 Task: Research Airbnb accommodations near each park for a road trip visiting multiple national parks in the USA, such as the Grand Canyon, Zion, and Bryce Canyon. 
Action: Mouse moved to (854, 146)
Screenshot: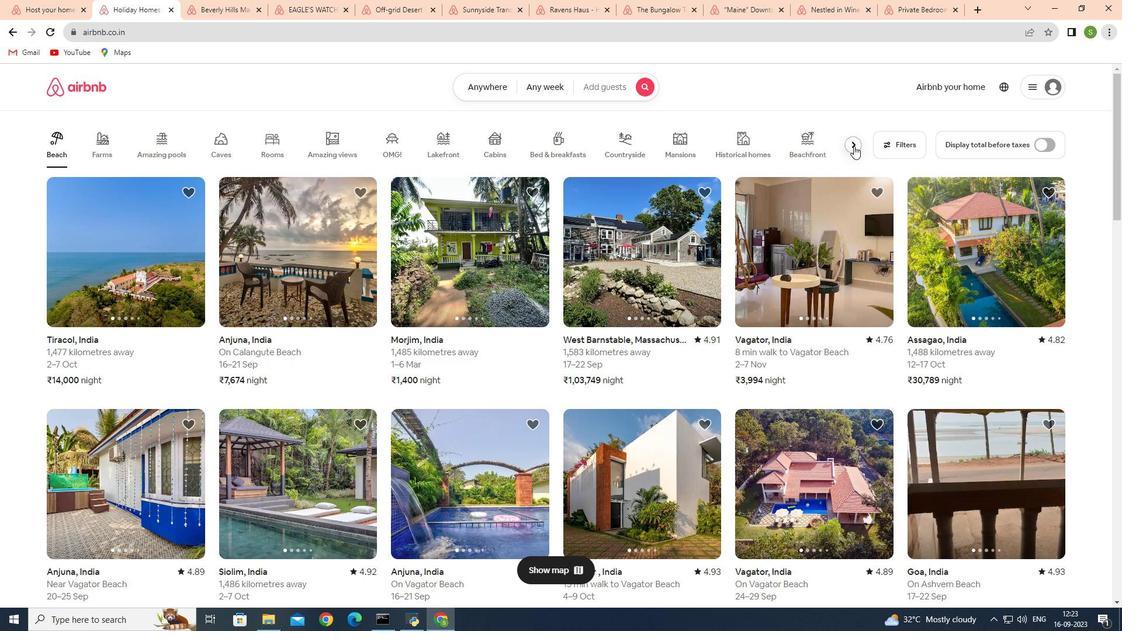 
Action: Mouse pressed left at (854, 146)
Screenshot: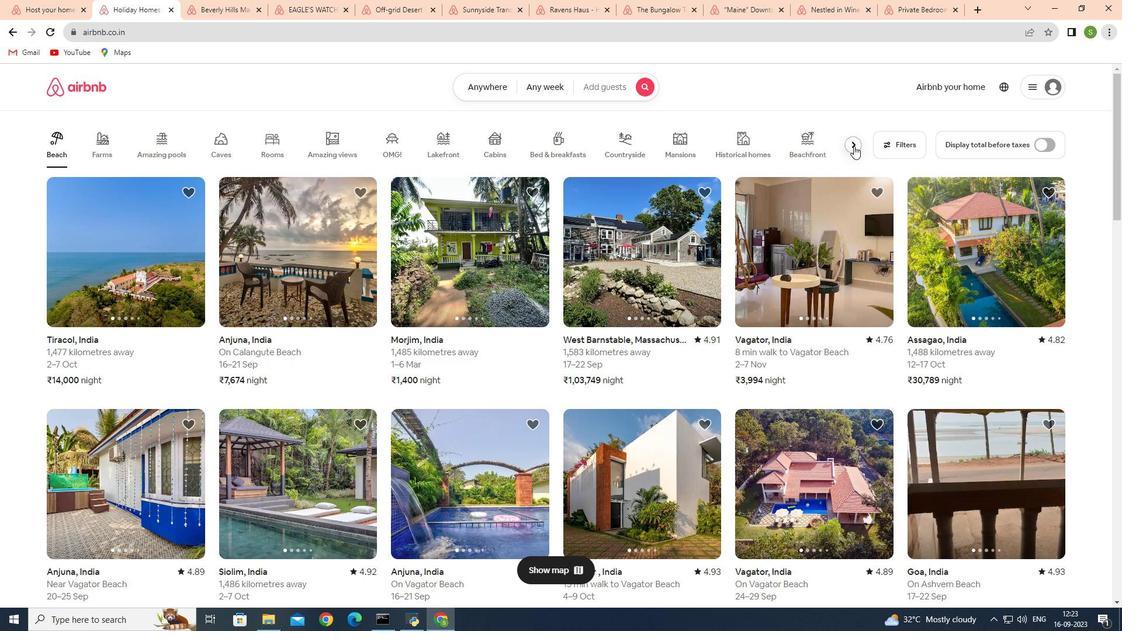 
Action: Mouse moved to (650, 148)
Screenshot: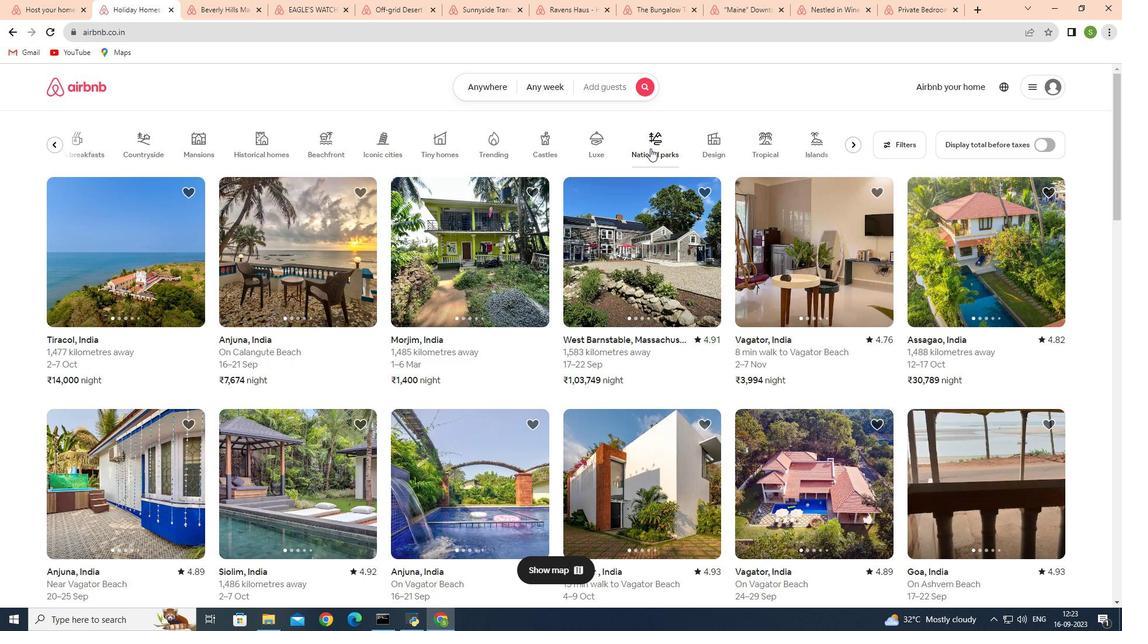 
Action: Mouse pressed left at (650, 148)
Screenshot: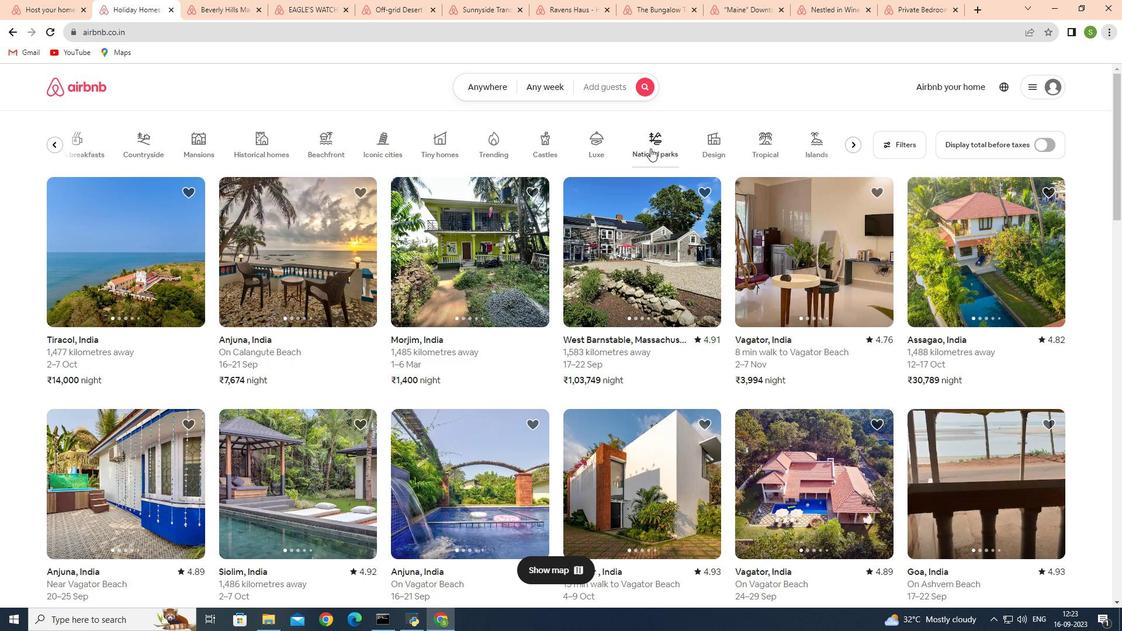 
Action: Mouse moved to (493, 87)
Screenshot: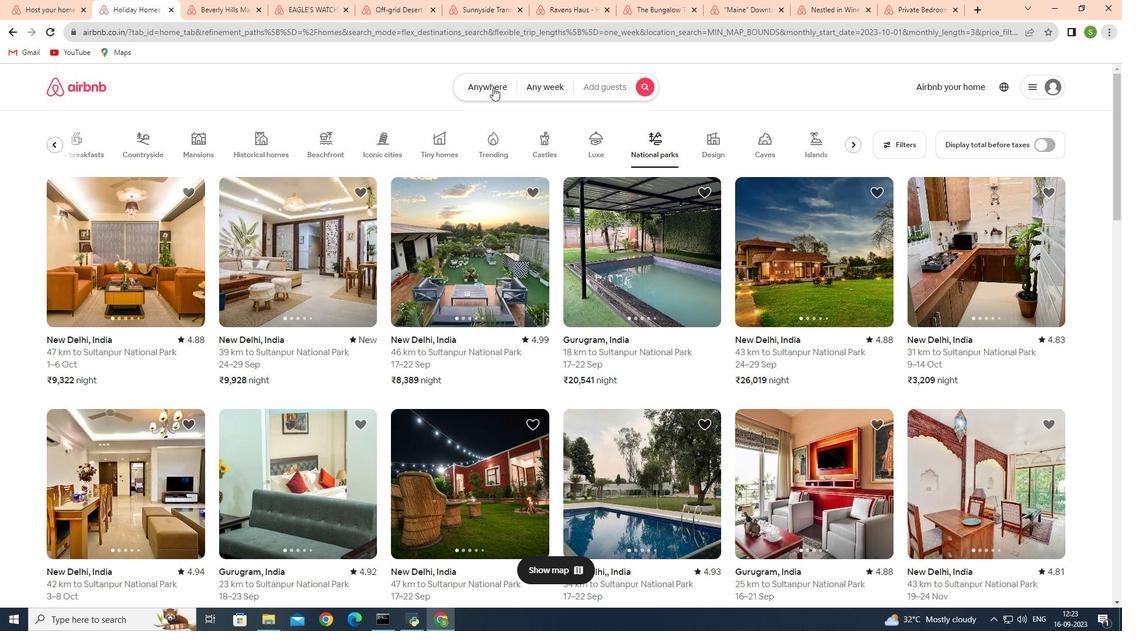
Action: Mouse pressed left at (493, 87)
Screenshot: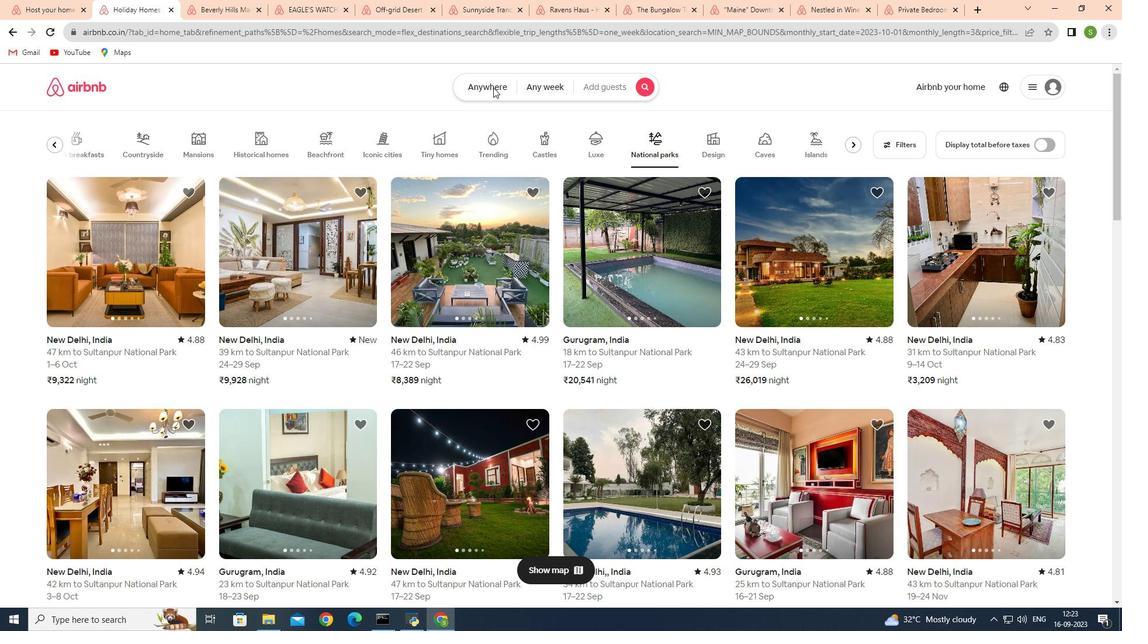 
Action: Mouse moved to (375, 136)
Screenshot: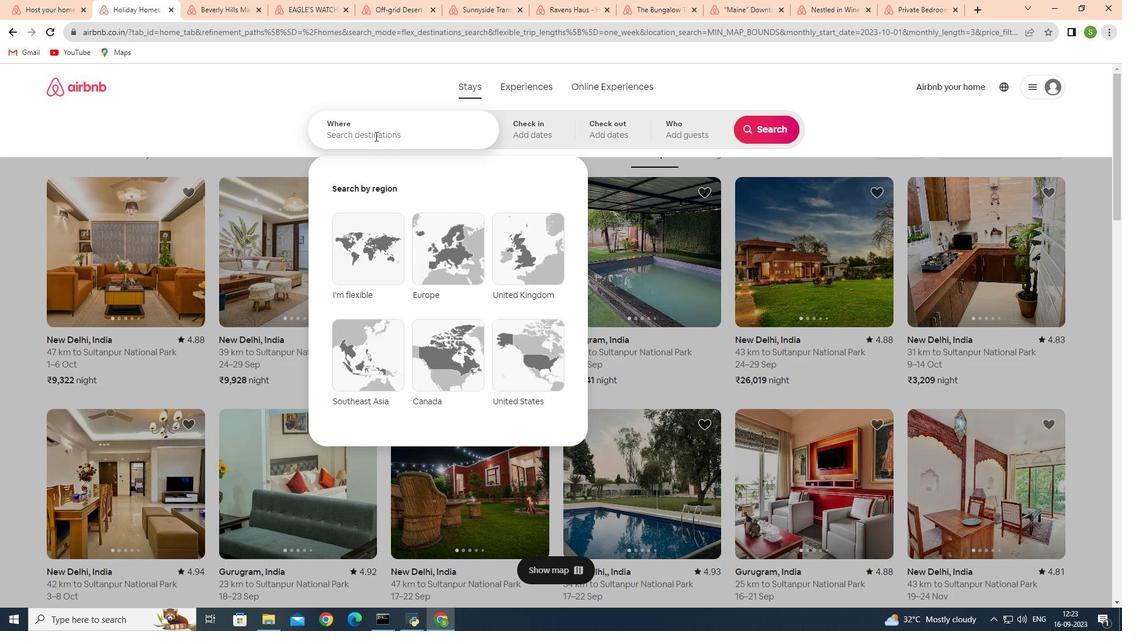 
Action: Mouse pressed left at (375, 136)
Screenshot: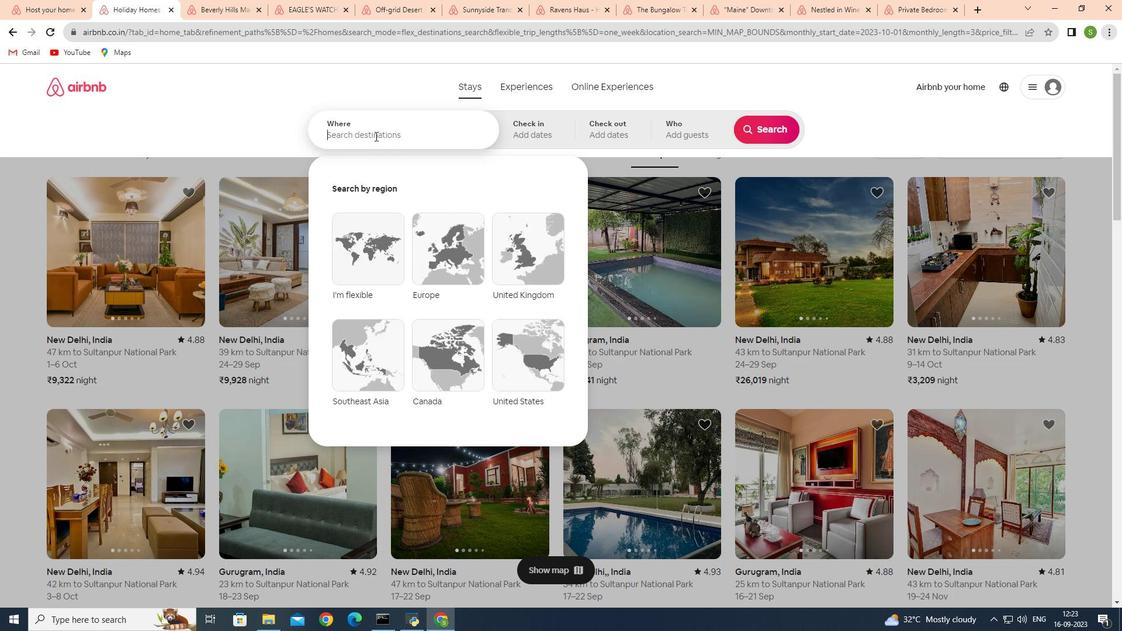 
Action: Key pressed <Key.shift>Grand<Key.space><Key.shift>Cany
Screenshot: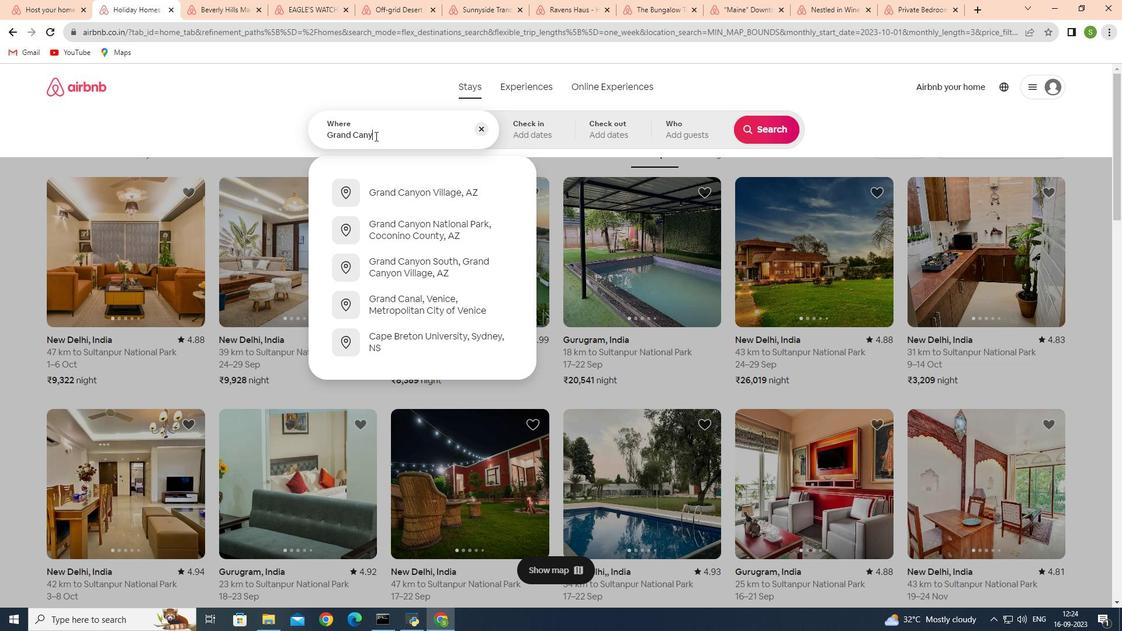 
Action: Mouse moved to (421, 232)
Screenshot: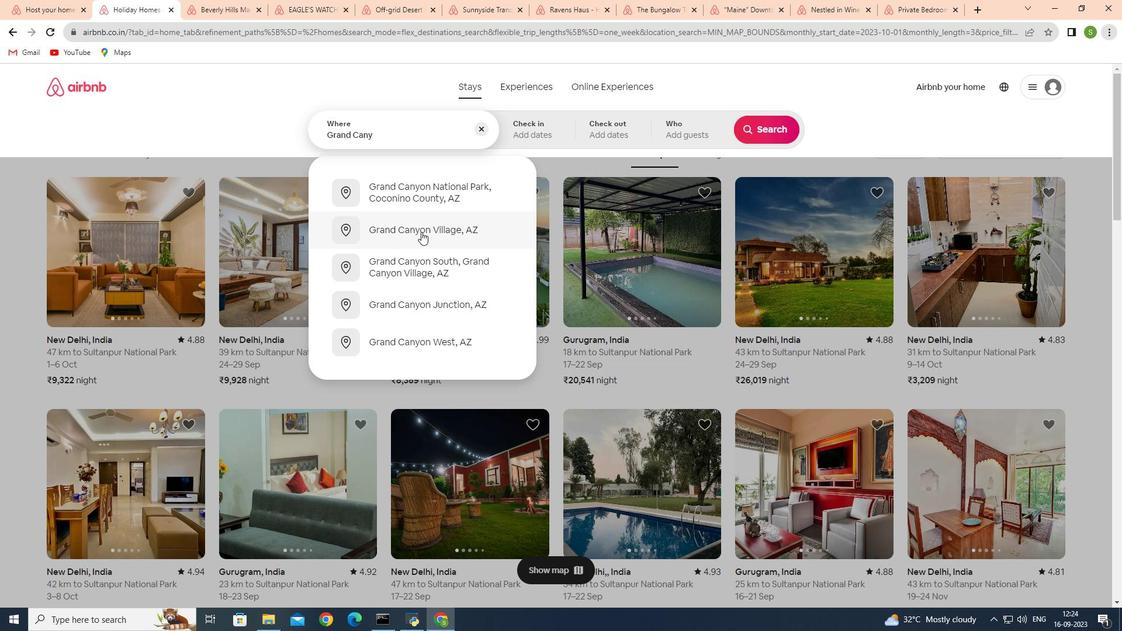 
Action: Mouse pressed left at (421, 232)
Screenshot: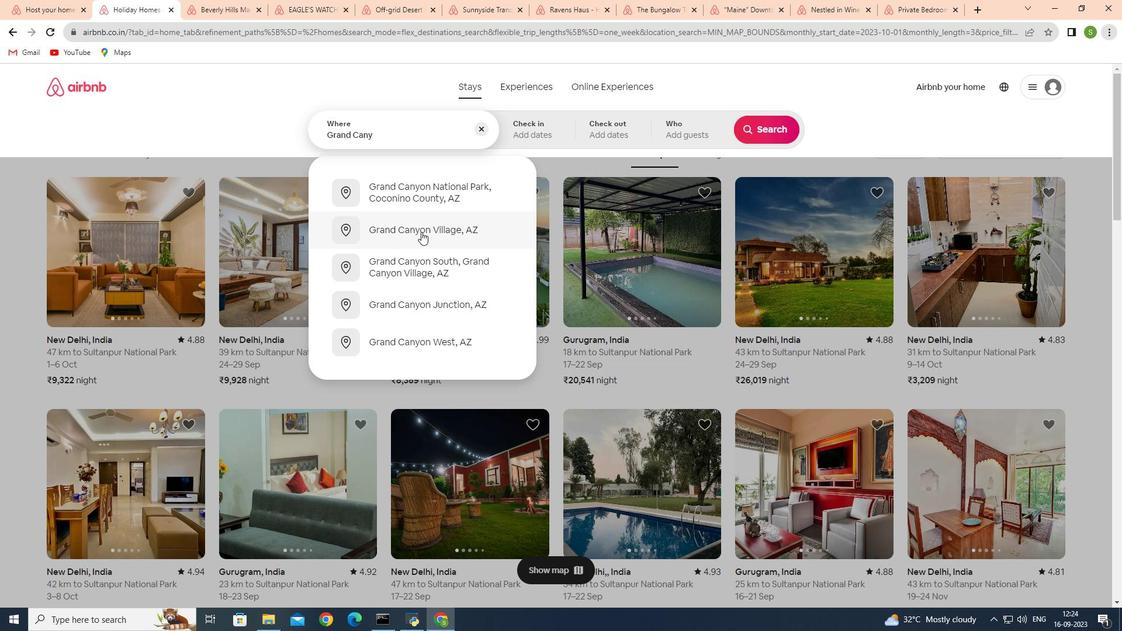 
Action: Mouse moved to (764, 124)
Screenshot: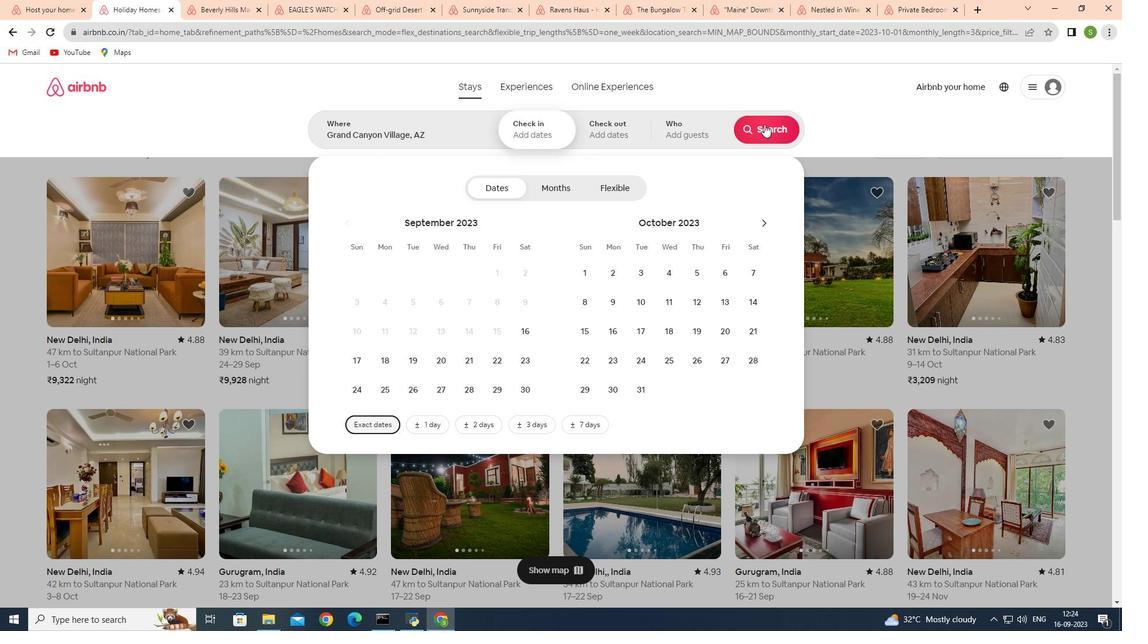 
Action: Mouse pressed left at (764, 124)
Screenshot: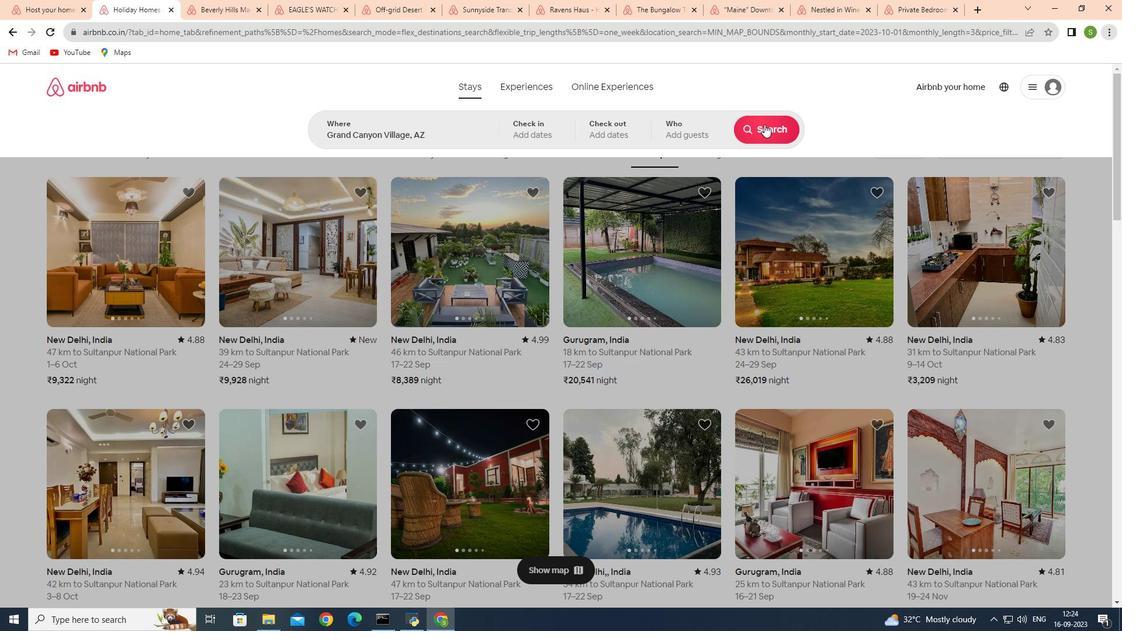 
Action: Mouse moved to (370, 264)
Screenshot: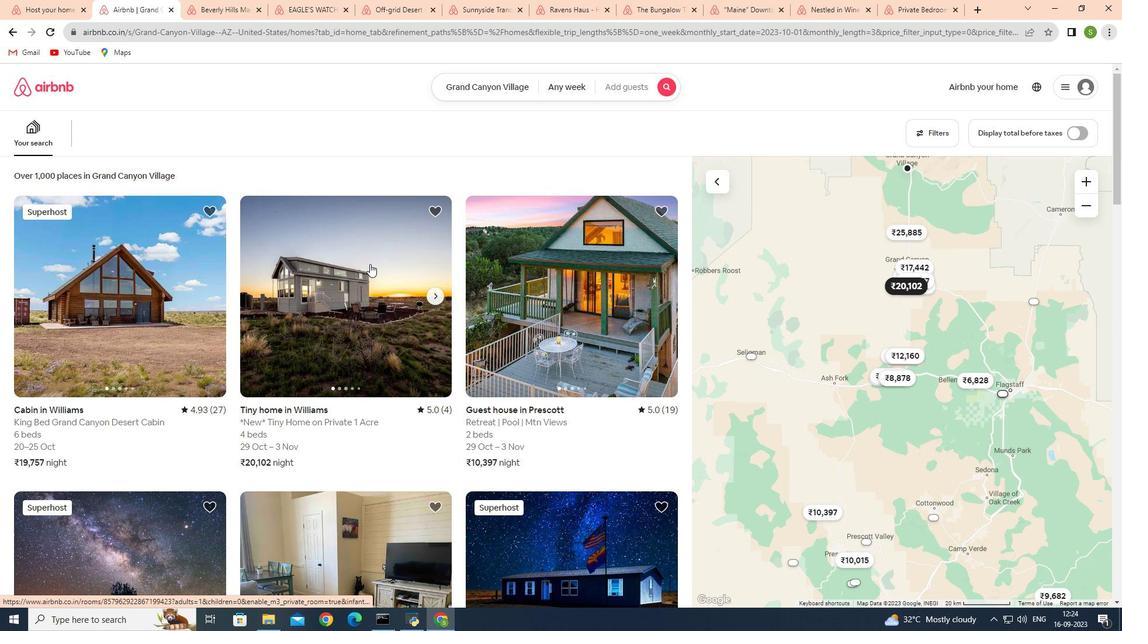 
Action: Mouse scrolled (370, 264) with delta (0, 0)
Screenshot: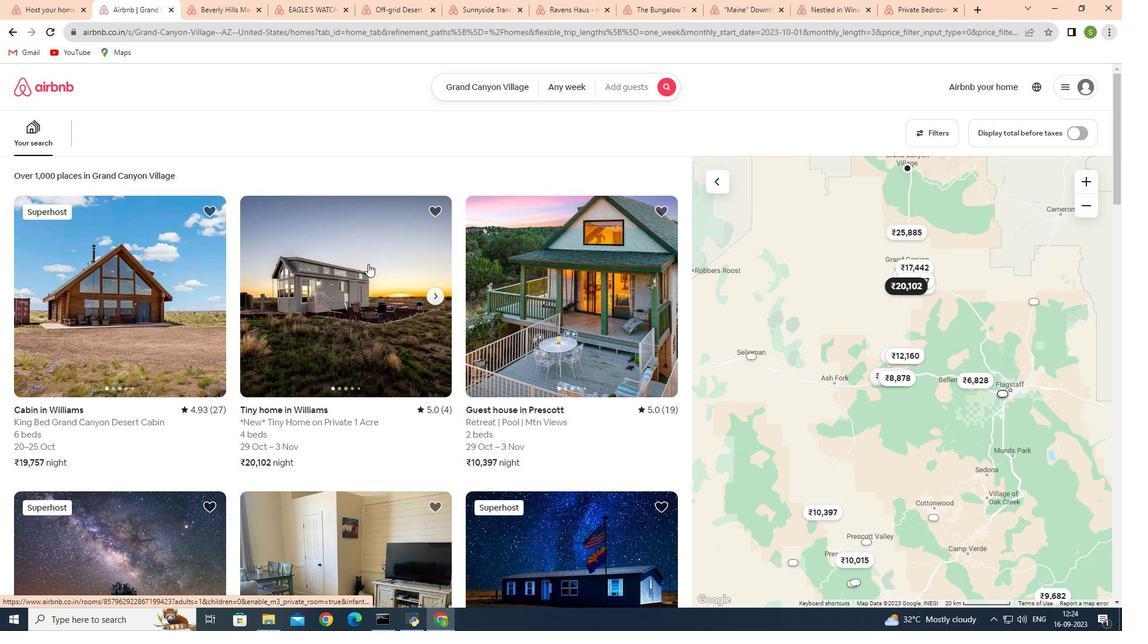 
Action: Mouse moved to (318, 292)
Screenshot: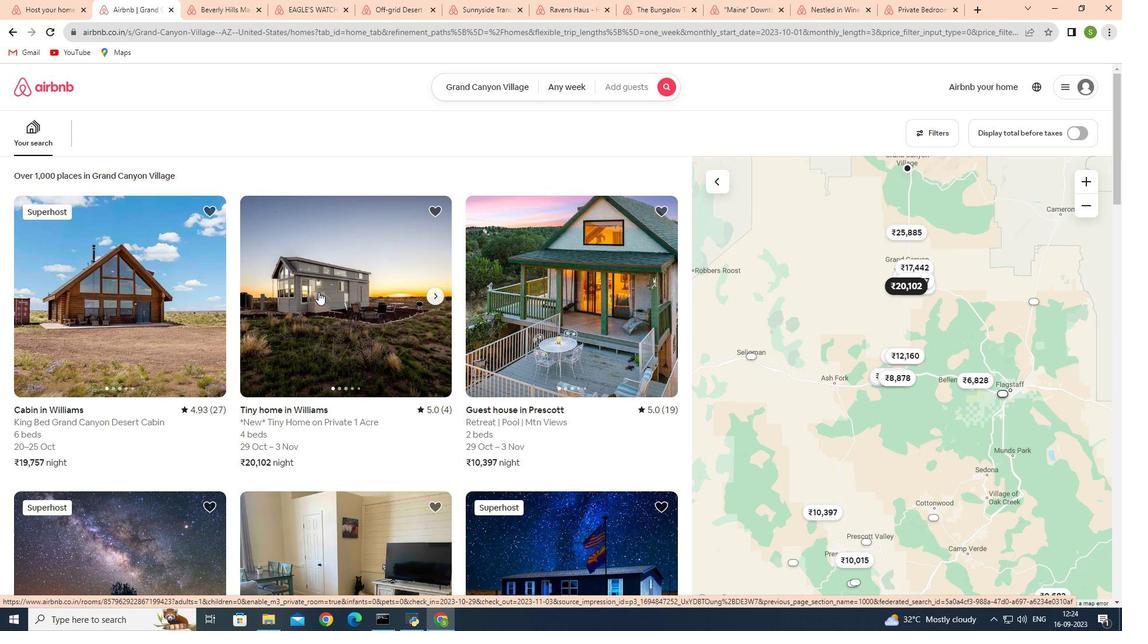 
Action: Mouse scrolled (318, 291) with delta (0, 0)
Screenshot: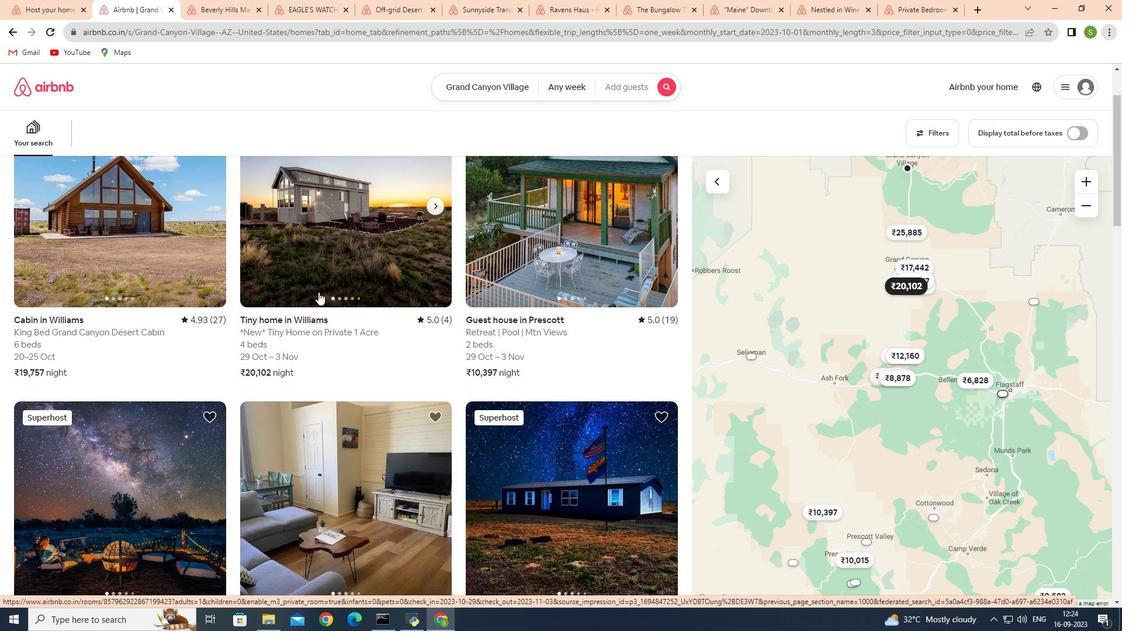 
Action: Mouse scrolled (318, 291) with delta (0, 0)
Screenshot: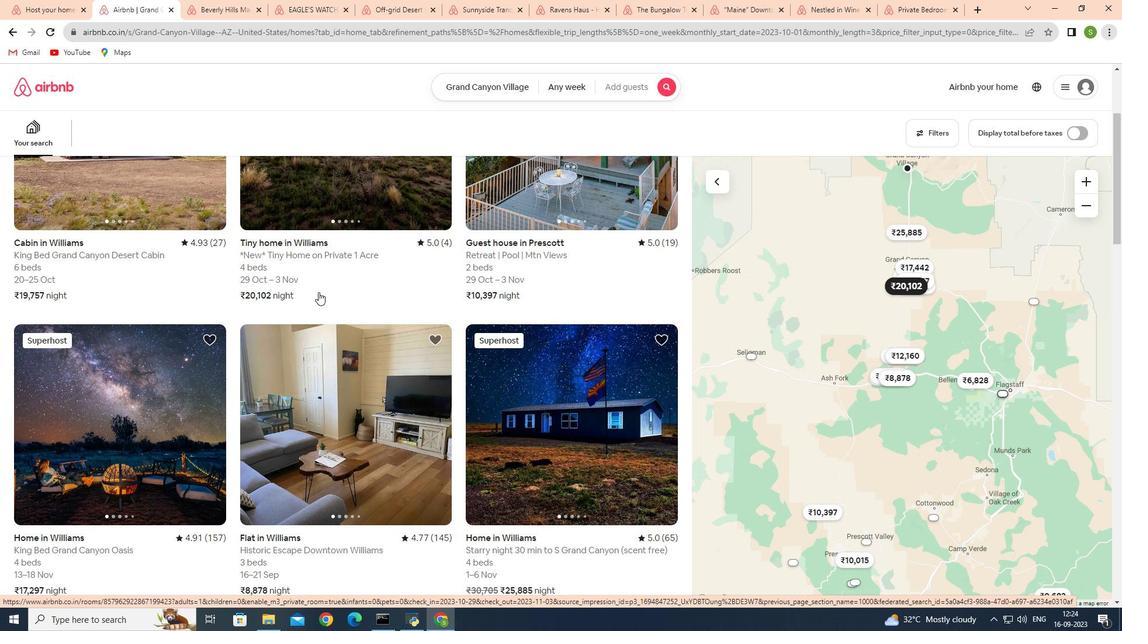 
Action: Mouse scrolled (318, 291) with delta (0, 0)
Screenshot: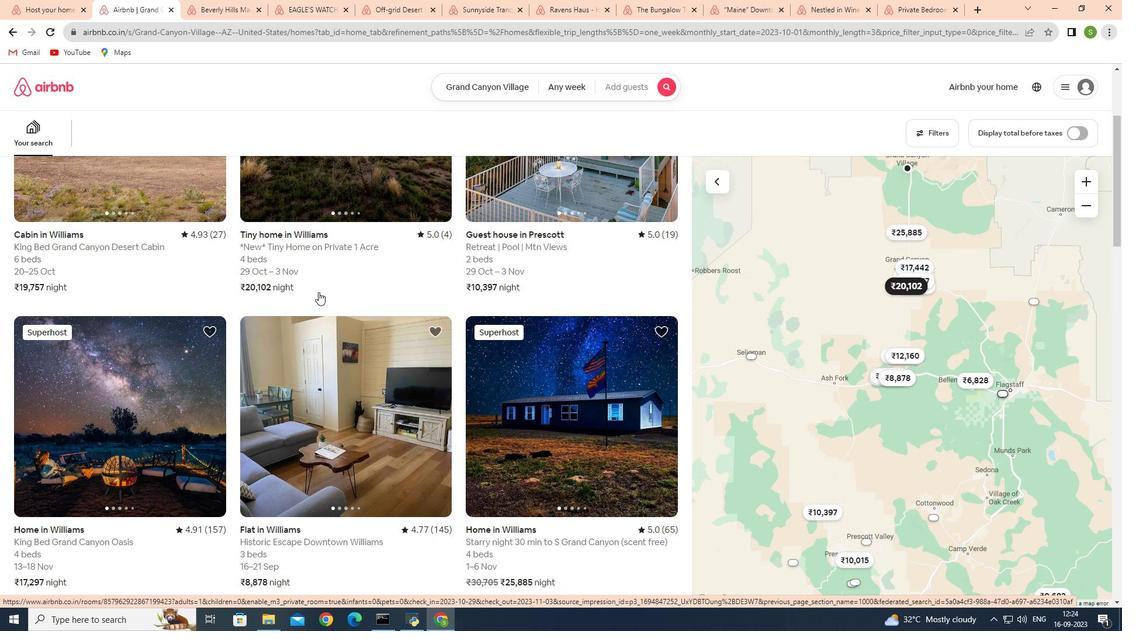 
Action: Mouse scrolled (318, 293) with delta (0, 0)
Screenshot: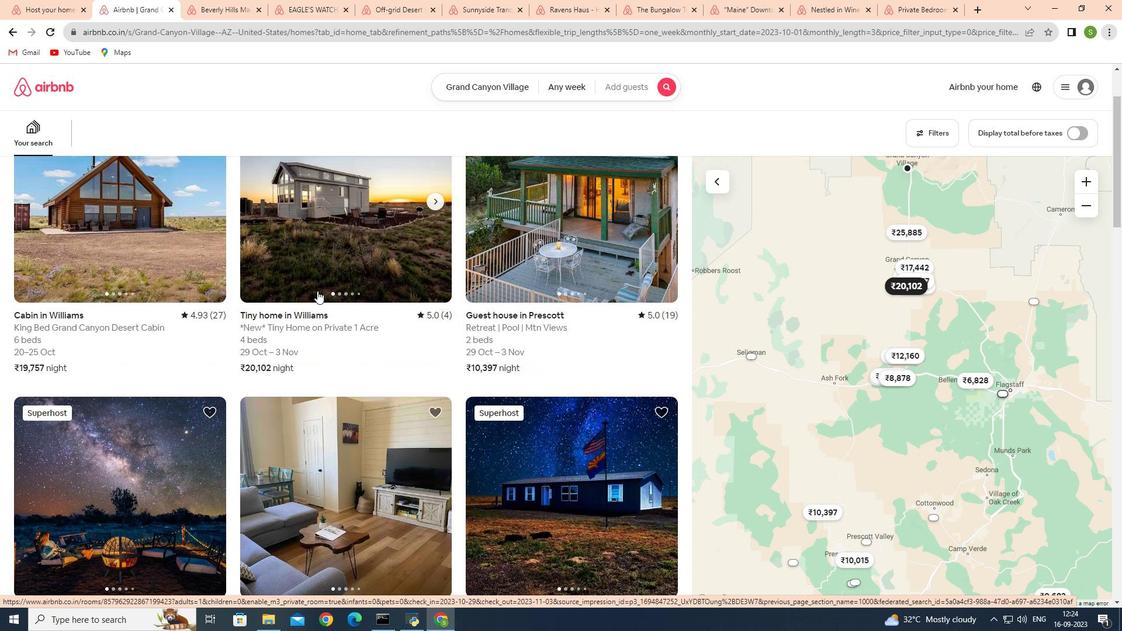 
Action: Mouse scrolled (318, 293) with delta (0, 0)
Screenshot: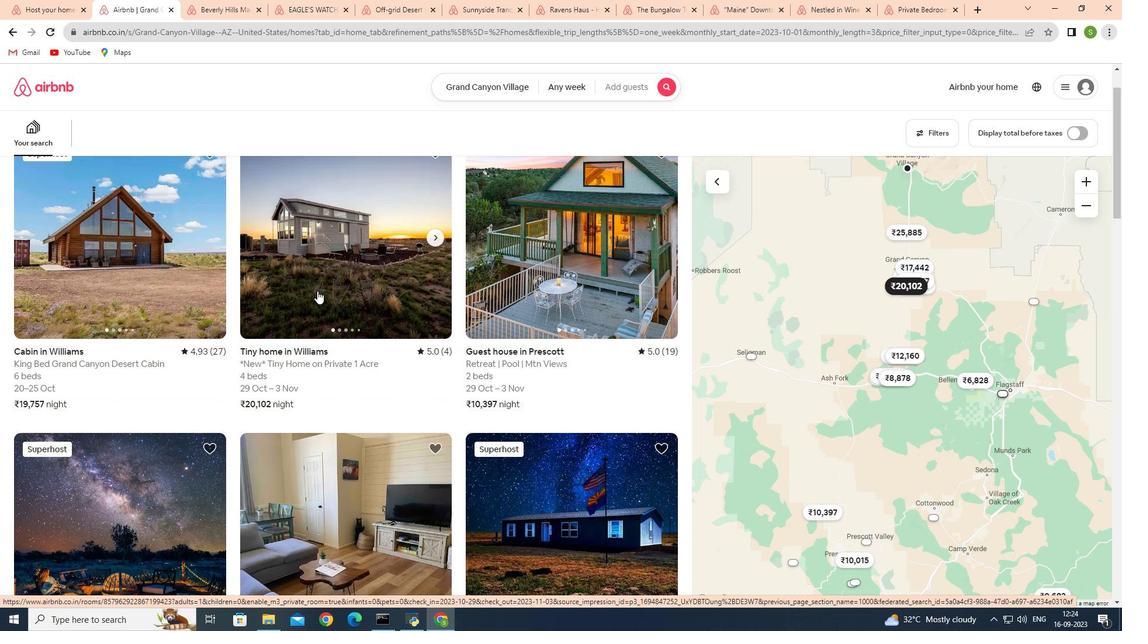 
Action: Mouse moved to (317, 291)
Screenshot: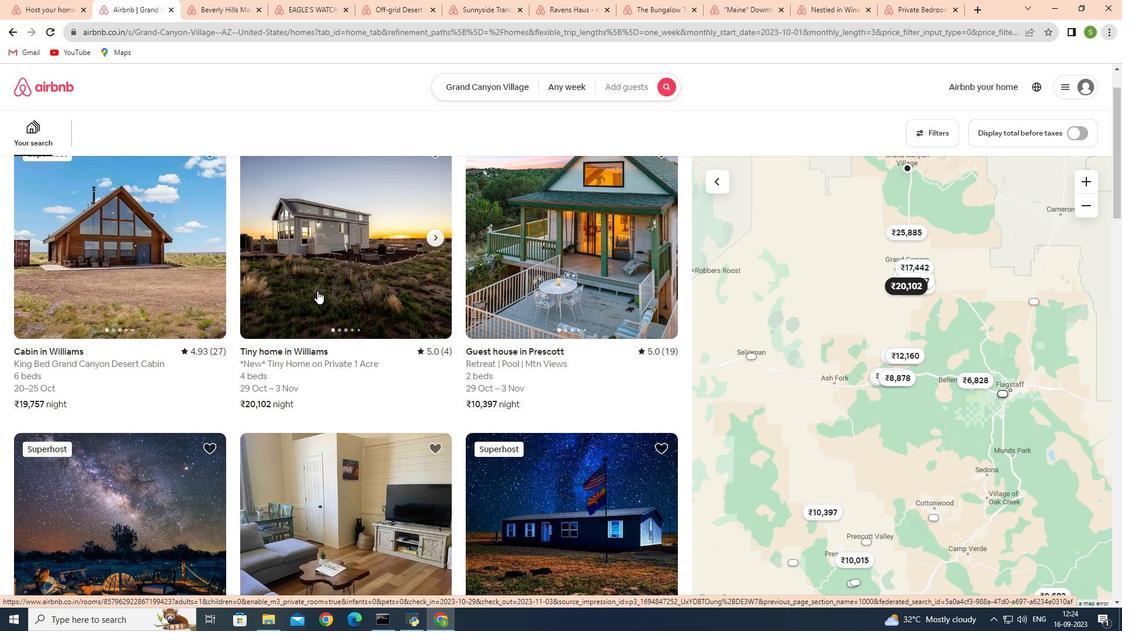 
Action: Mouse scrolled (317, 291) with delta (0, 0)
Screenshot: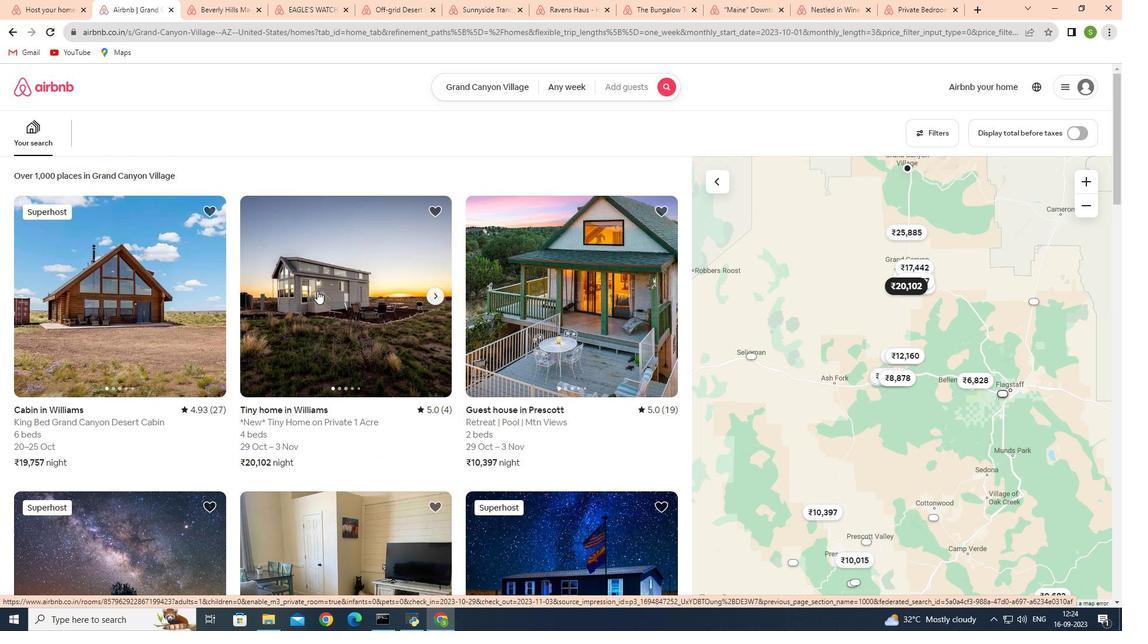 
Action: Mouse scrolled (317, 291) with delta (0, 0)
Screenshot: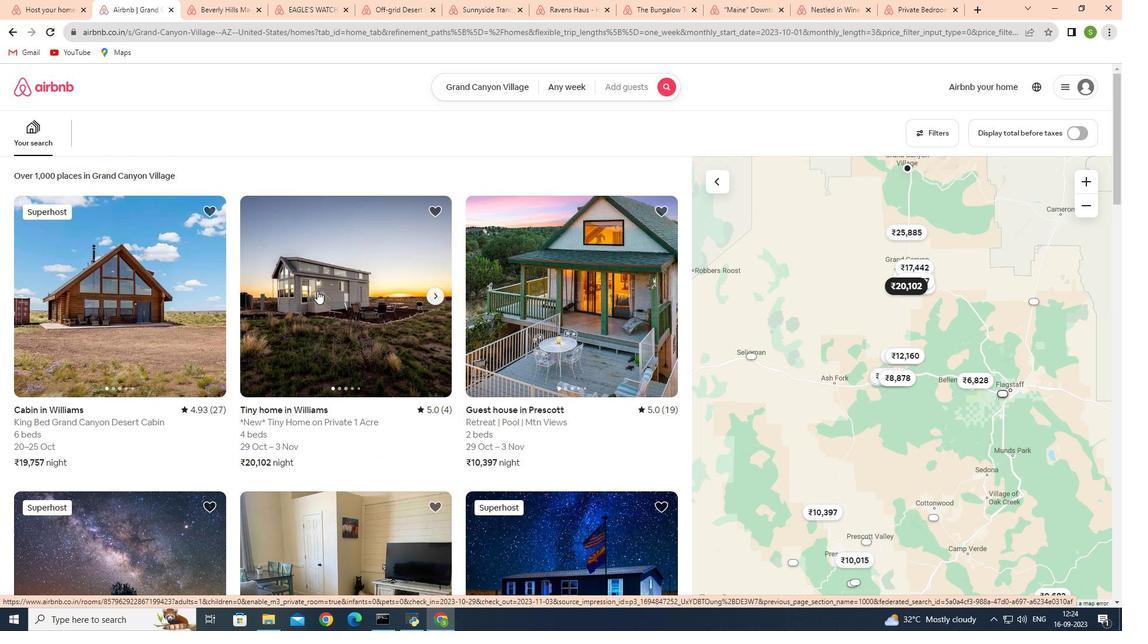 
Action: Mouse scrolled (317, 291) with delta (0, 0)
Screenshot: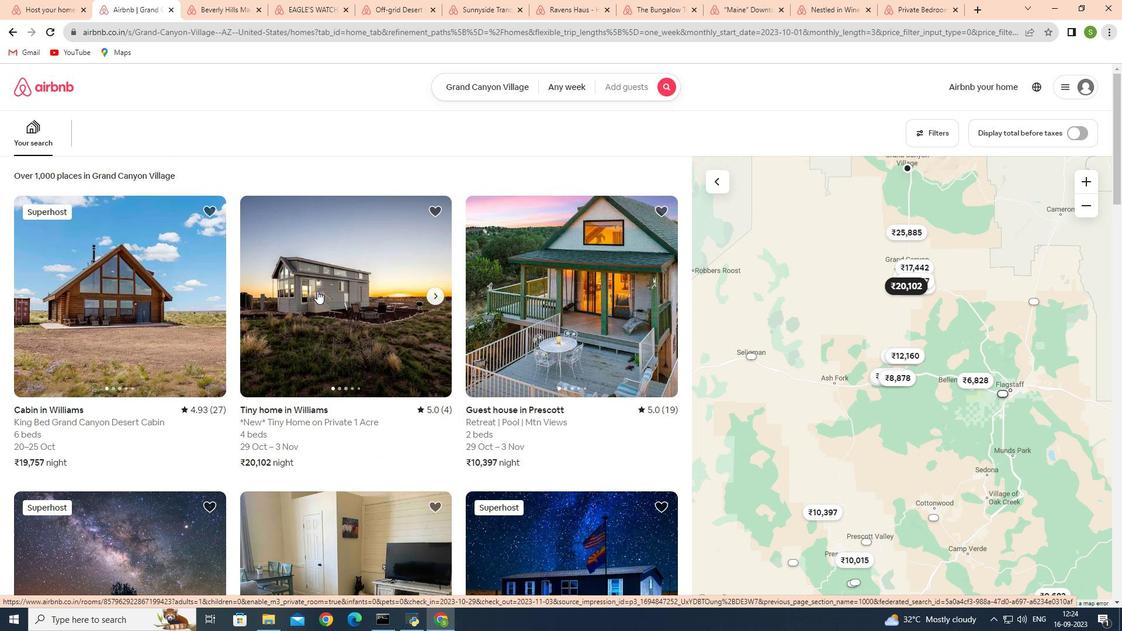 
Action: Mouse scrolled (317, 291) with delta (0, 0)
Screenshot: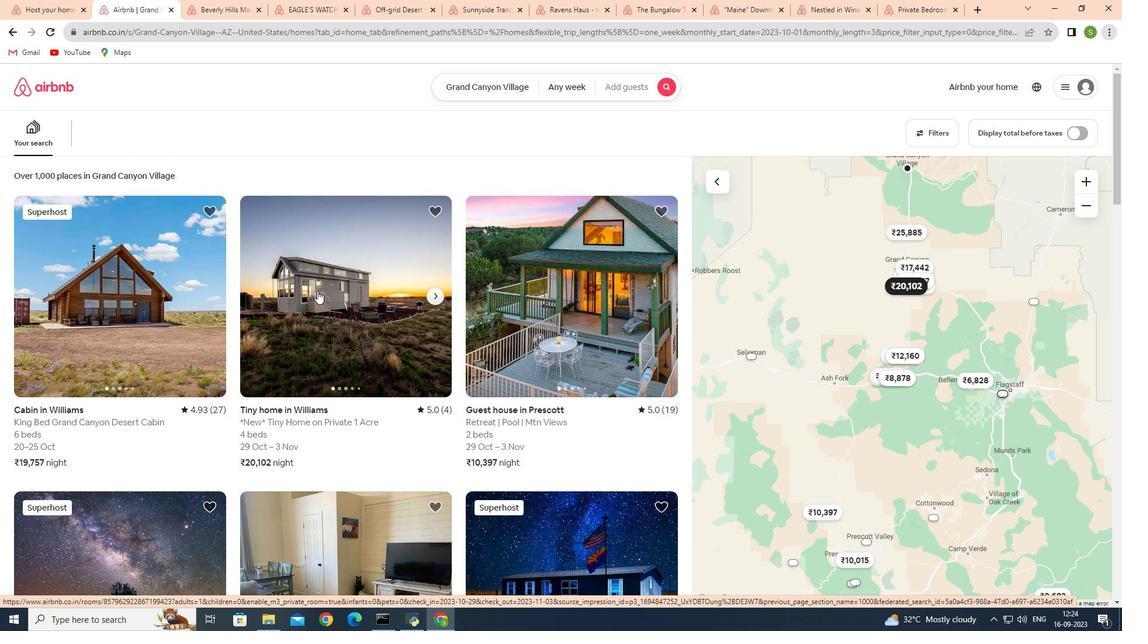 
Action: Mouse scrolled (317, 291) with delta (0, 0)
Screenshot: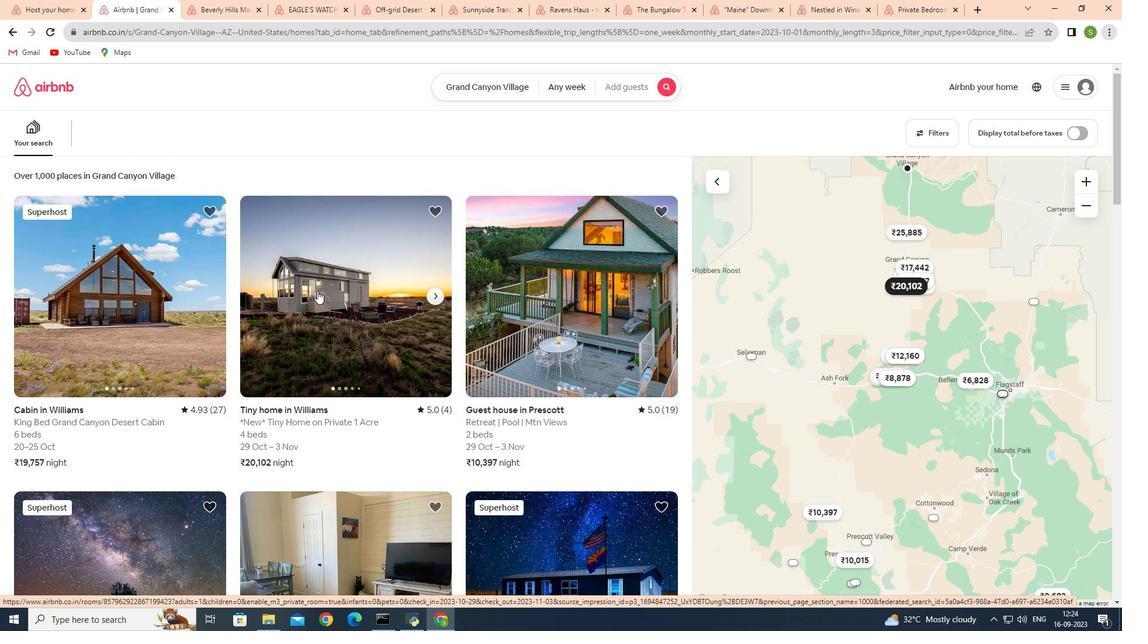 
Action: Mouse scrolled (317, 291) with delta (0, 0)
Screenshot: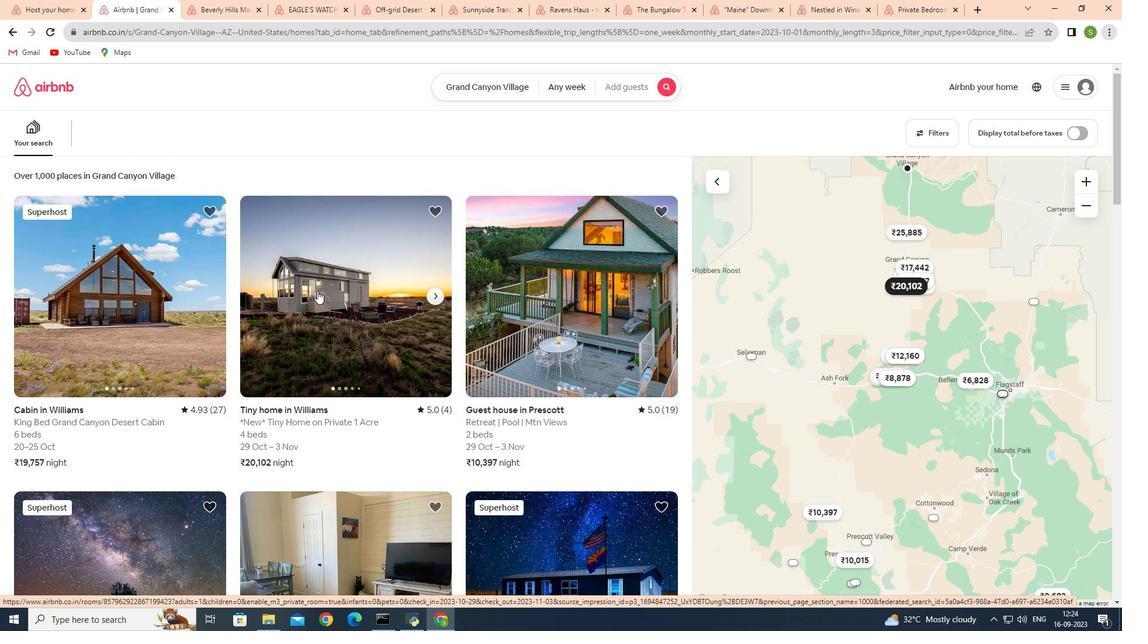 
Action: Mouse moved to (187, 345)
Screenshot: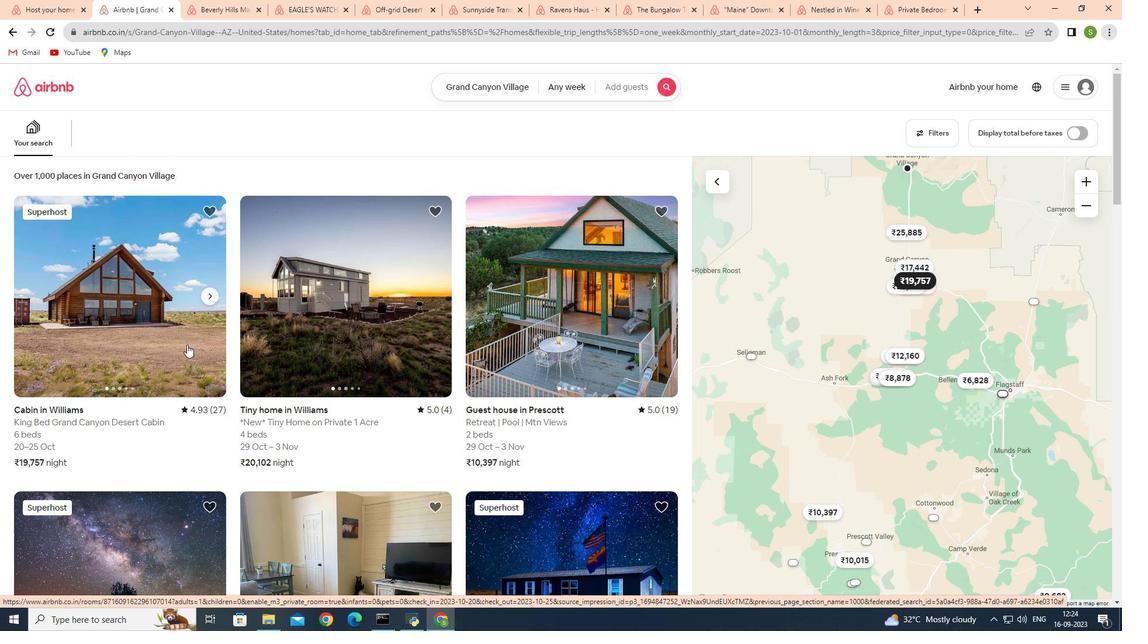 
Action: Mouse pressed left at (187, 345)
Screenshot: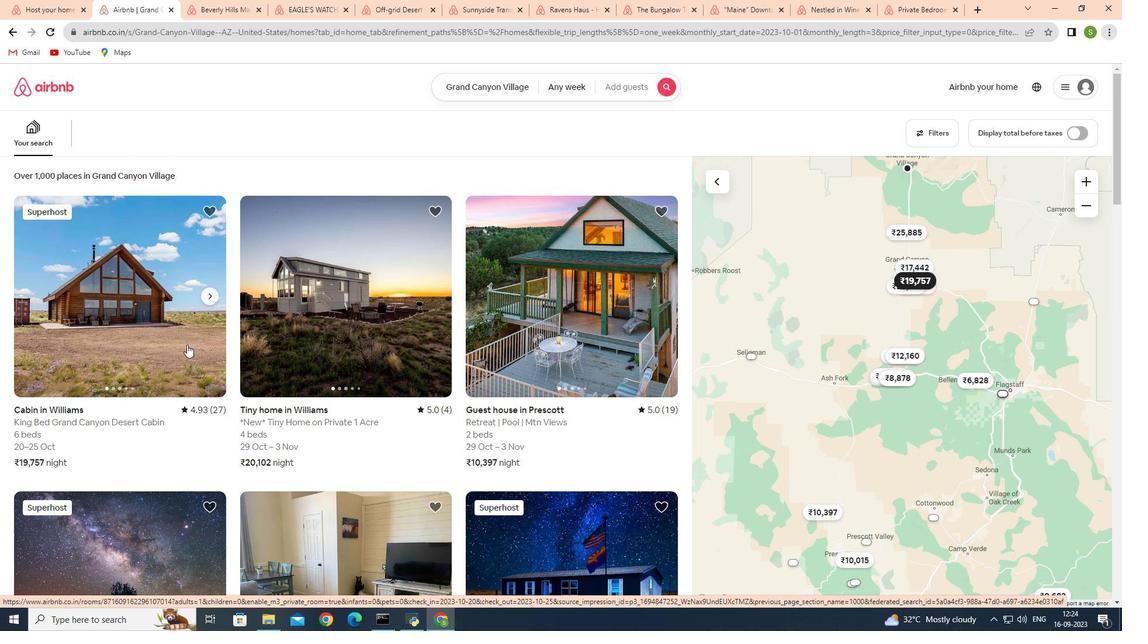 
Action: Mouse moved to (509, 307)
Screenshot: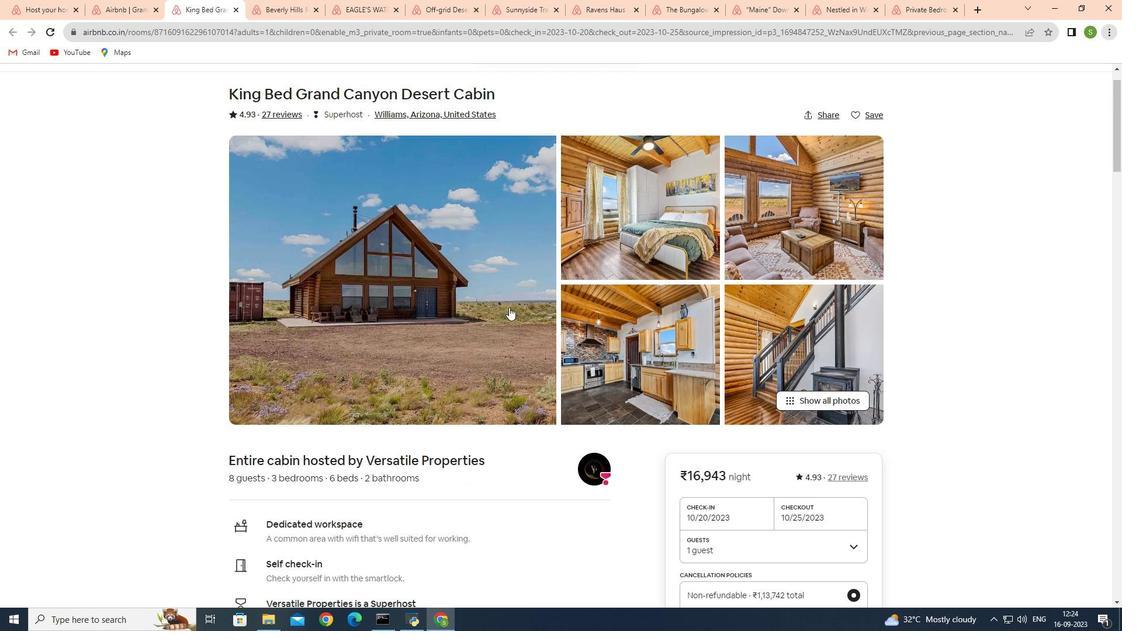 
Action: Mouse scrolled (509, 307) with delta (0, 0)
Screenshot: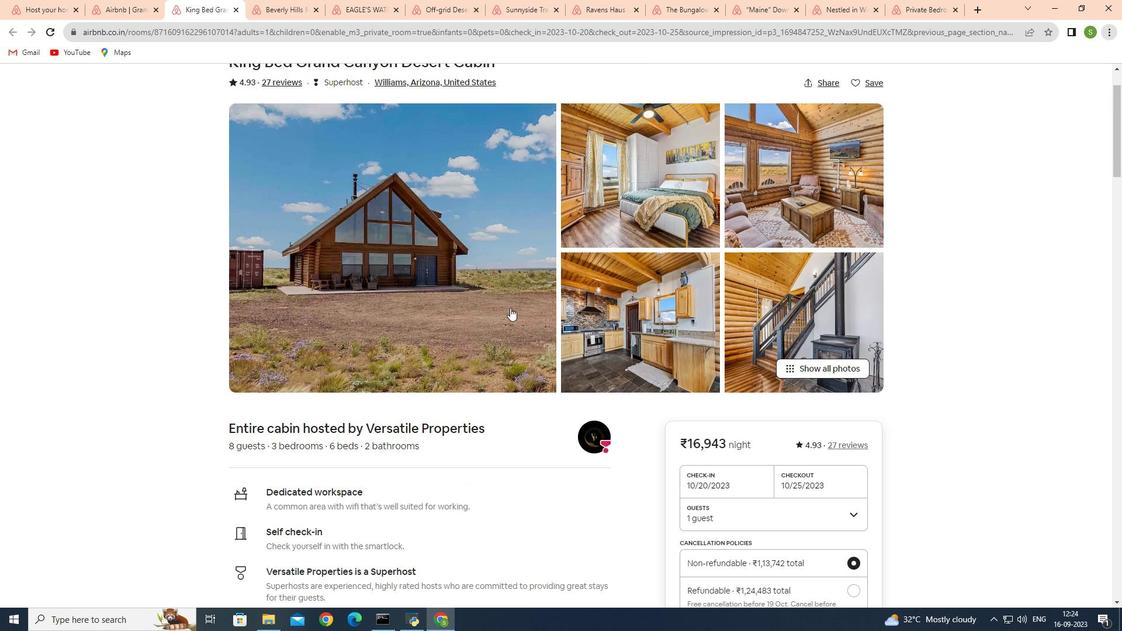 
Action: Mouse moved to (509, 307)
Screenshot: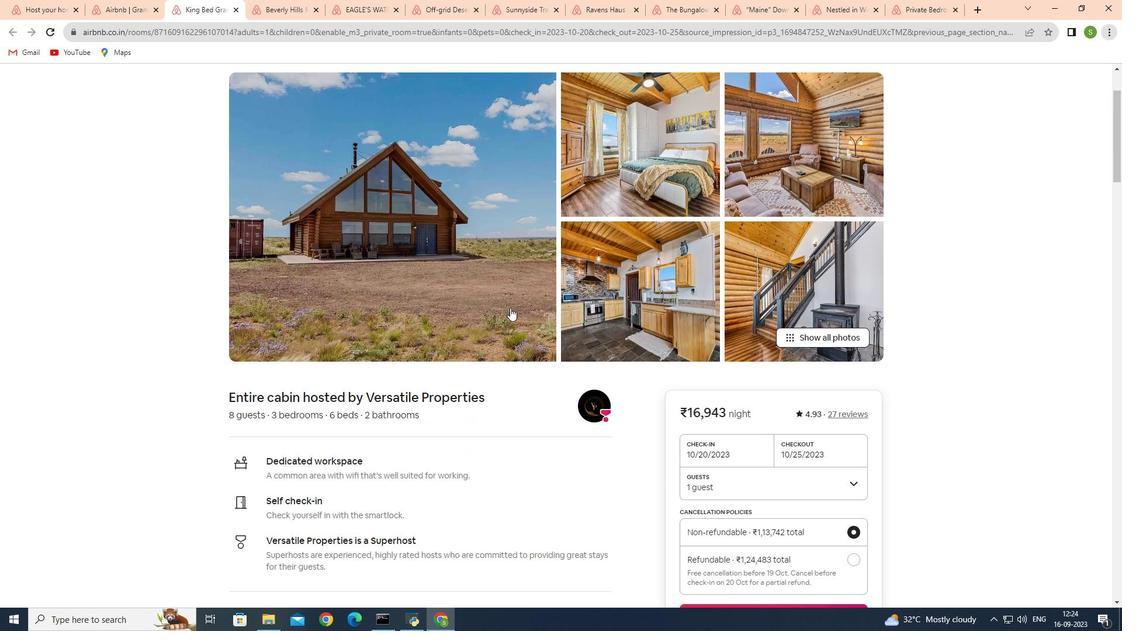 
Action: Mouse scrolled (509, 307) with delta (0, 0)
Screenshot: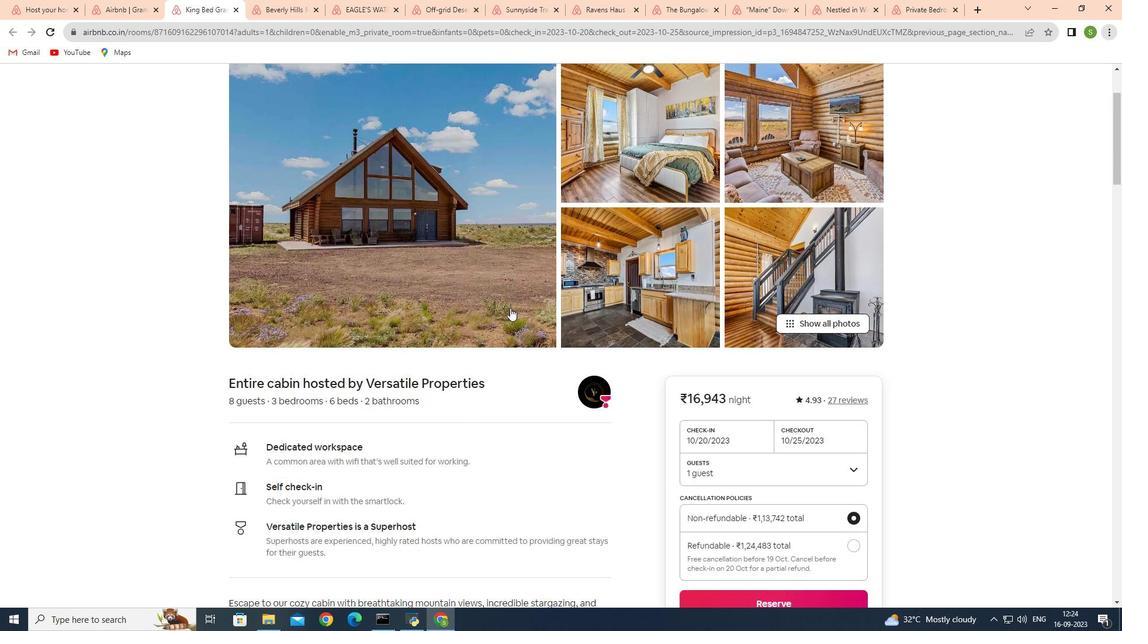 
Action: Mouse moved to (510, 308)
Screenshot: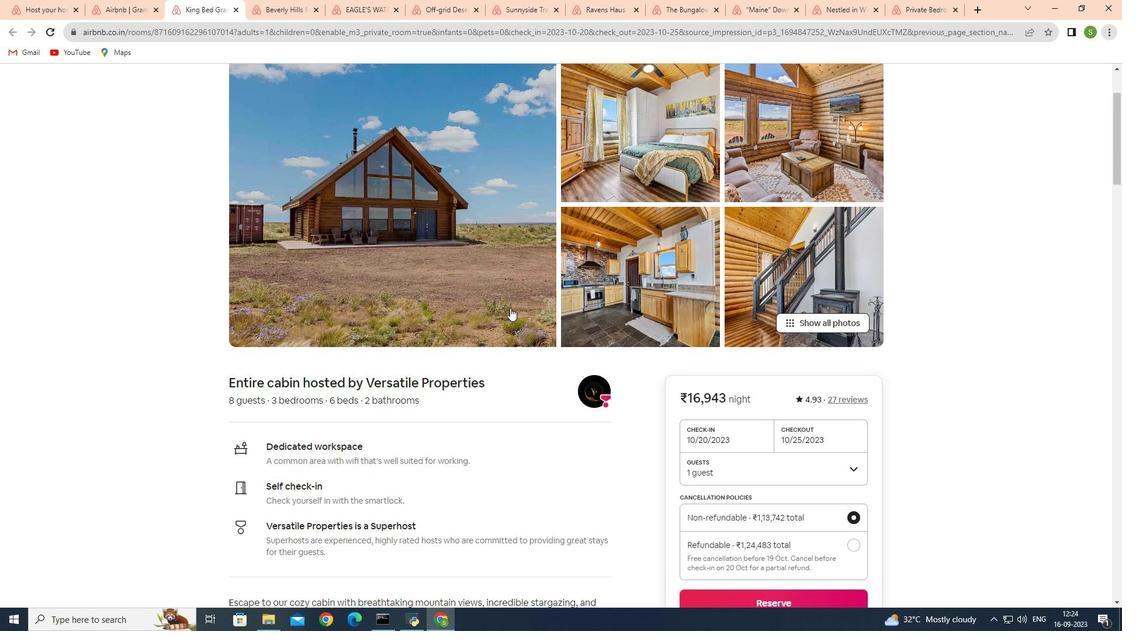 
Action: Mouse scrolled (510, 307) with delta (0, 0)
Screenshot: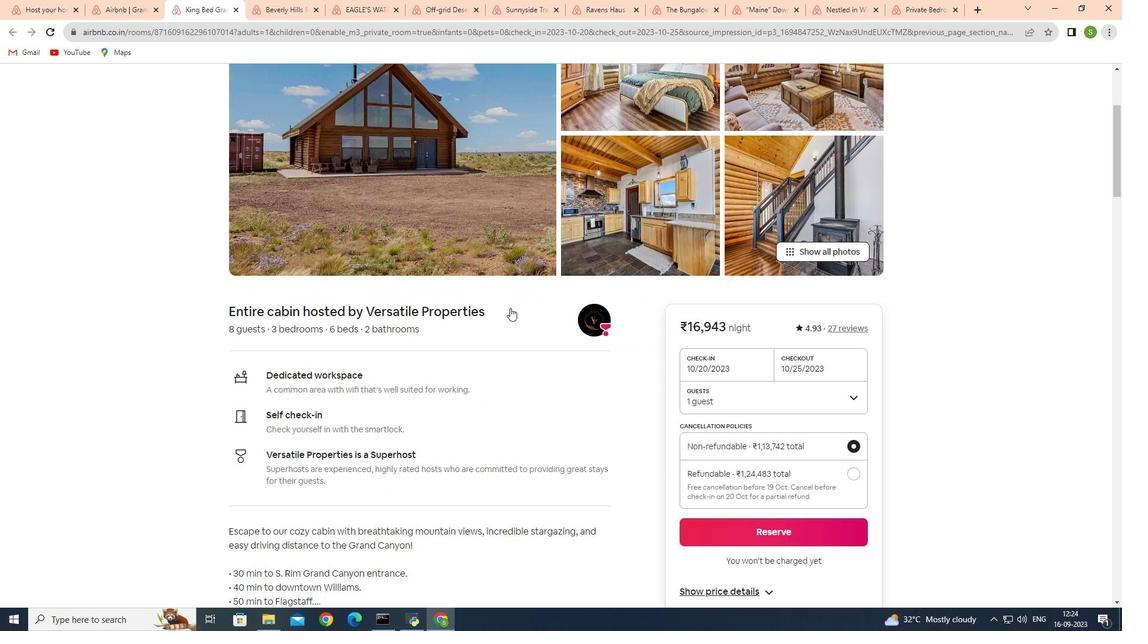 
Action: Mouse scrolled (510, 307) with delta (0, 0)
Screenshot: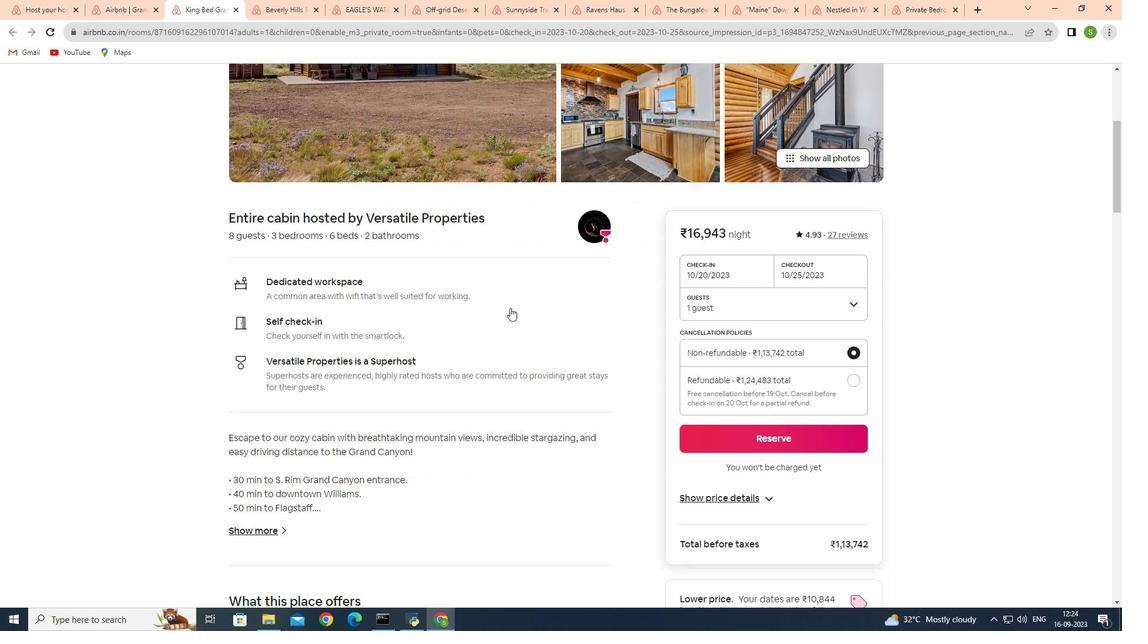 
Action: Mouse scrolled (510, 307) with delta (0, 0)
Screenshot: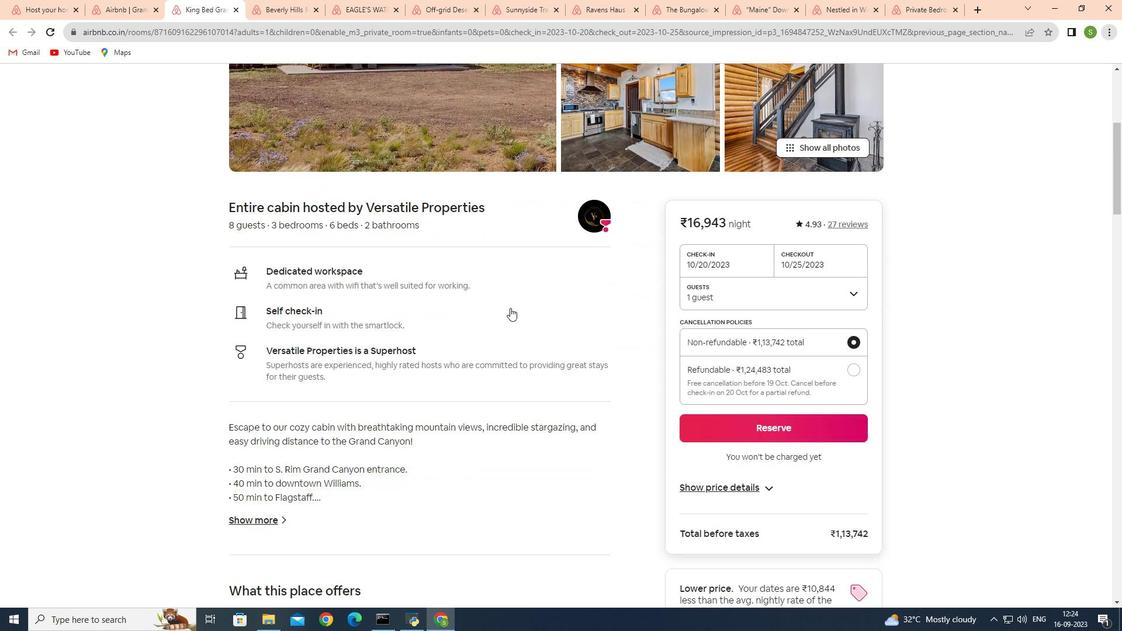 
Action: Mouse scrolled (510, 307) with delta (0, 0)
Screenshot: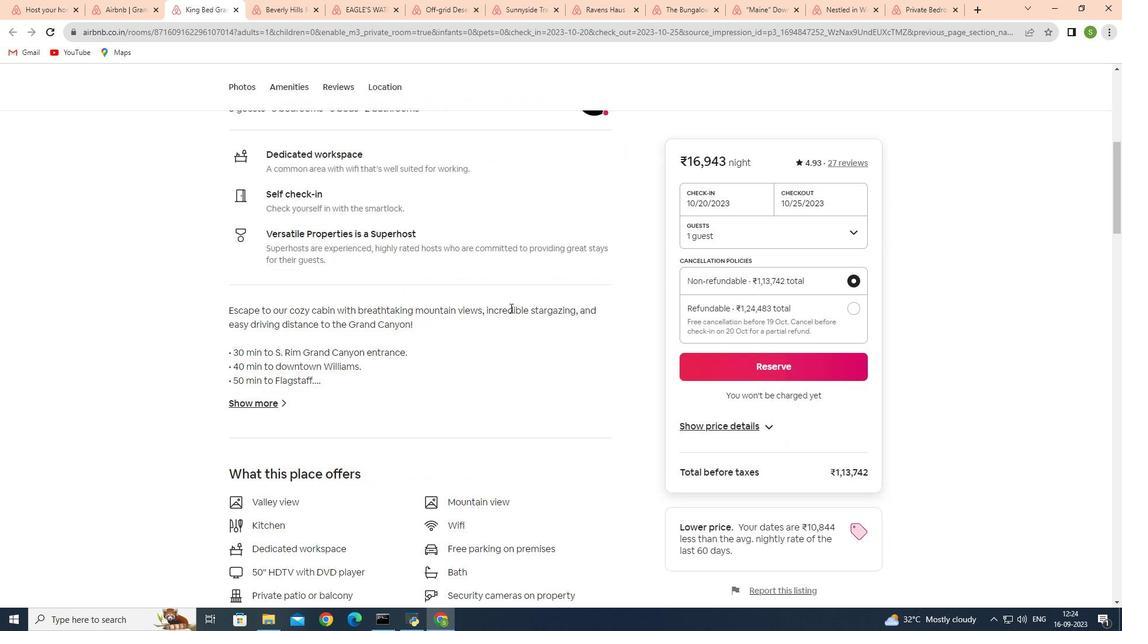
Action: Mouse scrolled (510, 307) with delta (0, 0)
Screenshot: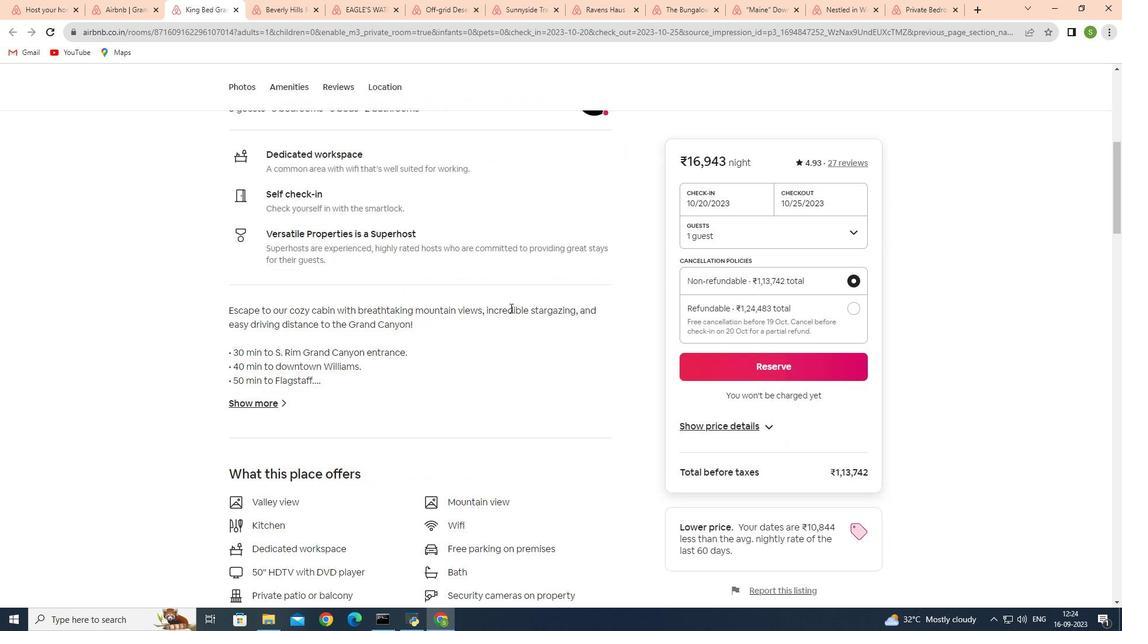 
Action: Mouse scrolled (510, 307) with delta (0, 0)
Screenshot: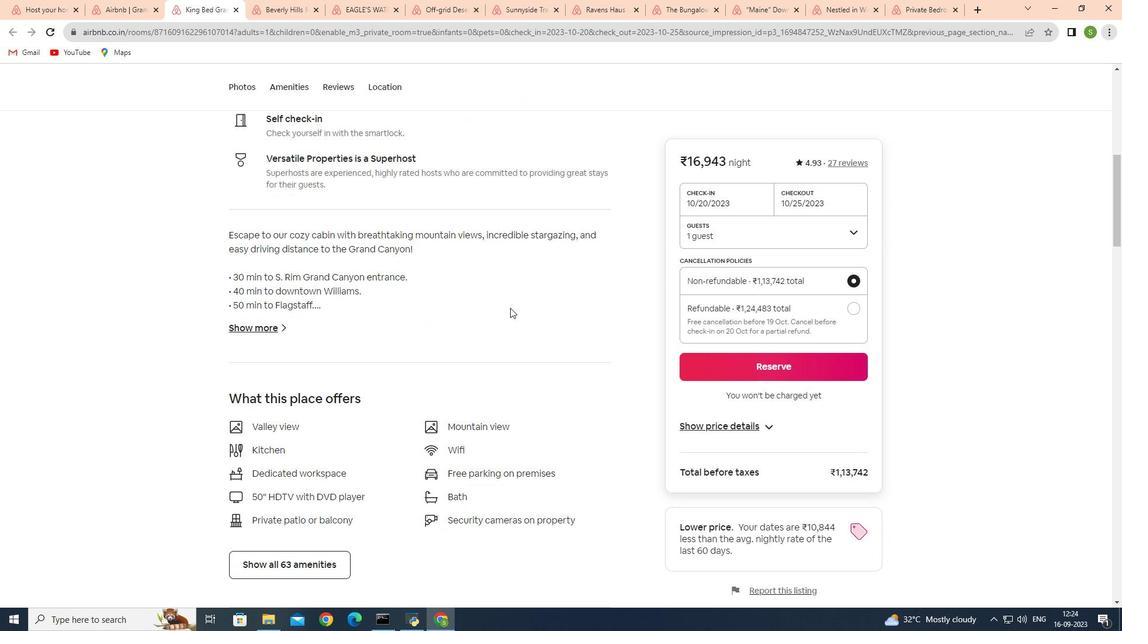 
Action: Mouse scrolled (510, 307) with delta (0, 0)
Screenshot: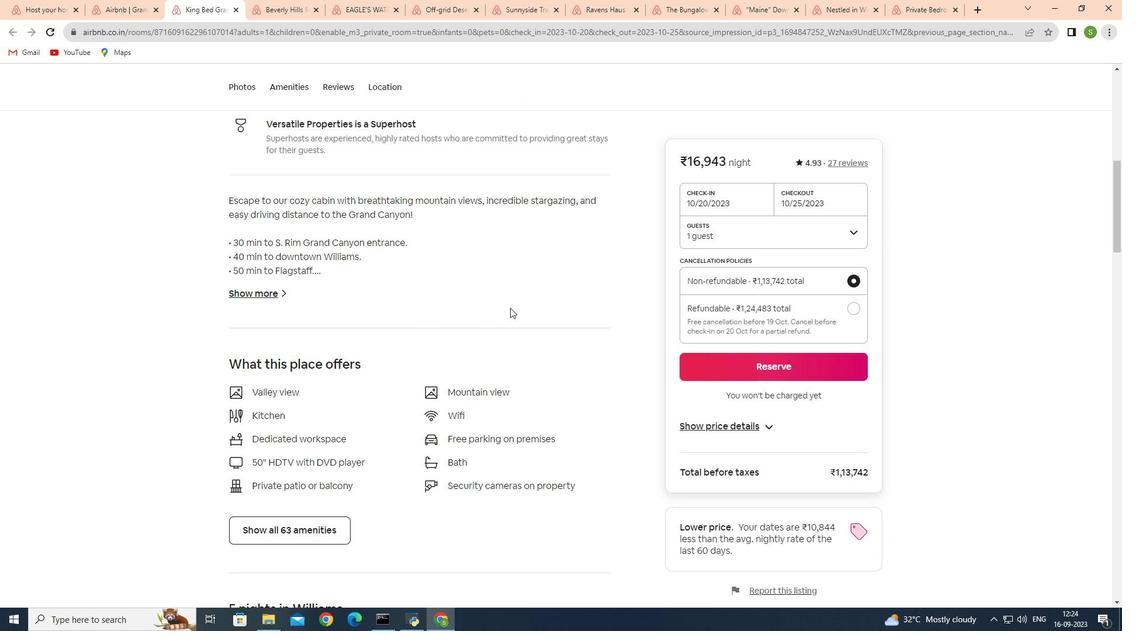 
Action: Mouse scrolled (510, 308) with delta (0, 0)
Screenshot: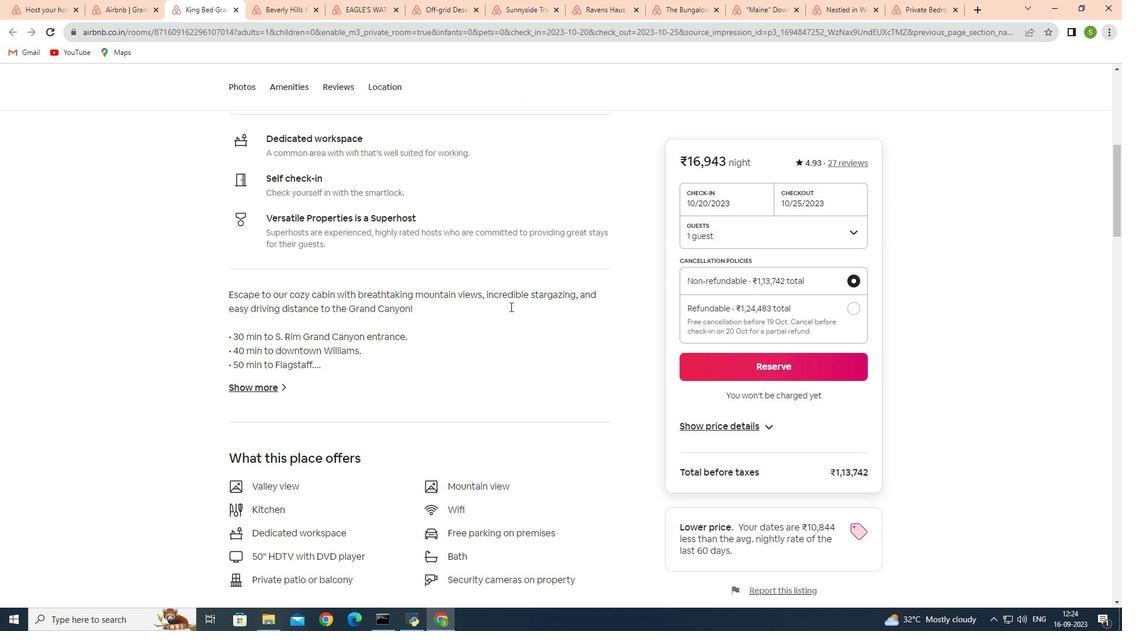
Action: Mouse scrolled (510, 308) with delta (0, 0)
Screenshot: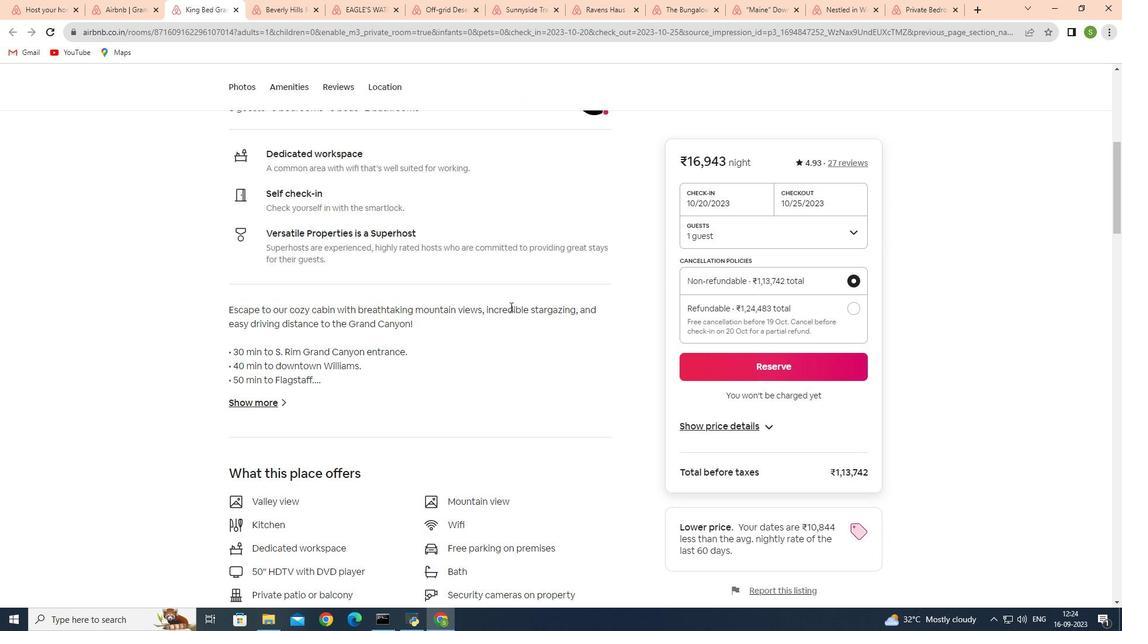 
Action: Mouse moved to (510, 307)
Screenshot: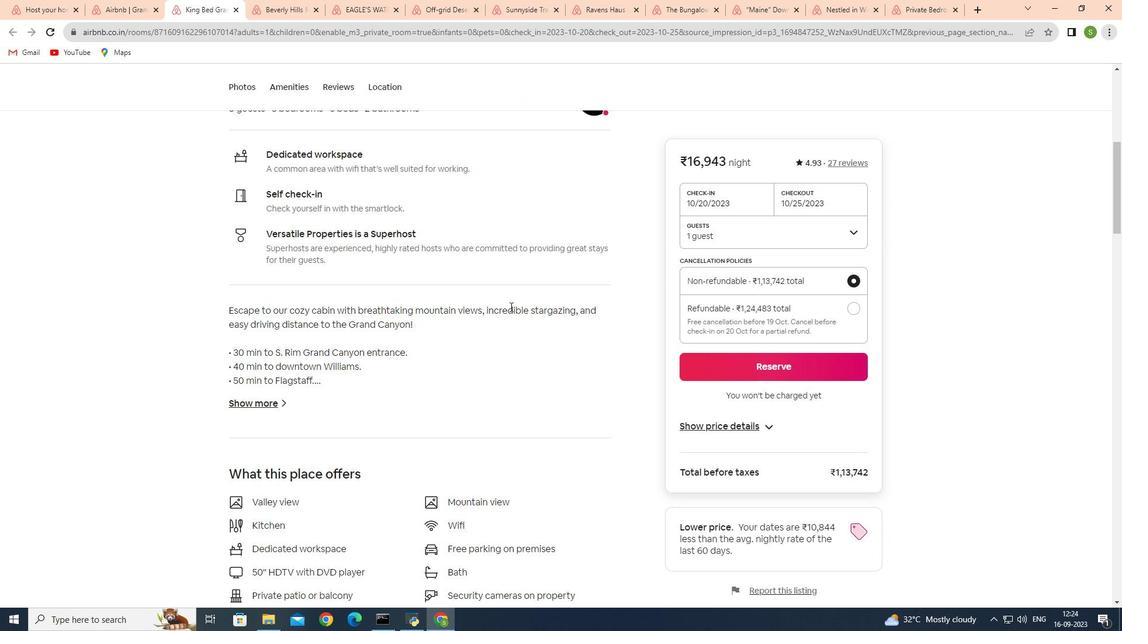 
Action: Mouse scrolled (510, 307) with delta (0, 0)
Screenshot: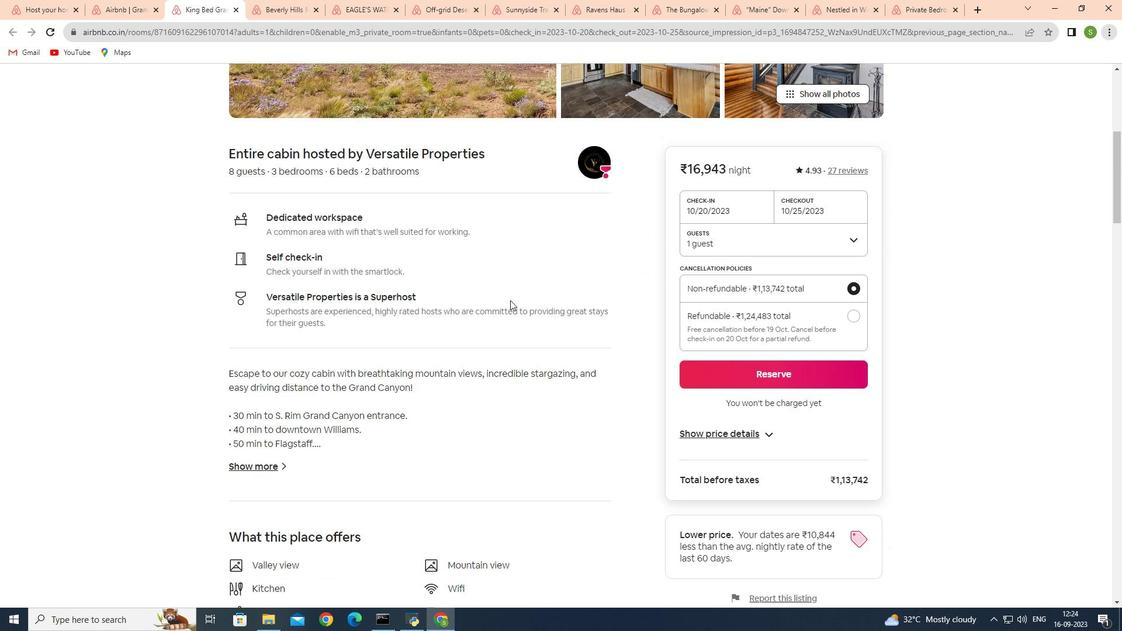 
Action: Mouse scrolled (510, 307) with delta (0, 0)
Screenshot: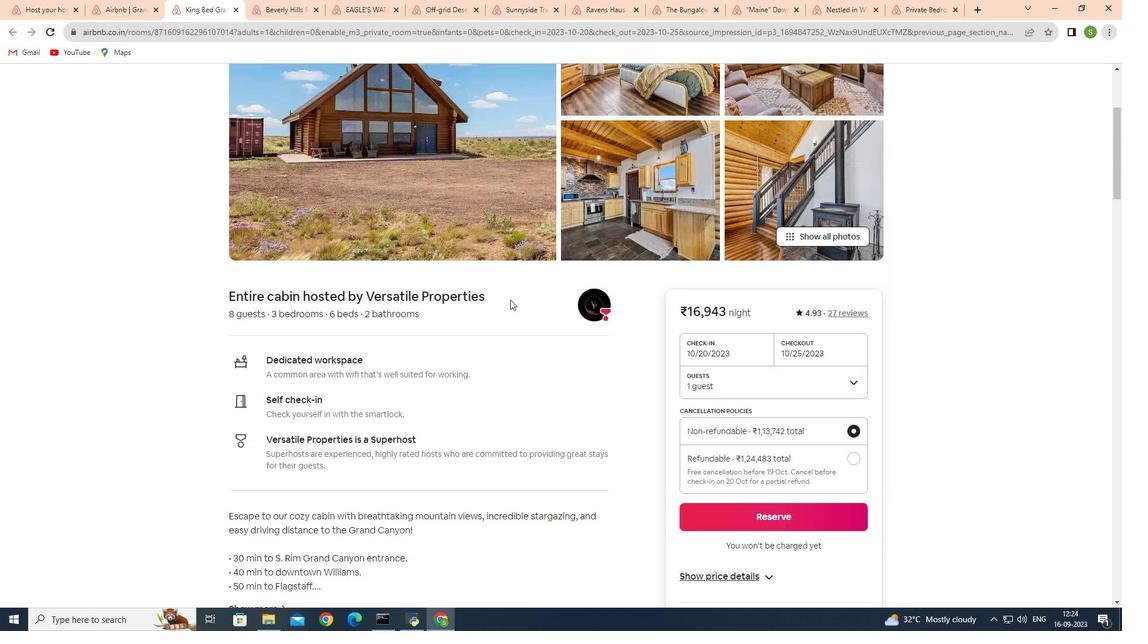 
Action: Mouse moved to (510, 304)
Screenshot: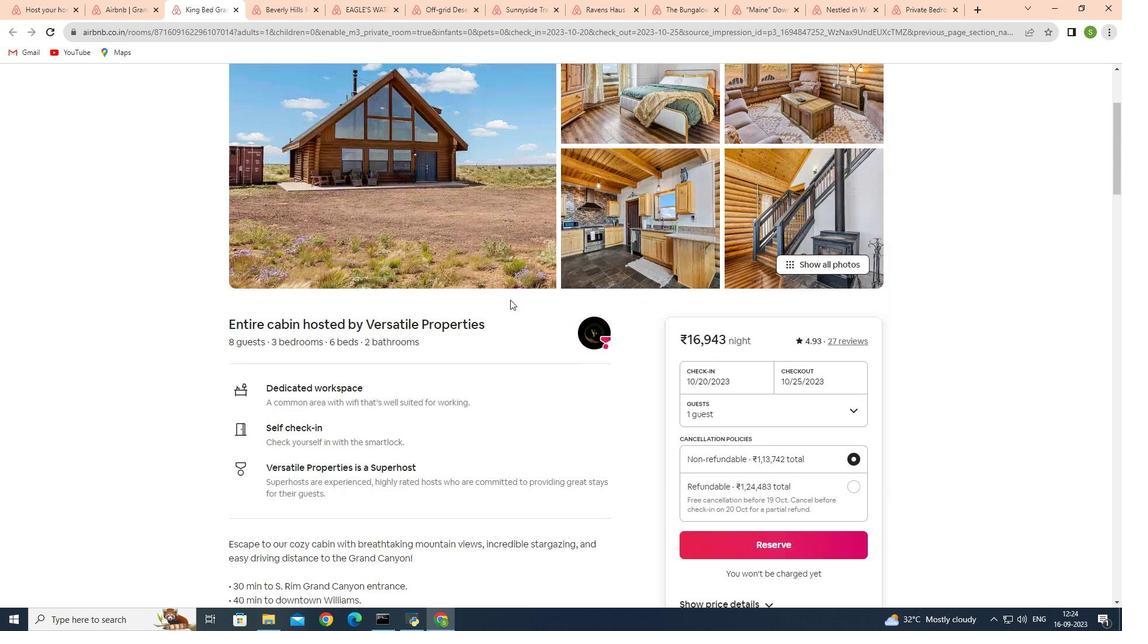 
Action: Mouse scrolled (510, 305) with delta (0, 0)
Screenshot: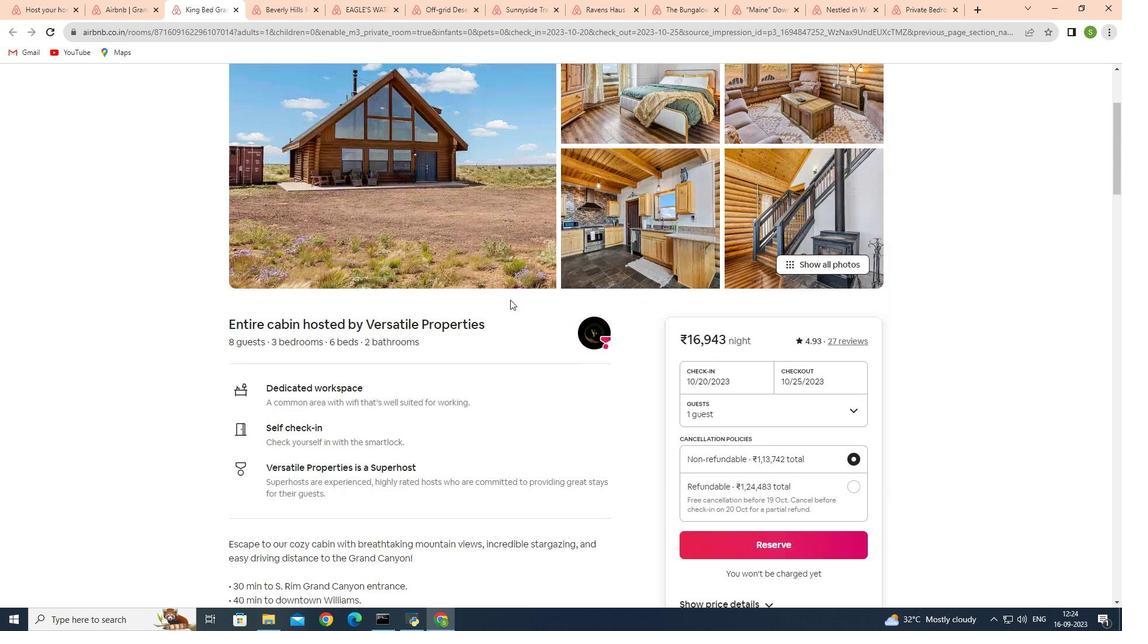 
Action: Mouse moved to (510, 301)
Screenshot: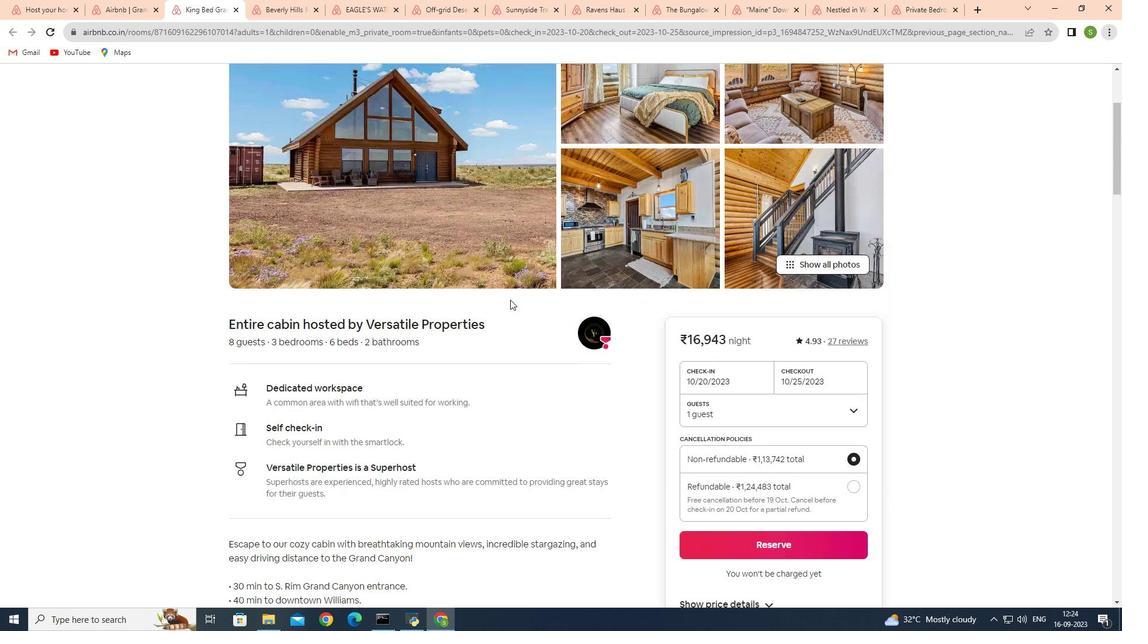 
Action: Mouse scrolled (510, 302) with delta (0, 0)
Screenshot: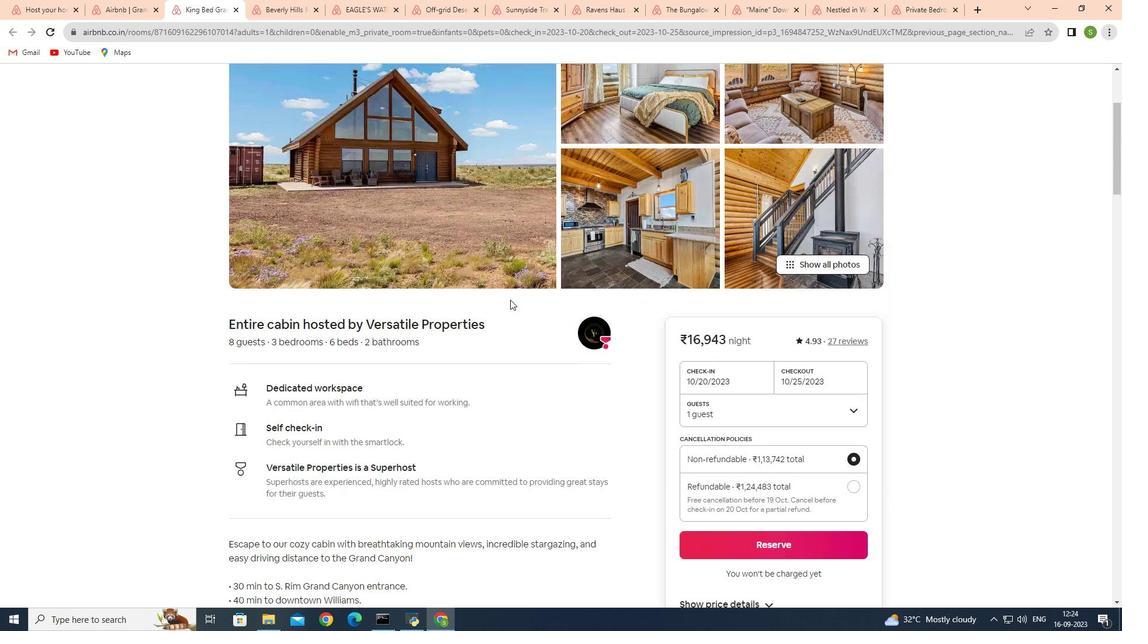 
Action: Mouse moved to (822, 260)
Screenshot: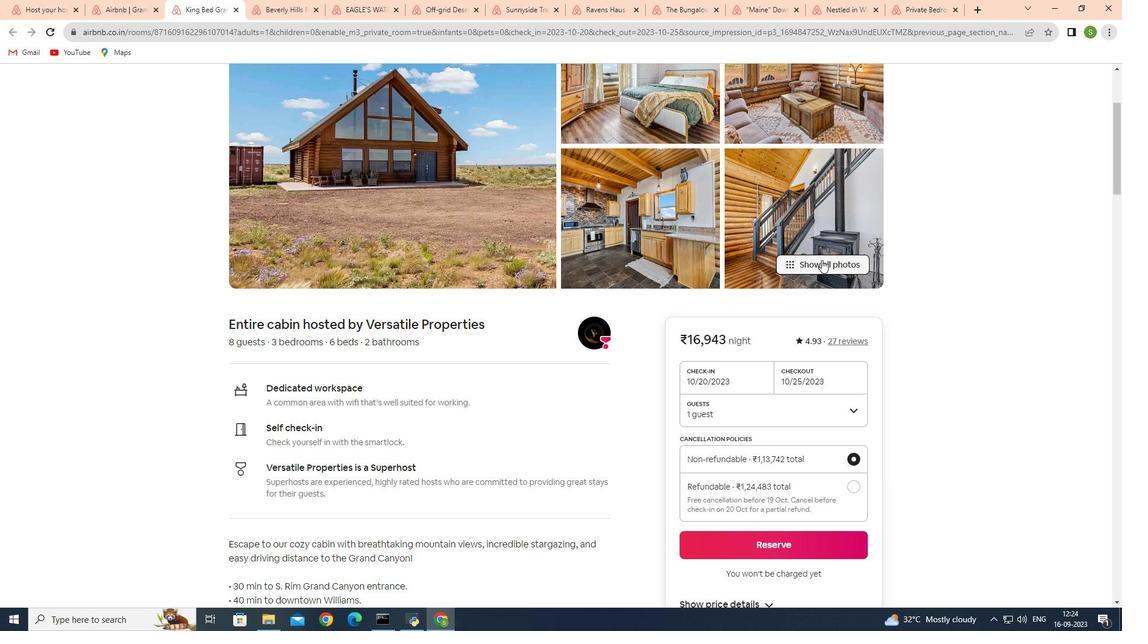 
Action: Mouse pressed left at (822, 260)
Screenshot: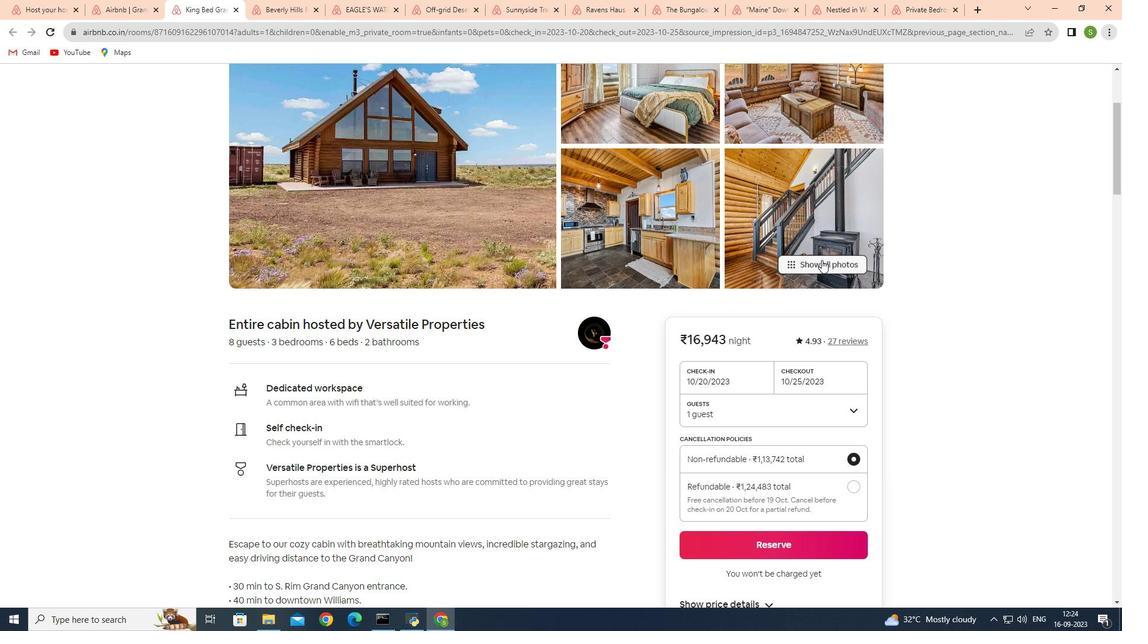 
Action: Mouse moved to (801, 256)
Screenshot: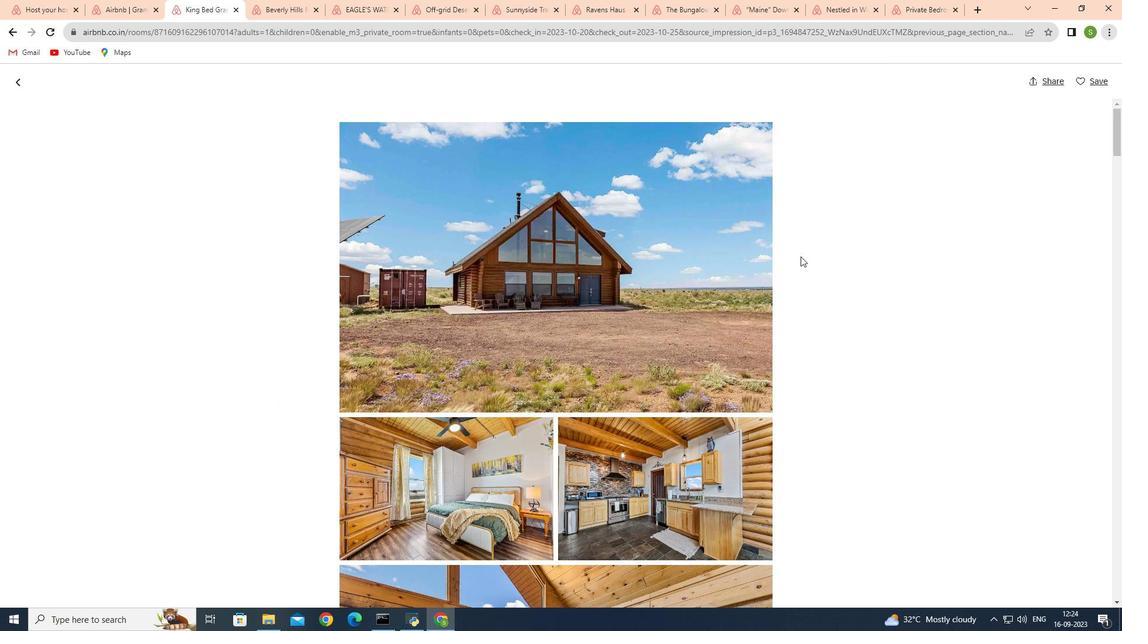 
Action: Mouse scrolled (801, 256) with delta (0, 0)
Screenshot: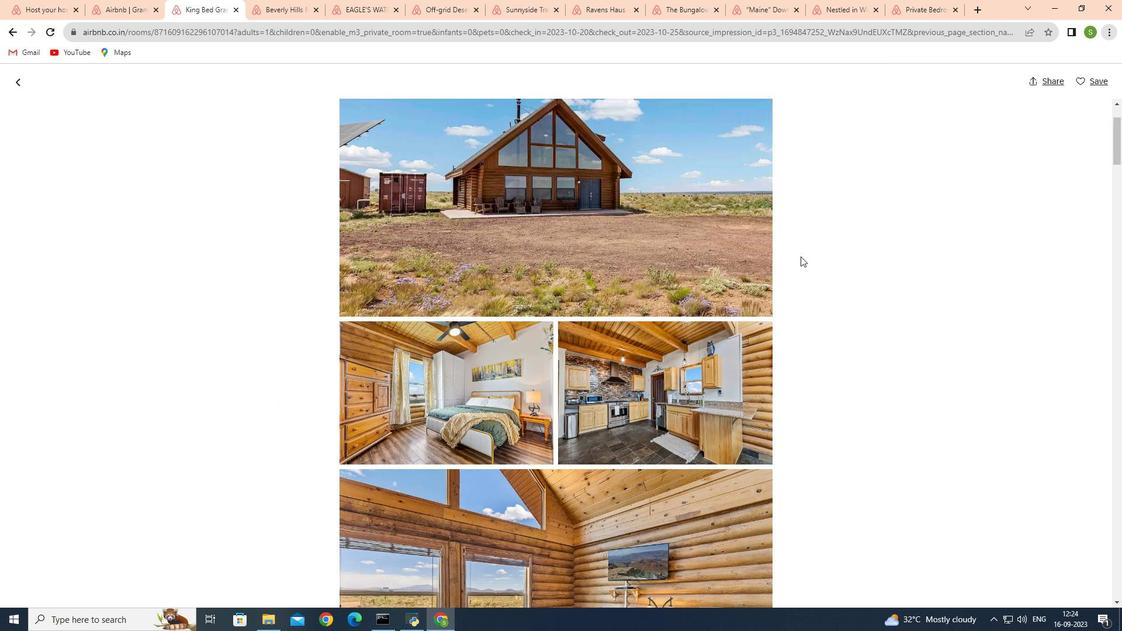 
Action: Mouse scrolled (801, 256) with delta (0, 0)
Screenshot: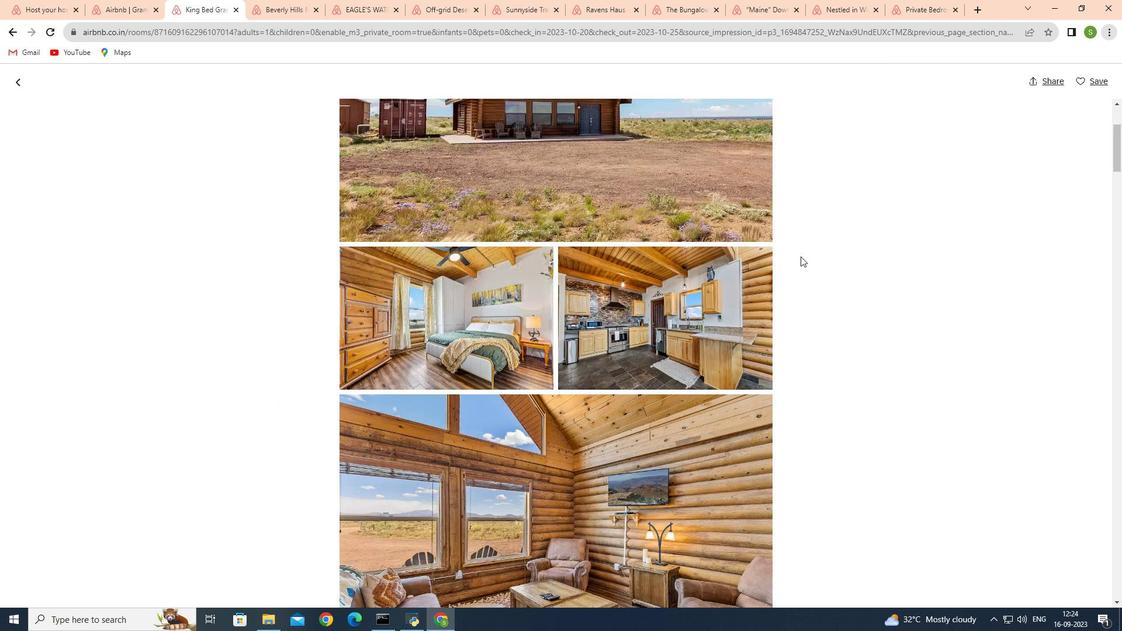 
Action: Mouse scrolled (801, 256) with delta (0, 0)
Screenshot: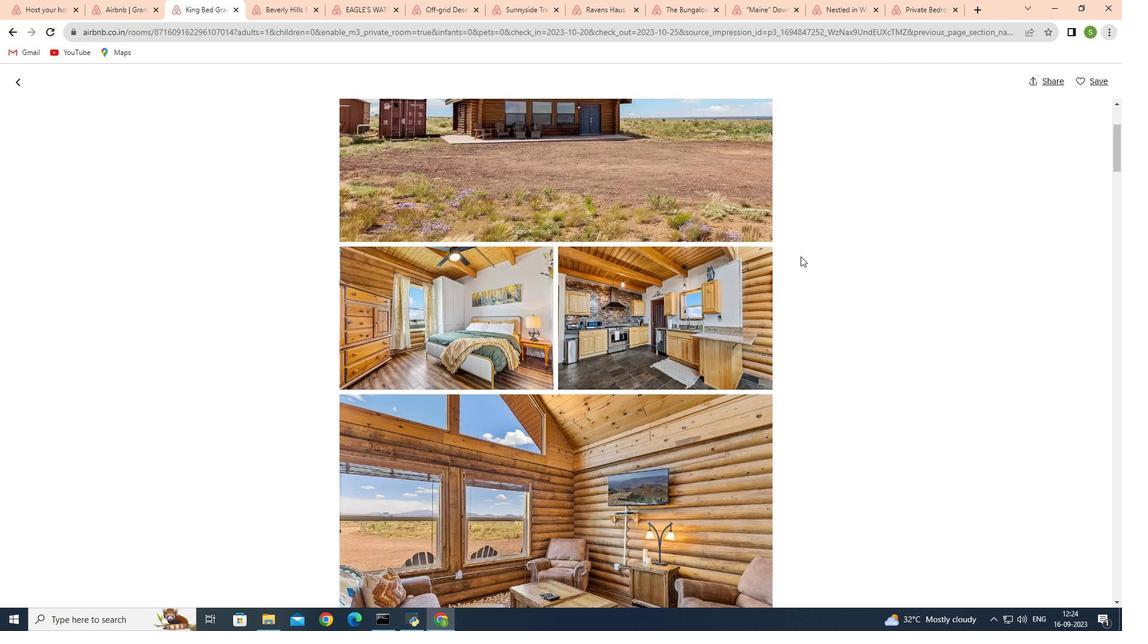
Action: Mouse scrolled (801, 256) with delta (0, 0)
Screenshot: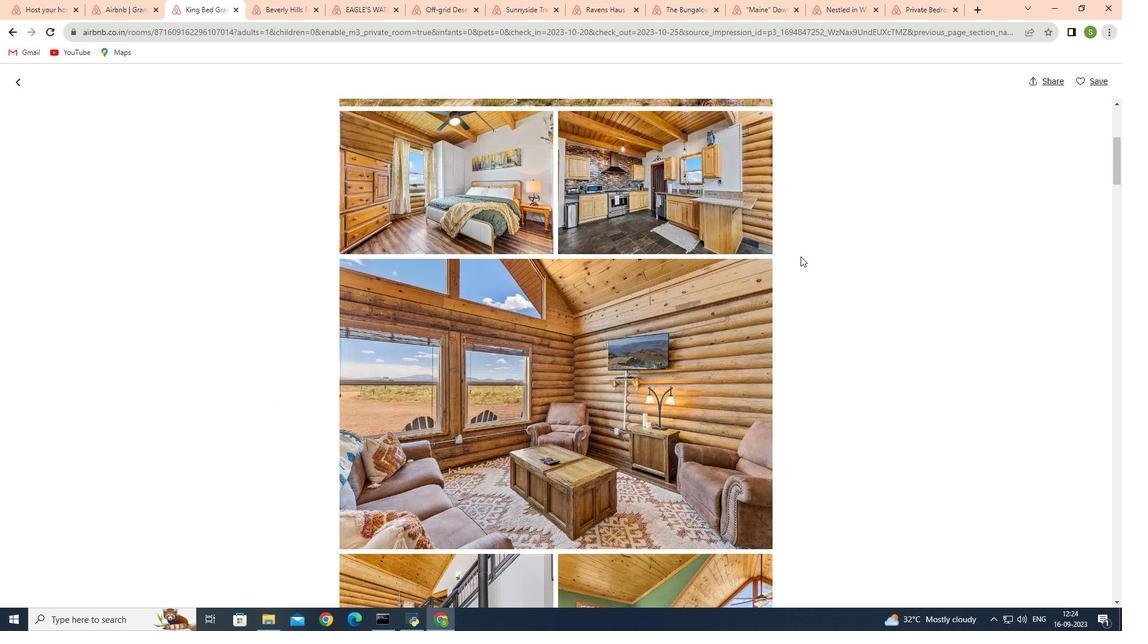 
Action: Mouse scrolled (801, 256) with delta (0, 0)
Screenshot: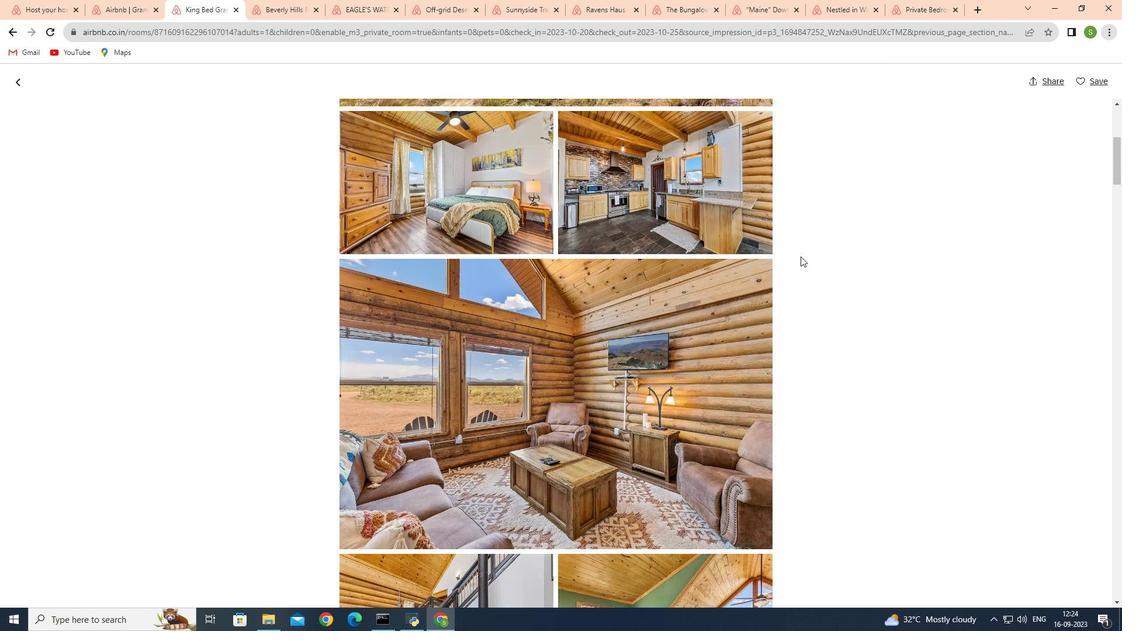 
Action: Mouse scrolled (801, 256) with delta (0, 0)
Screenshot: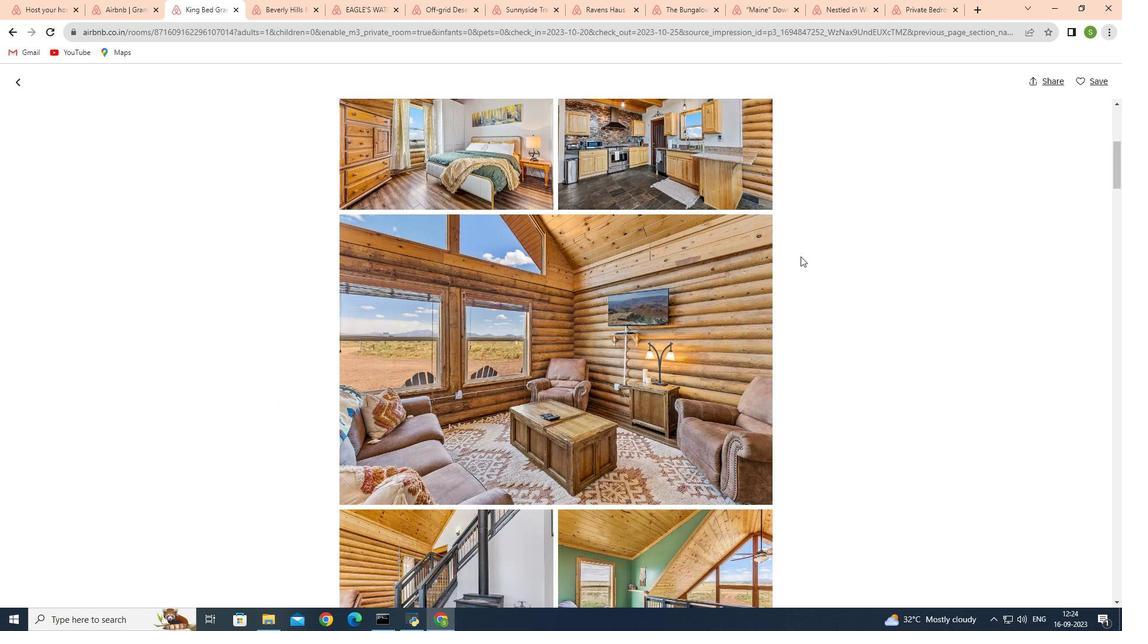 
Action: Mouse moved to (801, 256)
Screenshot: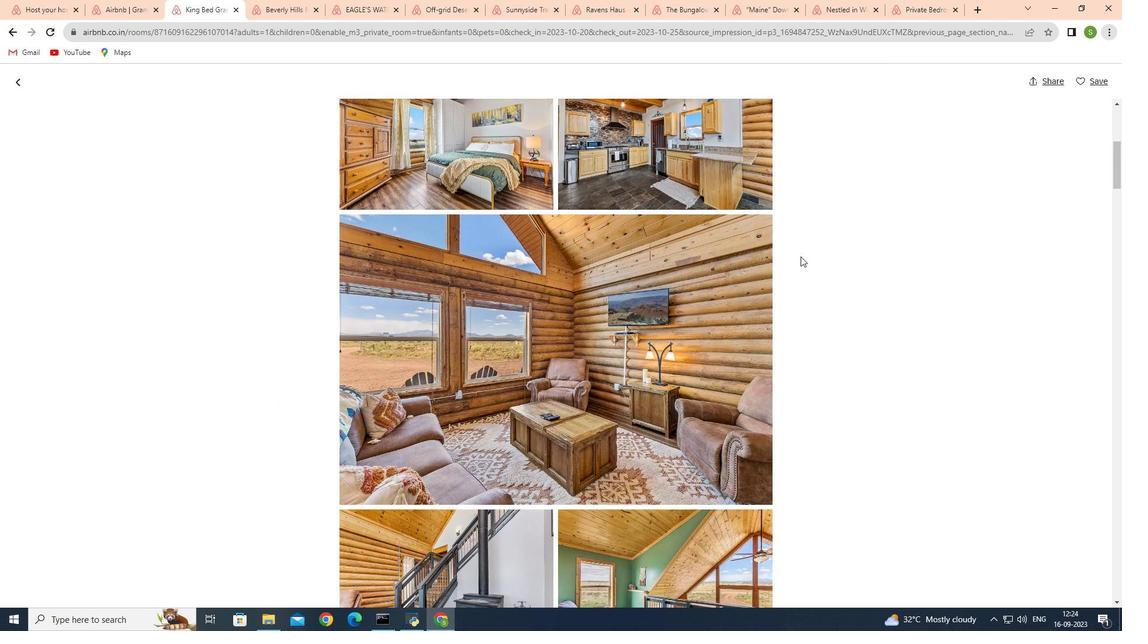 
Action: Mouse scrolled (801, 256) with delta (0, 0)
Screenshot: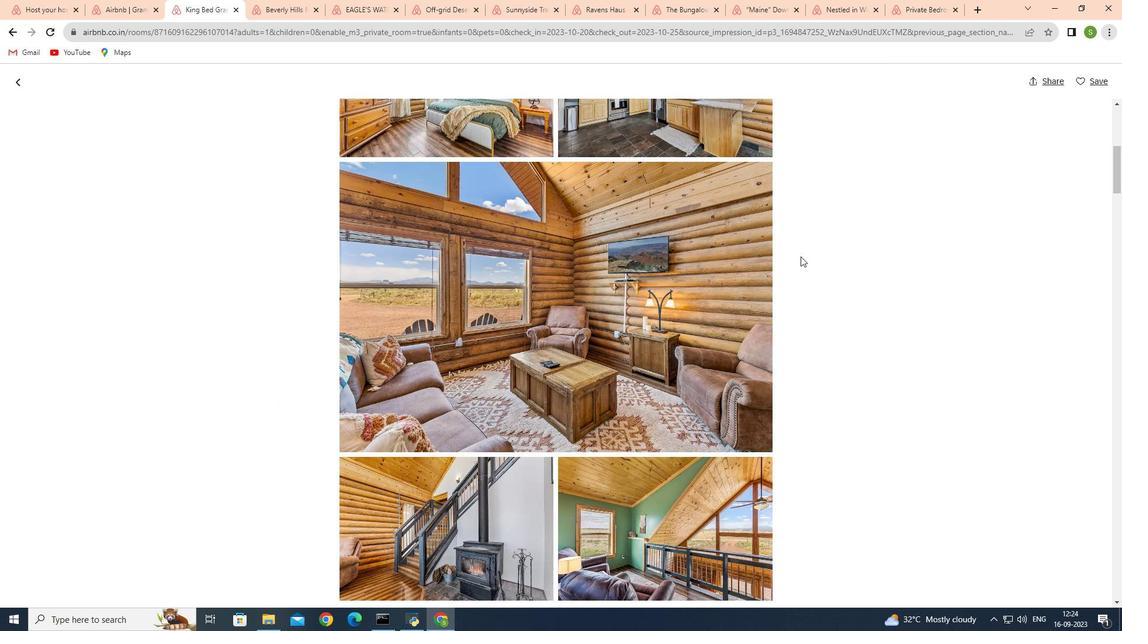 
Action: Mouse scrolled (801, 256) with delta (0, 0)
Screenshot: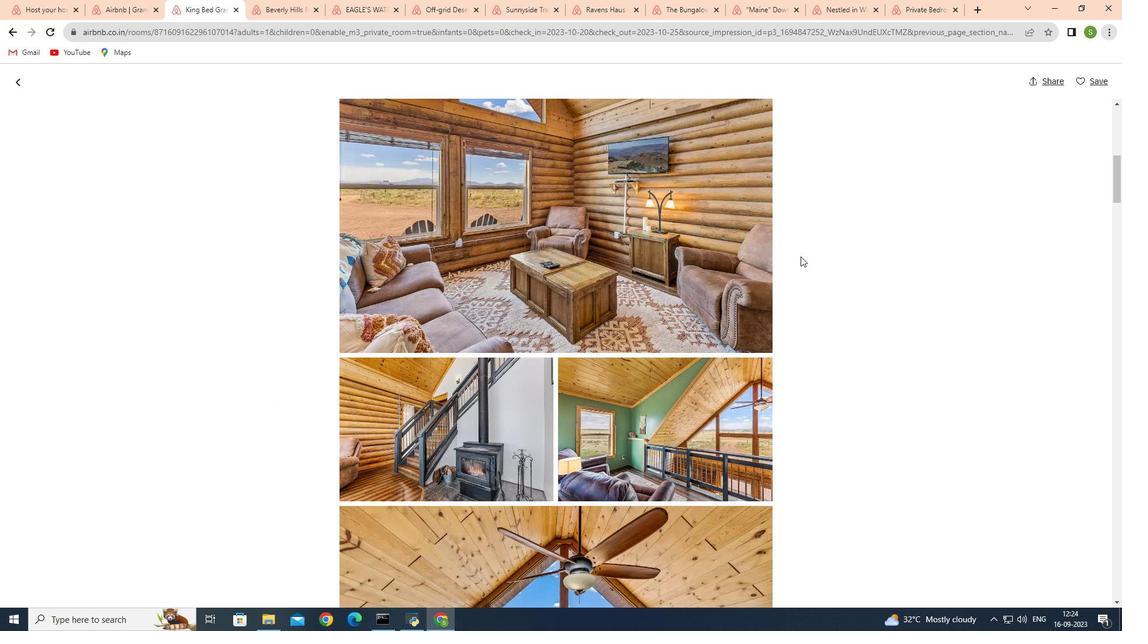 
Action: Mouse scrolled (801, 256) with delta (0, 0)
Screenshot: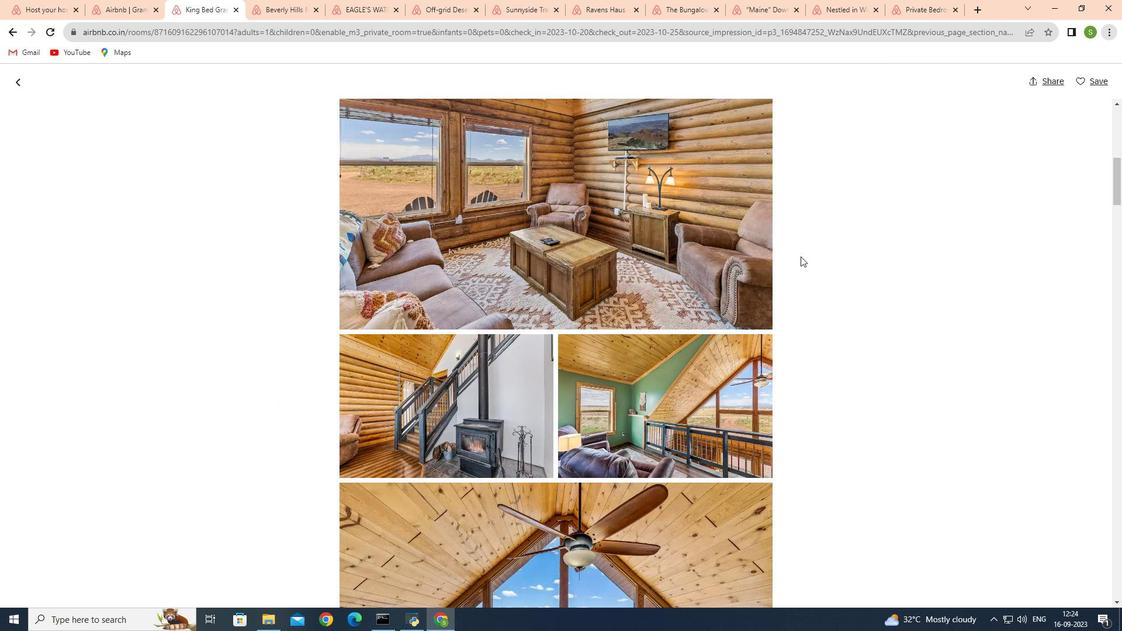 
Action: Mouse scrolled (801, 256) with delta (0, 0)
Screenshot: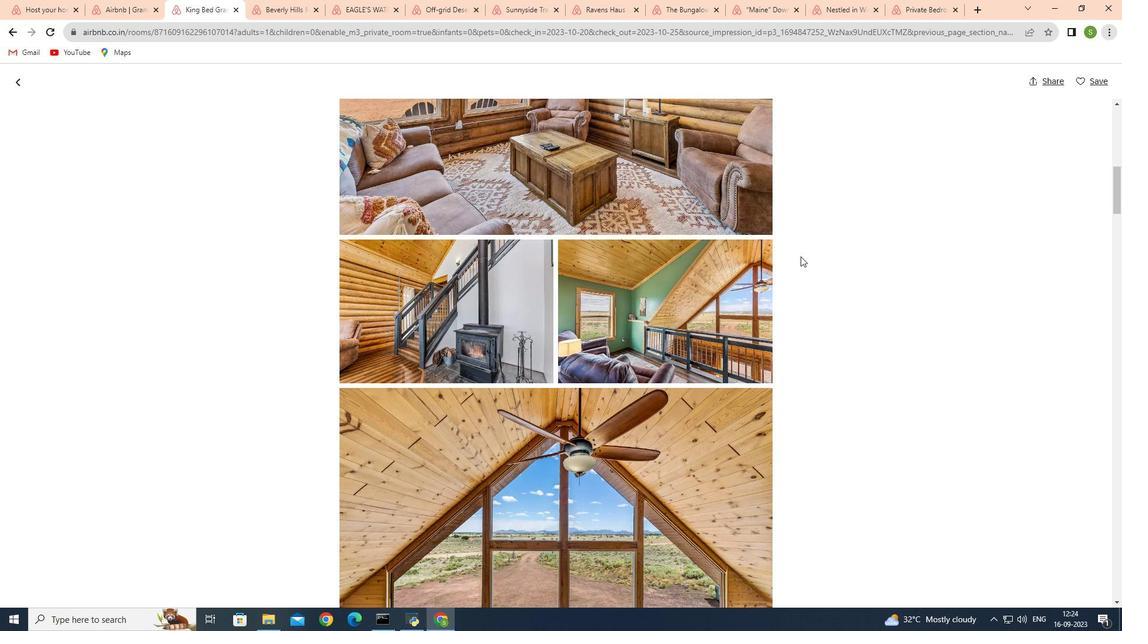 
Action: Mouse scrolled (801, 256) with delta (0, 0)
Screenshot: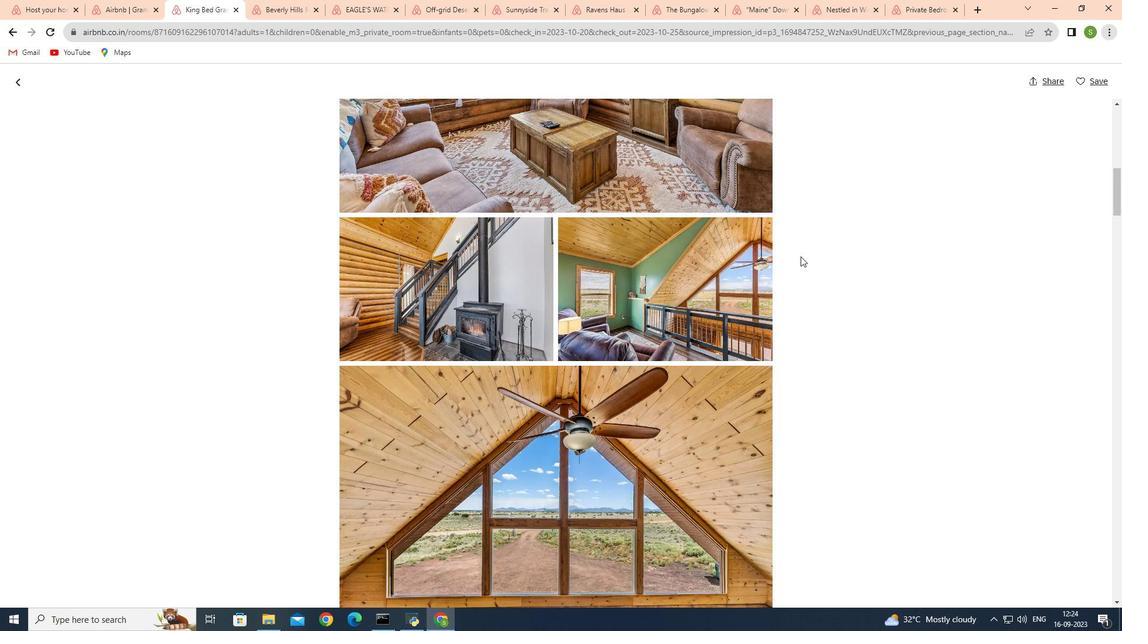 
Action: Mouse scrolled (801, 256) with delta (0, 0)
Screenshot: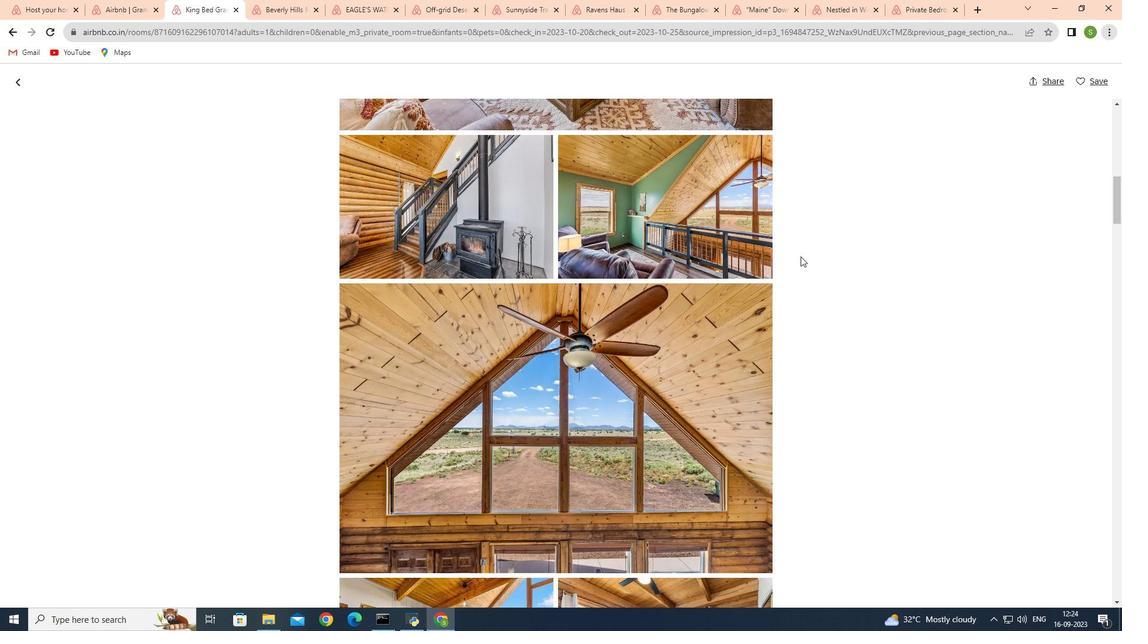 
Action: Mouse scrolled (801, 256) with delta (0, 0)
Screenshot: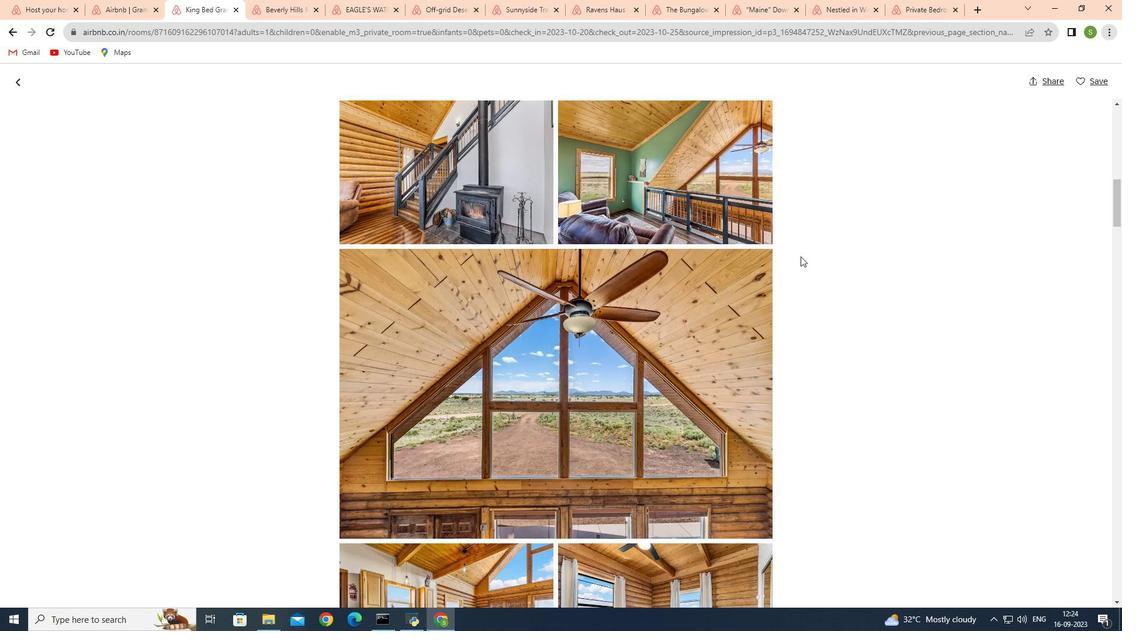 
Action: Mouse scrolled (801, 256) with delta (0, 0)
Screenshot: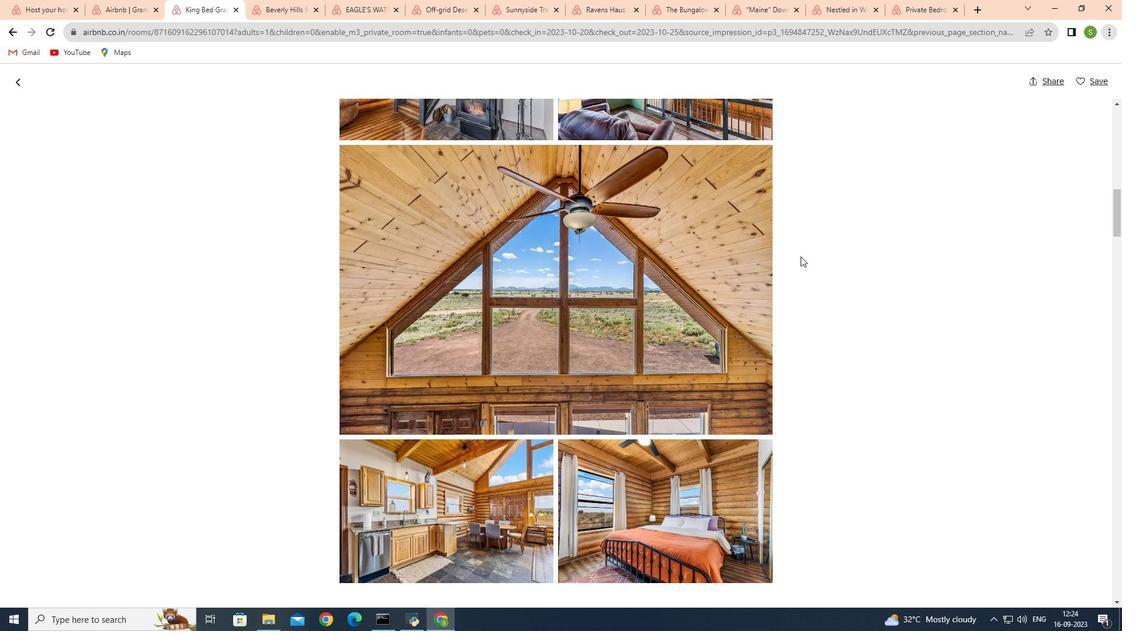 
Action: Mouse scrolled (801, 256) with delta (0, 0)
Screenshot: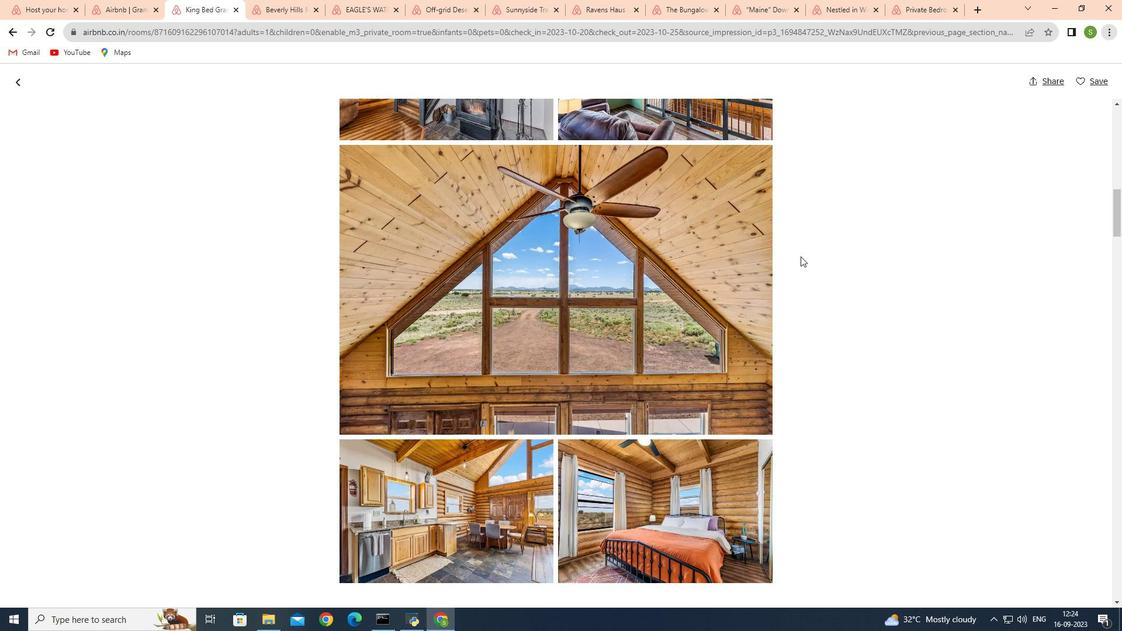 
Action: Mouse scrolled (801, 256) with delta (0, 0)
Screenshot: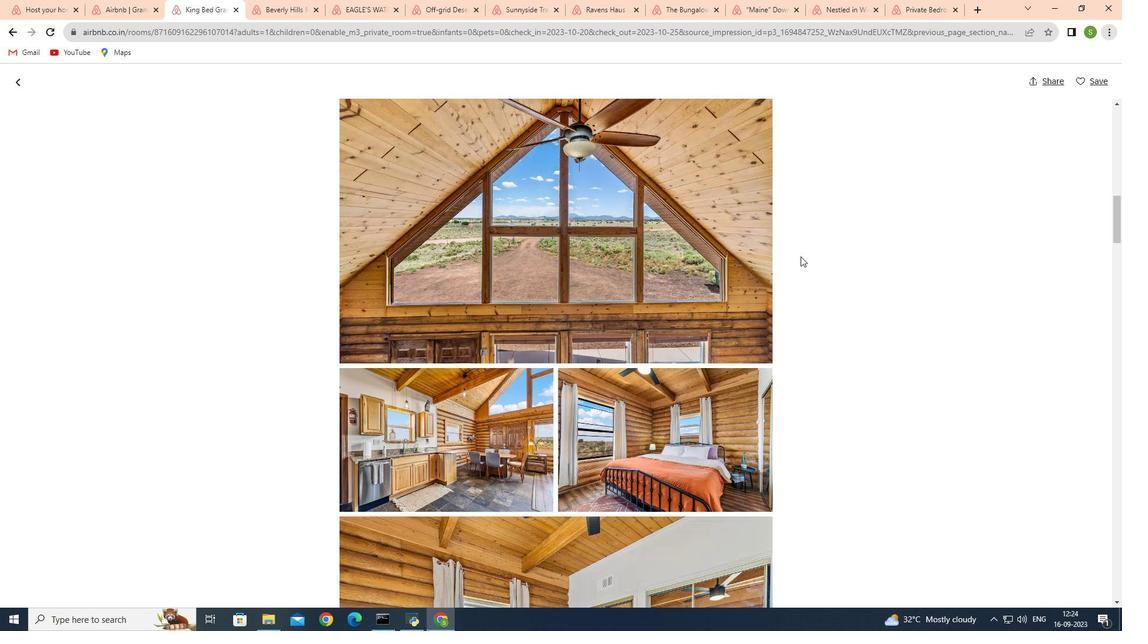 
Action: Mouse scrolled (801, 256) with delta (0, 0)
Screenshot: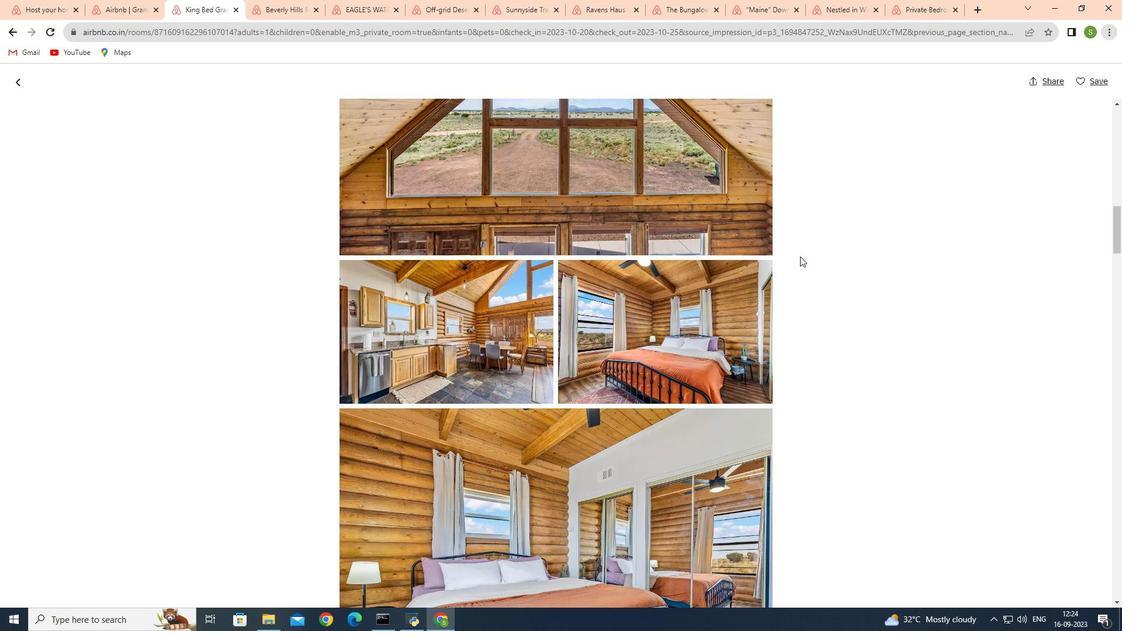 
Action: Mouse scrolled (801, 256) with delta (0, 0)
Screenshot: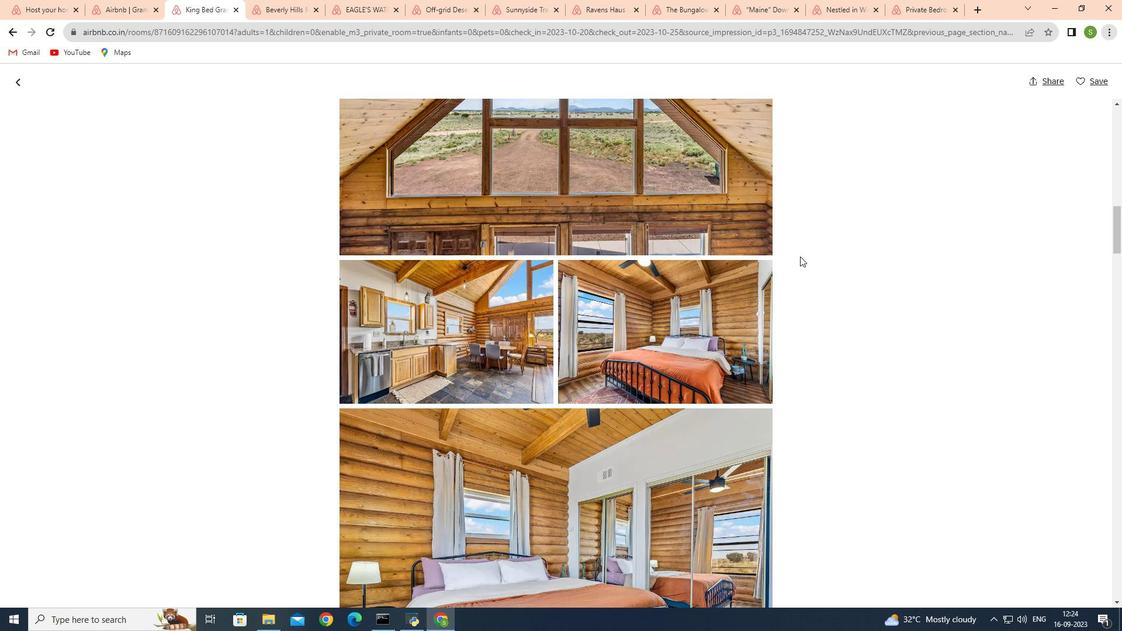 
Action: Mouse scrolled (801, 256) with delta (0, 0)
Screenshot: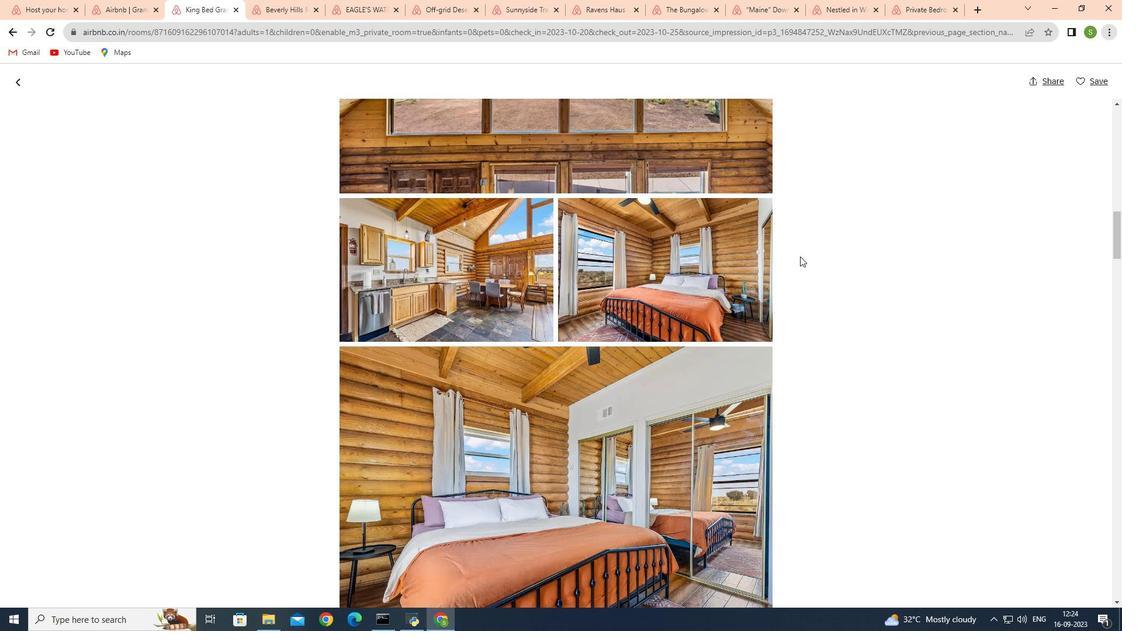 
Action: Mouse moved to (798, 256)
Screenshot: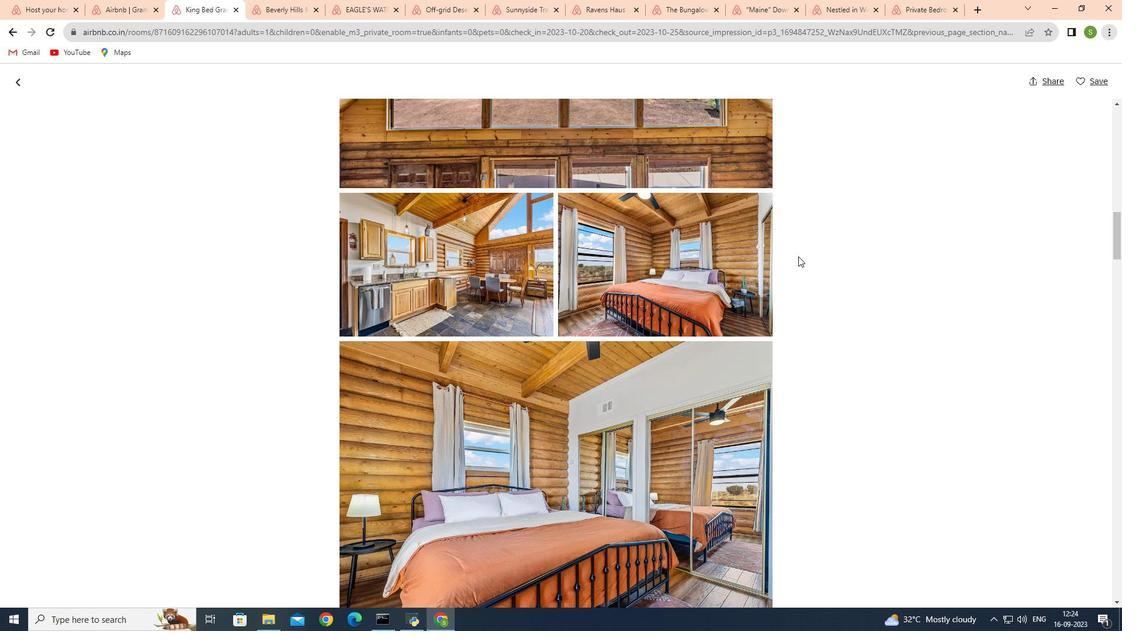 
Action: Mouse scrolled (798, 256) with delta (0, 0)
Screenshot: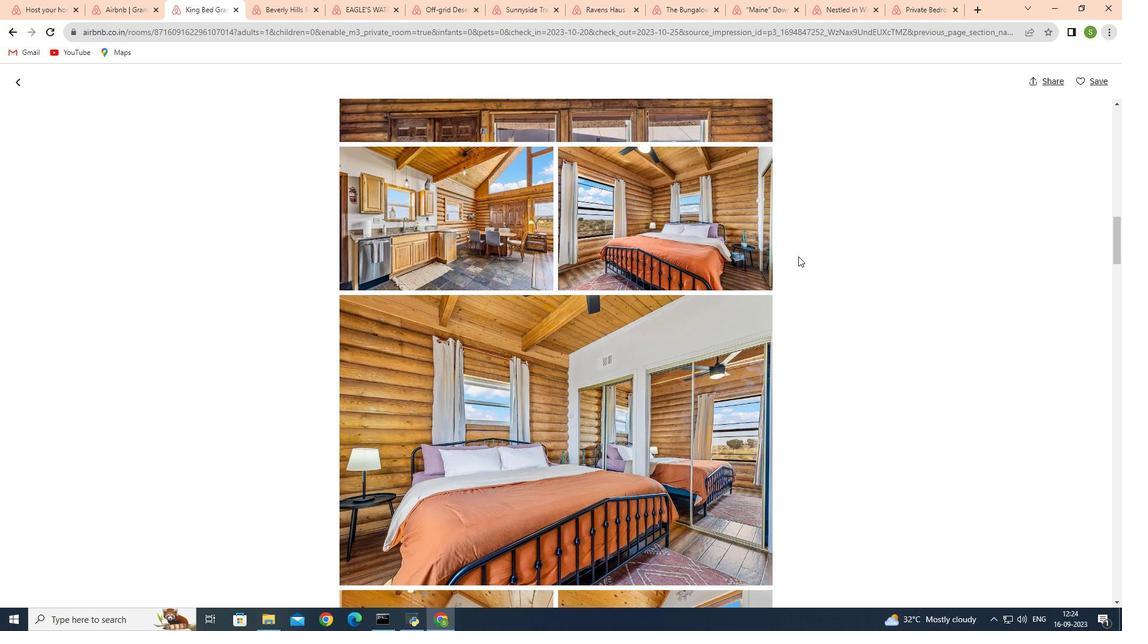 
Action: Mouse scrolled (798, 256) with delta (0, 0)
Screenshot: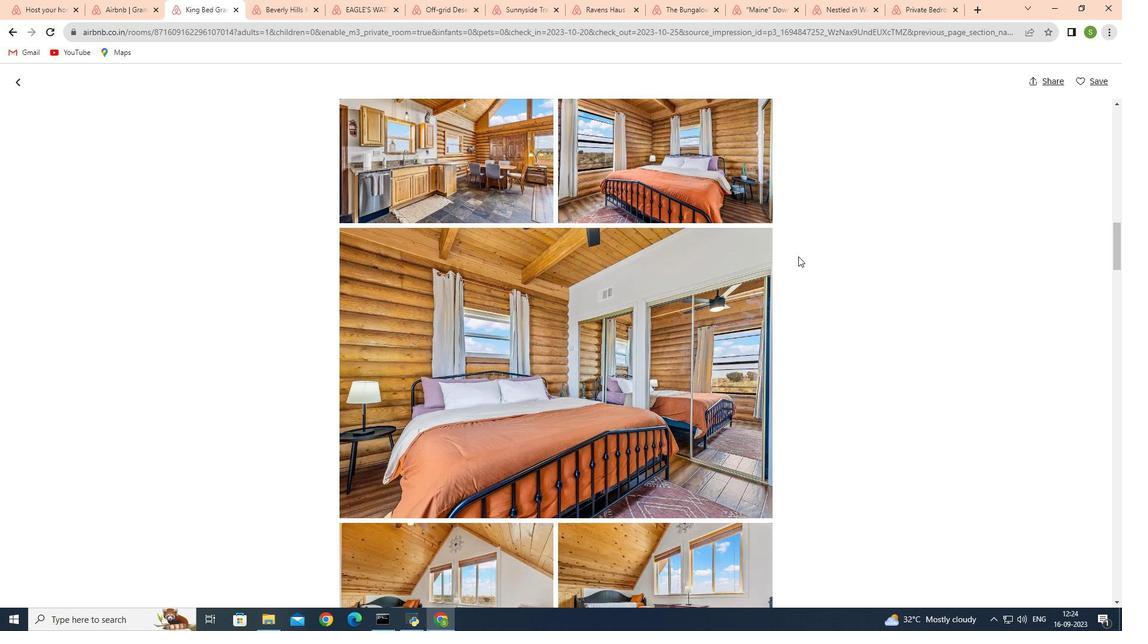 
Action: Mouse moved to (798, 256)
Screenshot: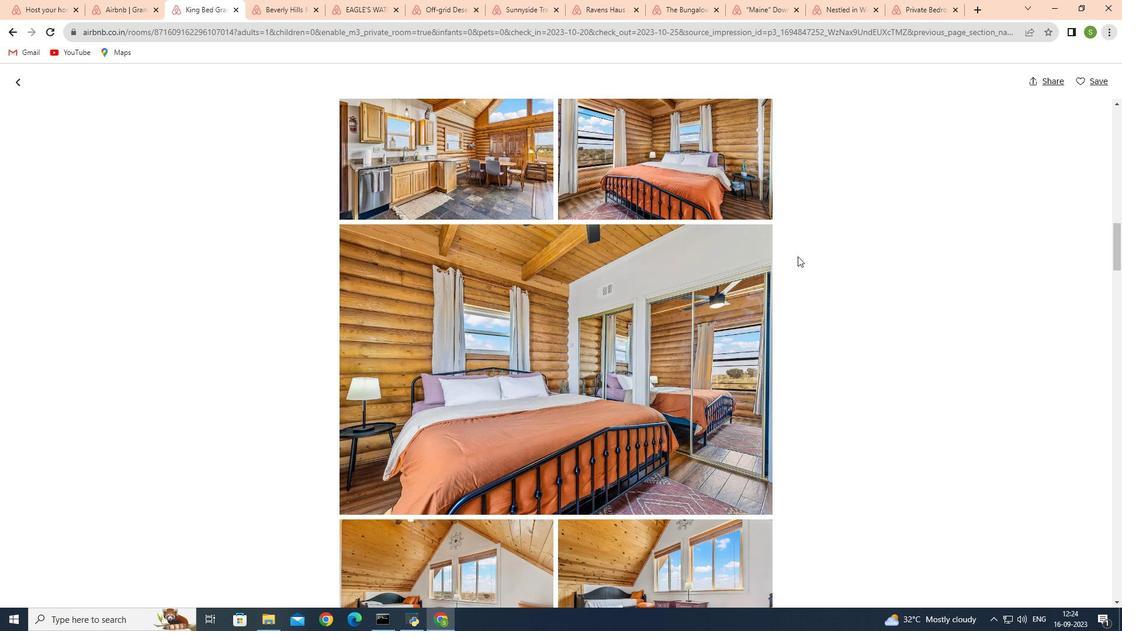 
Action: Mouse scrolled (798, 256) with delta (0, 0)
Screenshot: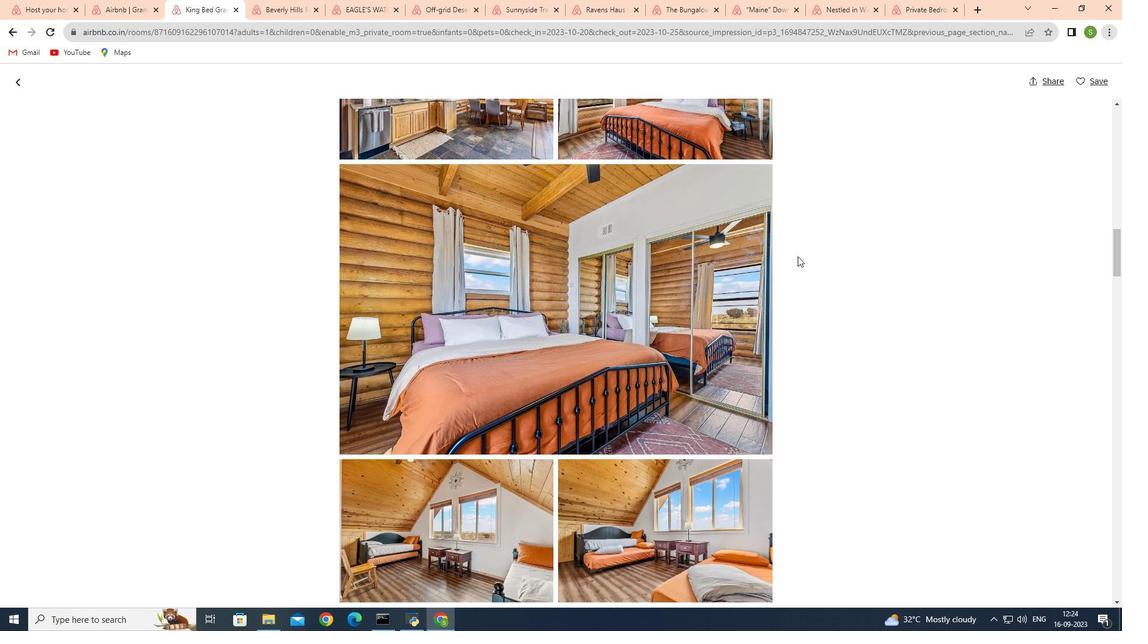 
Action: Mouse scrolled (798, 256) with delta (0, 0)
Screenshot: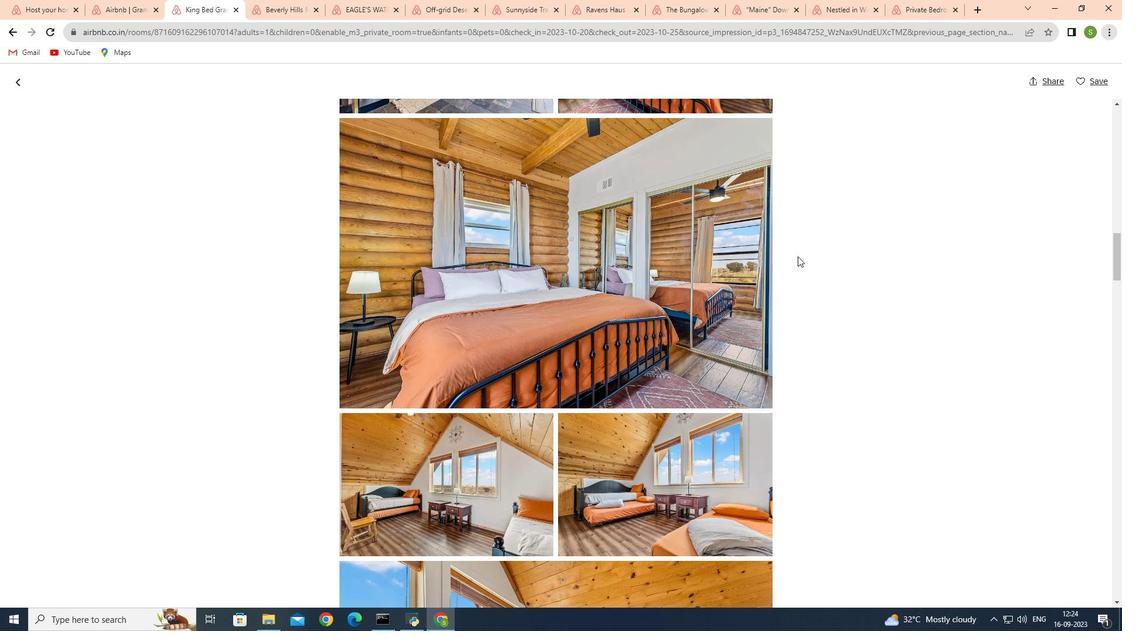 
Action: Mouse scrolled (798, 256) with delta (0, 0)
Screenshot: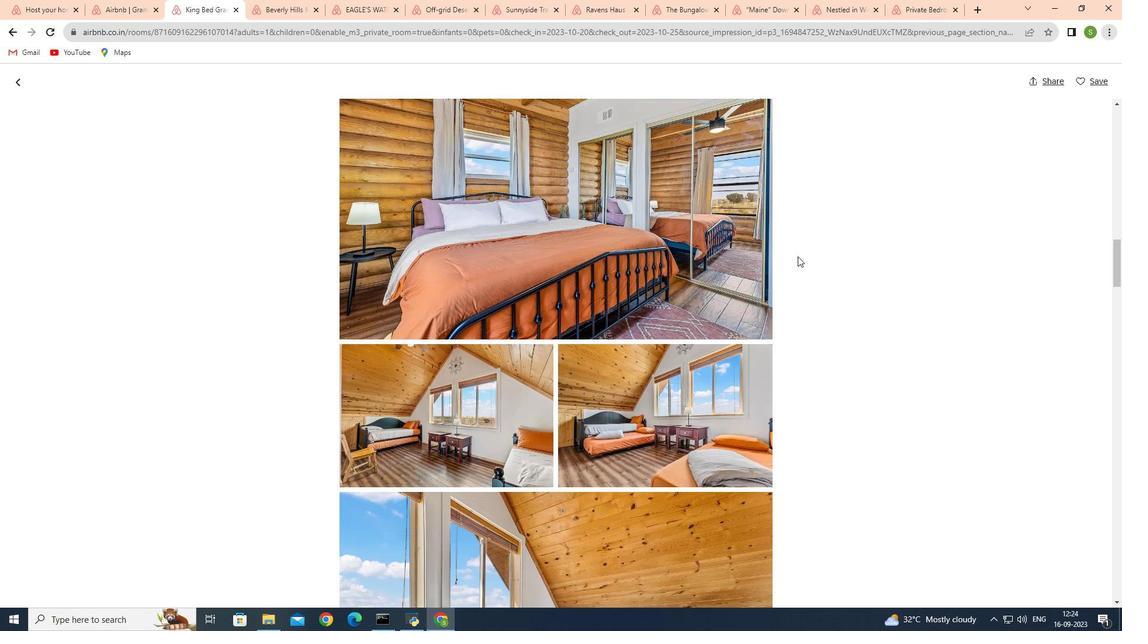 
Action: Mouse moved to (798, 256)
Screenshot: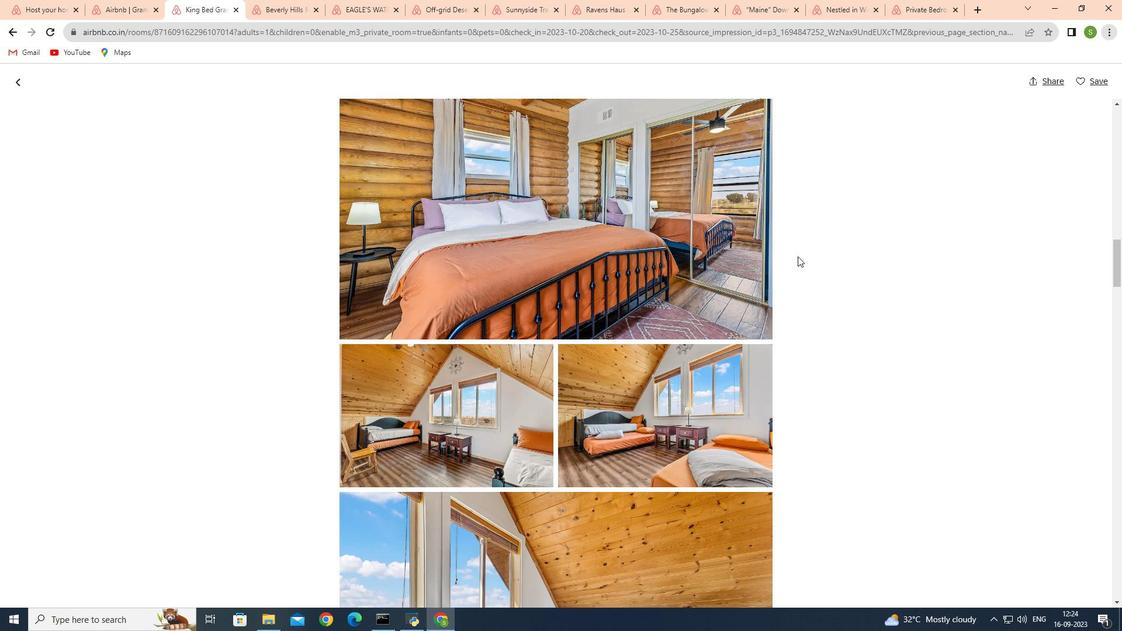 
Action: Mouse scrolled (798, 256) with delta (0, 0)
Screenshot: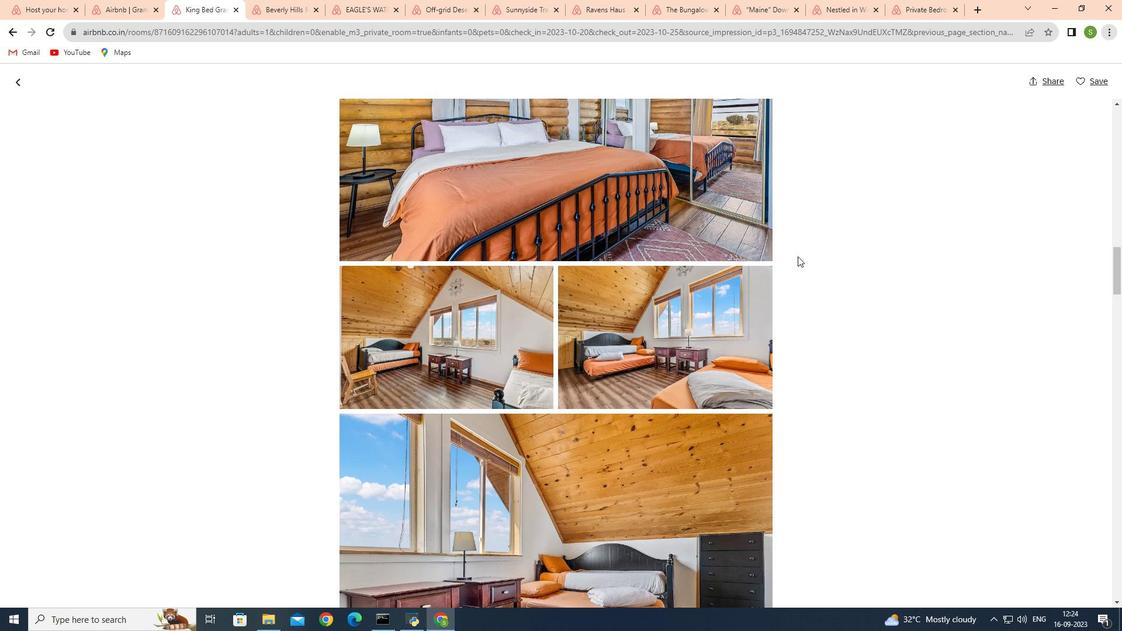 
Action: Mouse scrolled (798, 256) with delta (0, 0)
Screenshot: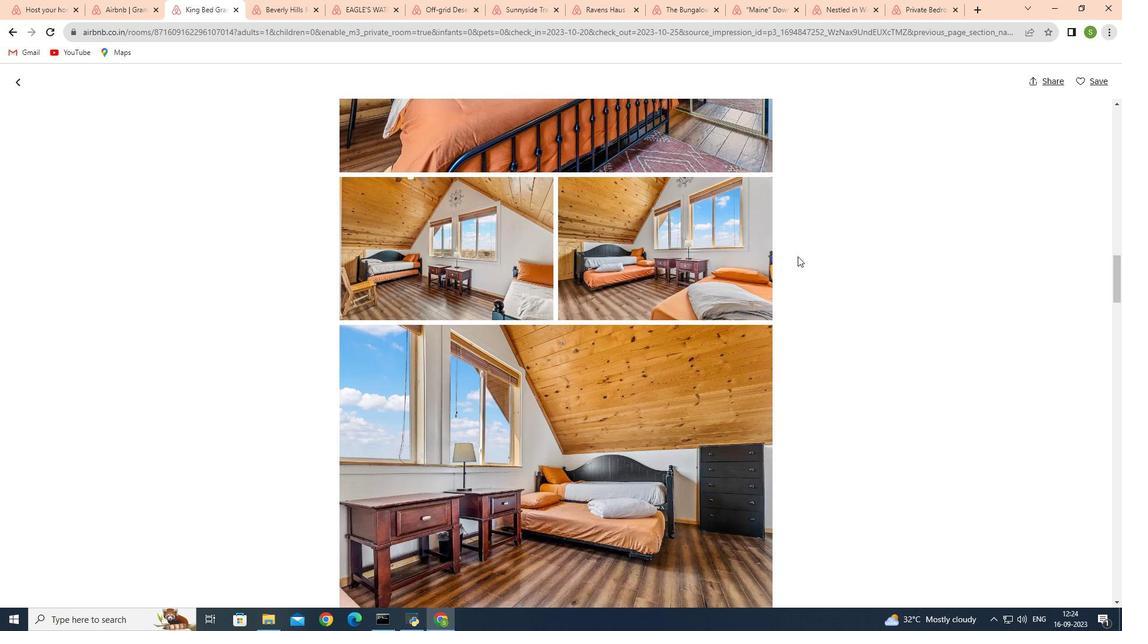 
Action: Mouse scrolled (798, 256) with delta (0, 0)
Screenshot: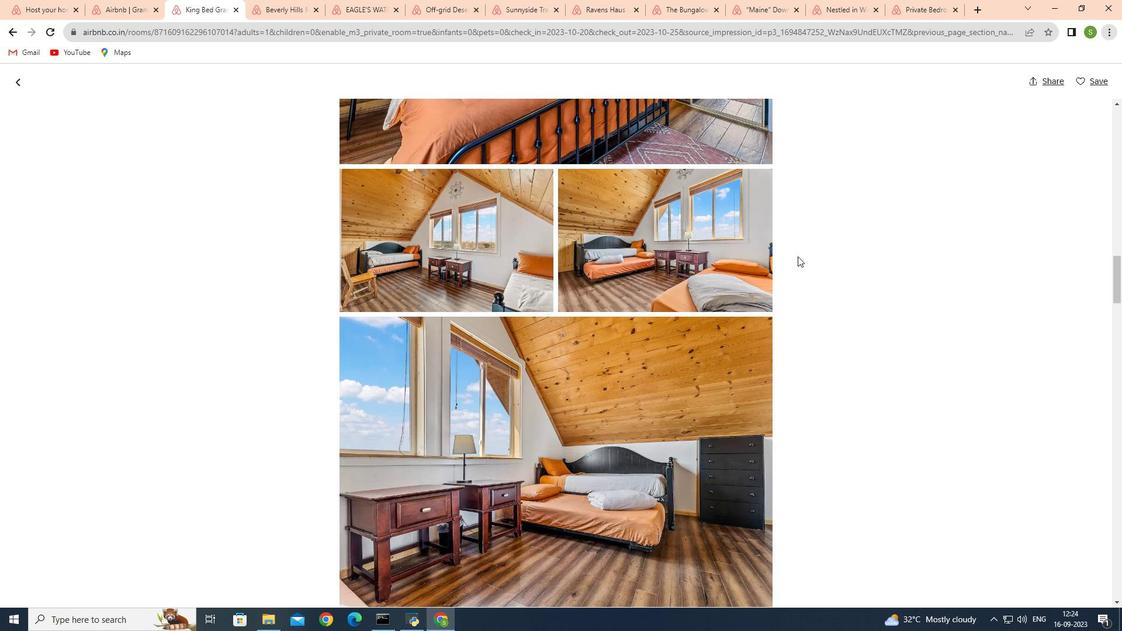
Action: Mouse moved to (787, 231)
Screenshot: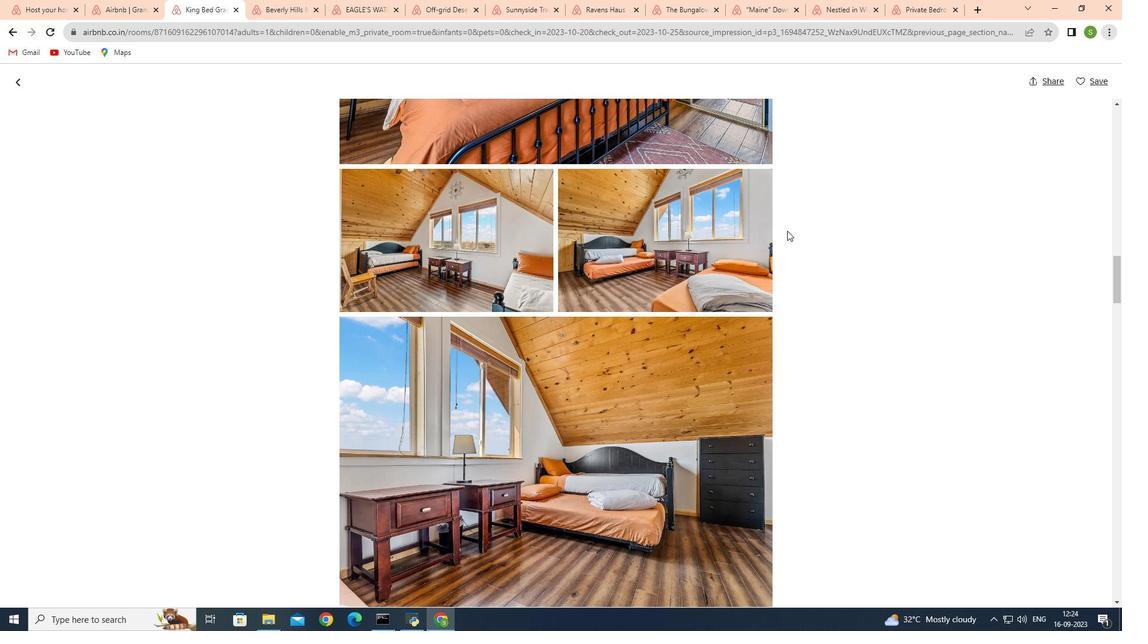 
Action: Mouse scrolled (787, 230) with delta (0, 0)
Screenshot: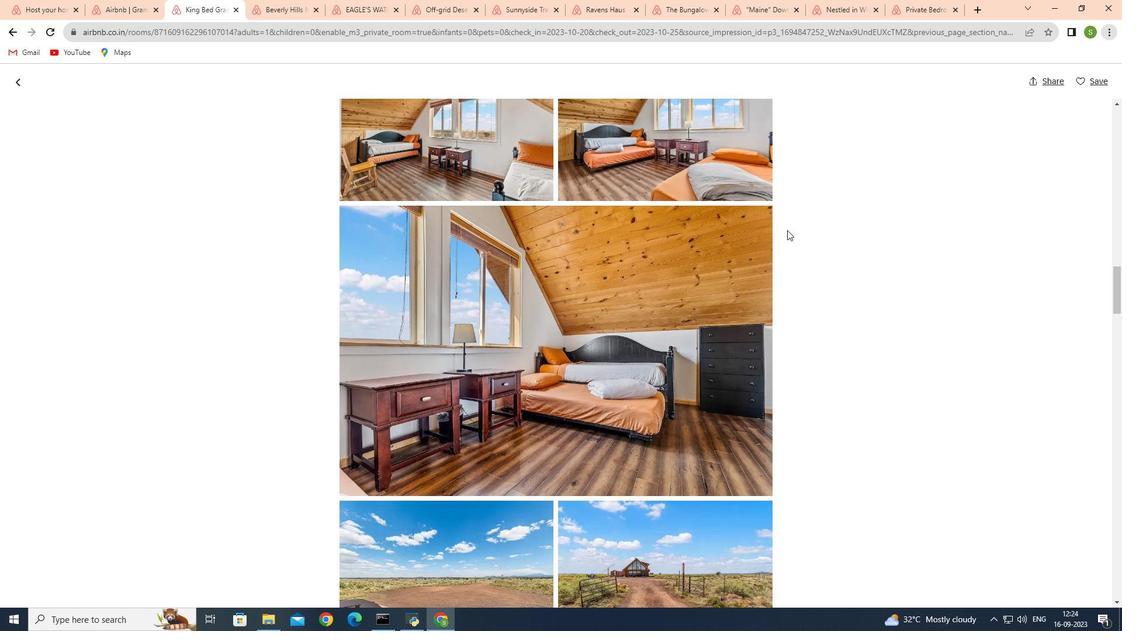
Action: Mouse moved to (787, 230)
Screenshot: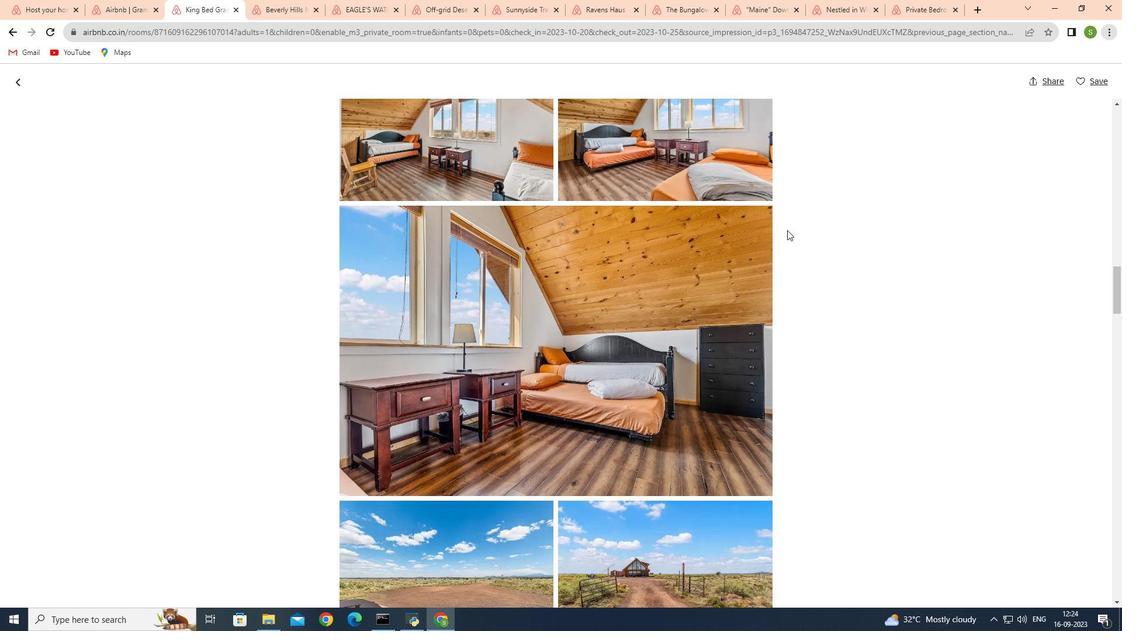 
Action: Mouse scrolled (787, 229) with delta (0, 0)
Screenshot: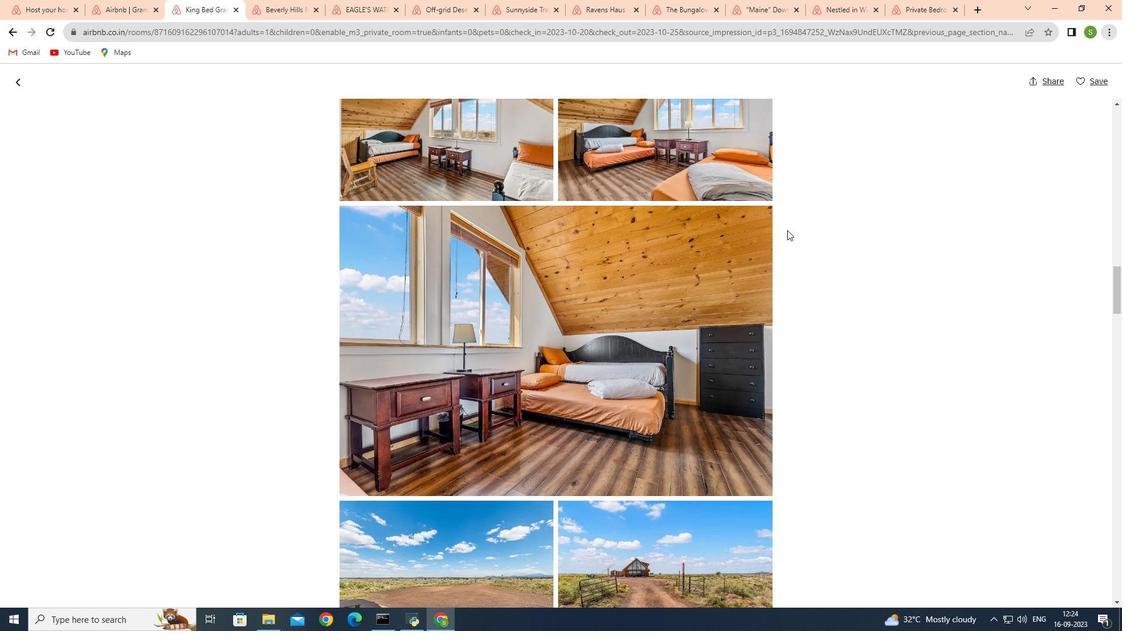 
Action: Mouse moved to (787, 230)
Screenshot: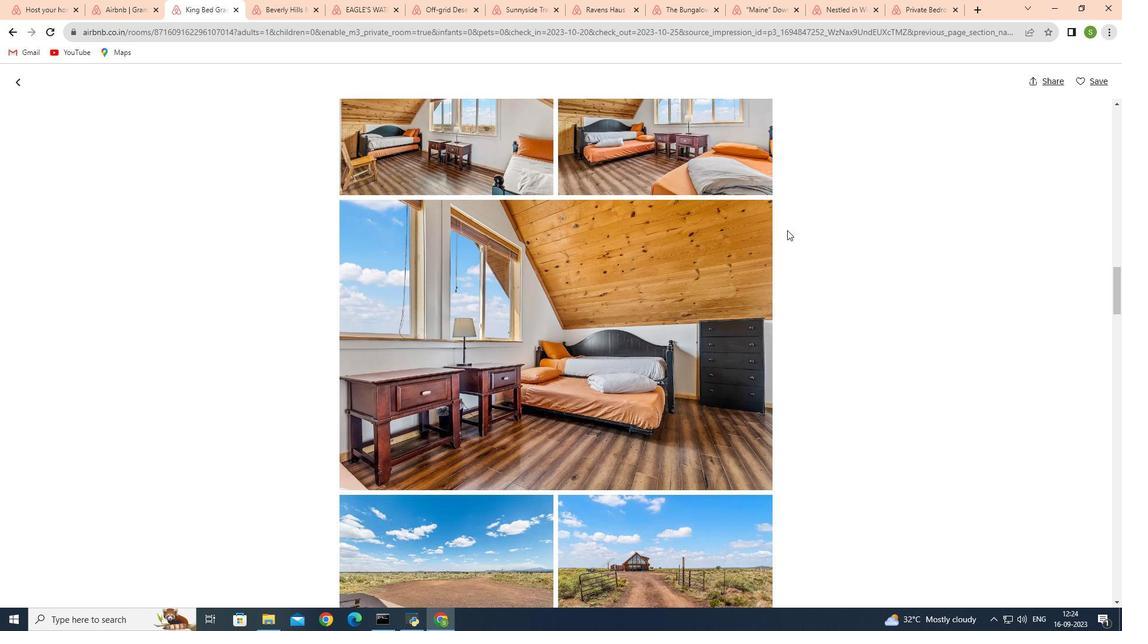 
Action: Mouse scrolled (787, 229) with delta (0, 0)
Screenshot: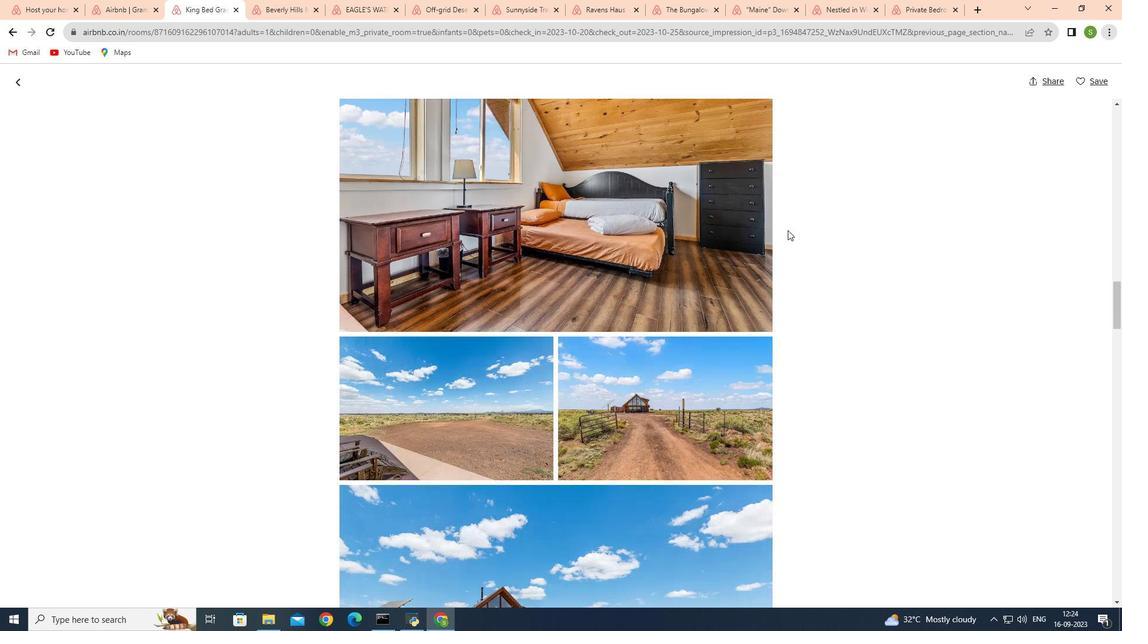 
Action: Mouse moved to (787, 230)
Screenshot: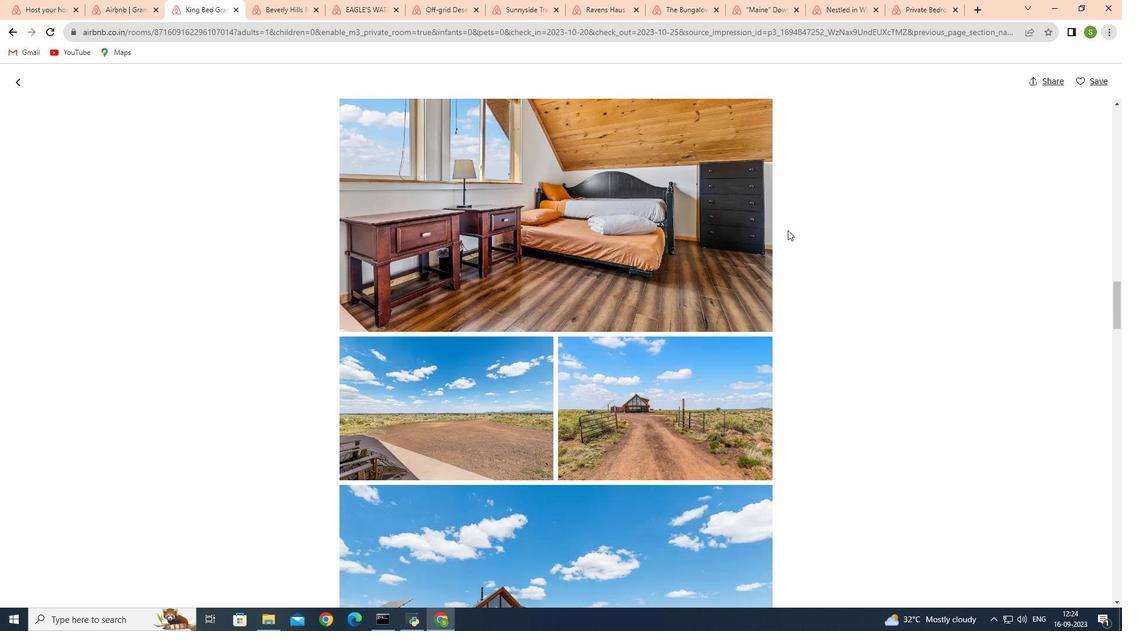 
Action: Mouse scrolled (787, 229) with delta (0, 0)
Screenshot: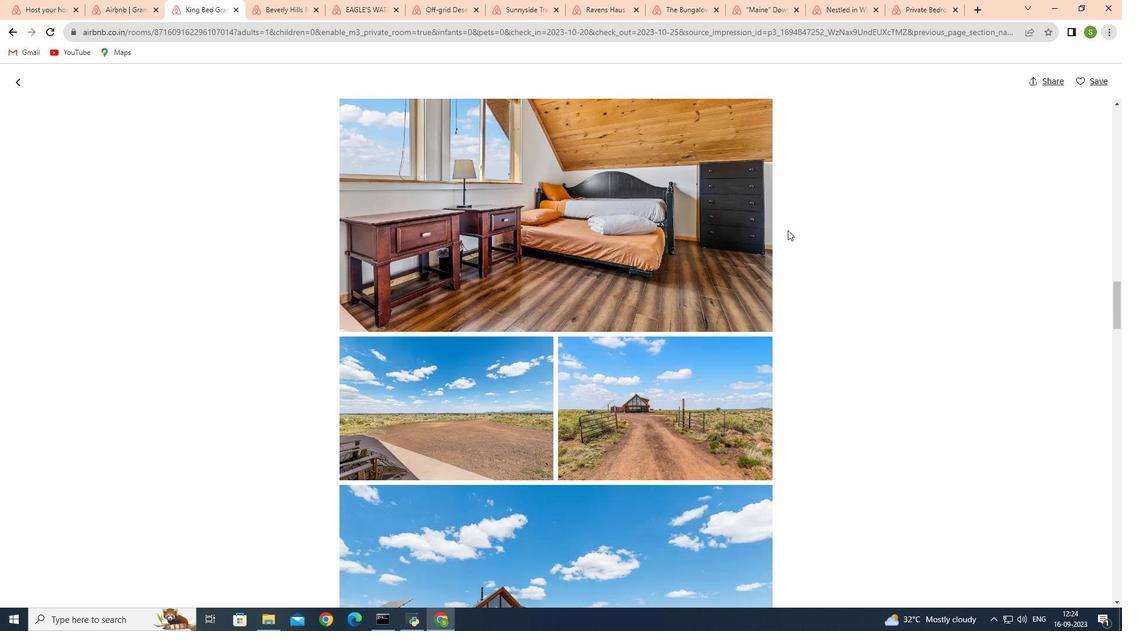 
Action: Mouse scrolled (787, 229) with delta (0, 0)
Screenshot: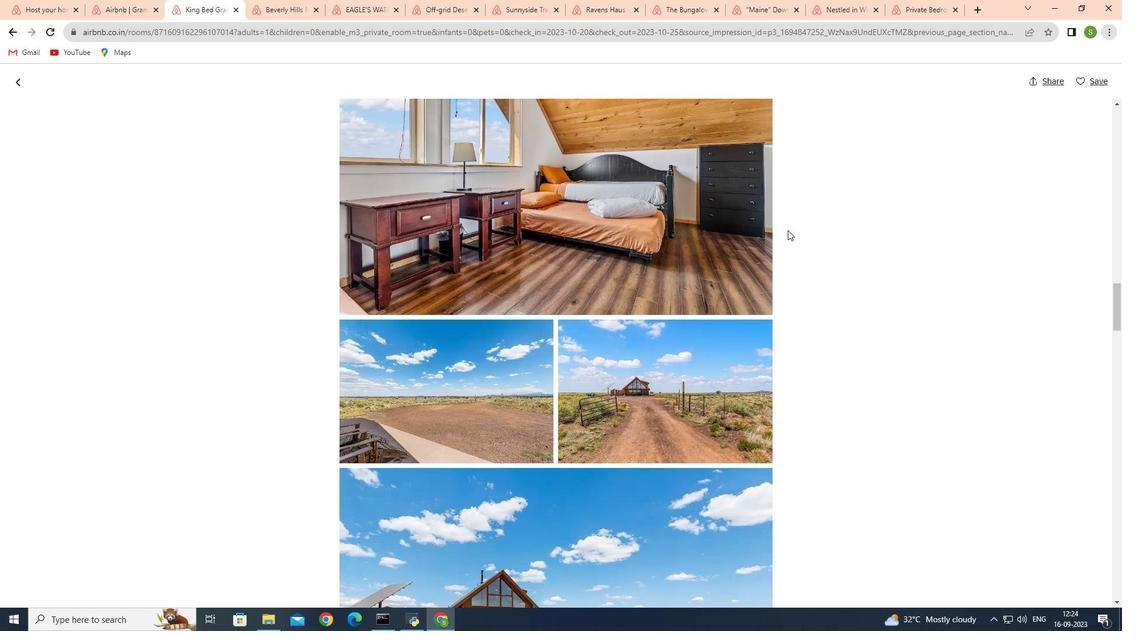 
Action: Mouse moved to (788, 230)
Screenshot: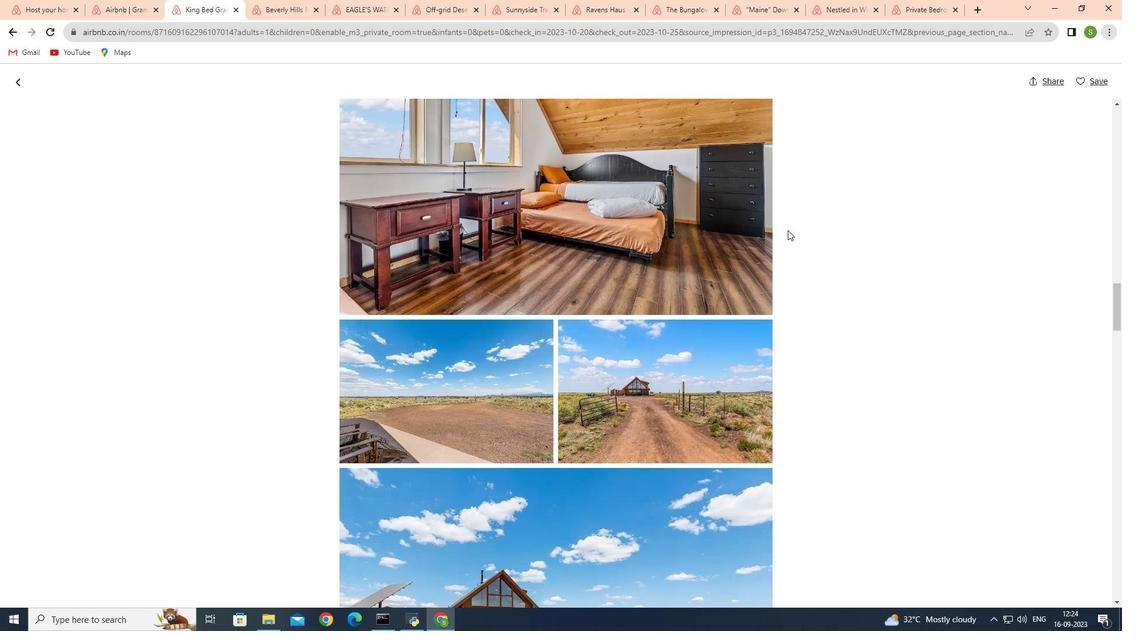 
Action: Mouse scrolled (788, 229) with delta (0, 0)
Screenshot: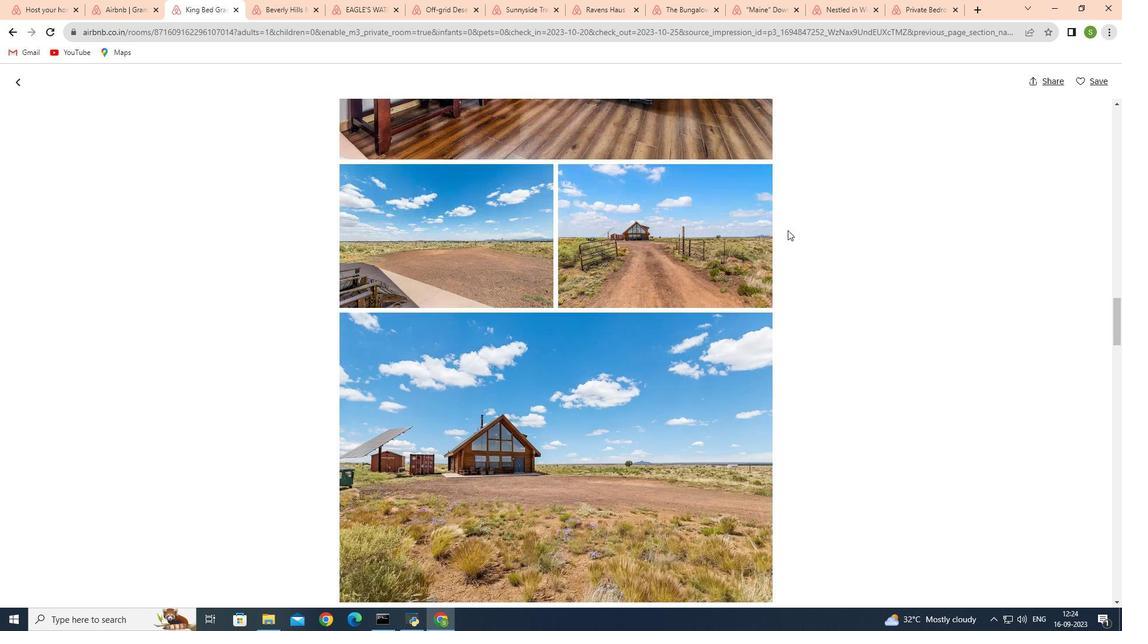 
Action: Mouse scrolled (788, 229) with delta (0, 0)
Screenshot: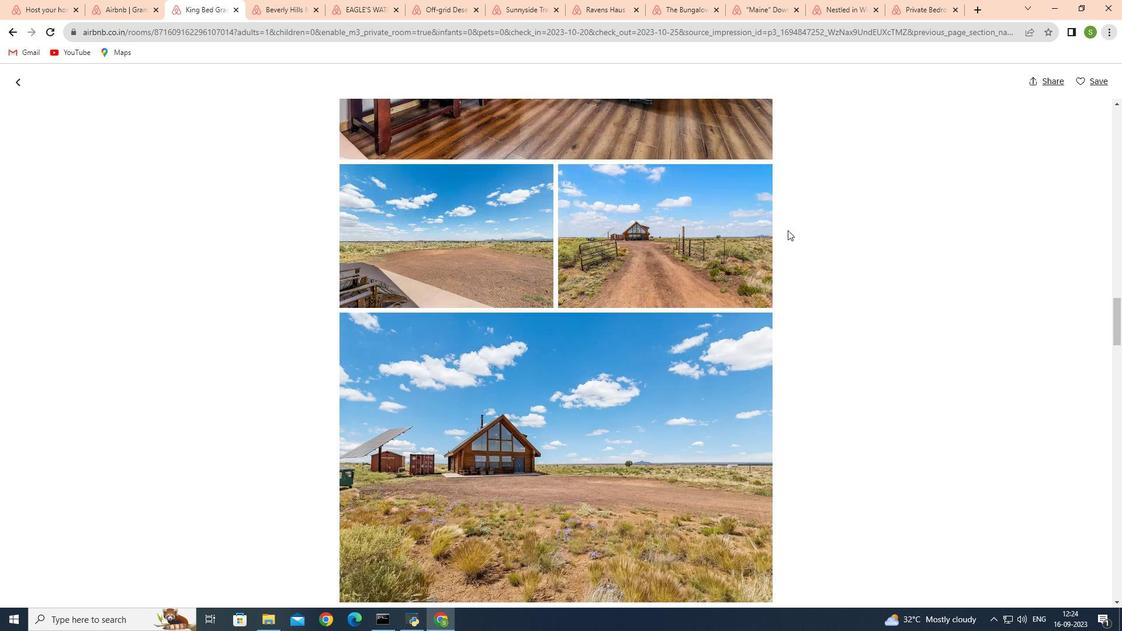
Action: Mouse scrolled (788, 229) with delta (0, 0)
Screenshot: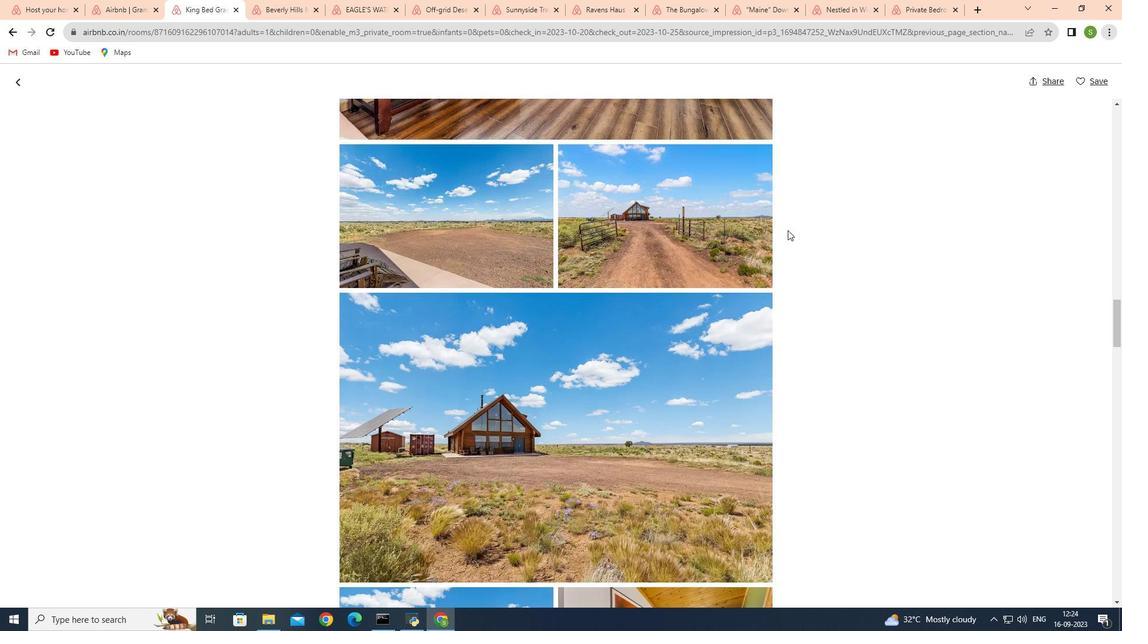 
Action: Mouse moved to (787, 229)
Screenshot: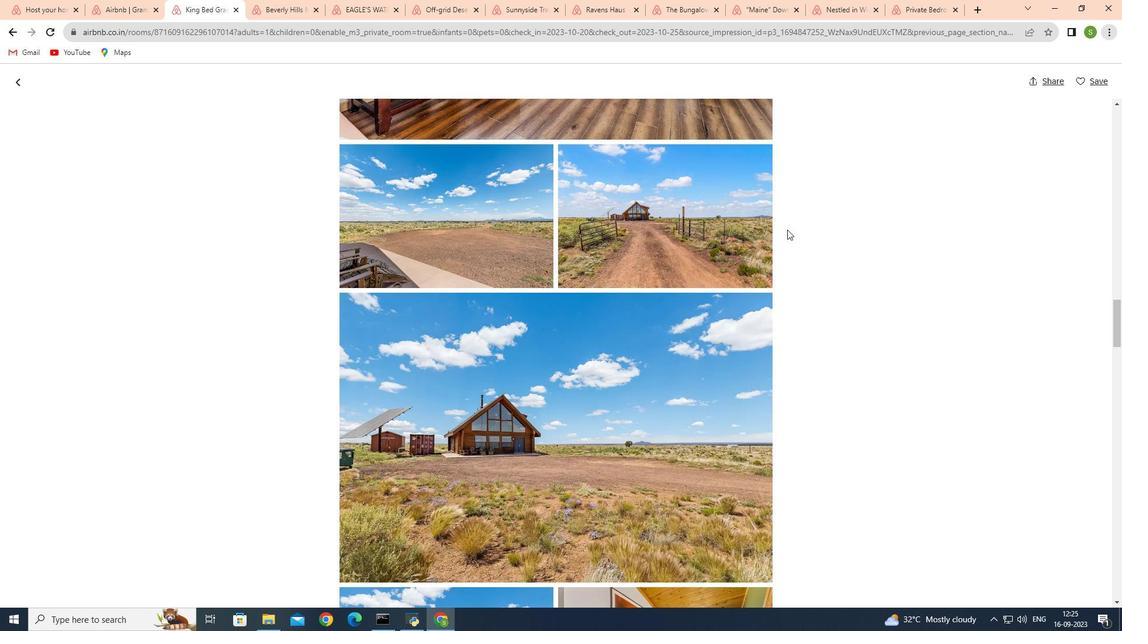 
Action: Mouse scrolled (787, 229) with delta (0, 0)
Screenshot: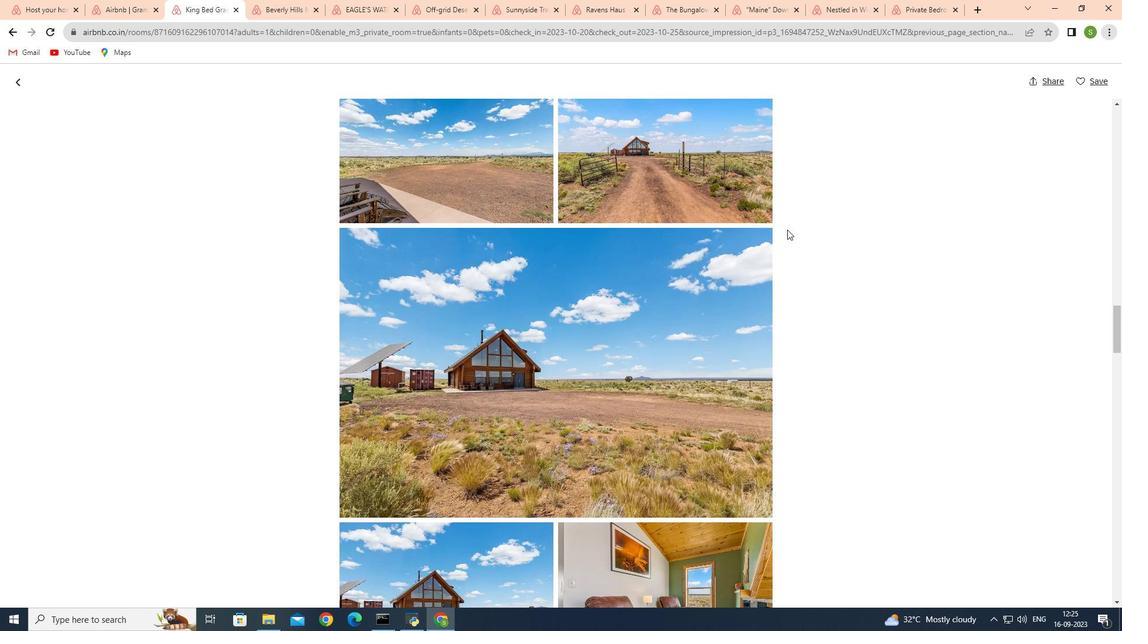 
Action: Mouse scrolled (787, 229) with delta (0, 0)
Screenshot: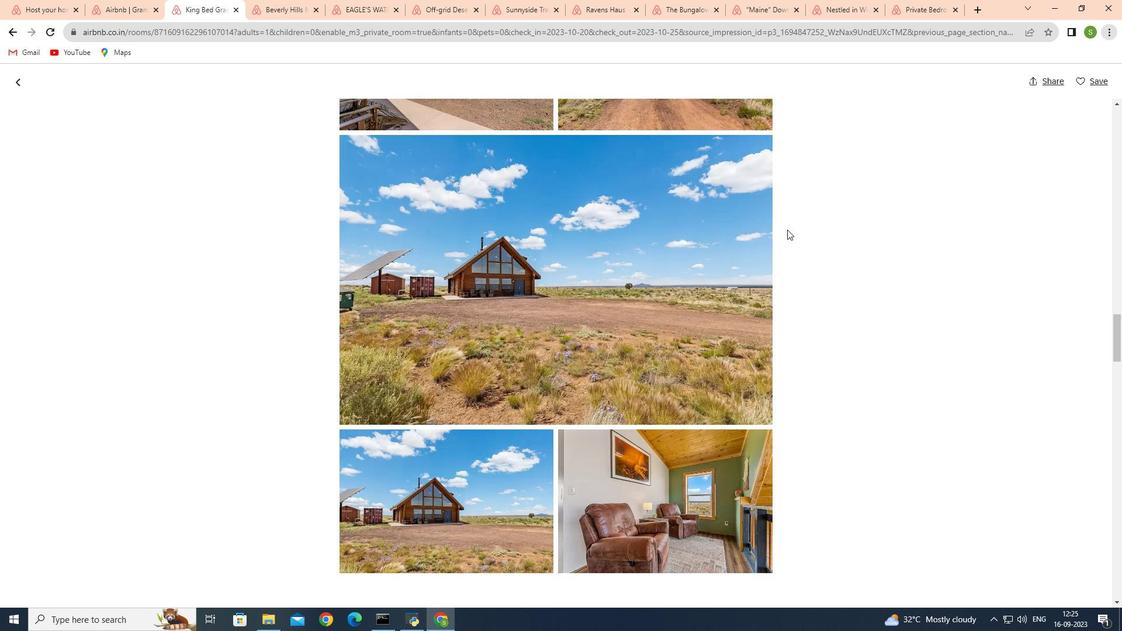 
Action: Mouse scrolled (787, 229) with delta (0, 0)
Screenshot: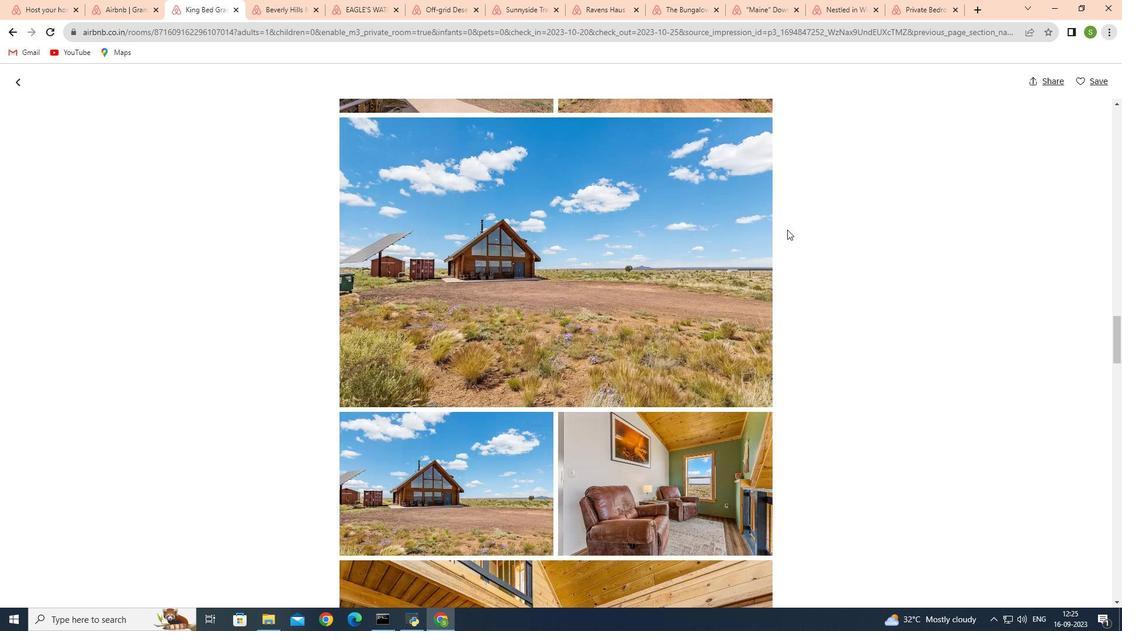 
Action: Mouse moved to (787, 229)
Screenshot: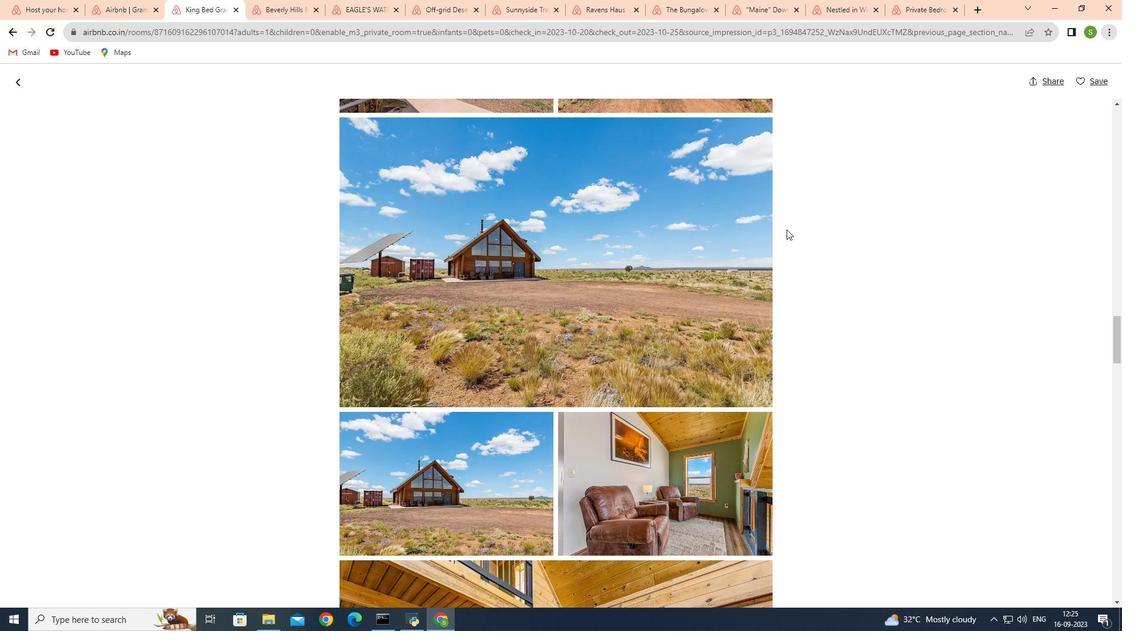 
Action: Mouse scrolled (787, 229) with delta (0, 0)
Screenshot: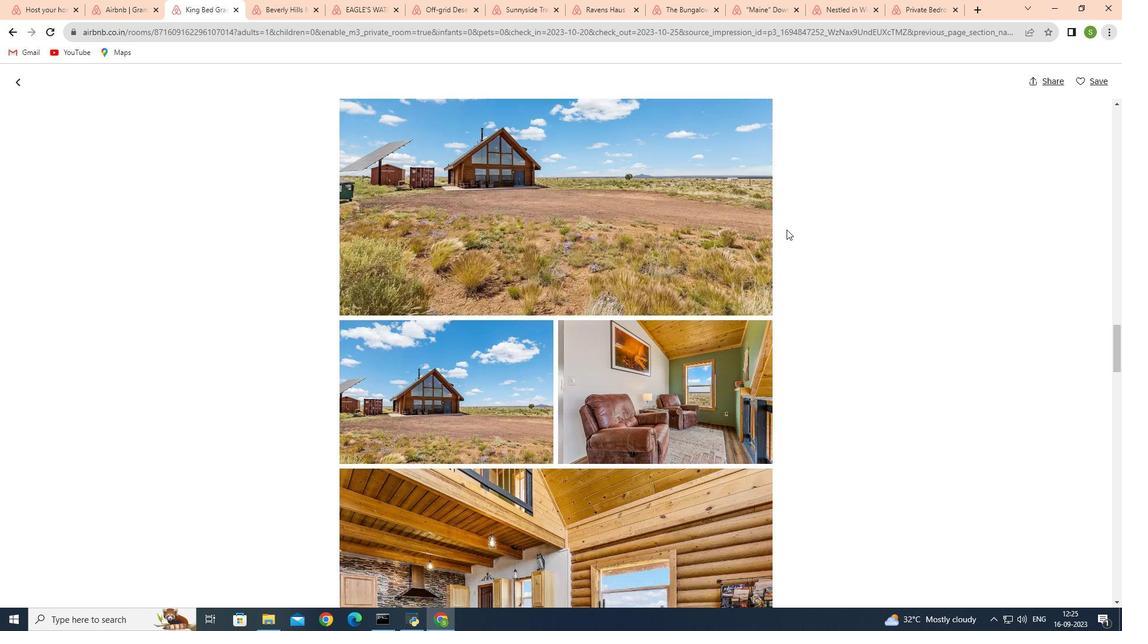 
Action: Mouse scrolled (787, 229) with delta (0, 0)
Screenshot: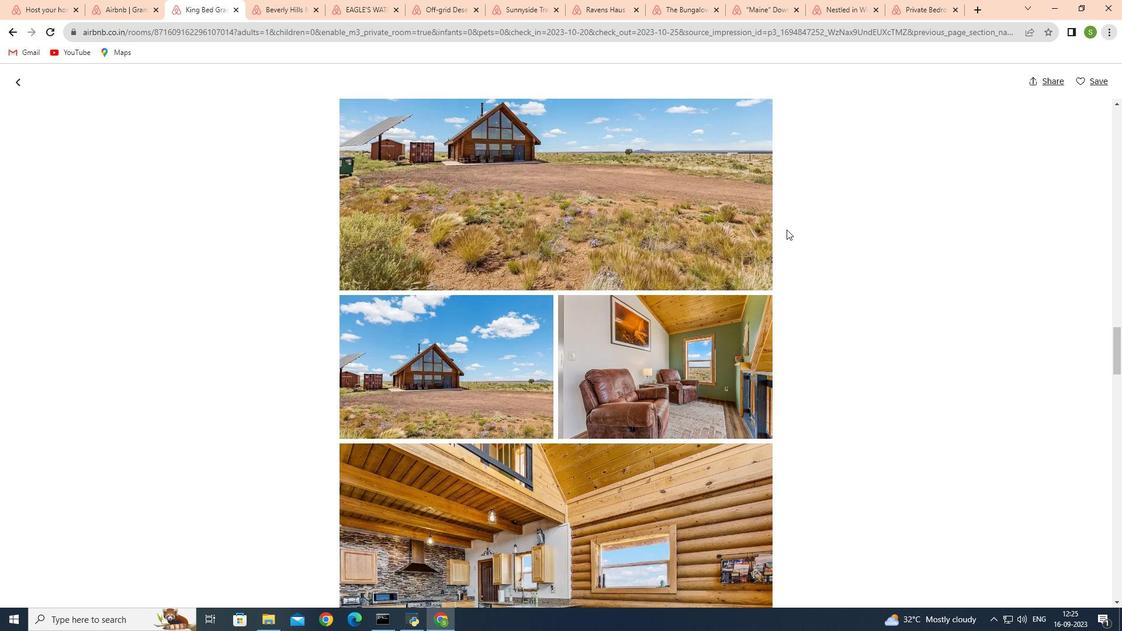 
Action: Mouse moved to (786, 228)
Screenshot: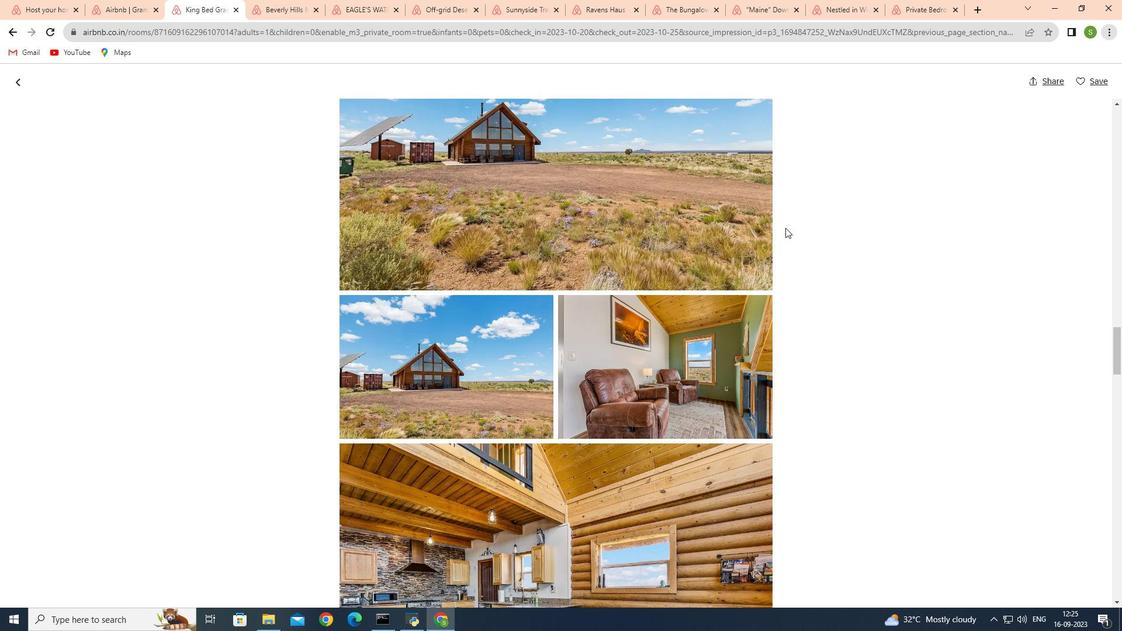 
Action: Mouse scrolled (786, 227) with delta (0, 0)
Screenshot: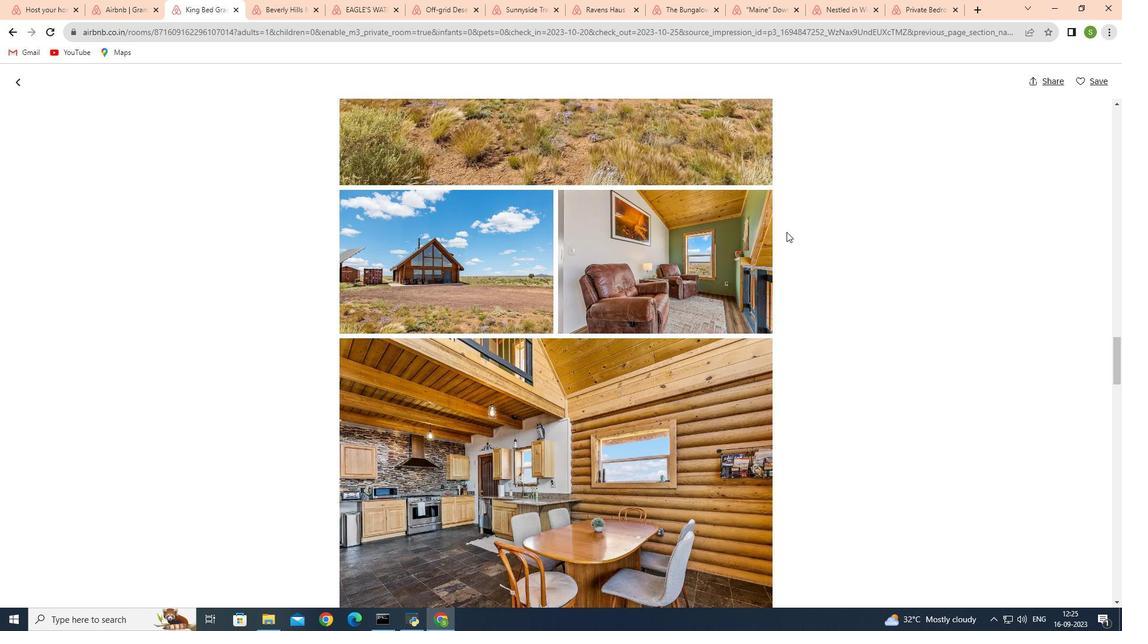 
Action: Mouse scrolled (786, 227) with delta (0, 0)
Screenshot: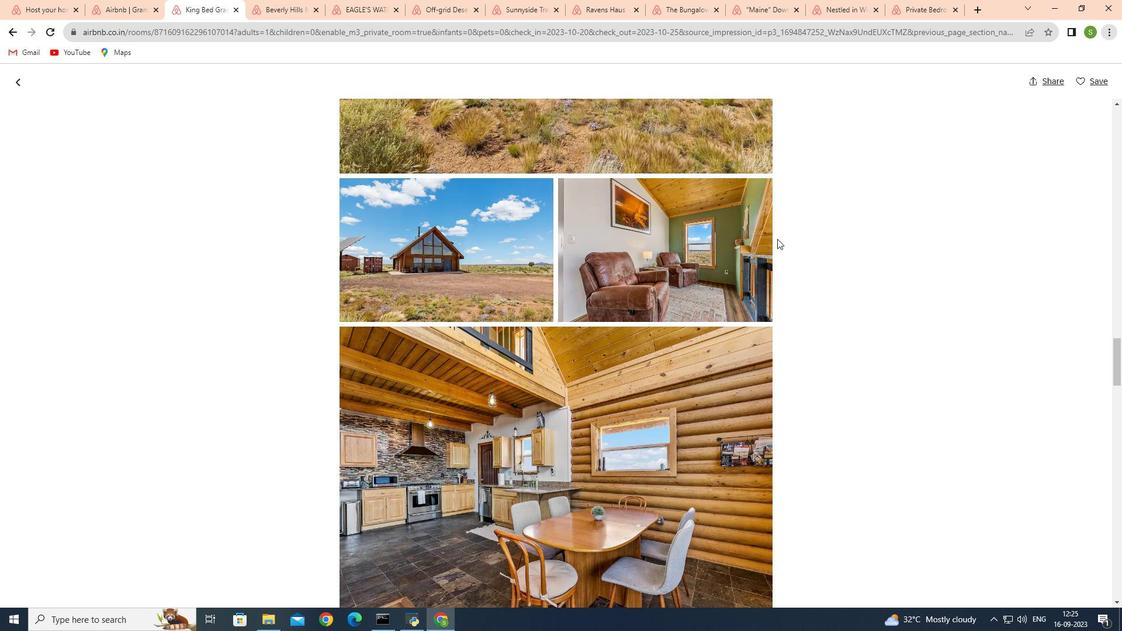 
Action: Mouse moved to (772, 243)
Screenshot: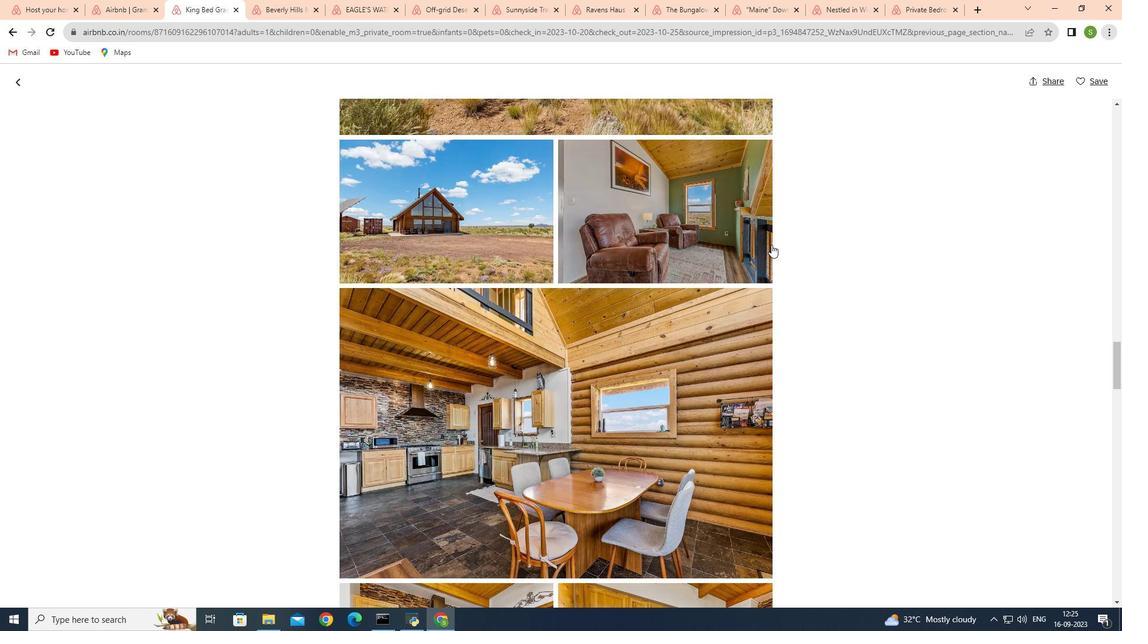 
Action: Mouse scrolled (772, 243) with delta (0, 0)
Screenshot: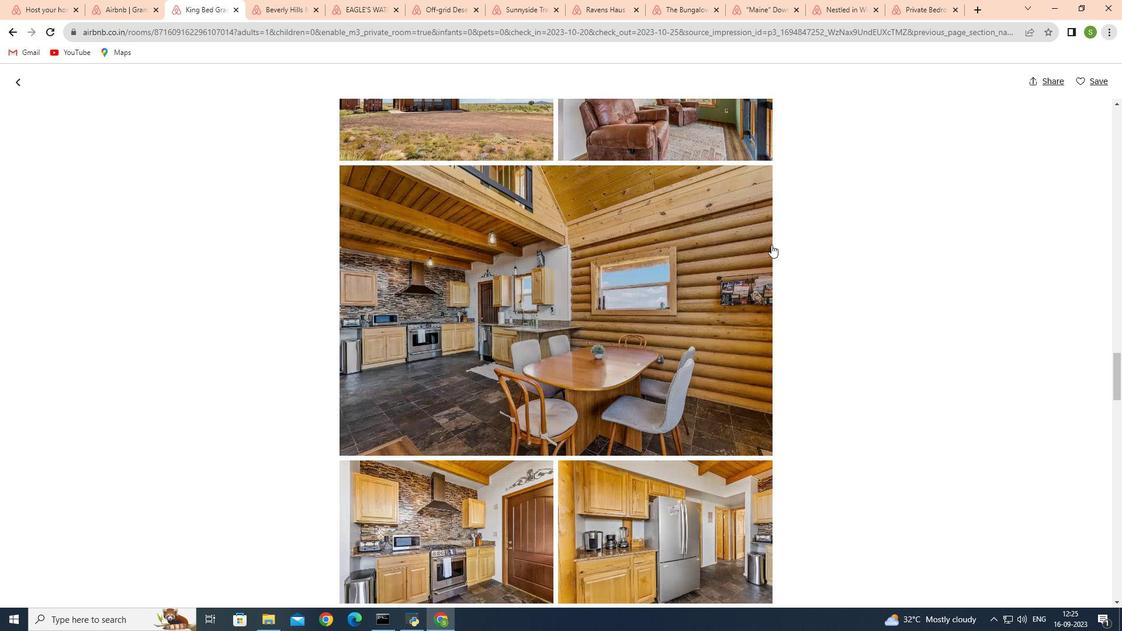 
Action: Mouse moved to (772, 243)
Screenshot: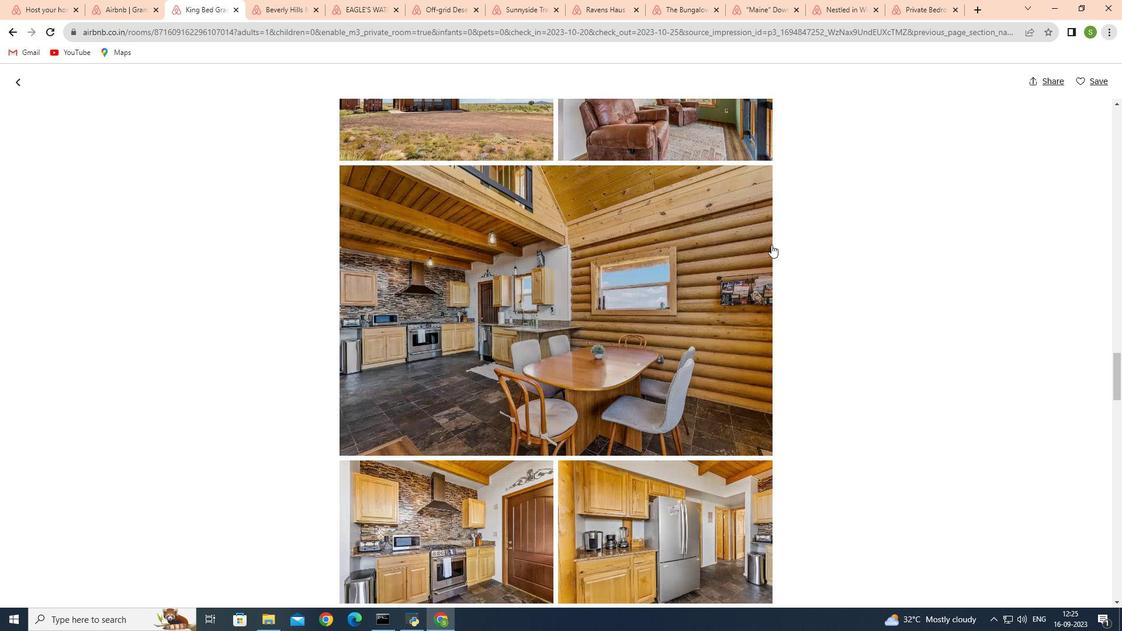 
Action: Mouse scrolled (772, 243) with delta (0, 0)
Screenshot: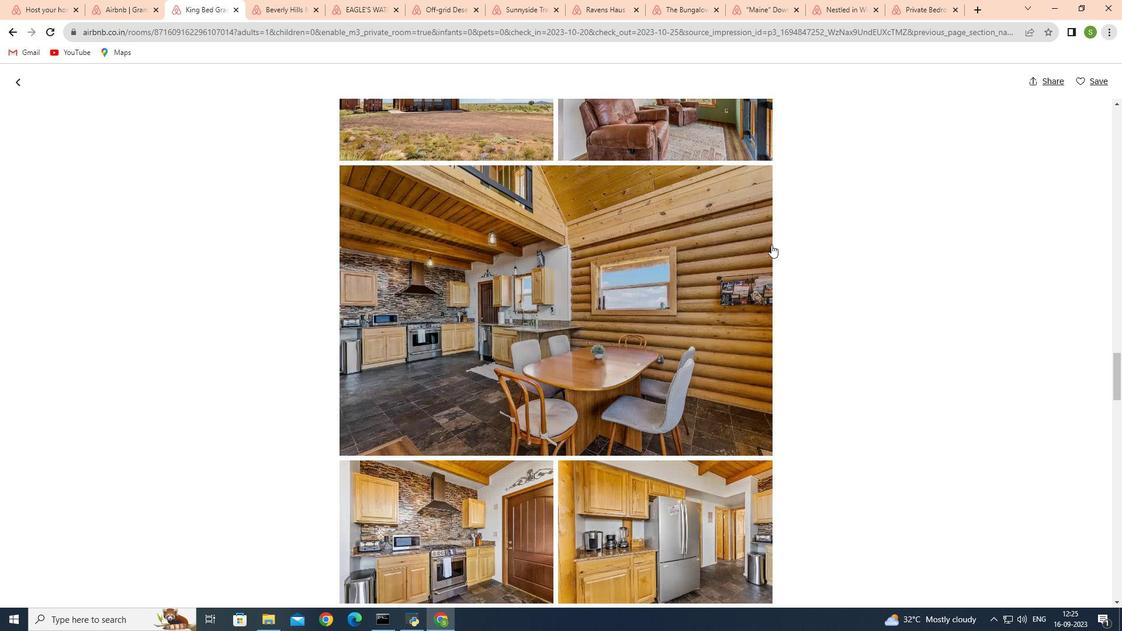 
Action: Mouse moved to (772, 244)
Screenshot: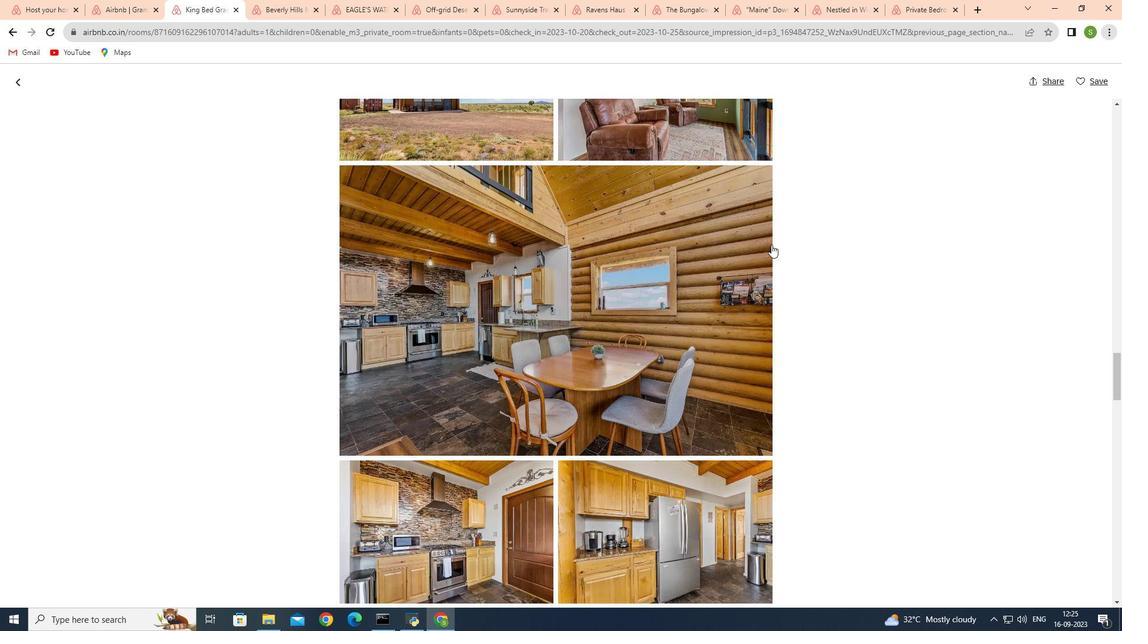 
Action: Mouse scrolled (772, 243) with delta (0, 0)
Screenshot: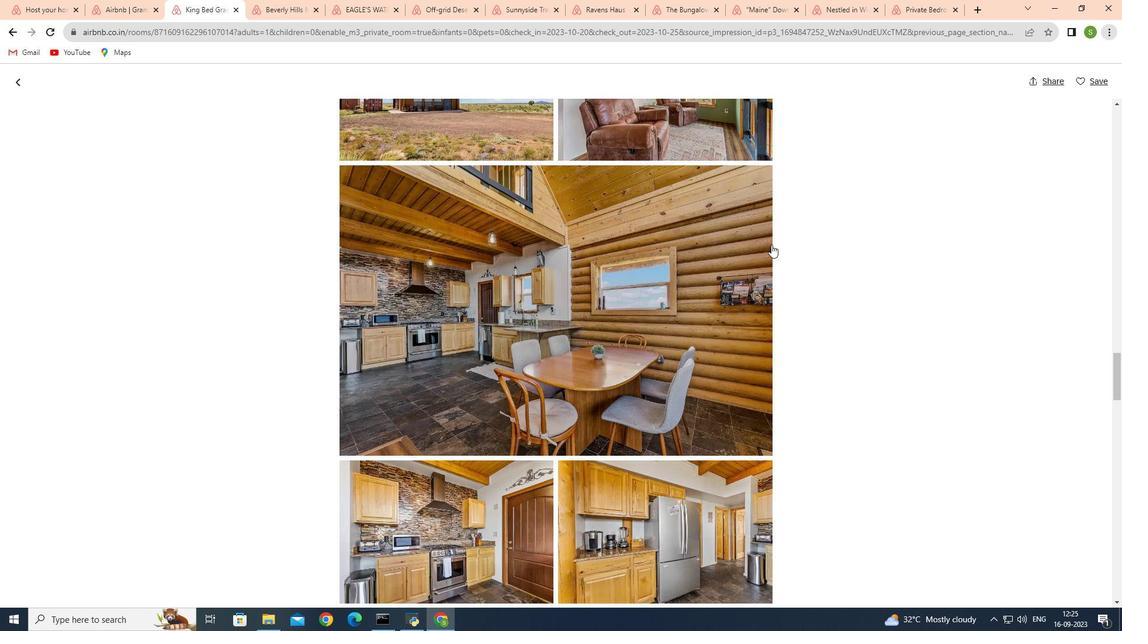 
Action: Mouse moved to (765, 234)
Screenshot: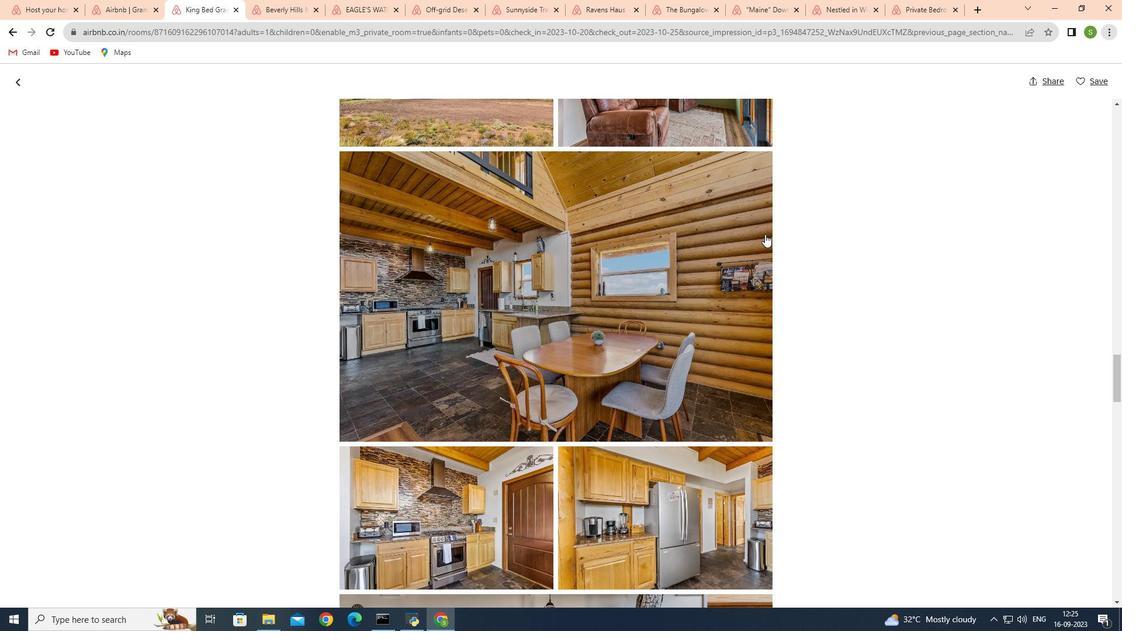 
Action: Mouse scrolled (765, 233) with delta (0, 0)
Screenshot: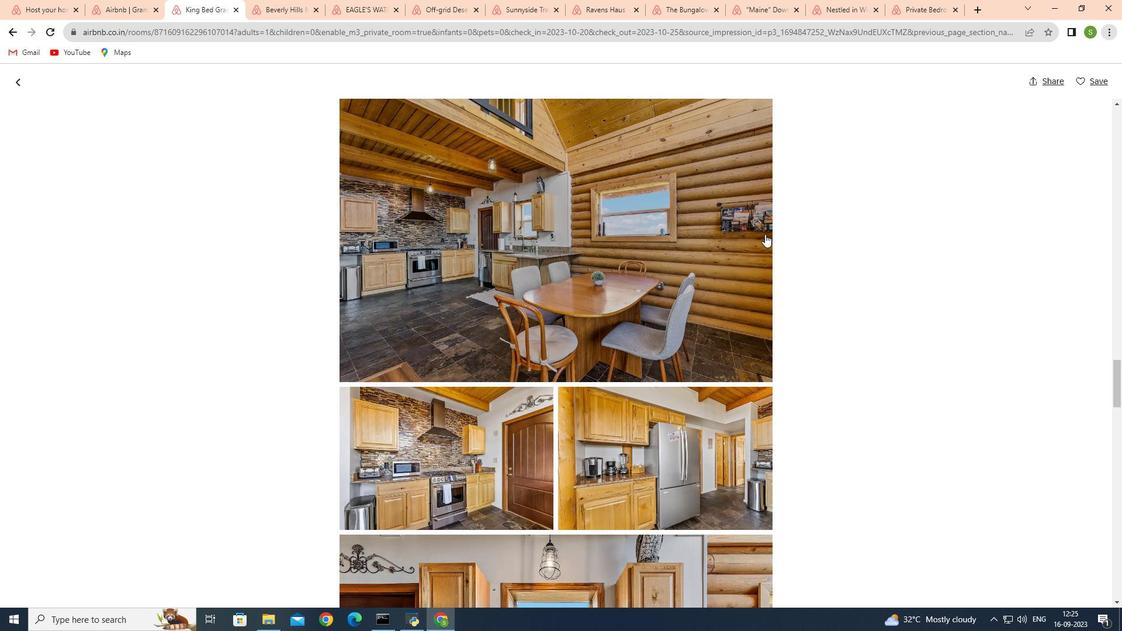 
Action: Mouse scrolled (765, 233) with delta (0, 0)
Screenshot: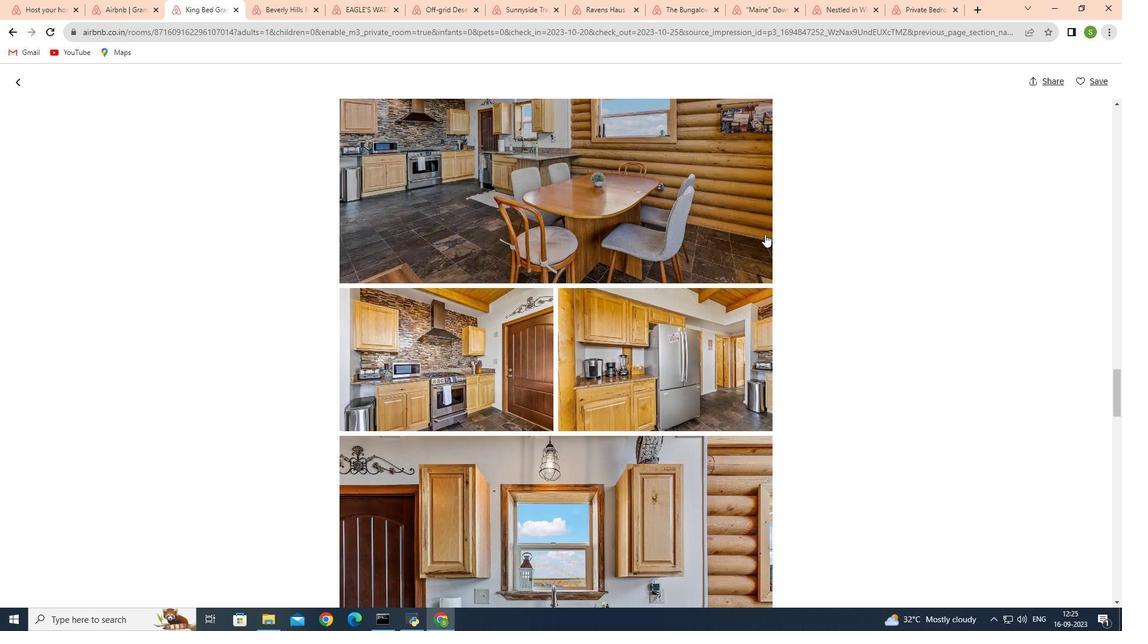 
Action: Mouse scrolled (765, 233) with delta (0, 0)
Screenshot: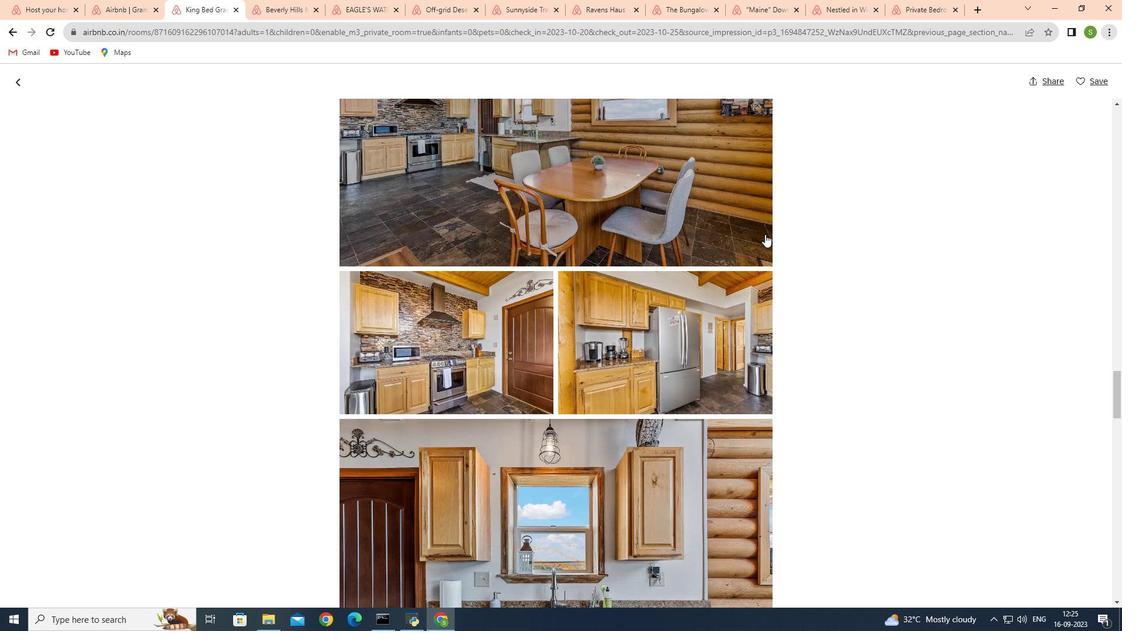 
Action: Mouse moved to (764, 233)
Screenshot: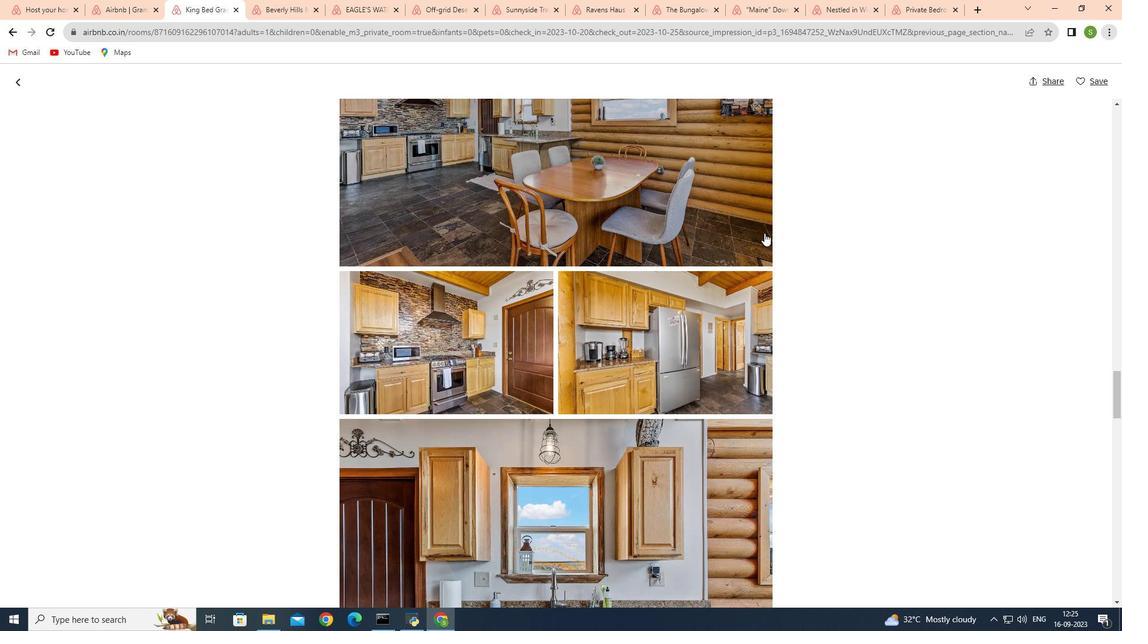 
Action: Mouse scrolled (764, 232) with delta (0, 0)
Screenshot: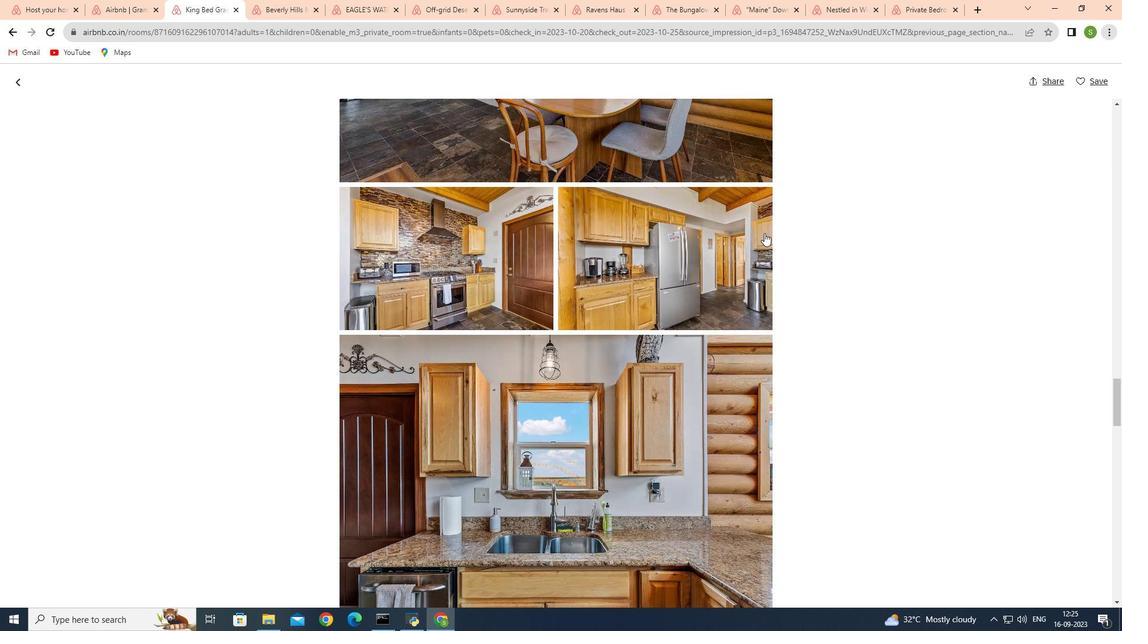 
Action: Mouse scrolled (764, 232) with delta (0, 0)
Screenshot: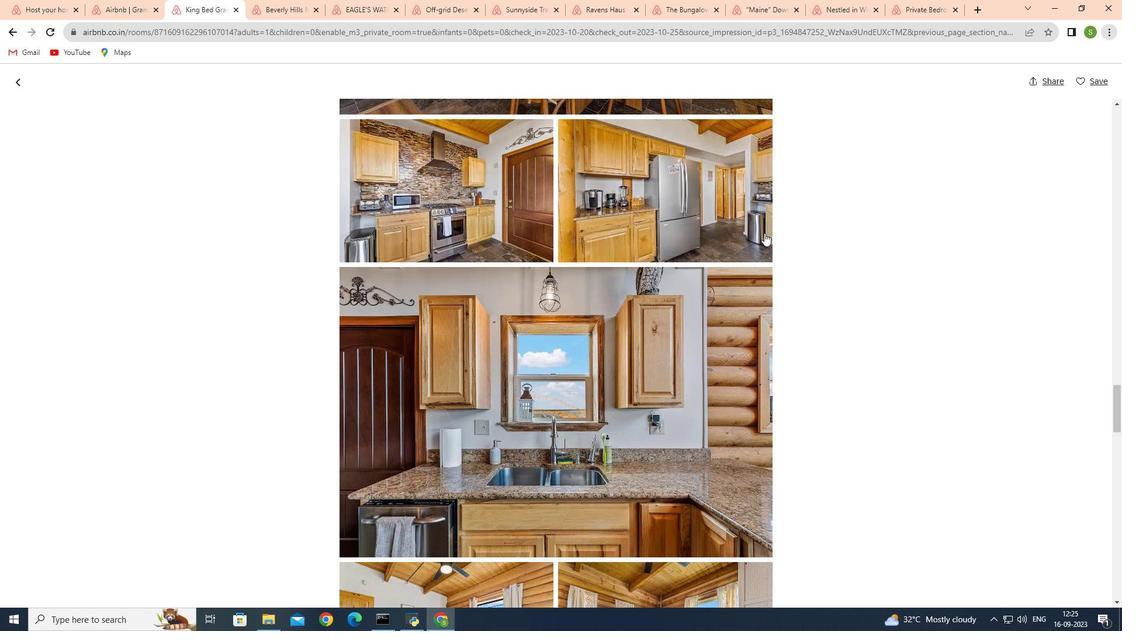 
Action: Mouse moved to (764, 233)
Screenshot: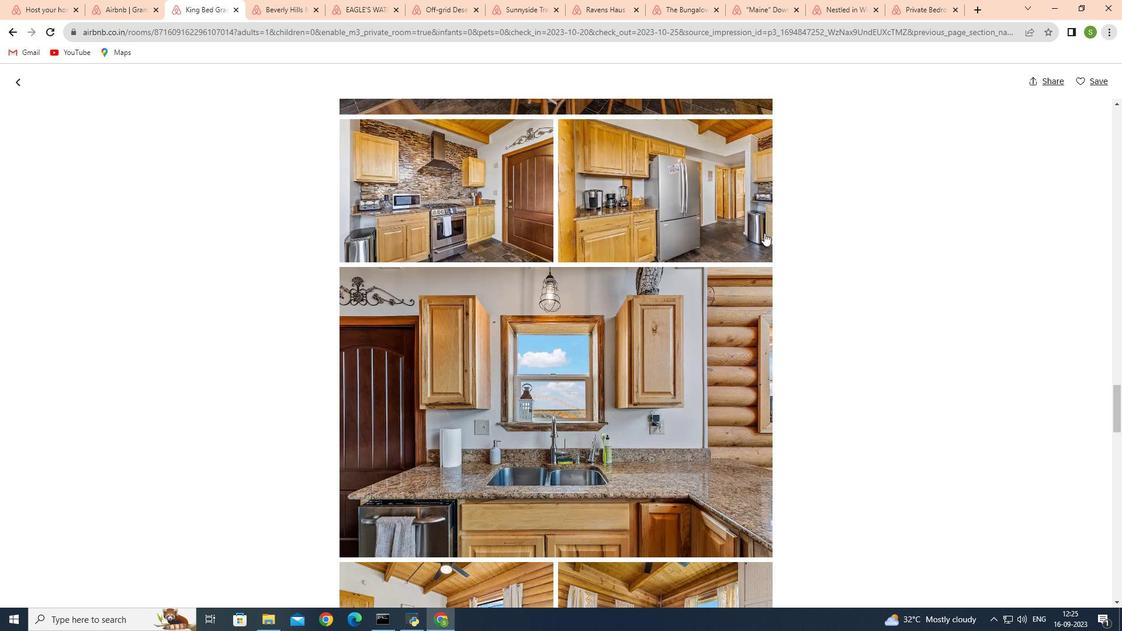 
Action: Mouse scrolled (764, 232) with delta (0, 0)
Screenshot: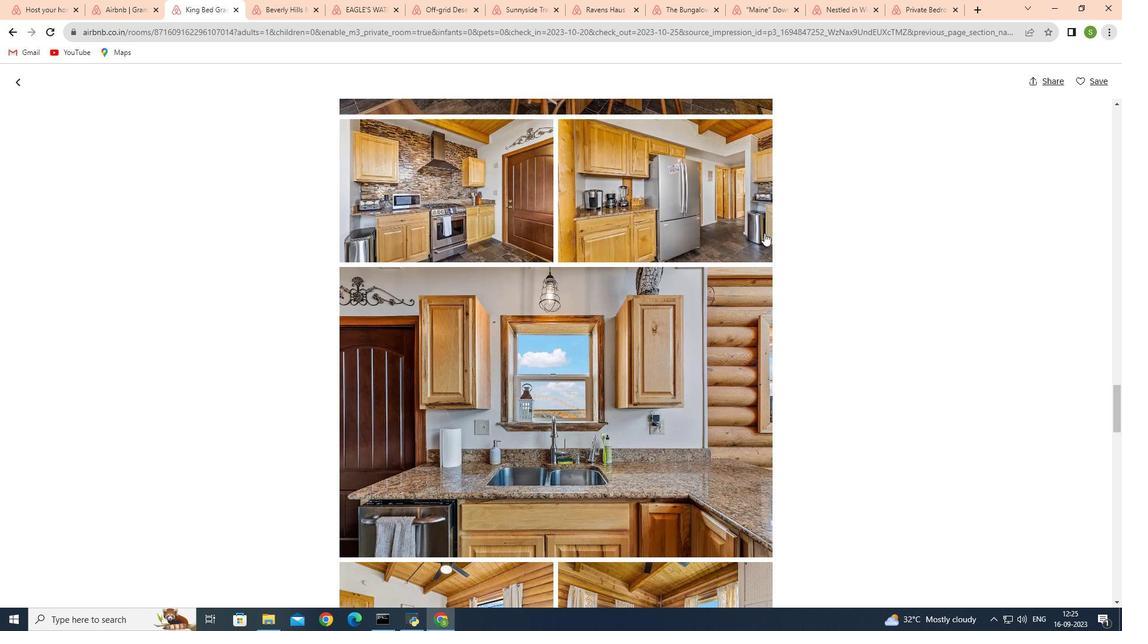 
Action: Mouse scrolled (764, 232) with delta (0, 0)
Screenshot: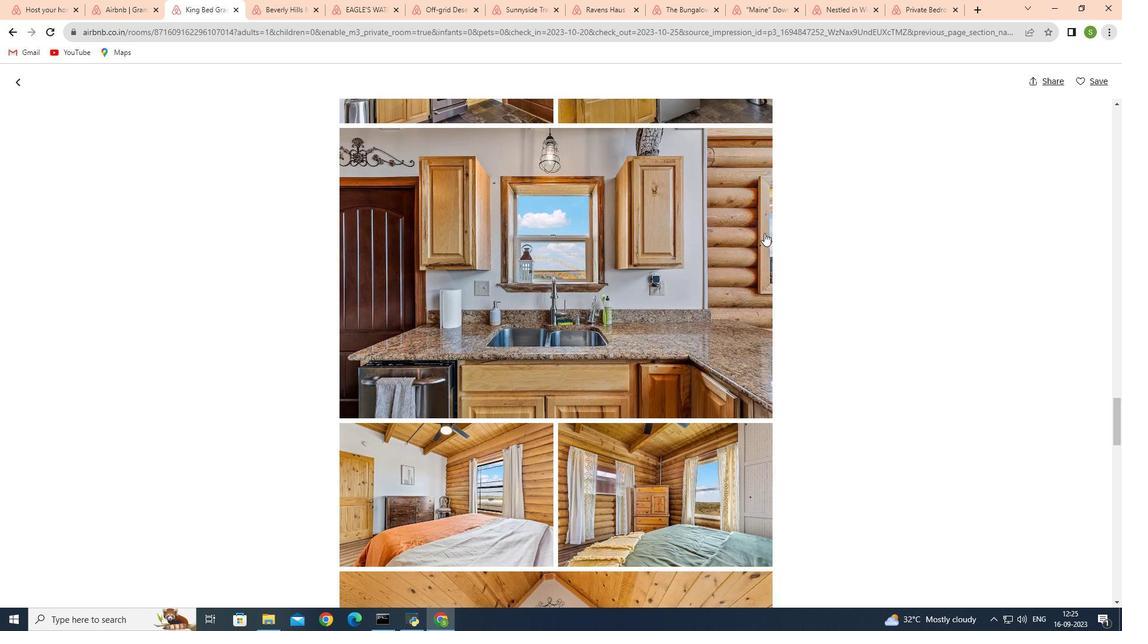 
Action: Mouse scrolled (764, 232) with delta (0, 0)
Screenshot: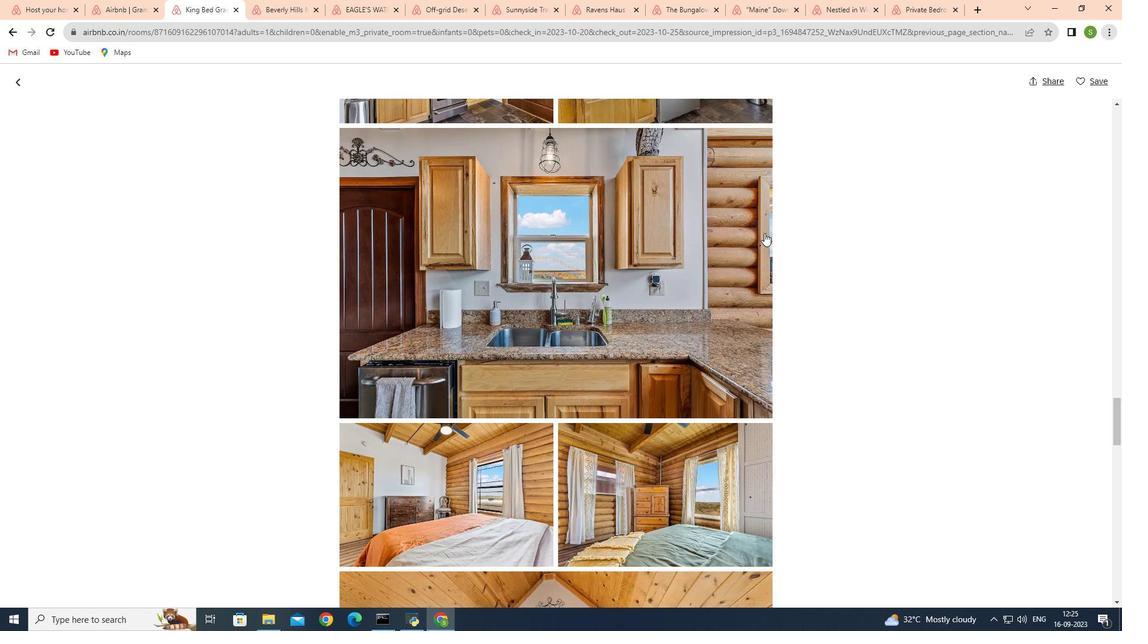 
Action: Mouse scrolled (764, 232) with delta (0, 0)
Screenshot: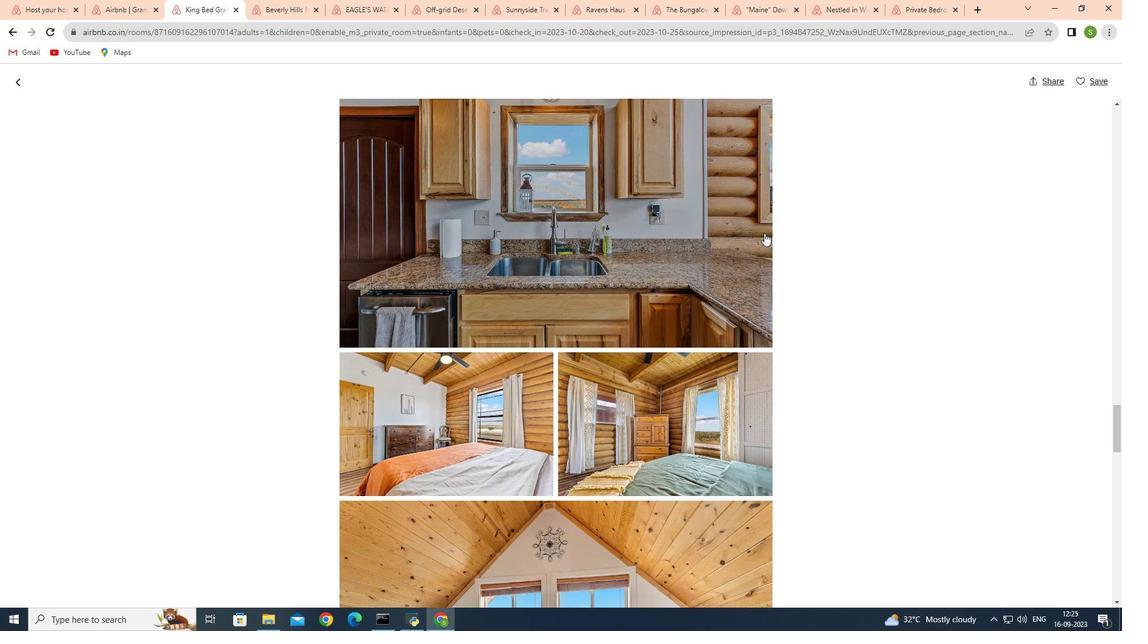 
Action: Mouse scrolled (764, 232) with delta (0, 0)
Screenshot: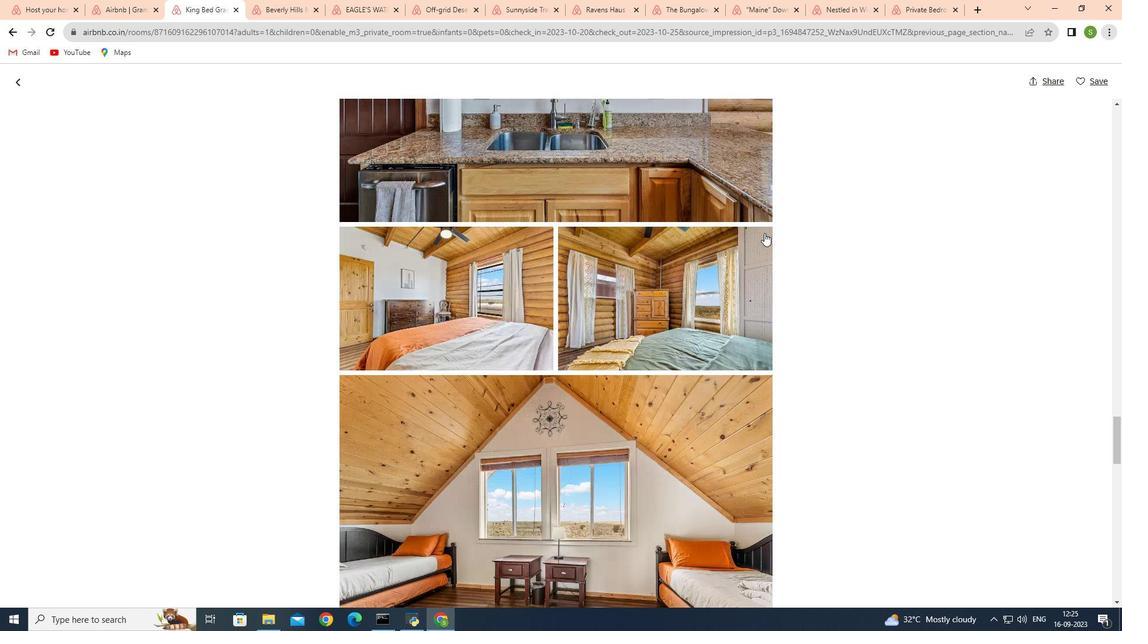 
Action: Mouse scrolled (764, 232) with delta (0, 0)
Screenshot: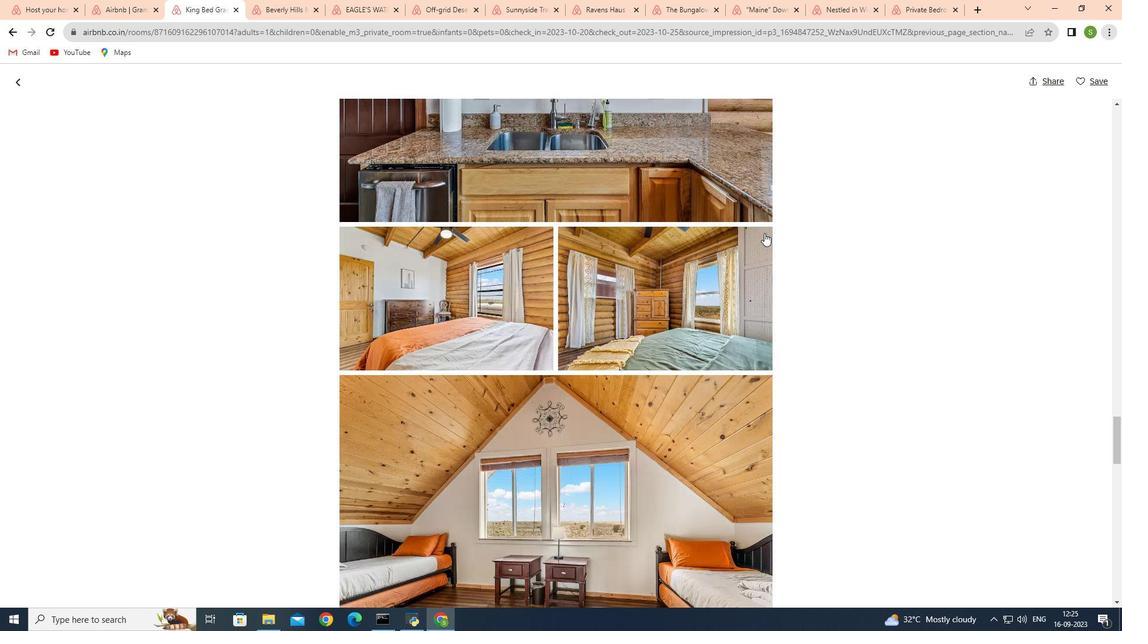 
Action: Mouse scrolled (764, 232) with delta (0, 0)
Screenshot: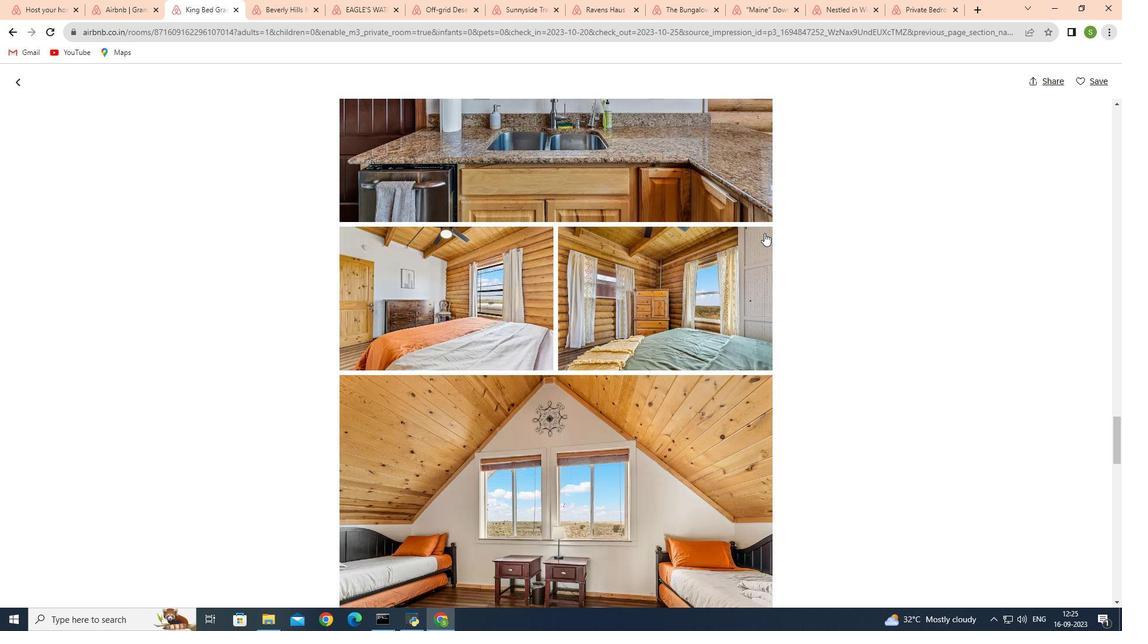 
Action: Mouse scrolled (764, 232) with delta (0, 0)
Screenshot: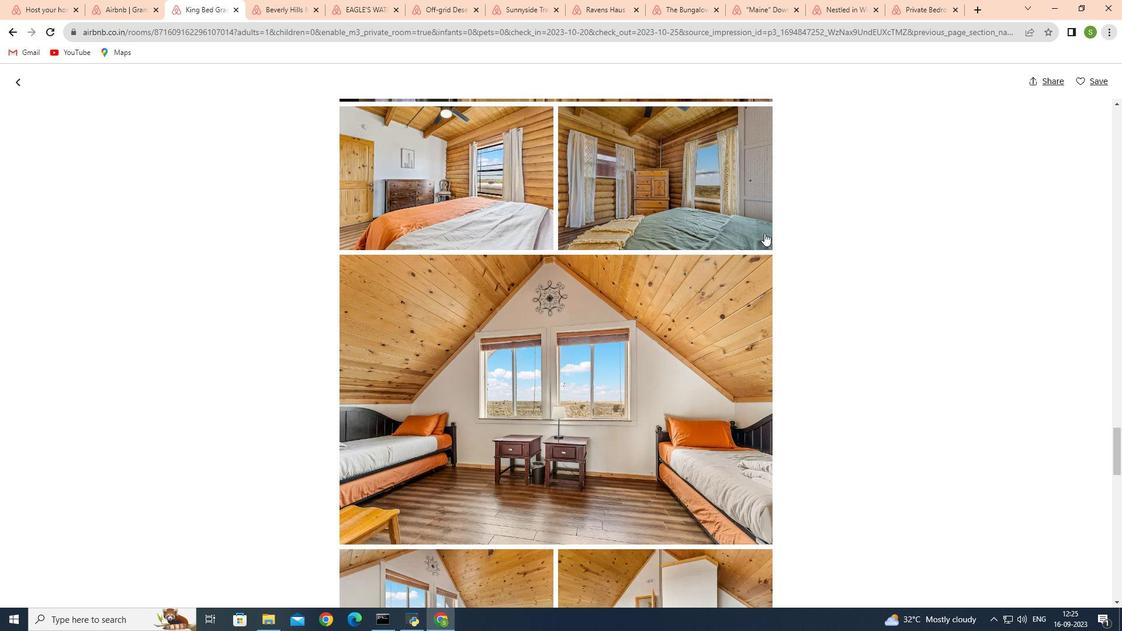
Action: Mouse scrolled (764, 232) with delta (0, 0)
Screenshot: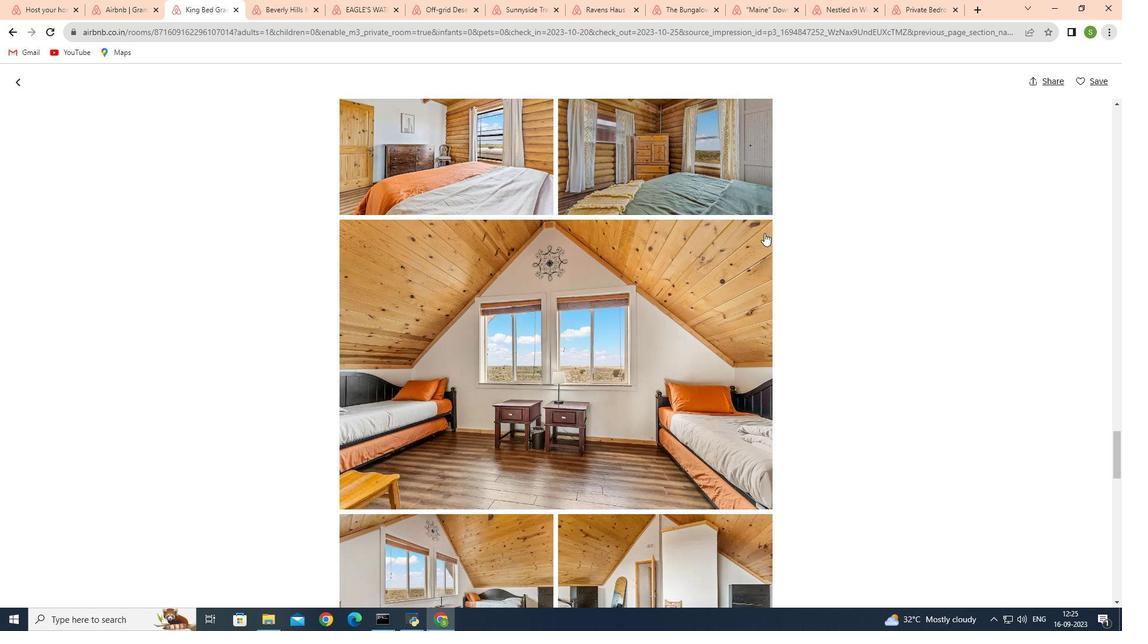 
Action: Mouse scrolled (764, 232) with delta (0, 0)
Screenshot: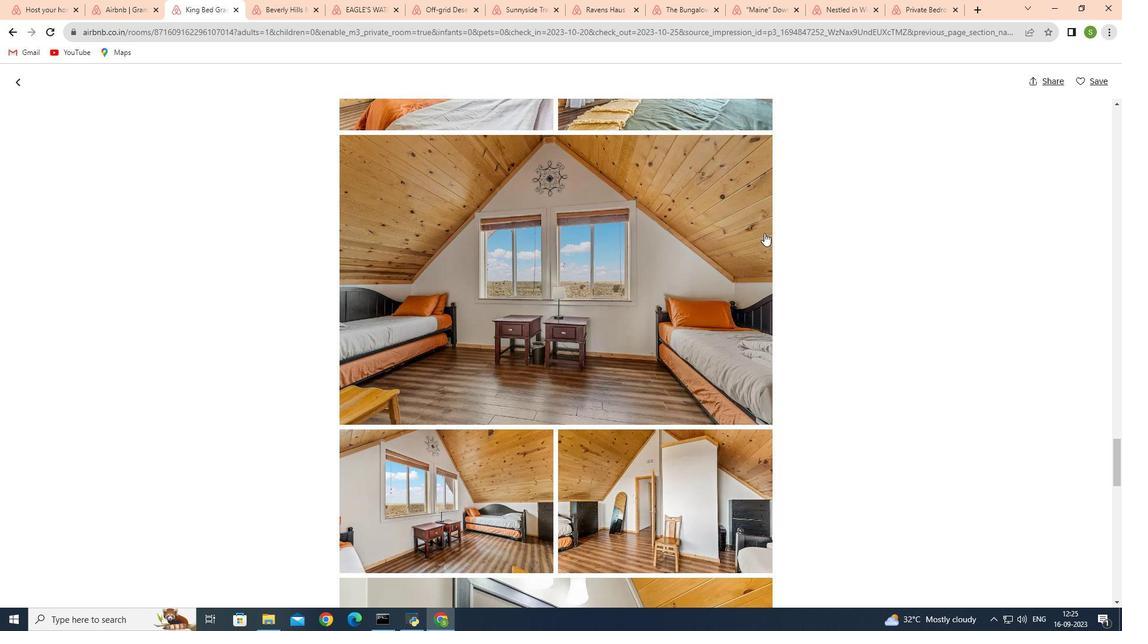 
Action: Mouse scrolled (764, 232) with delta (0, 0)
Screenshot: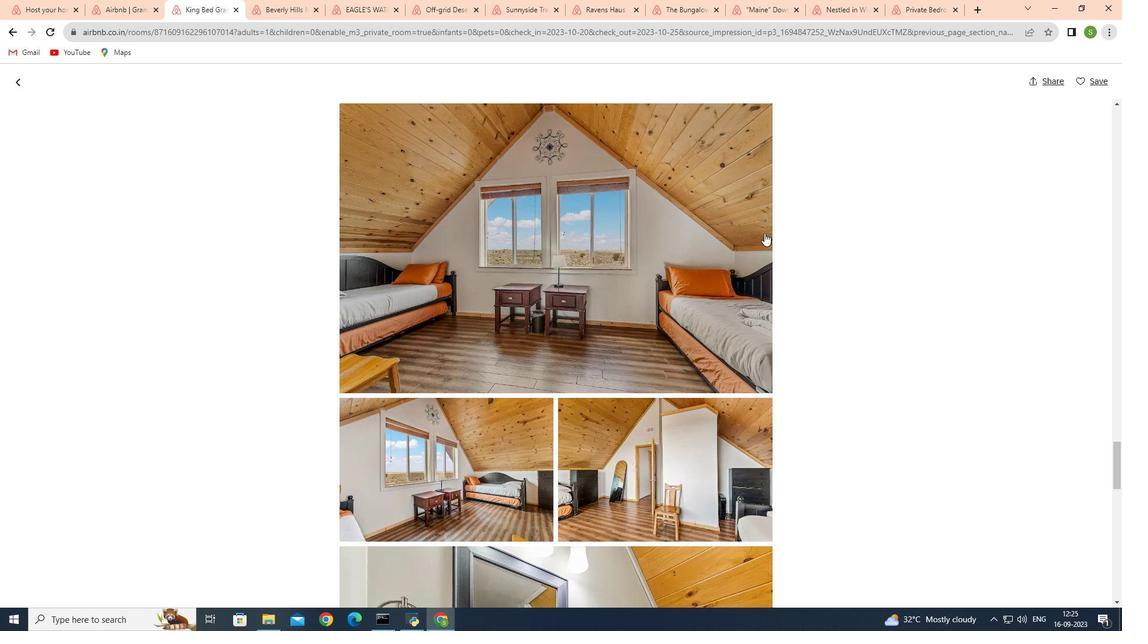 
Action: Mouse scrolled (764, 232) with delta (0, 0)
Screenshot: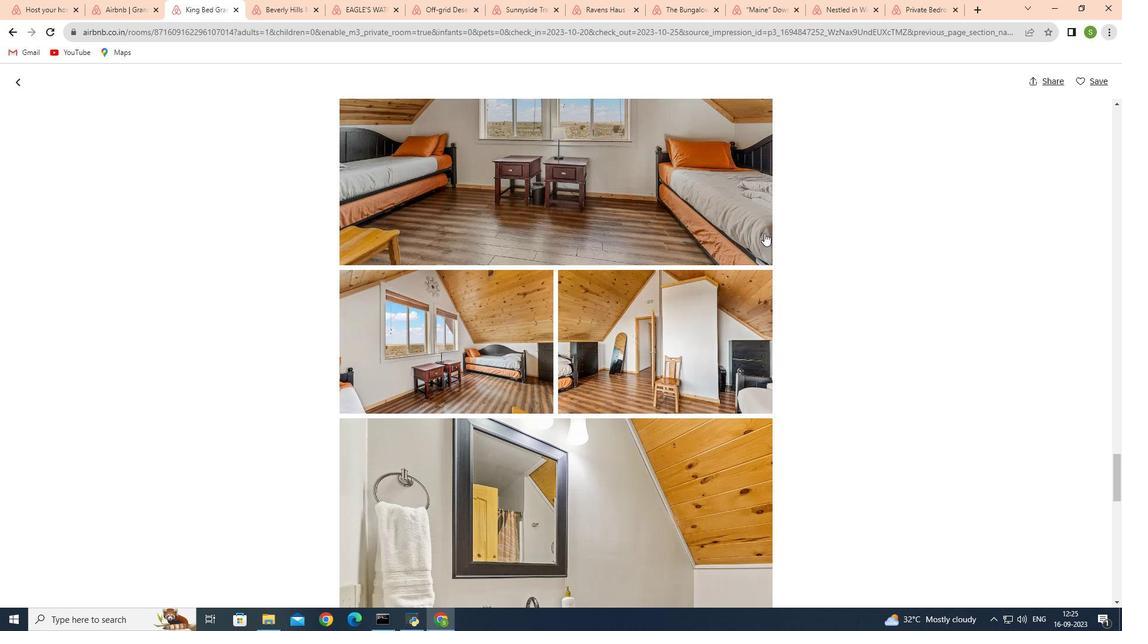 
Action: Mouse scrolled (764, 232) with delta (0, 0)
Screenshot: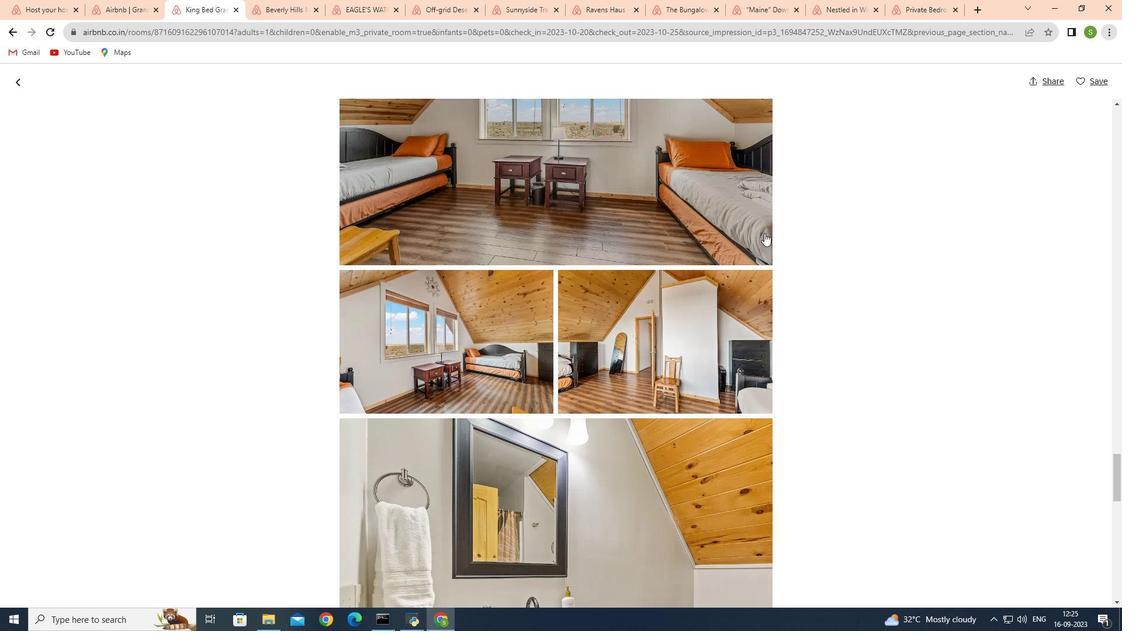 
Action: Mouse scrolled (764, 232) with delta (0, 0)
Screenshot: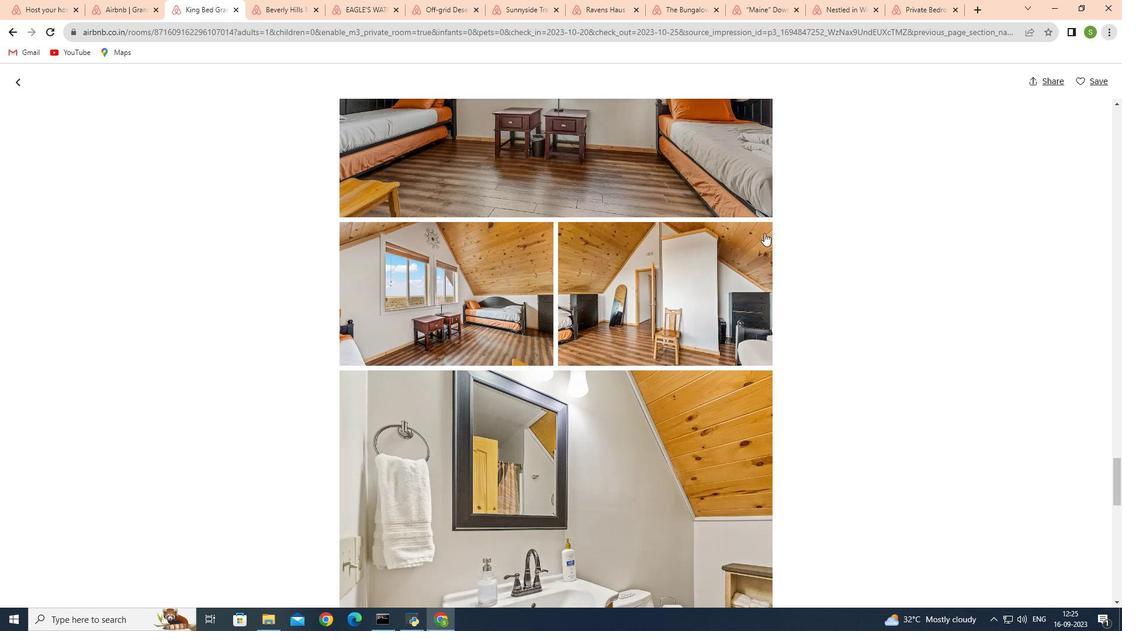 
Action: Mouse scrolled (764, 232) with delta (0, 0)
Screenshot: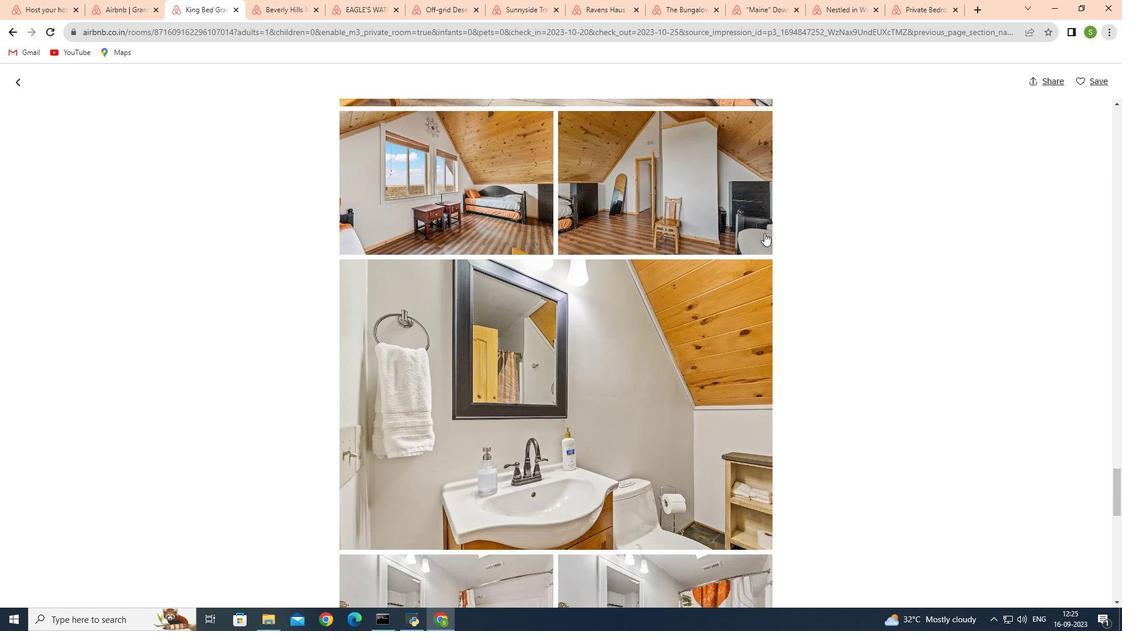 
Action: Mouse scrolled (764, 232) with delta (0, 0)
Screenshot: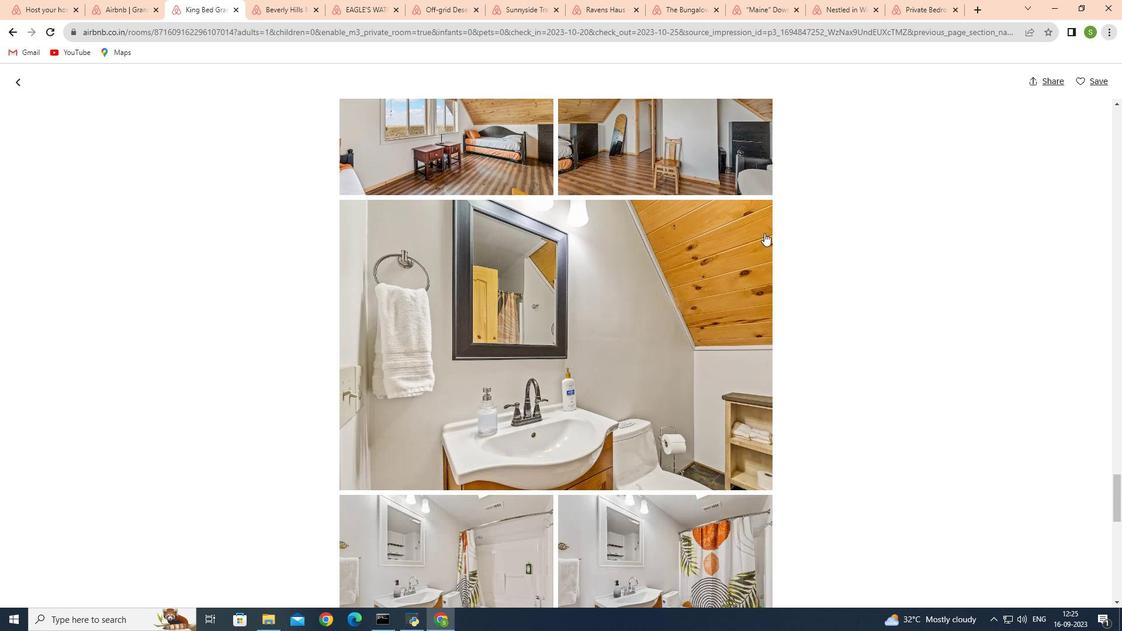 
Action: Mouse scrolled (764, 232) with delta (0, 0)
Screenshot: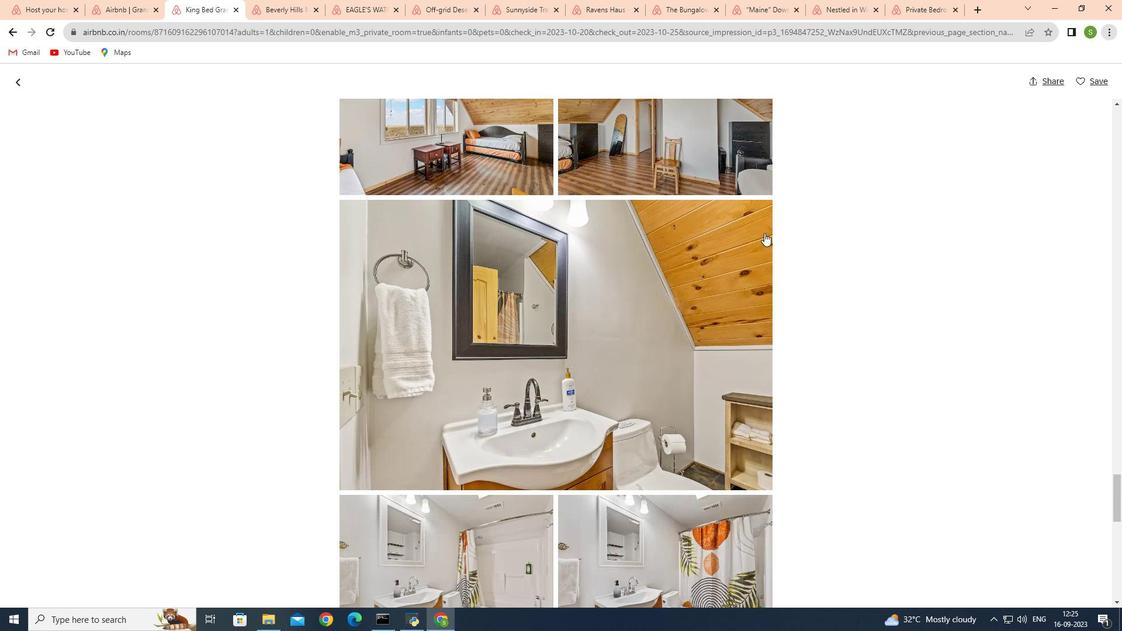 
Action: Mouse scrolled (764, 232) with delta (0, 0)
Screenshot: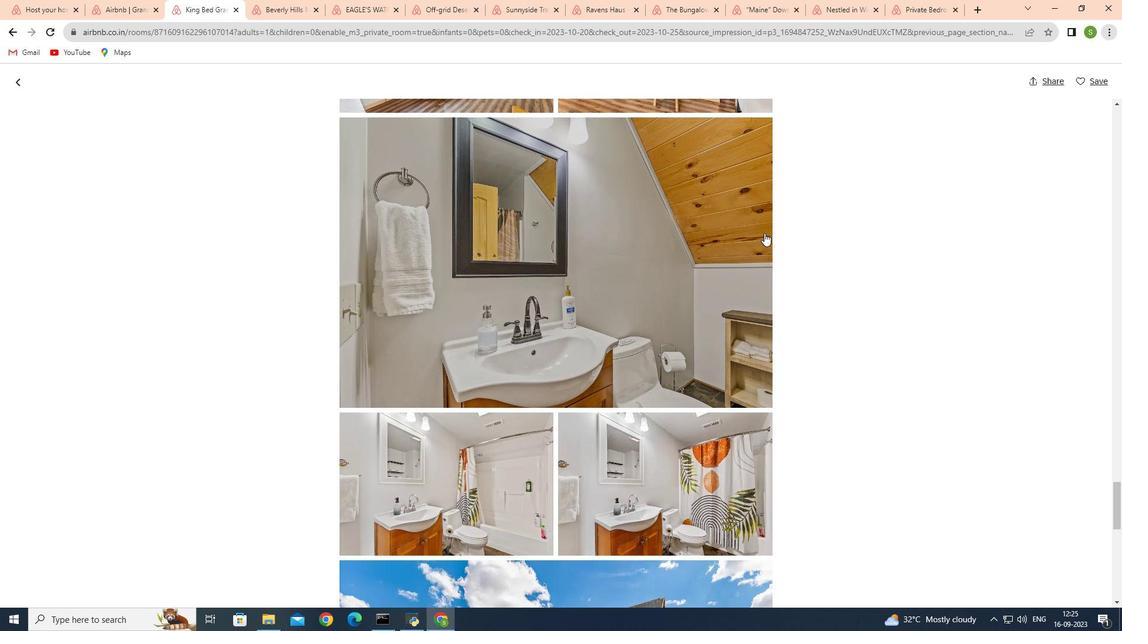 
Action: Mouse scrolled (764, 232) with delta (0, 0)
Screenshot: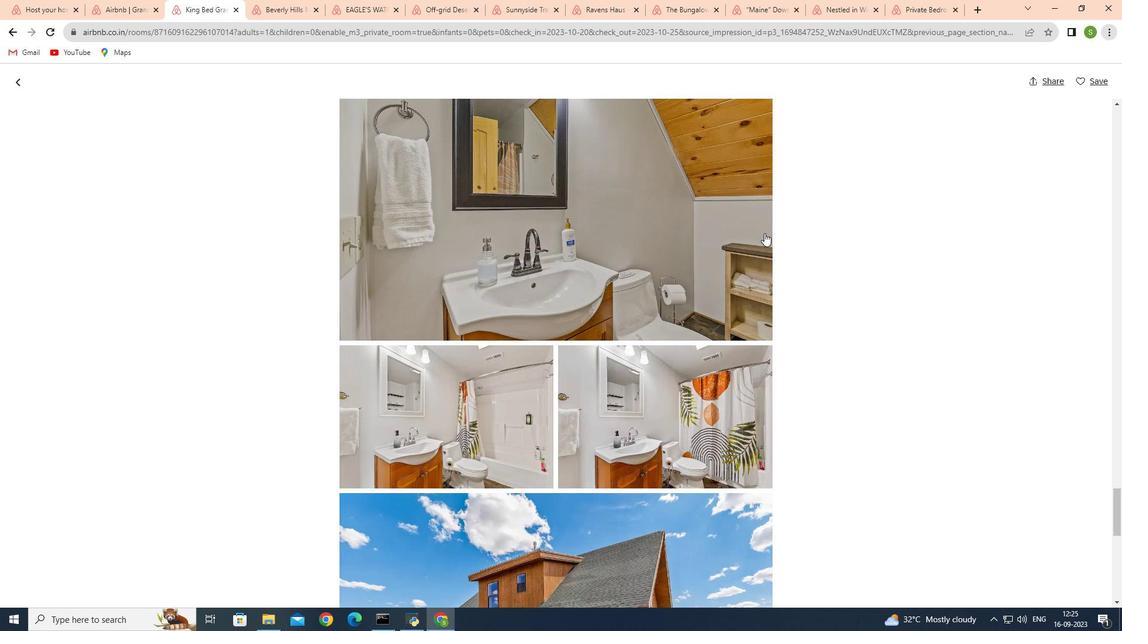 
Action: Mouse scrolled (764, 232) with delta (0, 0)
Screenshot: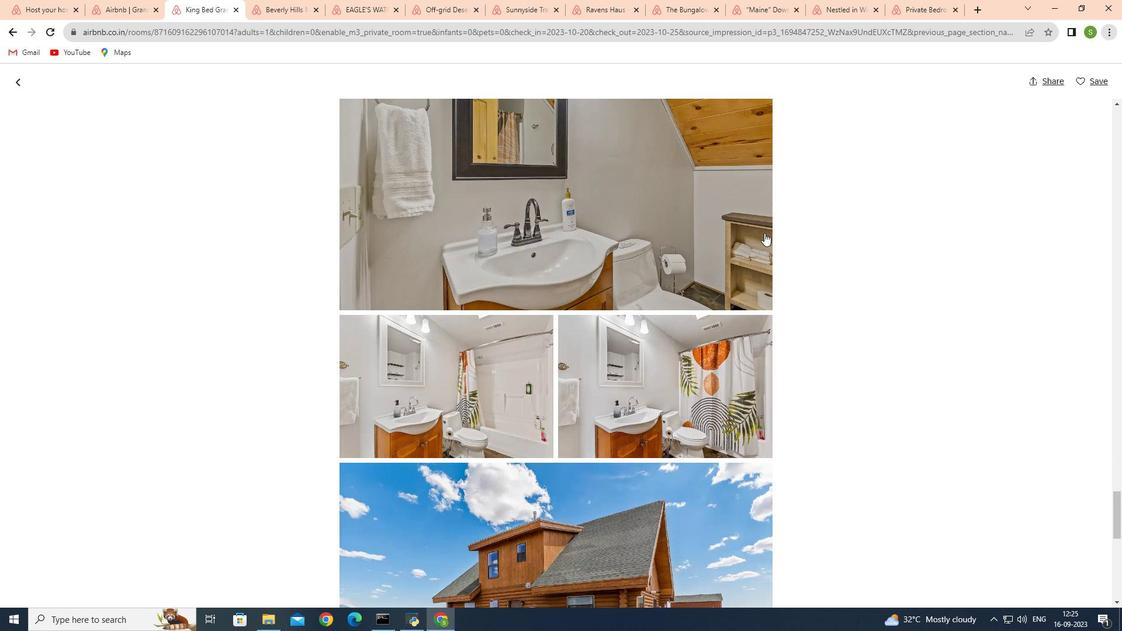 
Action: Mouse scrolled (764, 232) with delta (0, 0)
Screenshot: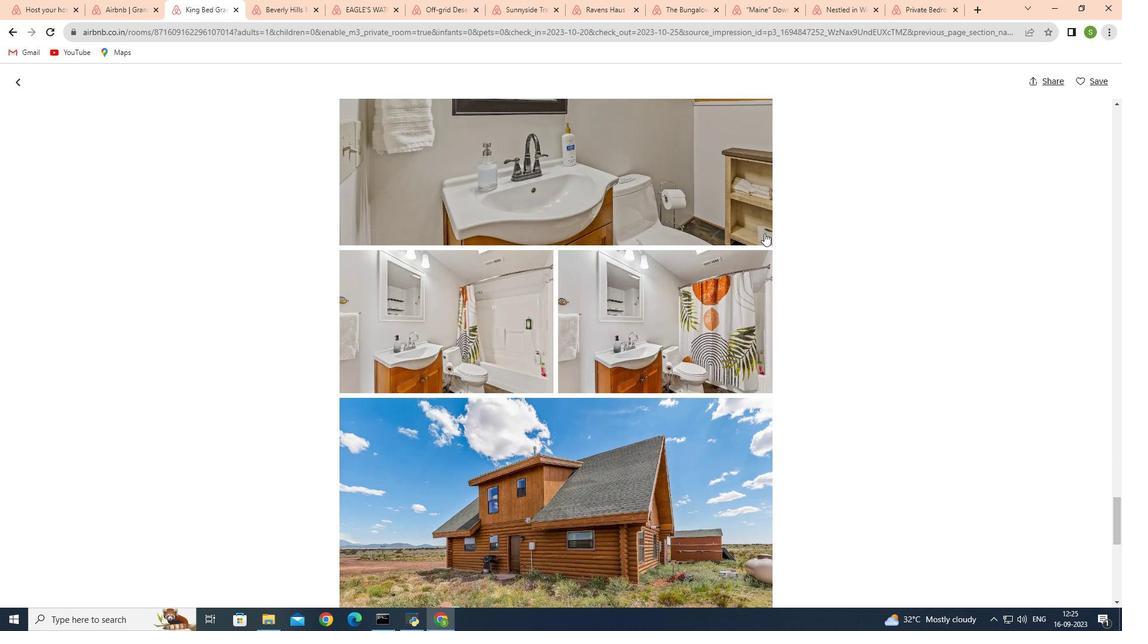 
Action: Mouse scrolled (764, 232) with delta (0, 0)
Screenshot: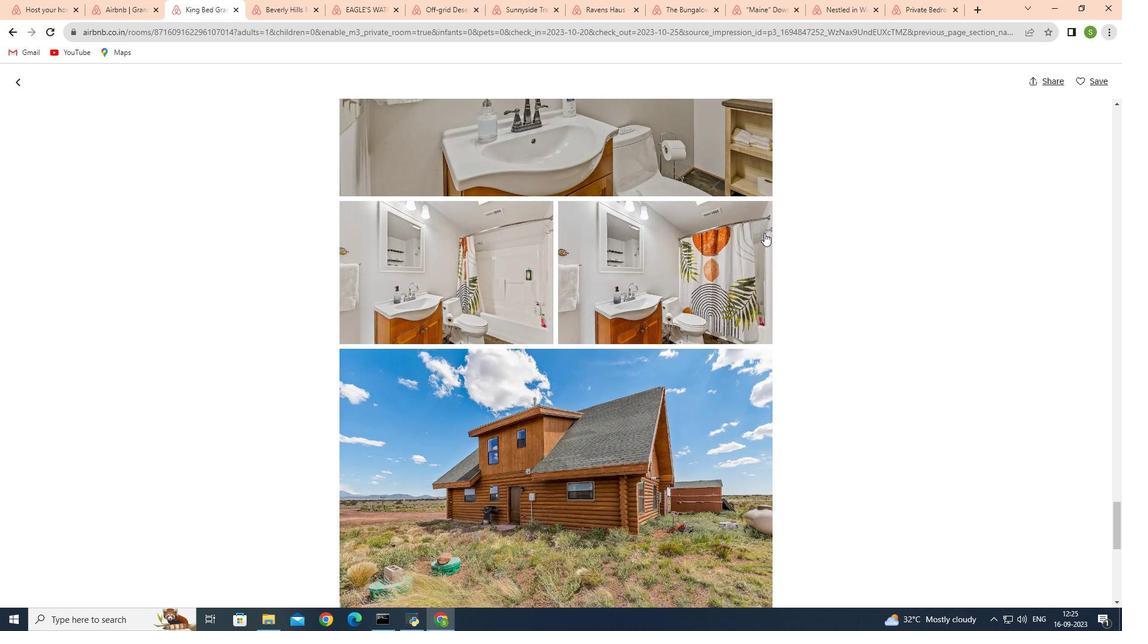 
Action: Mouse scrolled (764, 232) with delta (0, 0)
Screenshot: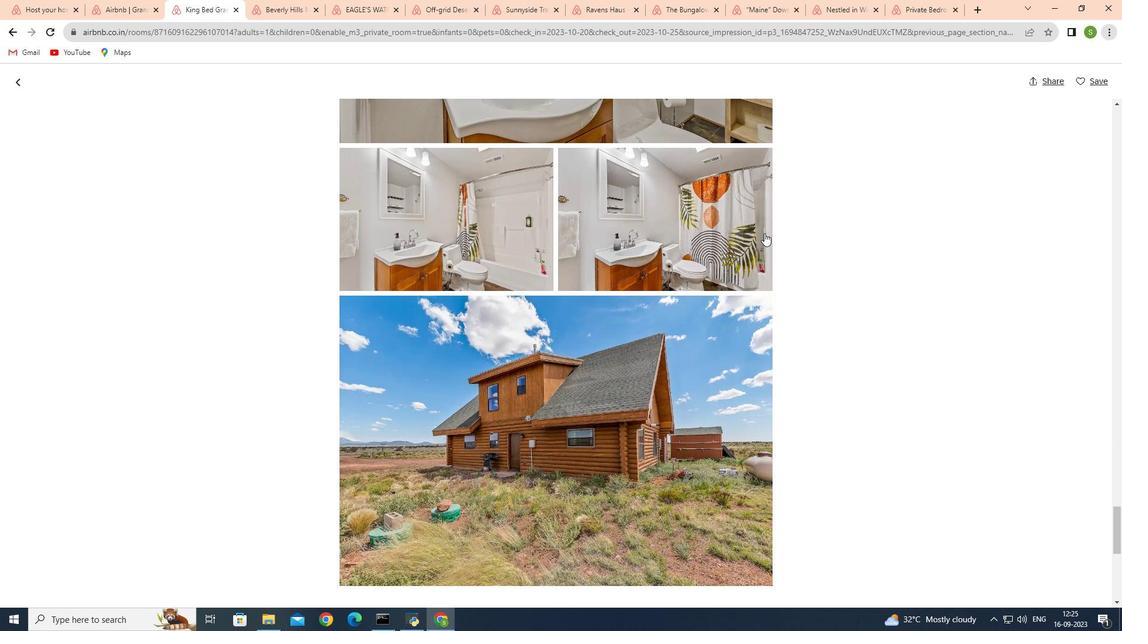 
Action: Mouse scrolled (764, 232) with delta (0, 0)
Screenshot: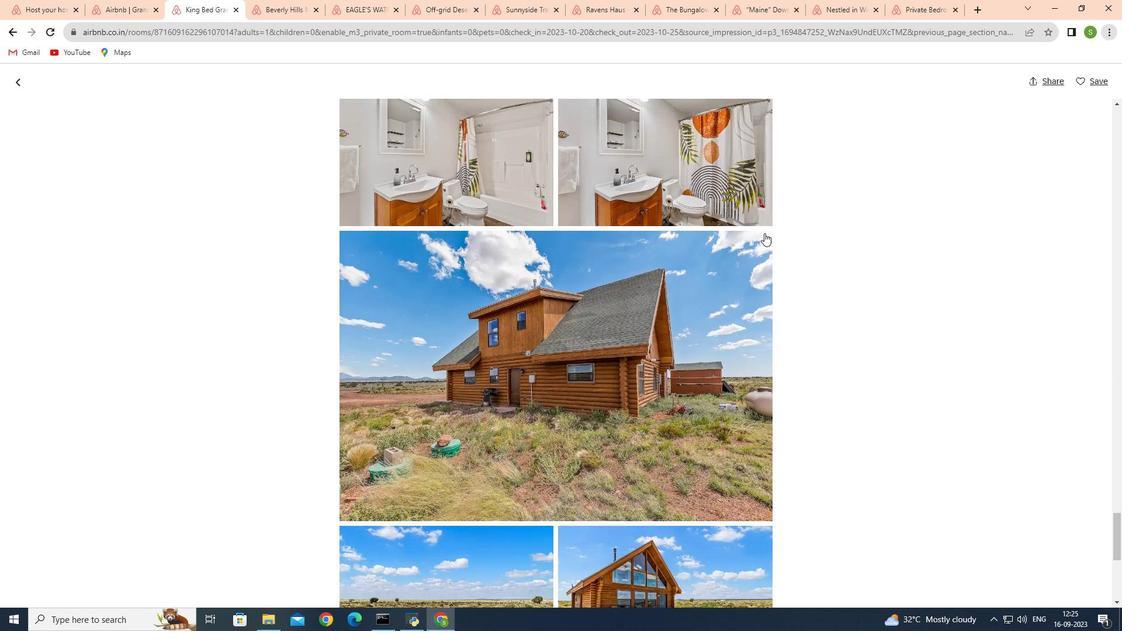 
Action: Mouse scrolled (764, 232) with delta (0, 0)
Screenshot: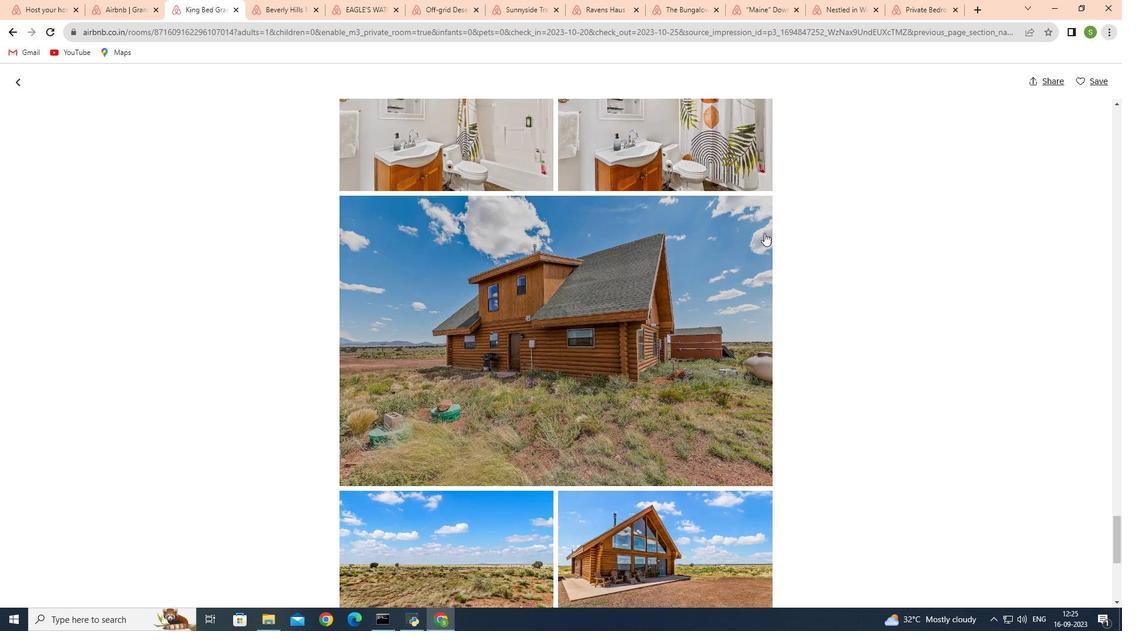 
Action: Mouse scrolled (764, 232) with delta (0, 0)
Screenshot: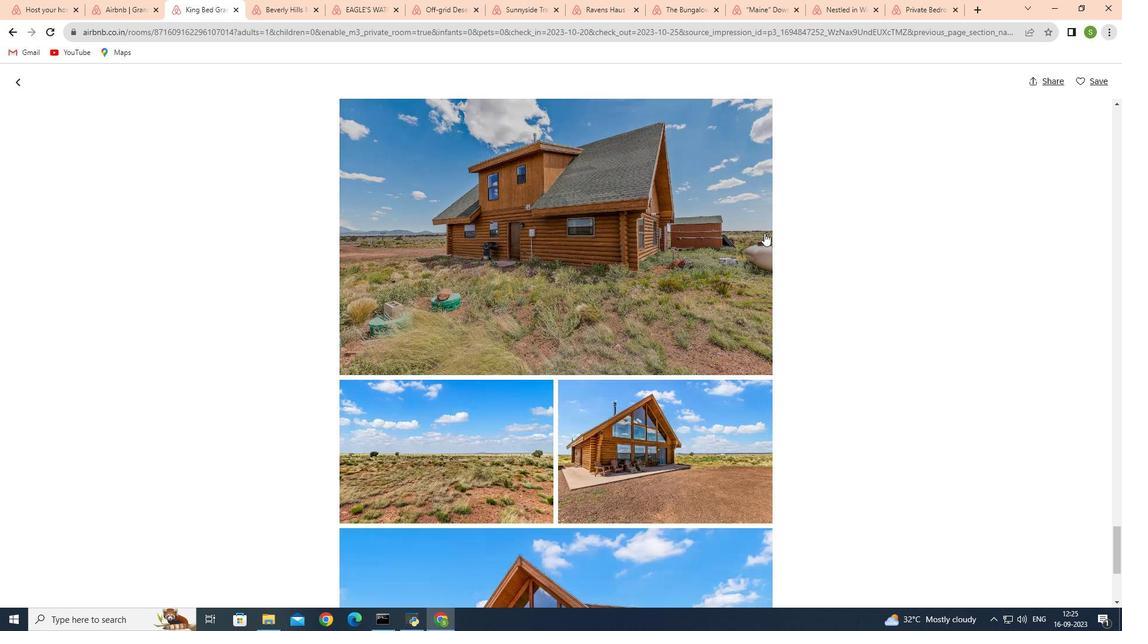 
Action: Mouse scrolled (764, 232) with delta (0, 0)
Screenshot: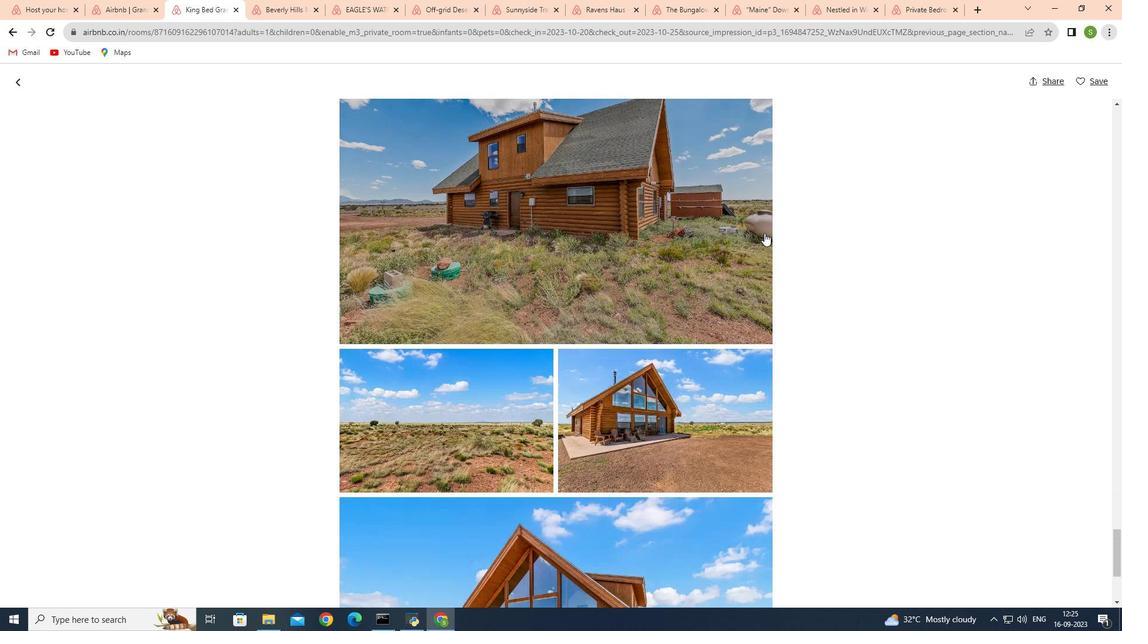 
Action: Mouse scrolled (764, 232) with delta (0, 0)
Screenshot: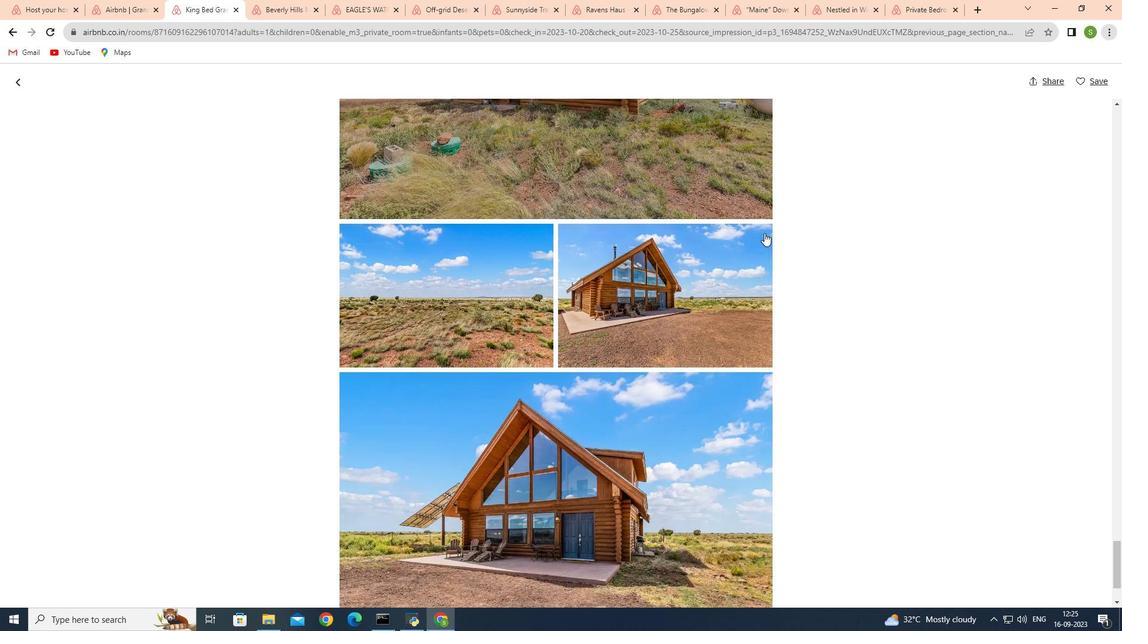 
Action: Mouse scrolled (764, 232) with delta (0, 0)
Screenshot: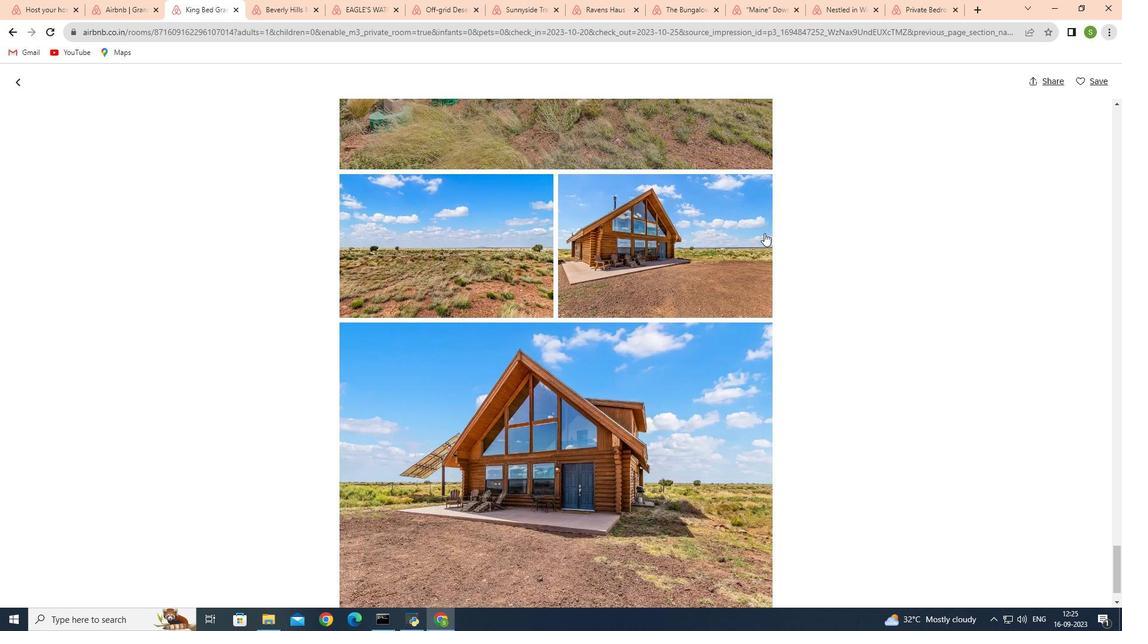 
Action: Mouse scrolled (764, 232) with delta (0, 0)
Screenshot: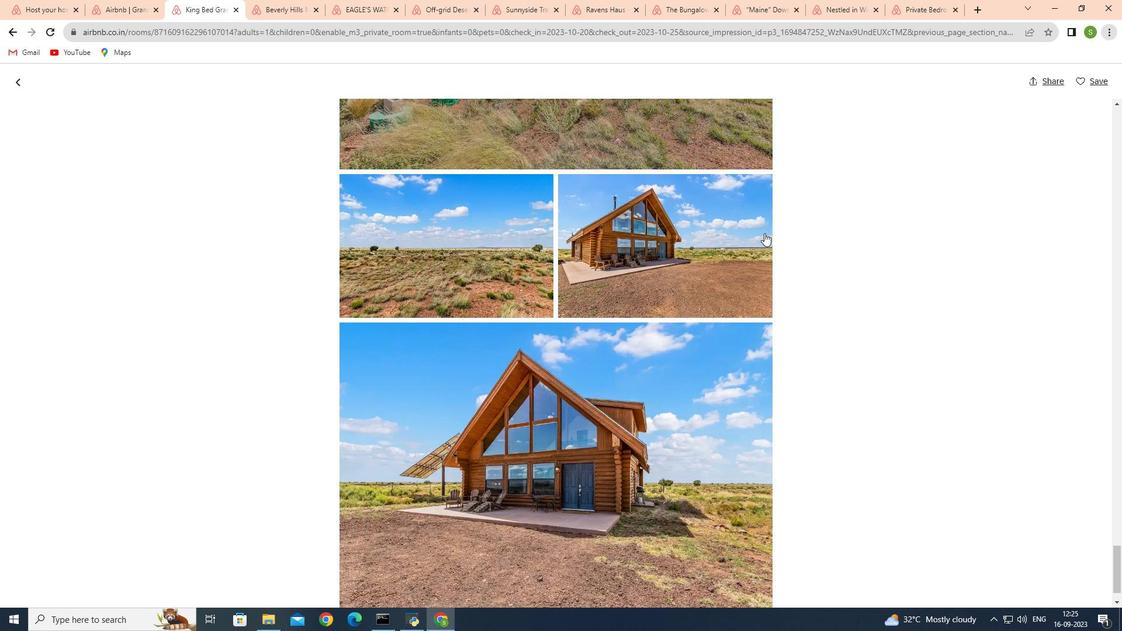 
Action: Mouse scrolled (764, 232) with delta (0, 0)
Screenshot: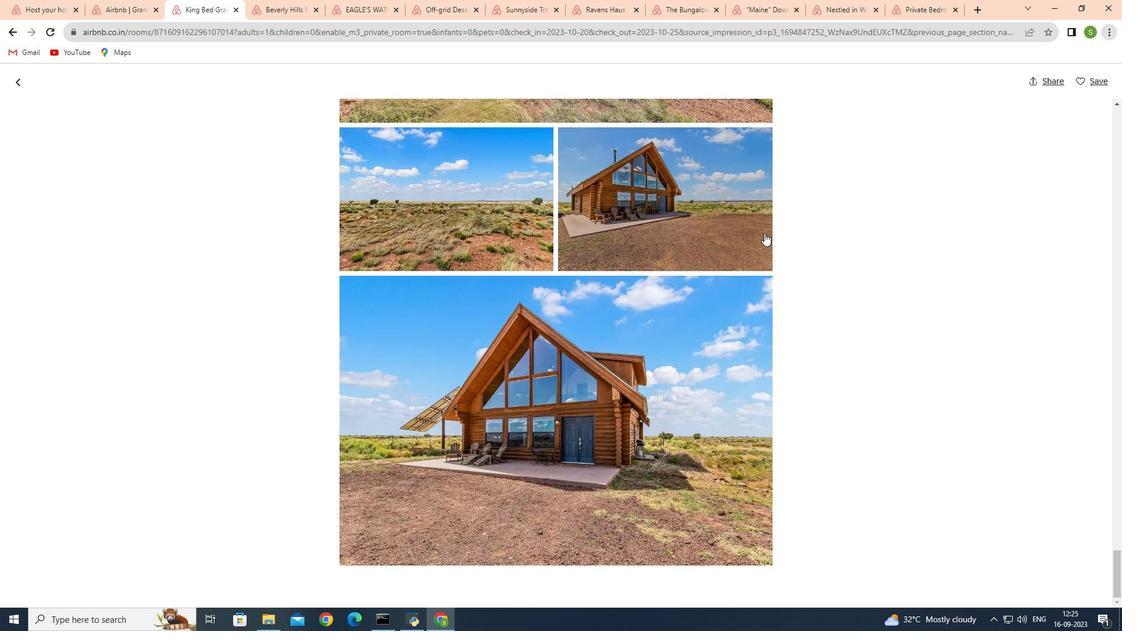 
Action: Mouse scrolled (764, 232) with delta (0, 0)
Screenshot: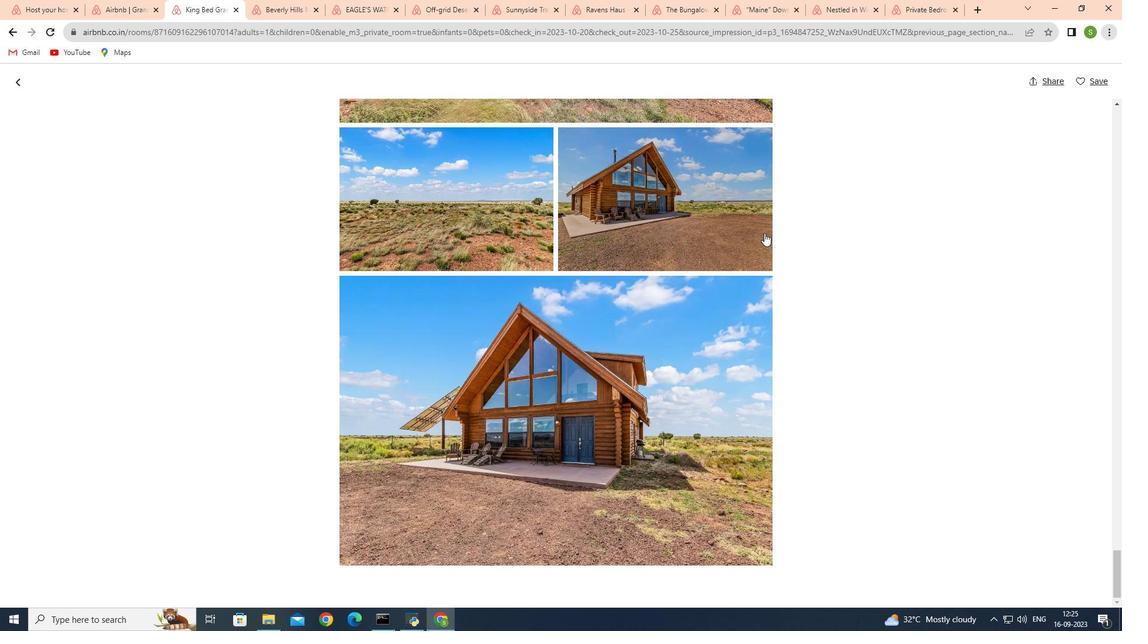 
Action: Mouse scrolled (764, 232) with delta (0, 0)
Screenshot: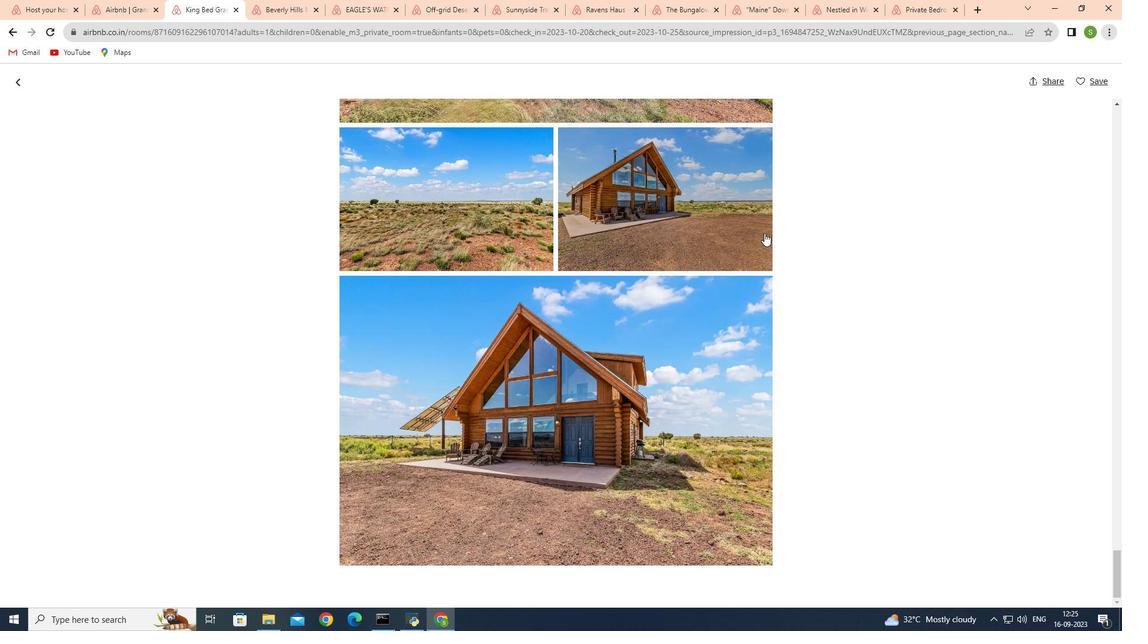 
Action: Mouse scrolled (764, 232) with delta (0, 0)
Screenshot: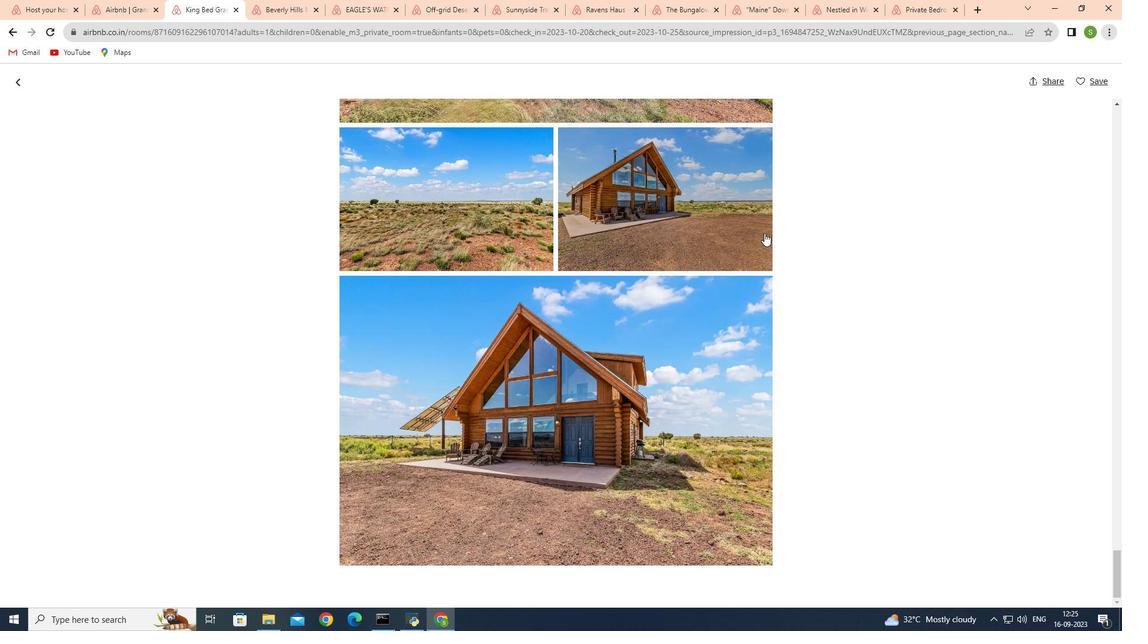 
Action: Mouse scrolled (764, 232) with delta (0, 0)
Screenshot: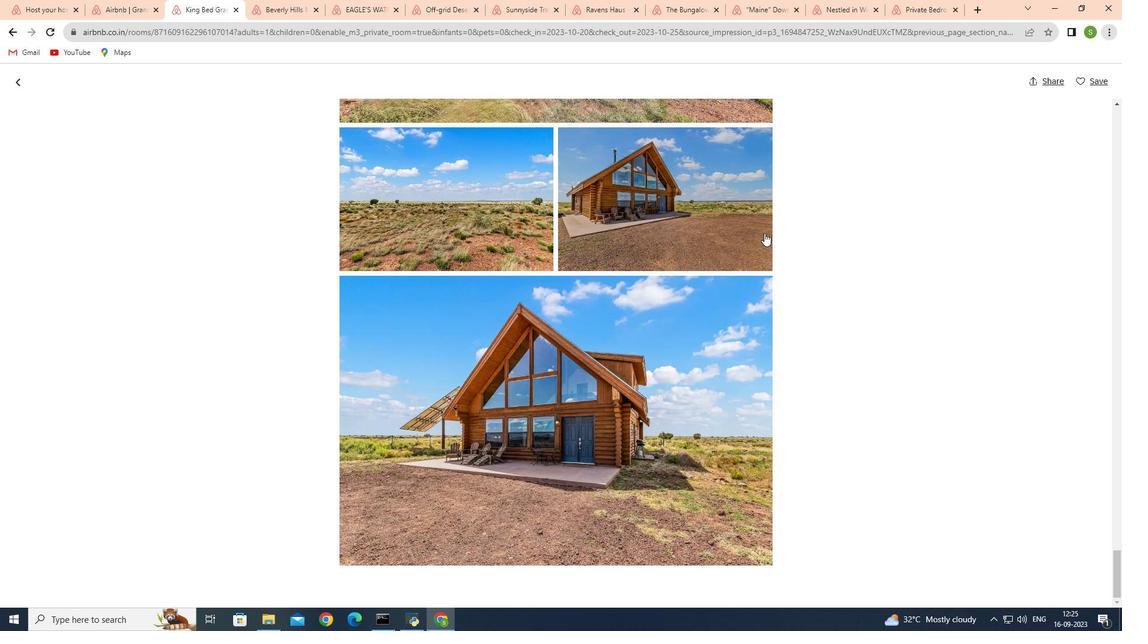 
Action: Mouse scrolled (764, 232) with delta (0, 0)
Screenshot: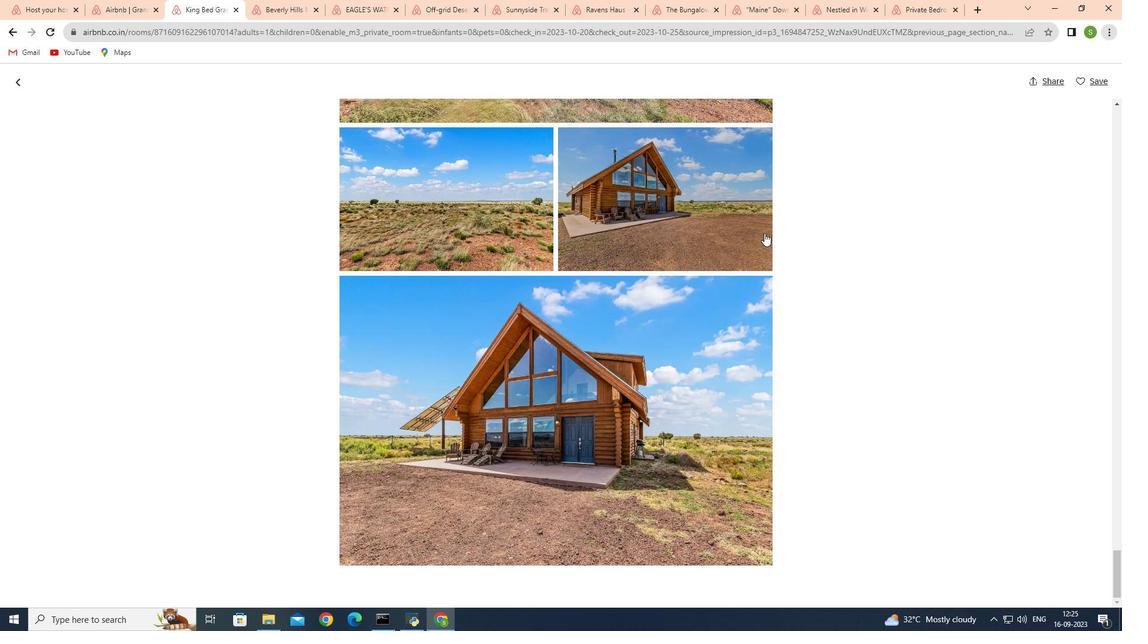 
Action: Mouse scrolled (764, 232) with delta (0, 0)
Screenshot: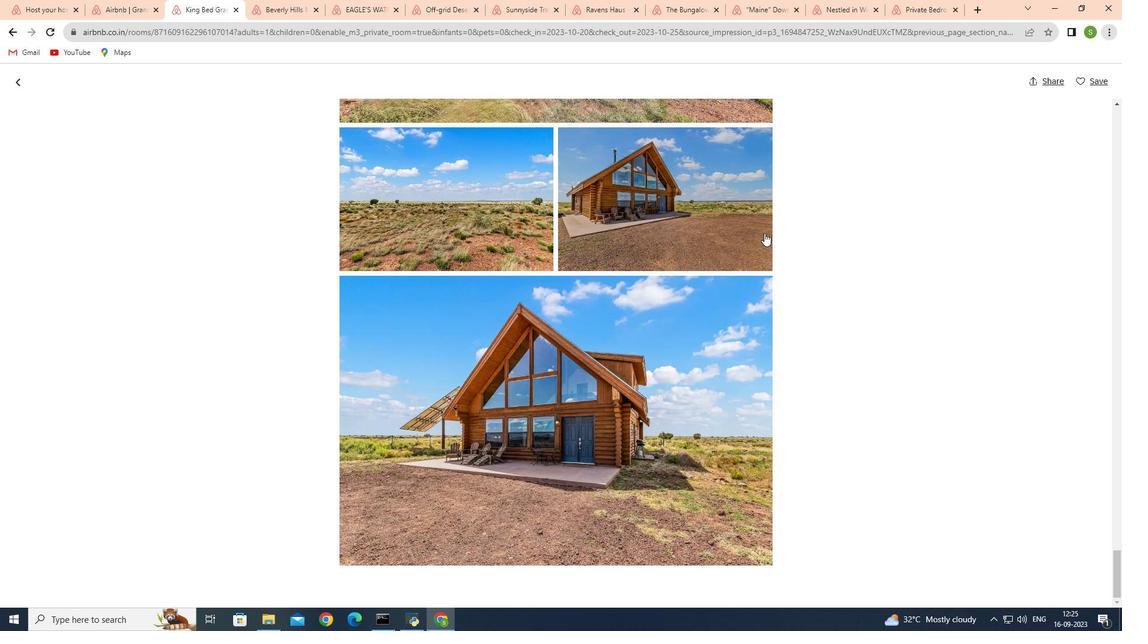 
Action: Mouse moved to (18, 78)
Screenshot: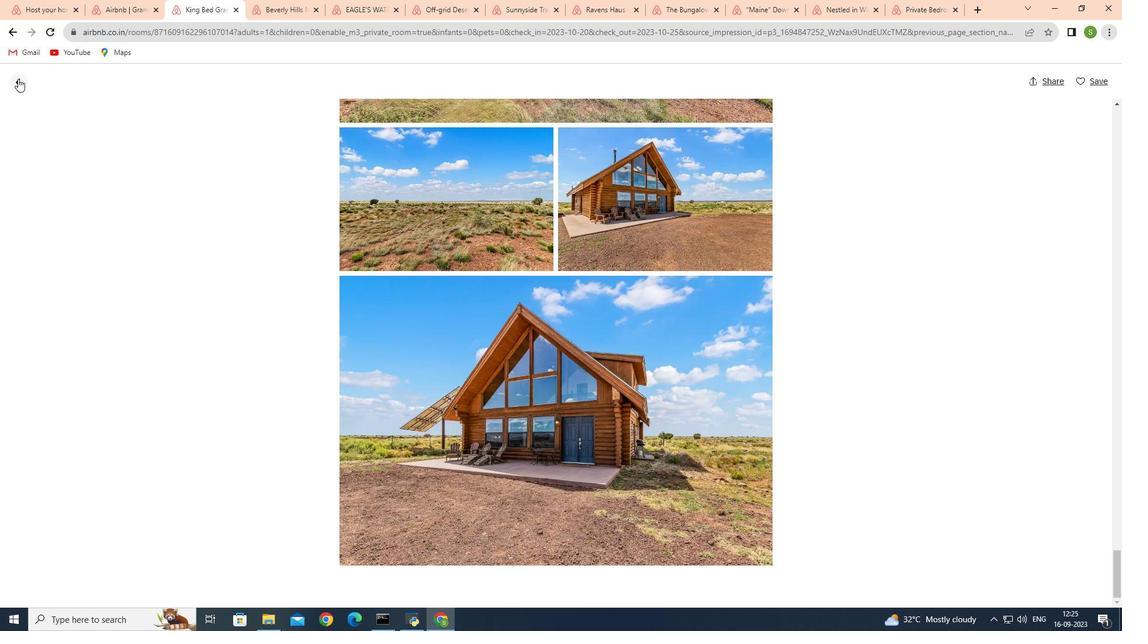 
Action: Mouse pressed left at (18, 78)
Screenshot: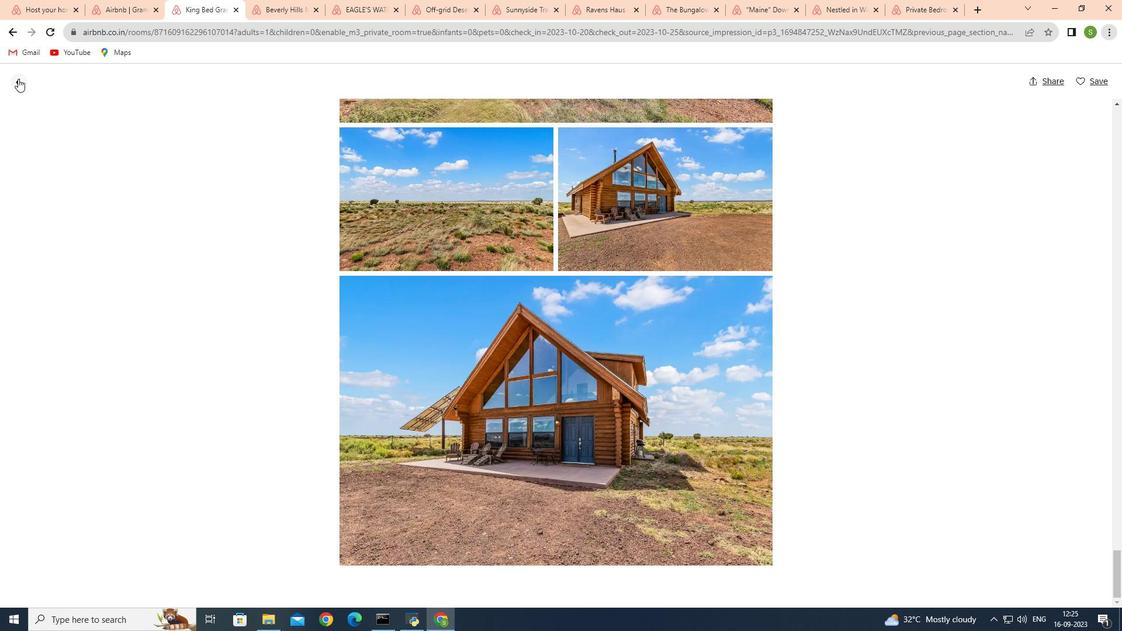
Action: Mouse moved to (372, 184)
Screenshot: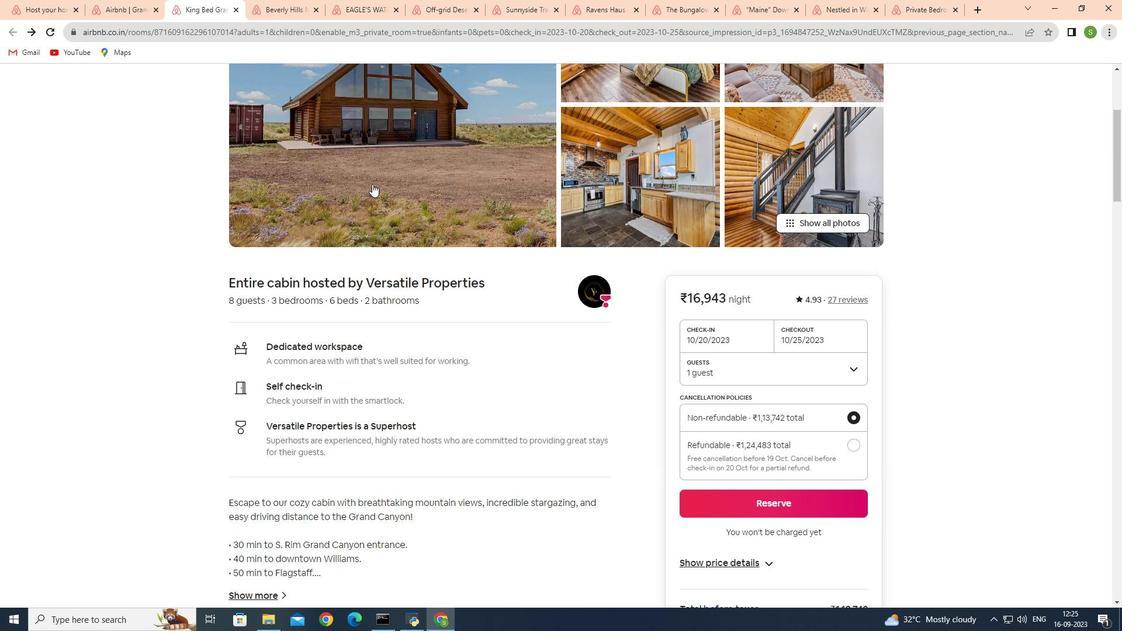 
Action: Mouse scrolled (372, 183) with delta (0, 0)
Screenshot: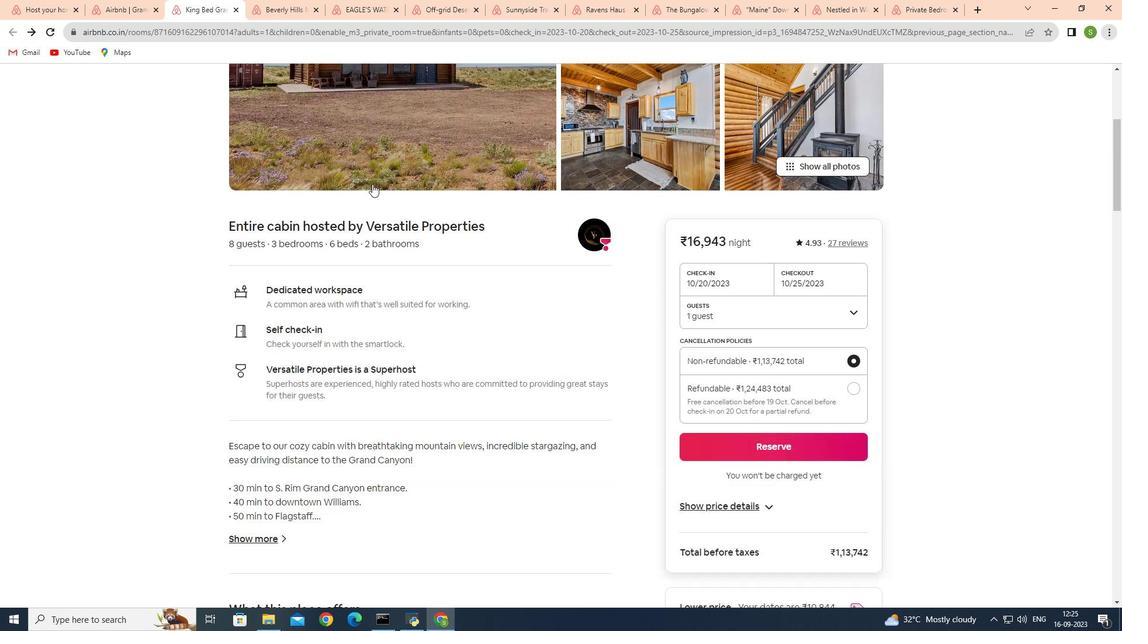 
Action: Mouse moved to (372, 184)
Screenshot: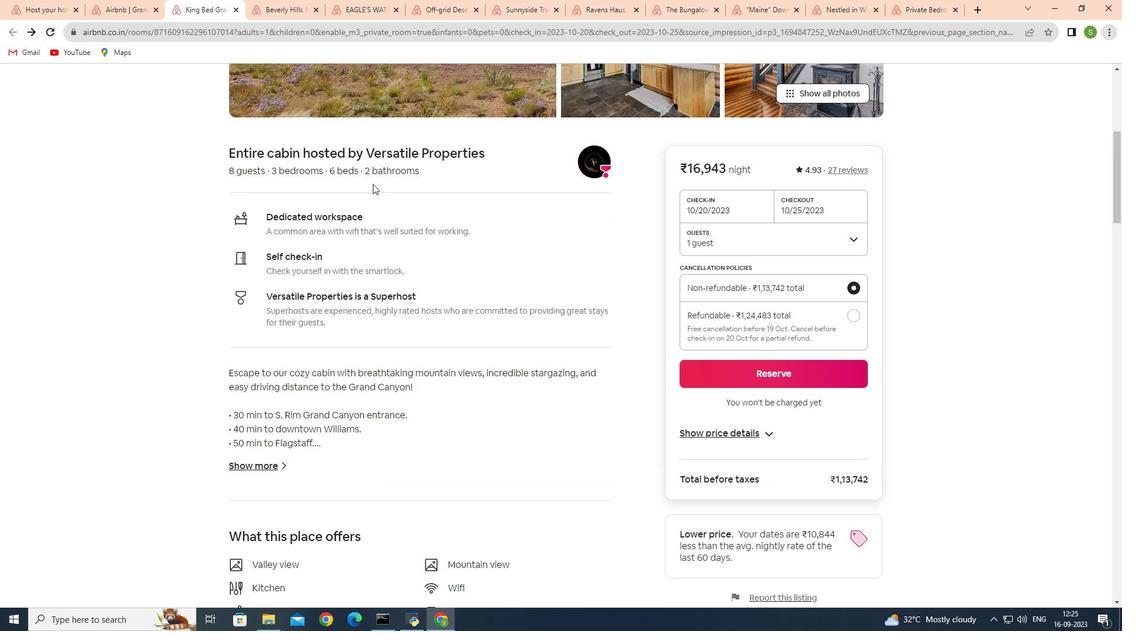 
Action: Mouse scrolled (372, 183) with delta (0, 0)
Screenshot: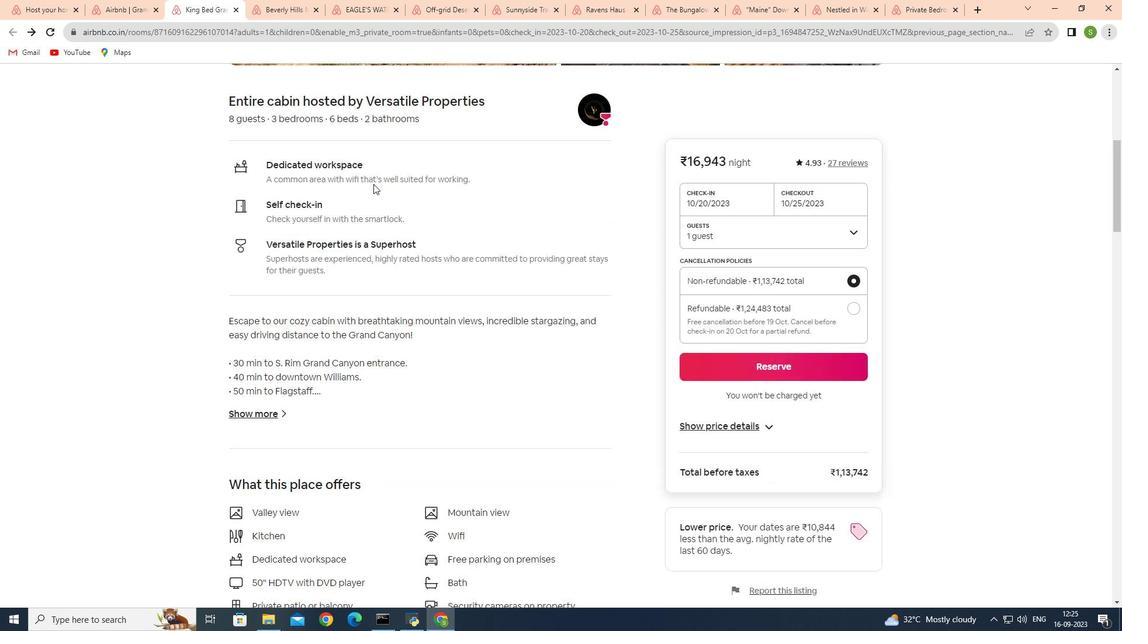 
Action: Mouse scrolled (372, 183) with delta (0, 0)
Screenshot: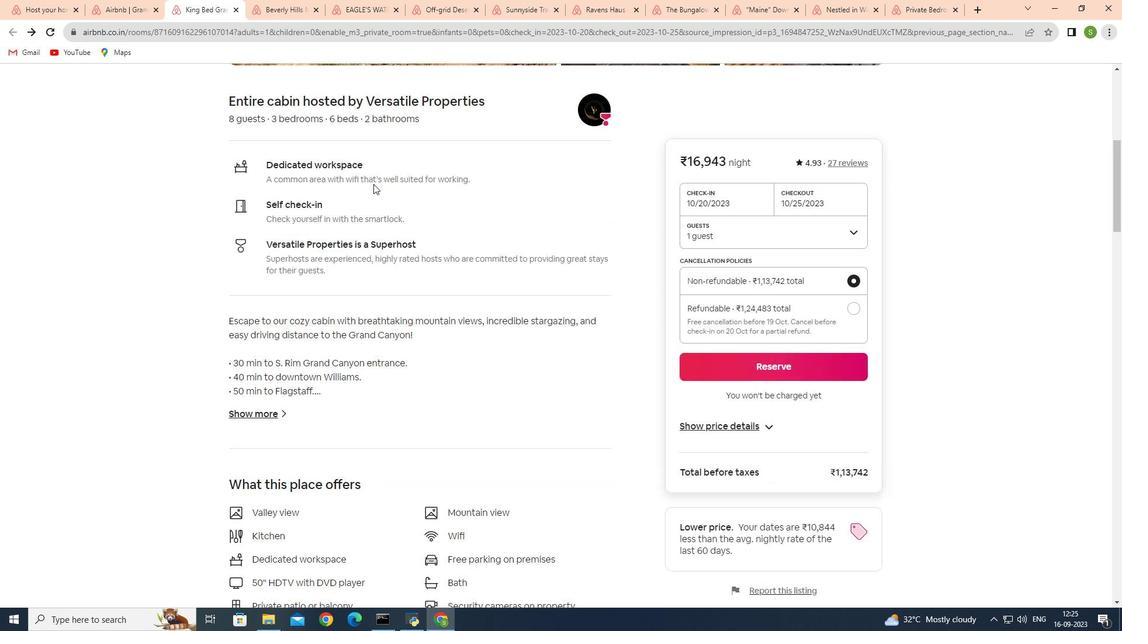 
Action: Mouse scrolled (372, 183) with delta (0, 0)
Screenshot: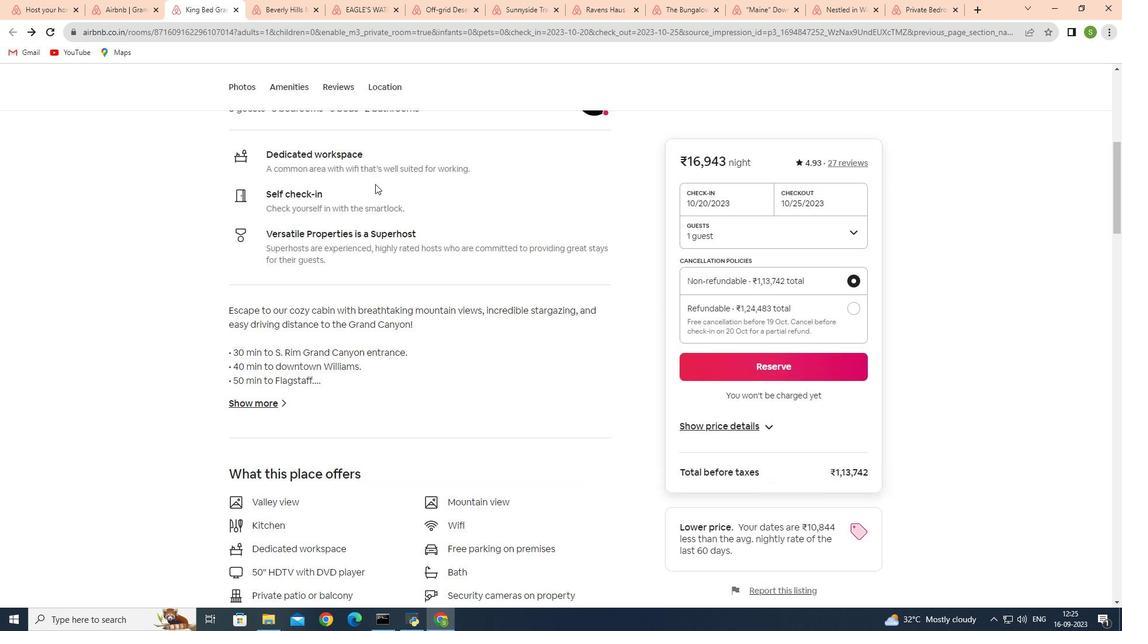 
Action: Mouse moved to (385, 177)
Screenshot: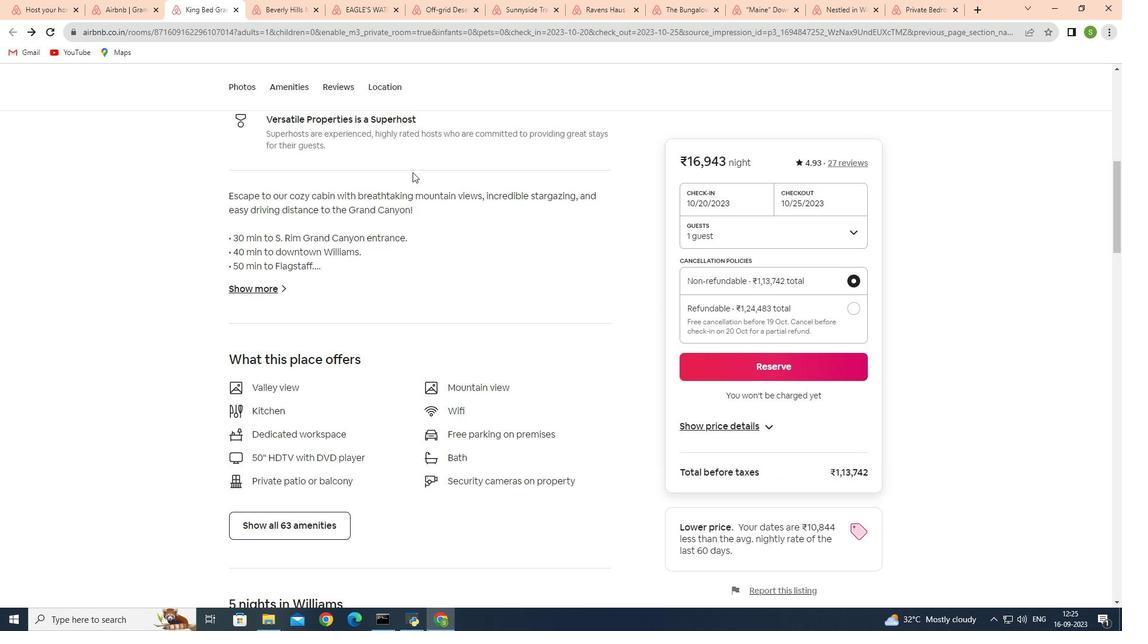 
Action: Mouse scrolled (385, 176) with delta (0, 0)
Screenshot: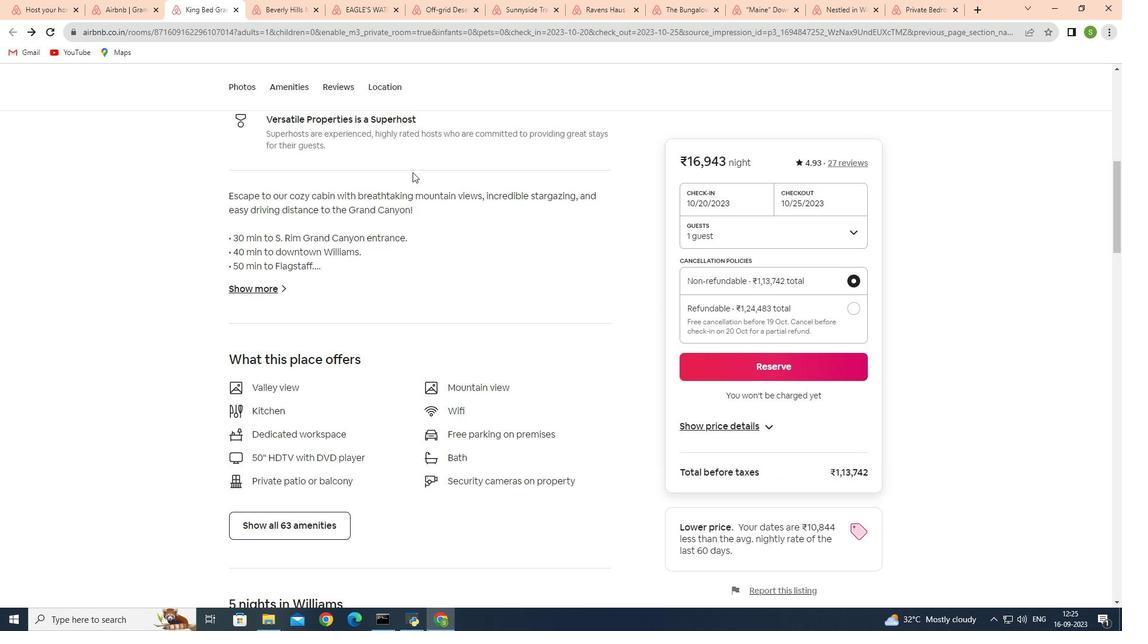 
Action: Mouse moved to (387, 177)
Screenshot: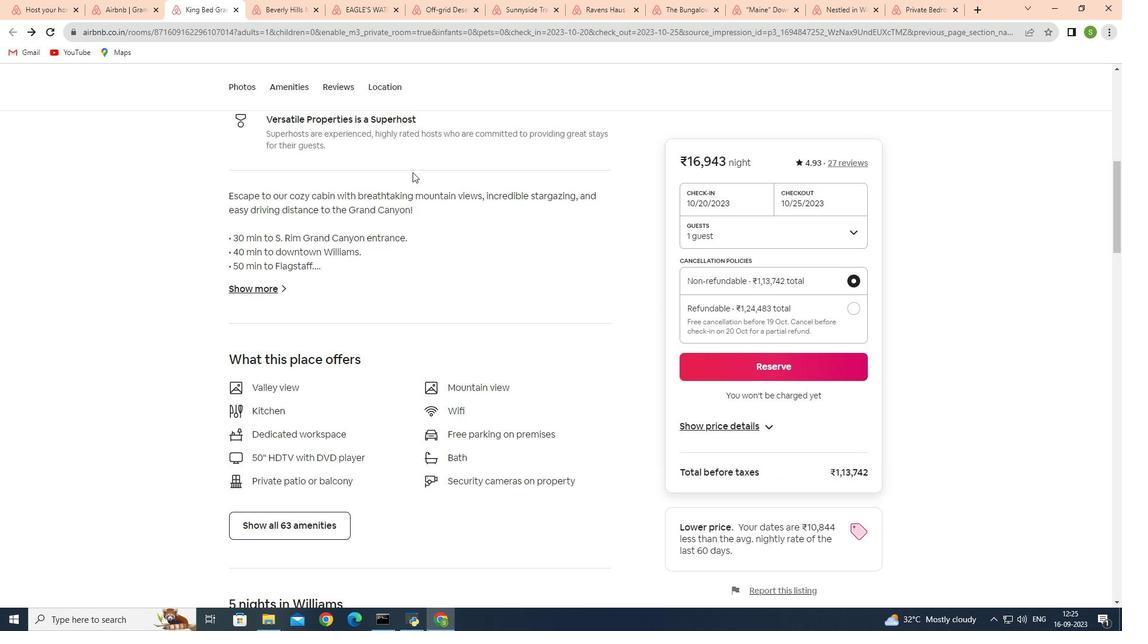 
Action: Mouse scrolled (387, 176) with delta (0, 0)
Screenshot: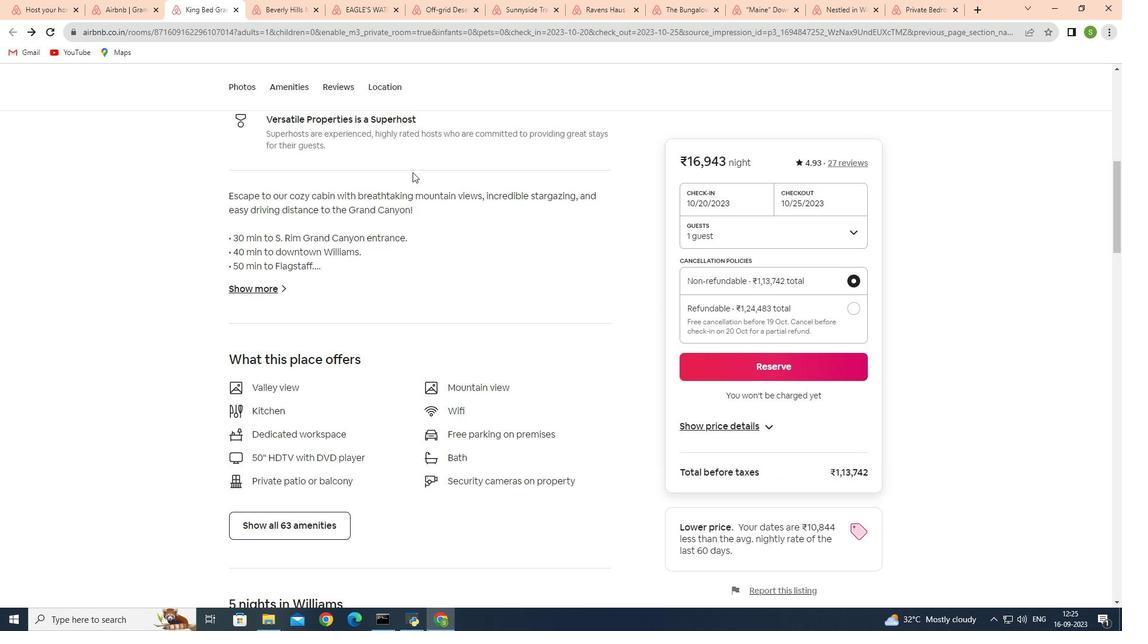 
Action: Mouse moved to (417, 170)
Screenshot: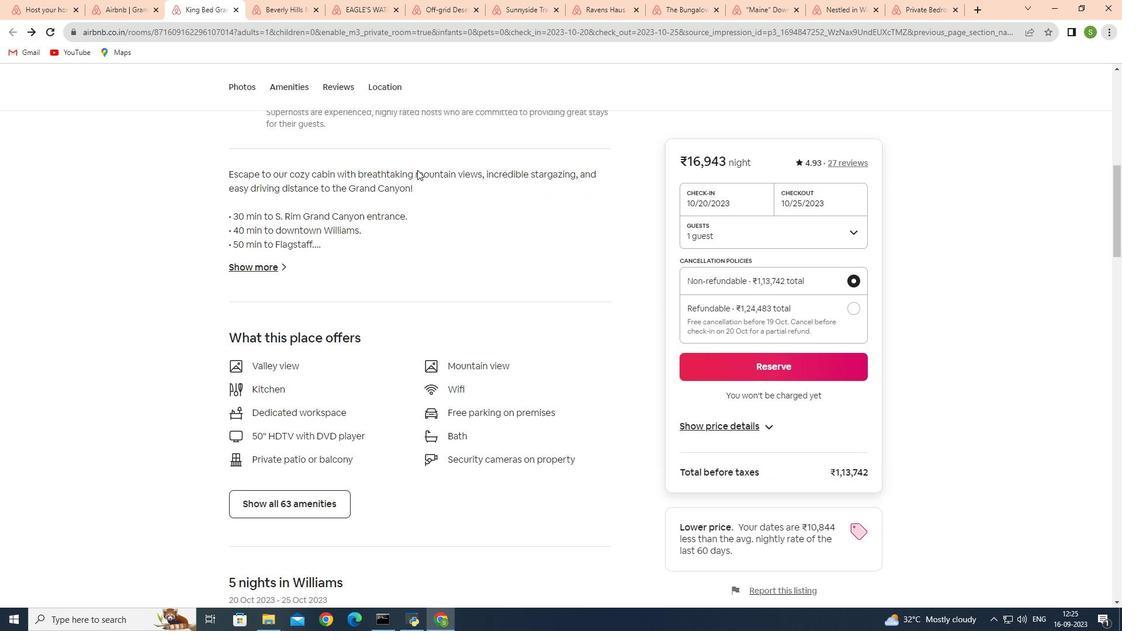 
Action: Mouse scrolled (417, 169) with delta (0, 0)
Screenshot: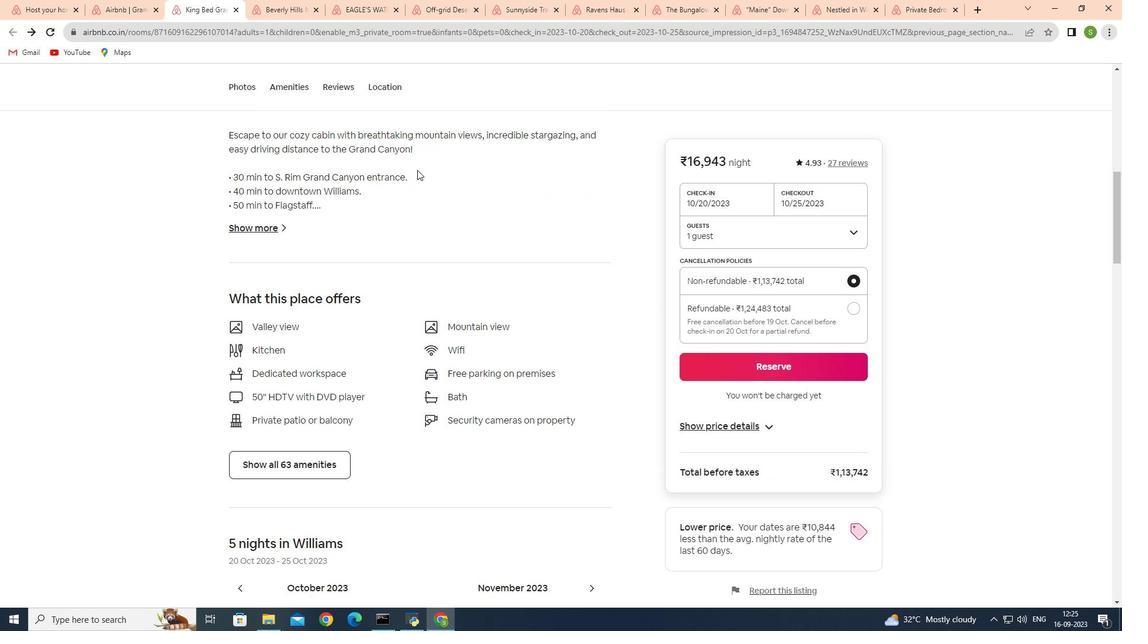 
Action: Mouse moved to (417, 170)
Screenshot: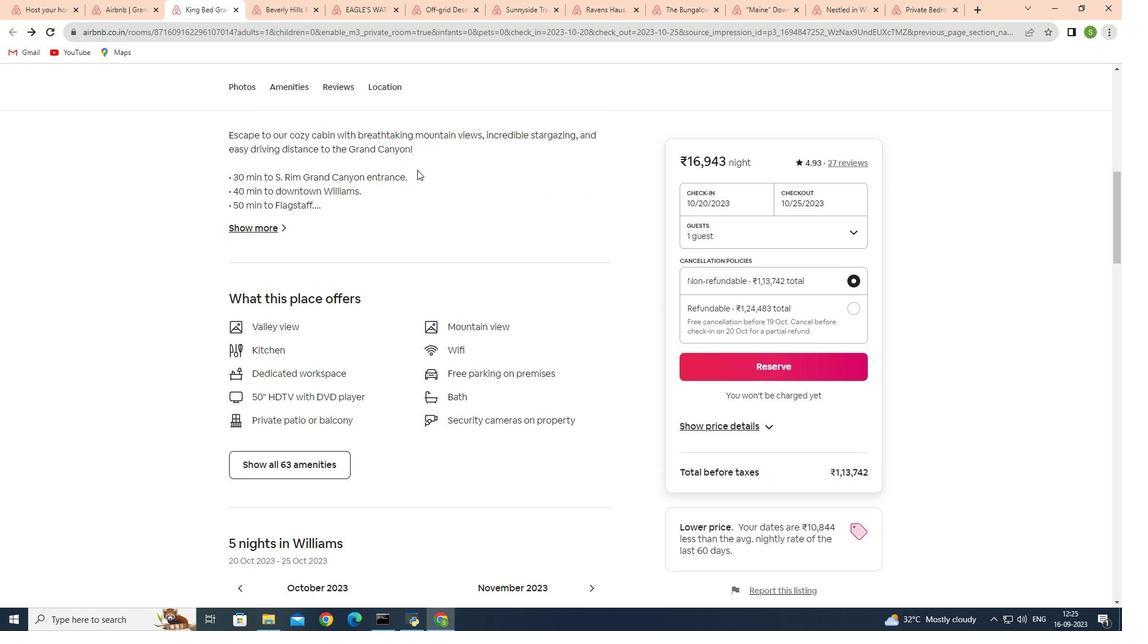 
Action: Mouse scrolled (417, 169) with delta (0, 0)
Screenshot: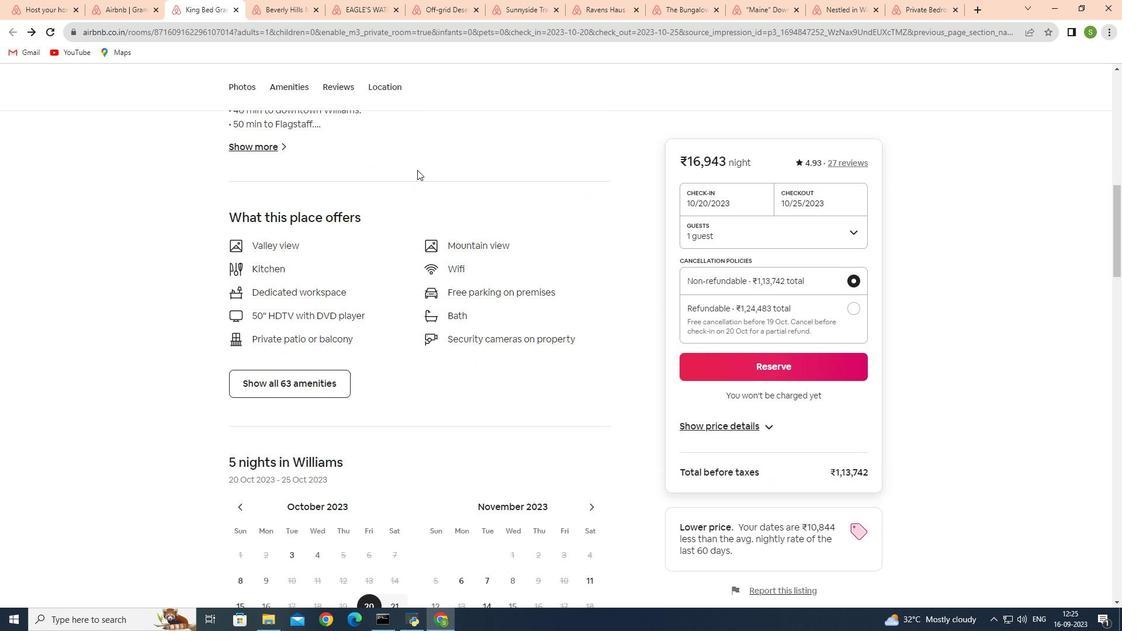 
Action: Mouse scrolled (417, 169) with delta (0, 0)
Screenshot: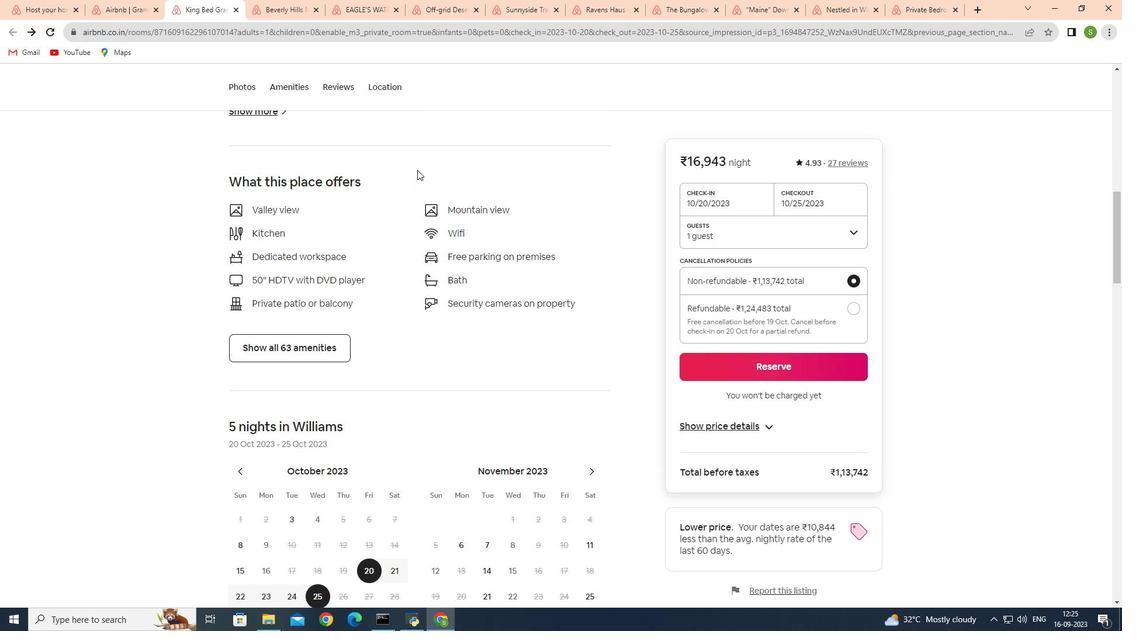 
Action: Mouse moved to (299, 346)
Screenshot: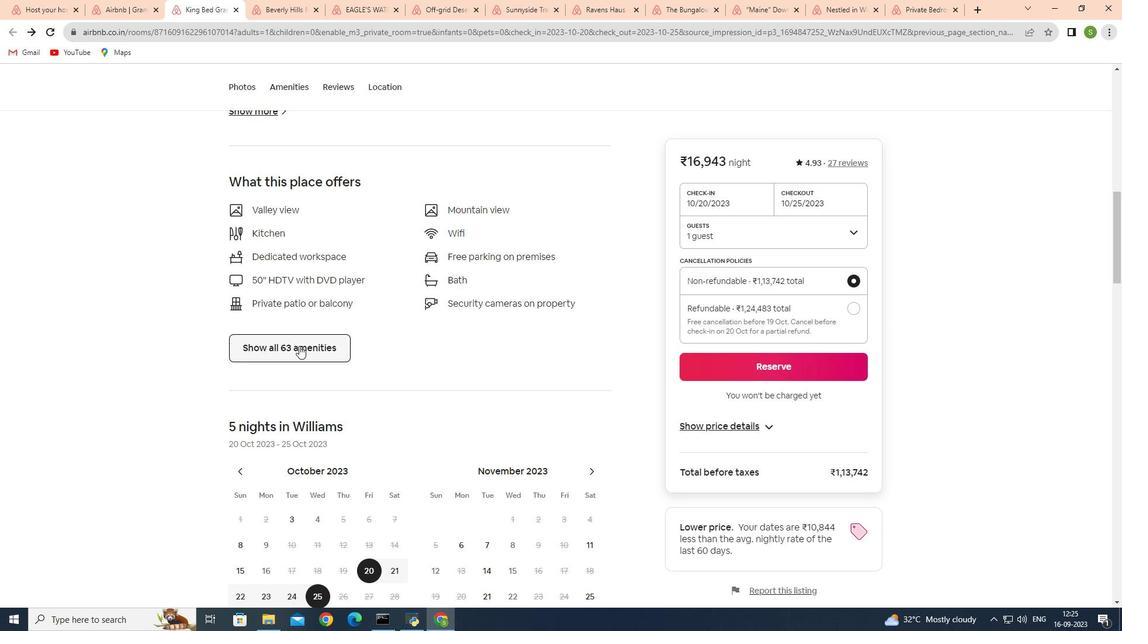 
Action: Mouse pressed left at (299, 346)
Screenshot: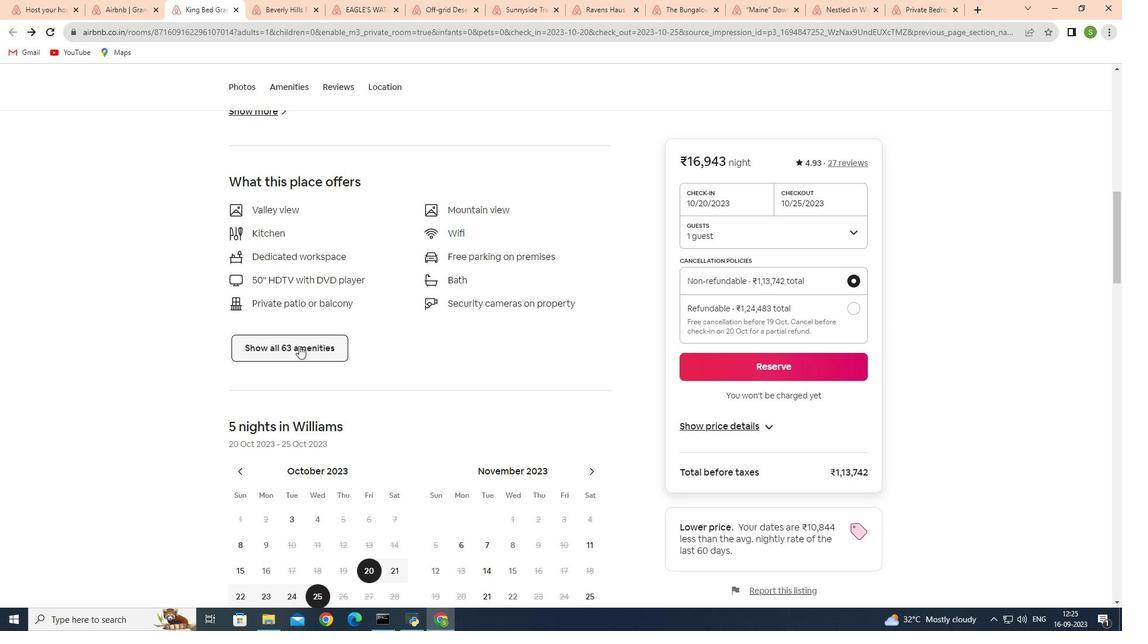 
Action: Mouse moved to (419, 243)
Screenshot: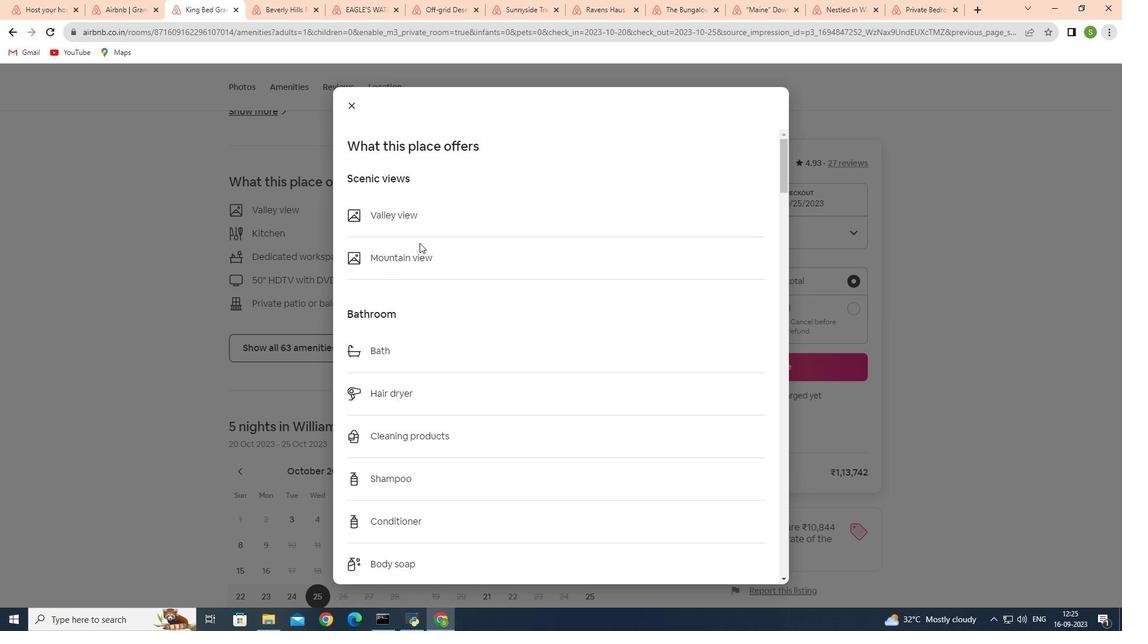 
Action: Mouse scrolled (419, 242) with delta (0, 0)
Screenshot: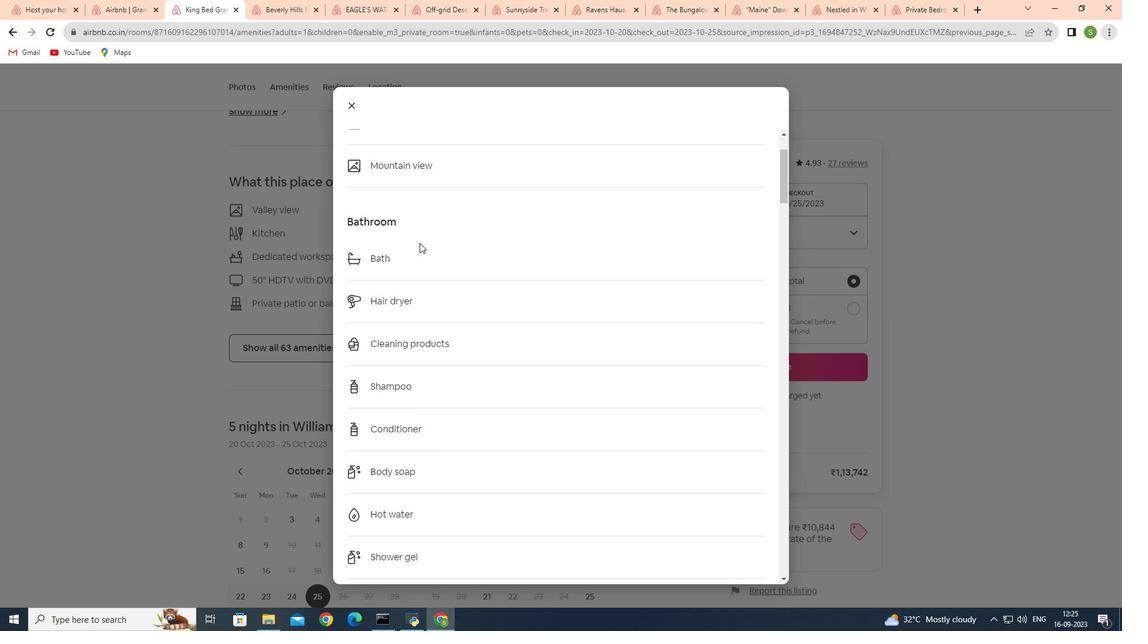 
Action: Mouse scrolled (419, 242) with delta (0, 0)
Screenshot: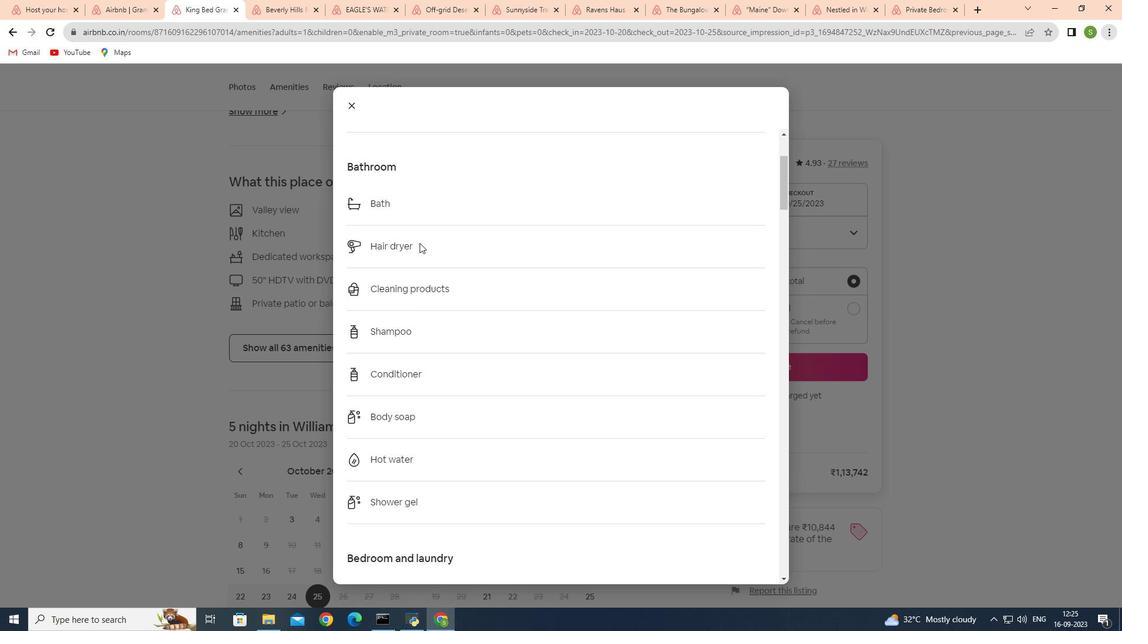 
Action: Mouse scrolled (419, 242) with delta (0, 0)
Screenshot: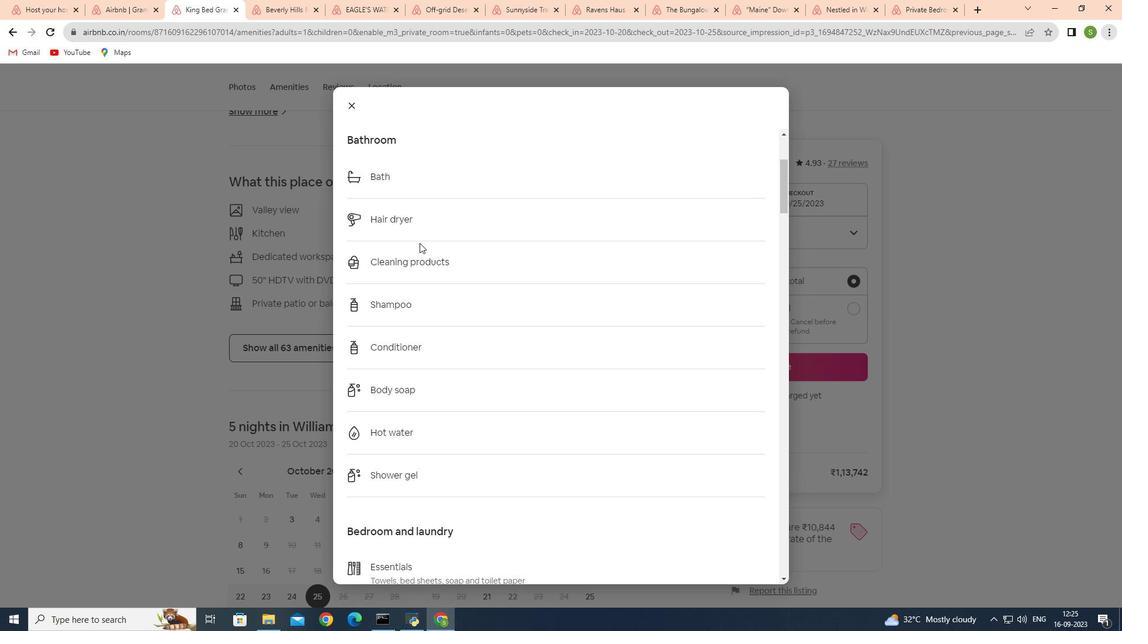 
Action: Mouse moved to (419, 243)
Screenshot: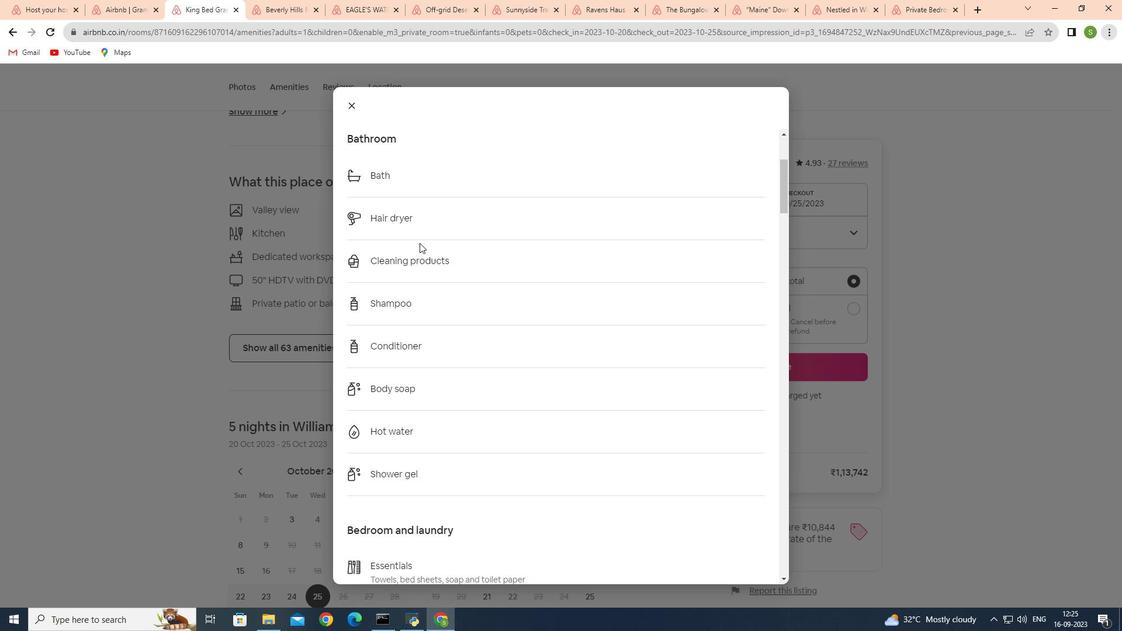 
Action: Mouse scrolled (419, 242) with delta (0, 0)
Screenshot: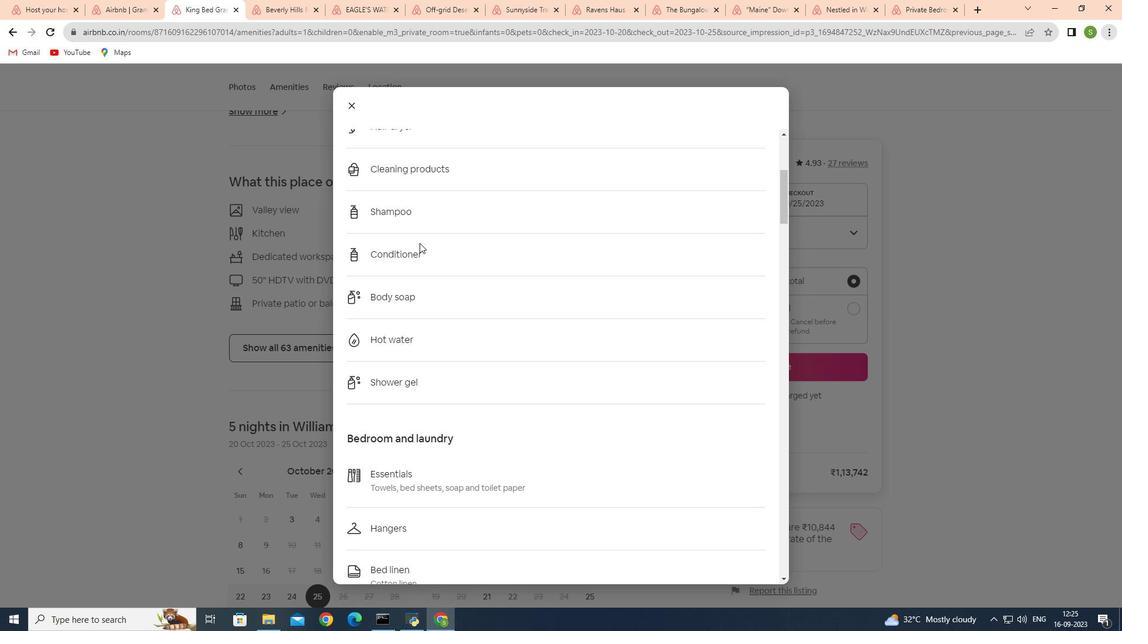 
Action: Mouse scrolled (419, 242) with delta (0, 0)
Screenshot: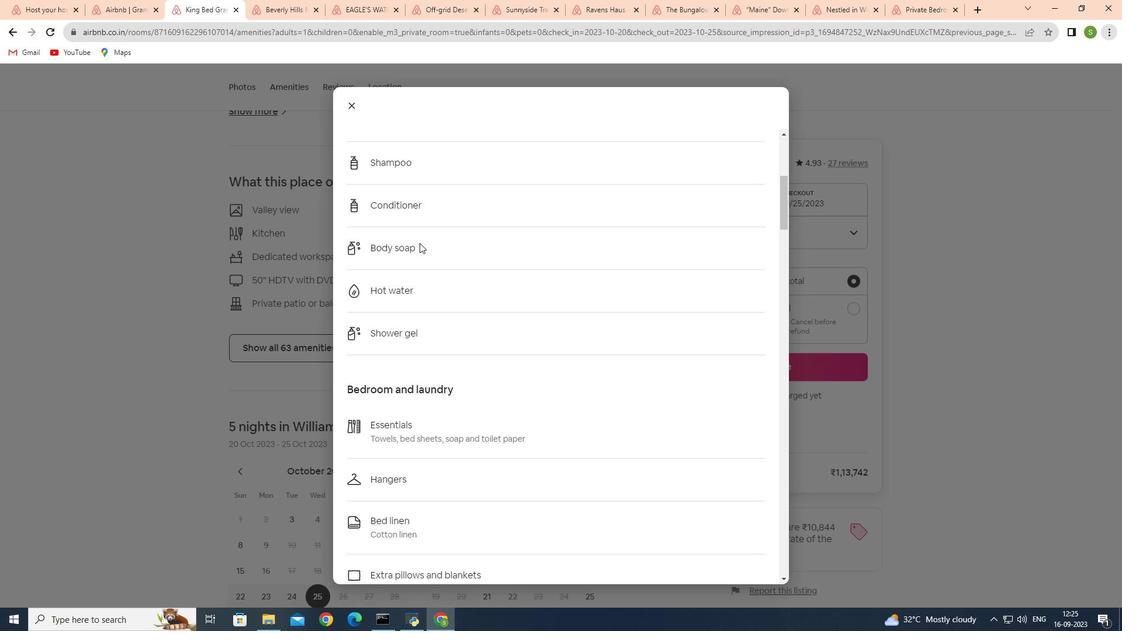 
Action: Mouse scrolled (419, 242) with delta (0, 0)
Screenshot: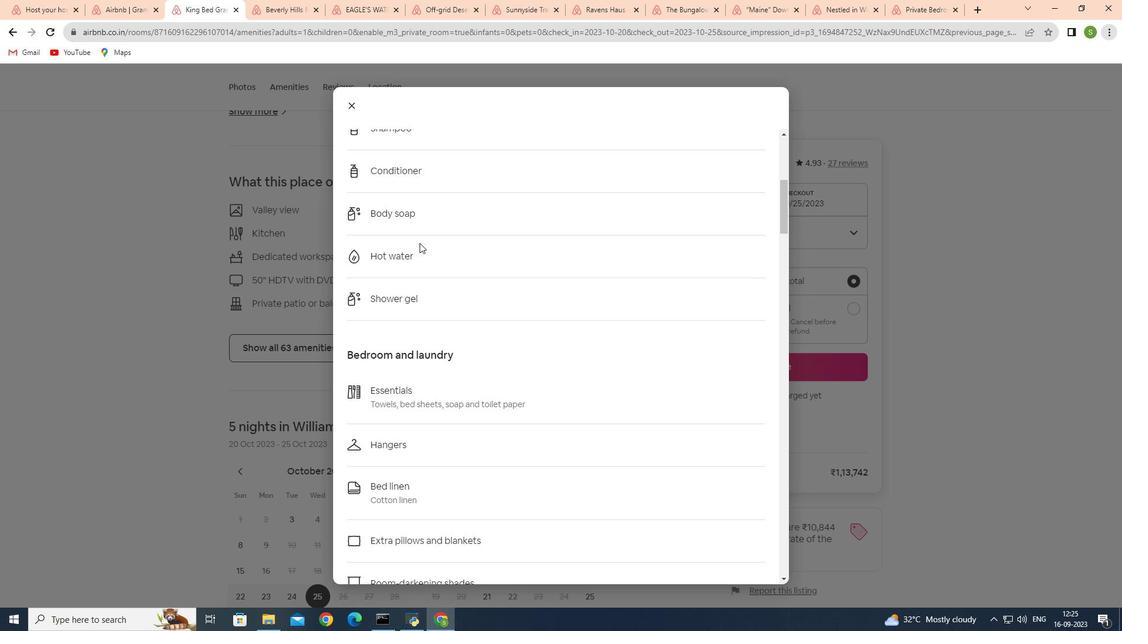 
Action: Mouse moved to (419, 243)
Screenshot: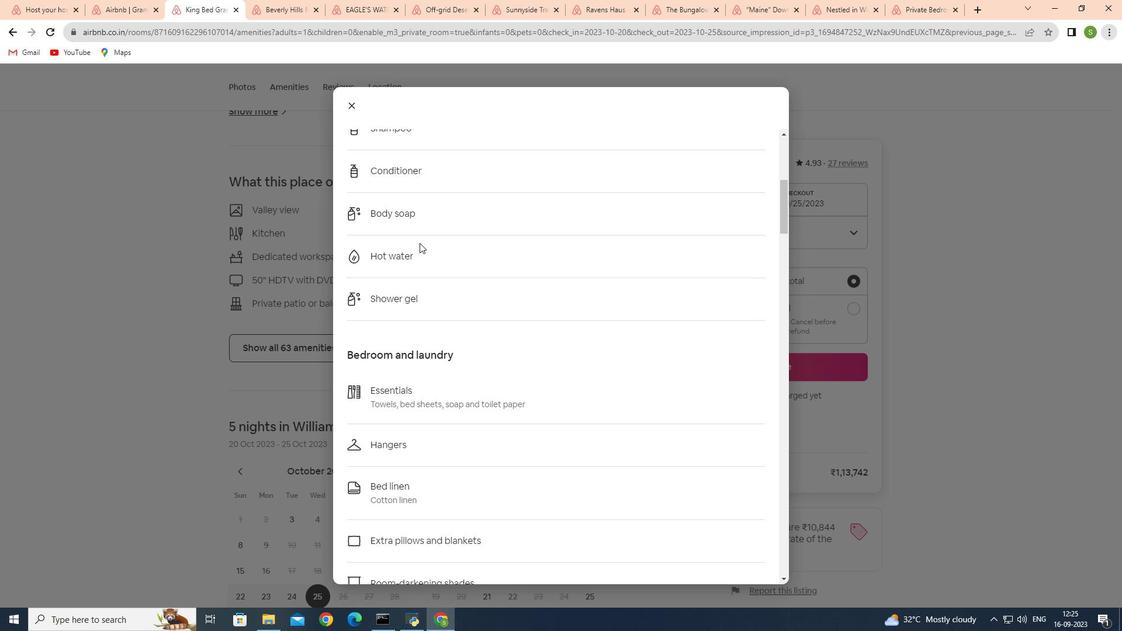 
Action: Mouse scrolled (419, 242) with delta (0, 0)
Screenshot: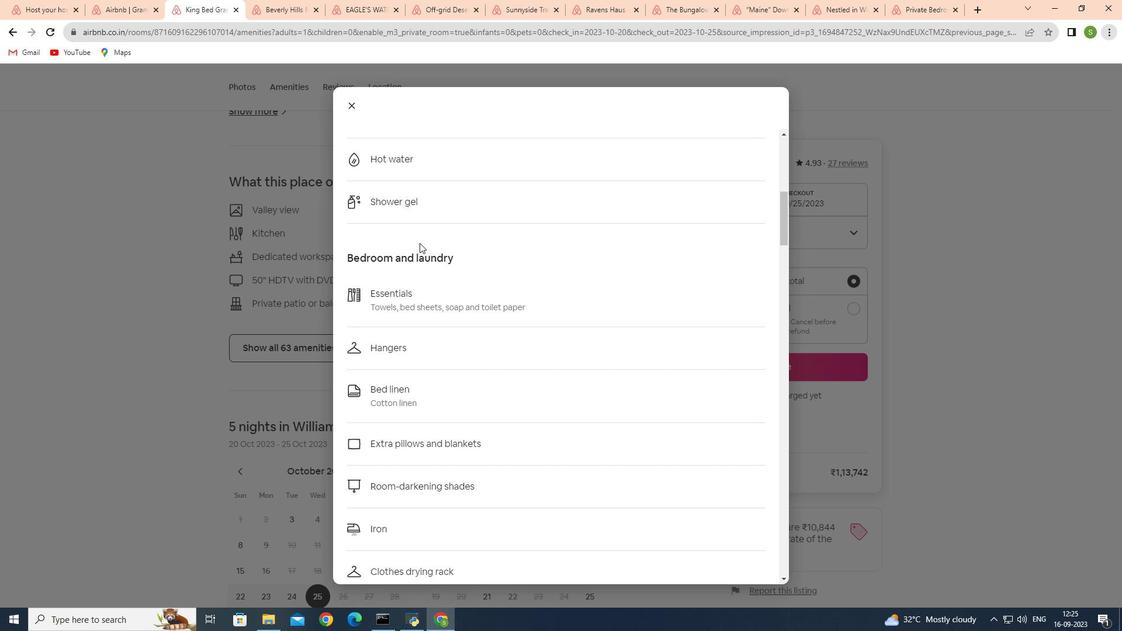 
Action: Mouse scrolled (419, 242) with delta (0, 0)
Screenshot: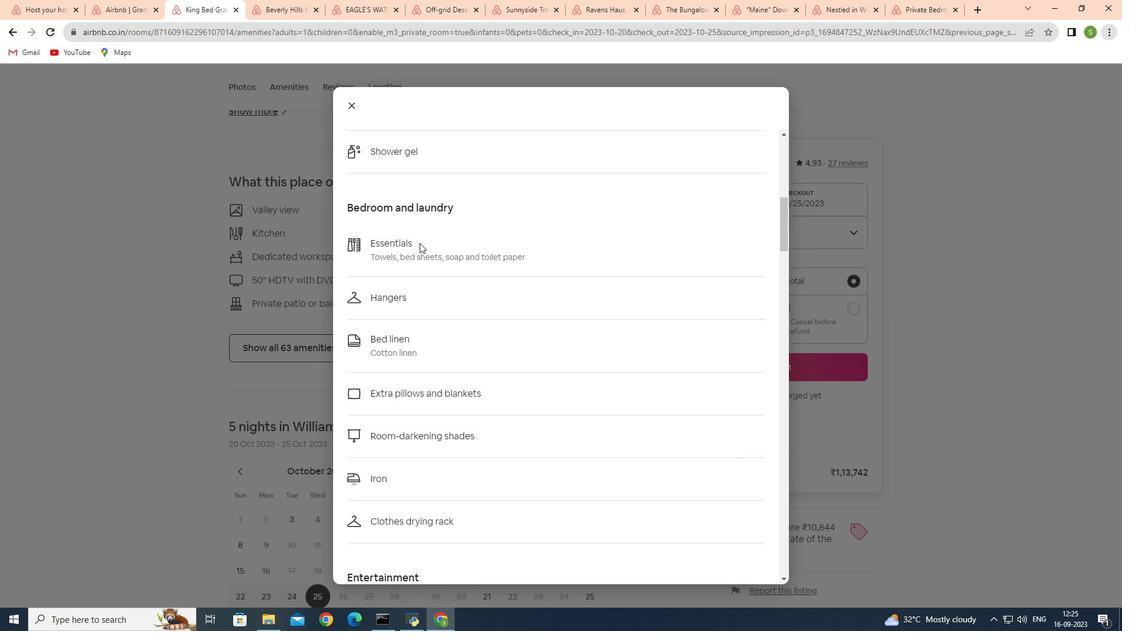 
Action: Mouse scrolled (419, 242) with delta (0, 0)
Screenshot: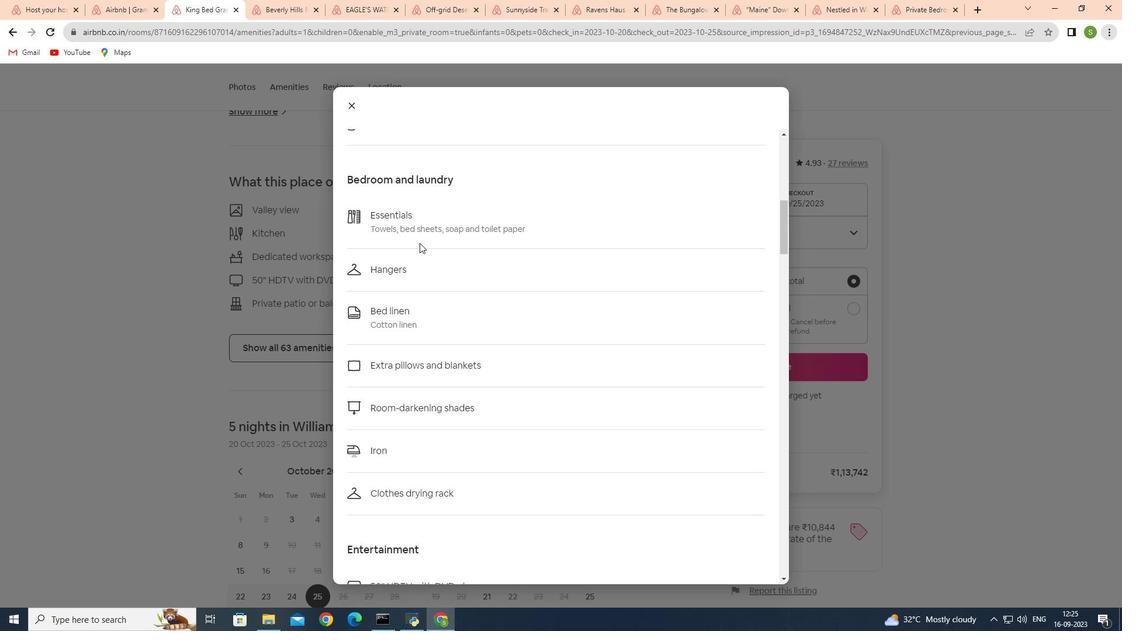 
Action: Mouse moved to (420, 243)
Screenshot: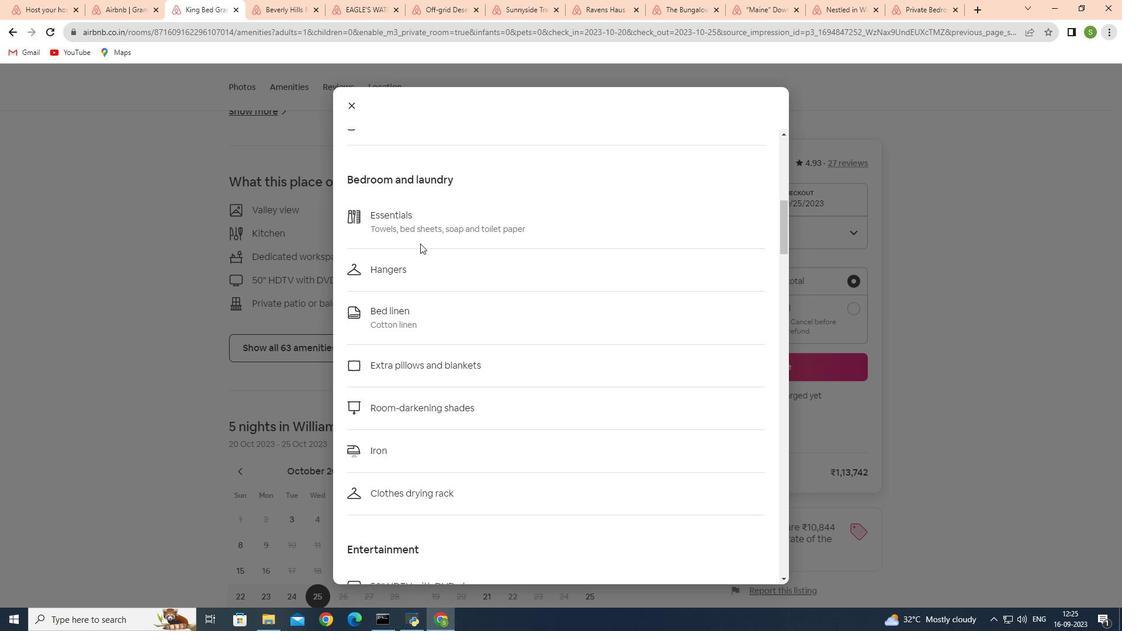 
Action: Mouse scrolled (420, 243) with delta (0, 0)
Screenshot: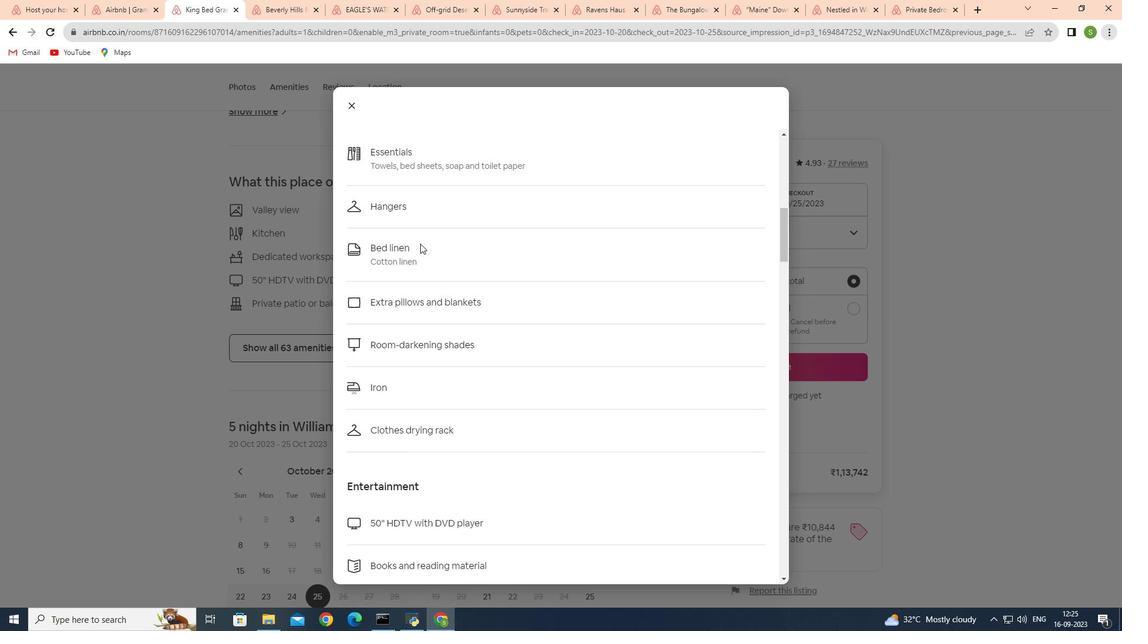 
Action: Mouse scrolled (420, 243) with delta (0, 0)
Screenshot: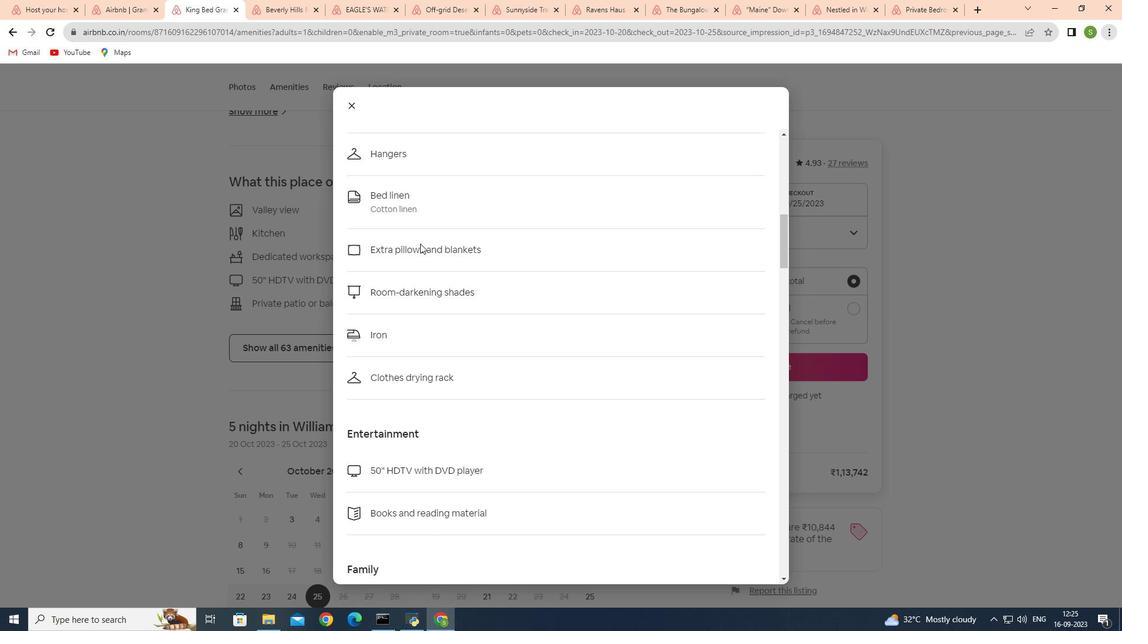 
Action: Mouse moved to (421, 245)
Screenshot: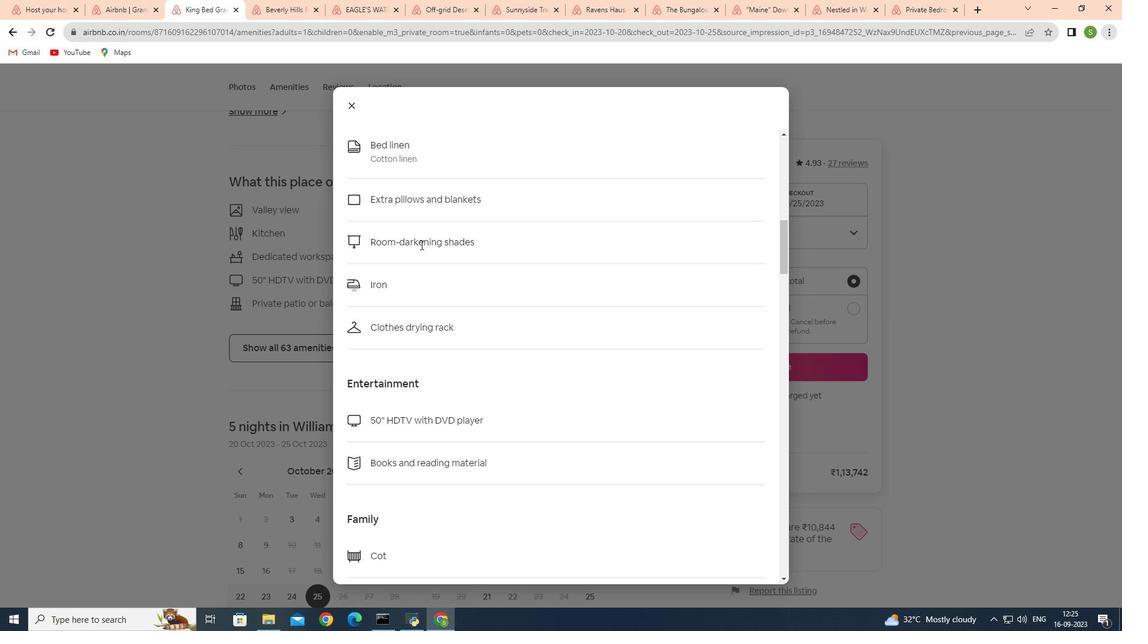 
Action: Mouse scrolled (421, 244) with delta (0, 0)
Screenshot: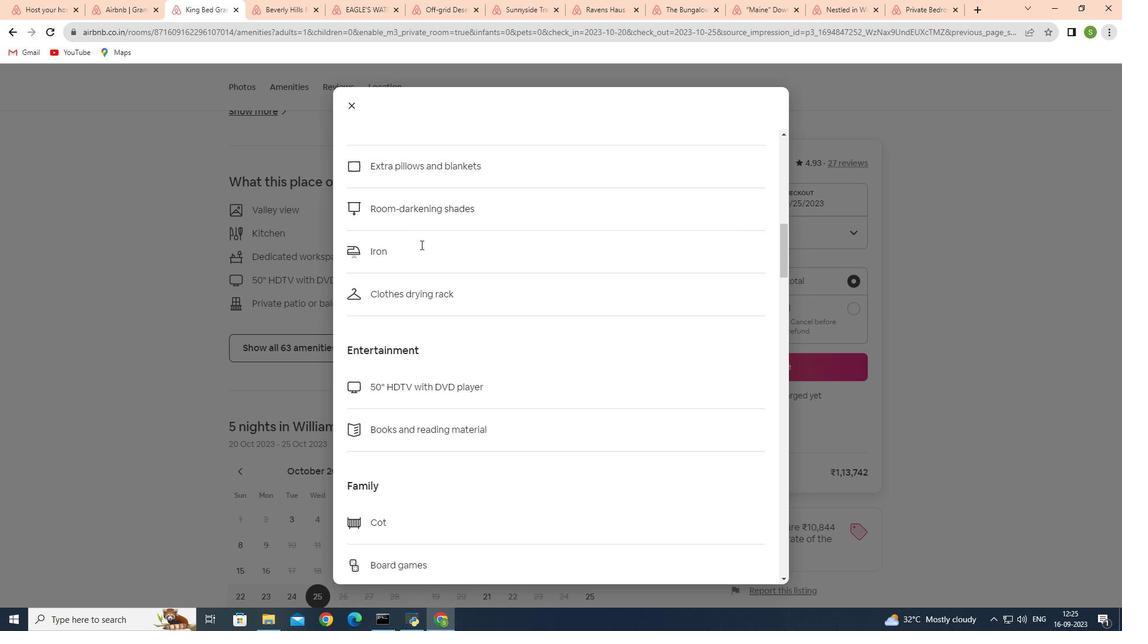 
Action: Mouse scrolled (421, 244) with delta (0, 0)
Screenshot: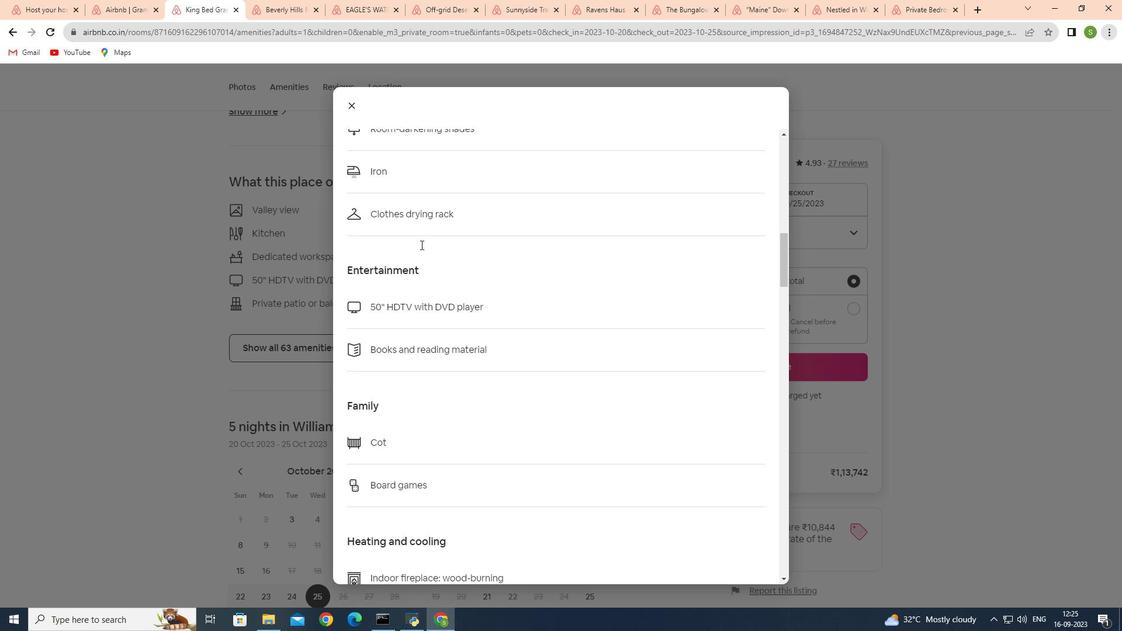 
Action: Mouse scrolled (421, 244) with delta (0, 0)
Screenshot: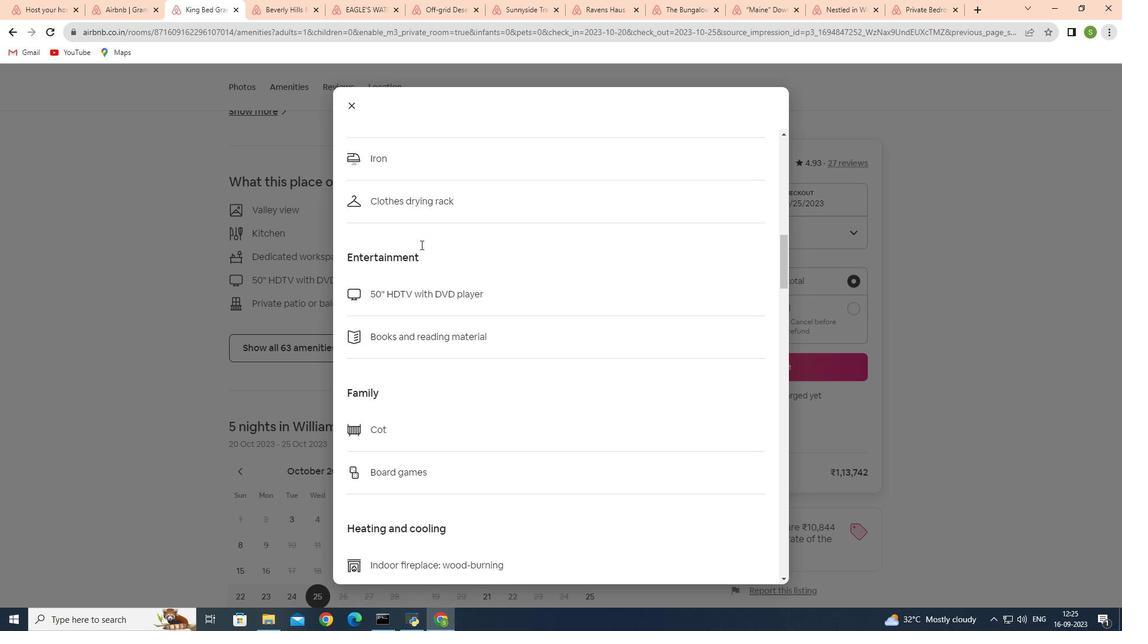 
Action: Mouse moved to (421, 245)
Screenshot: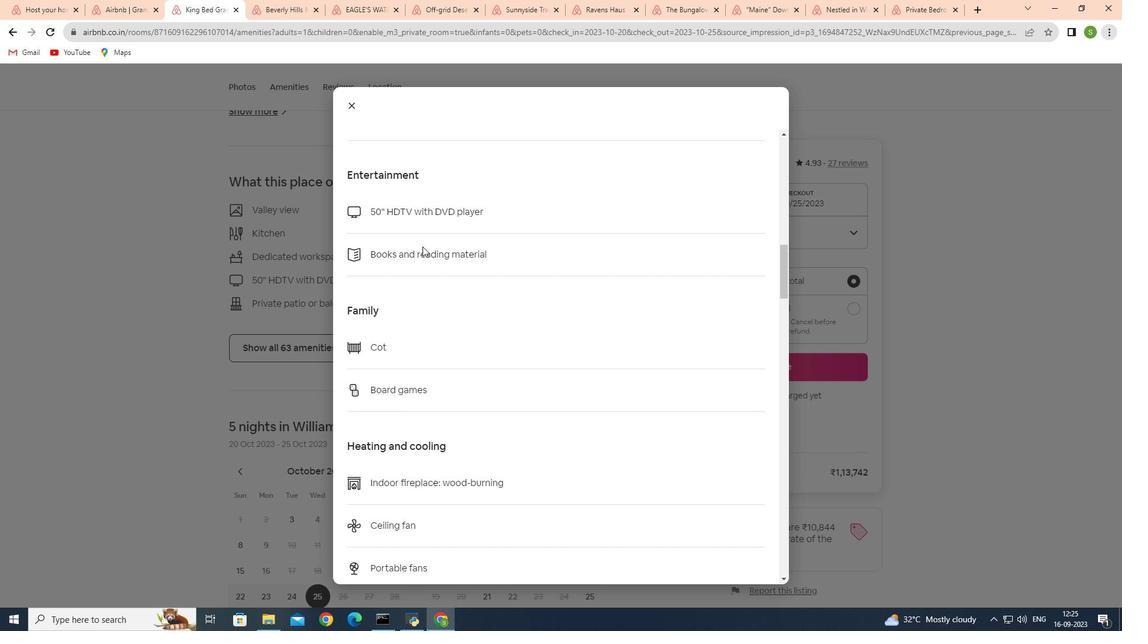 
Action: Mouse scrolled (421, 245) with delta (0, 0)
Screenshot: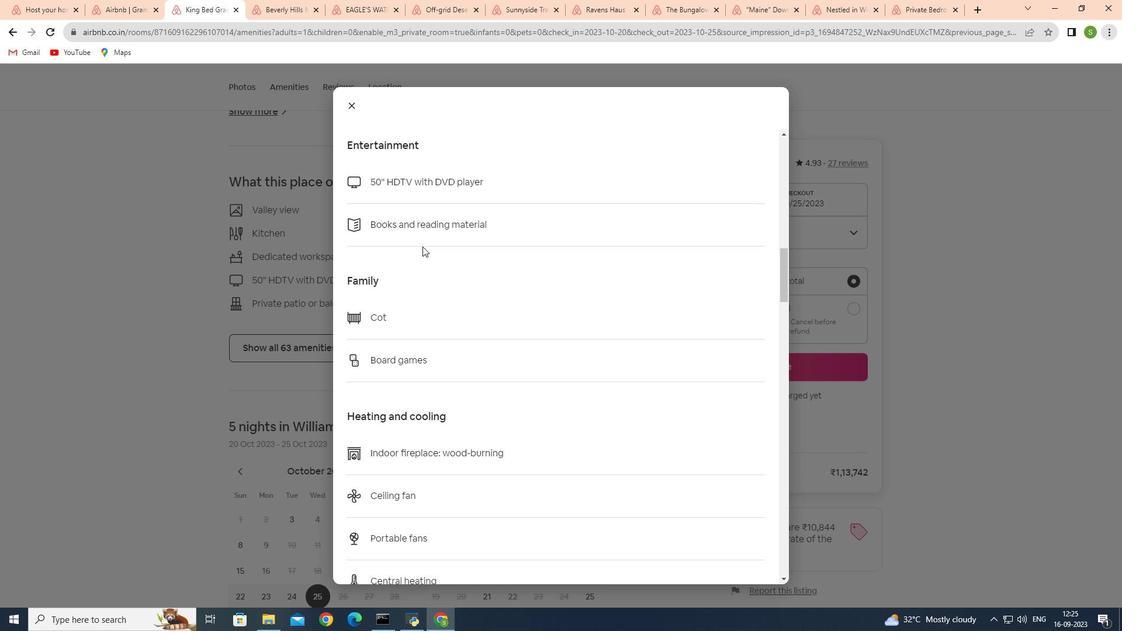 
Action: Mouse moved to (422, 246)
Screenshot: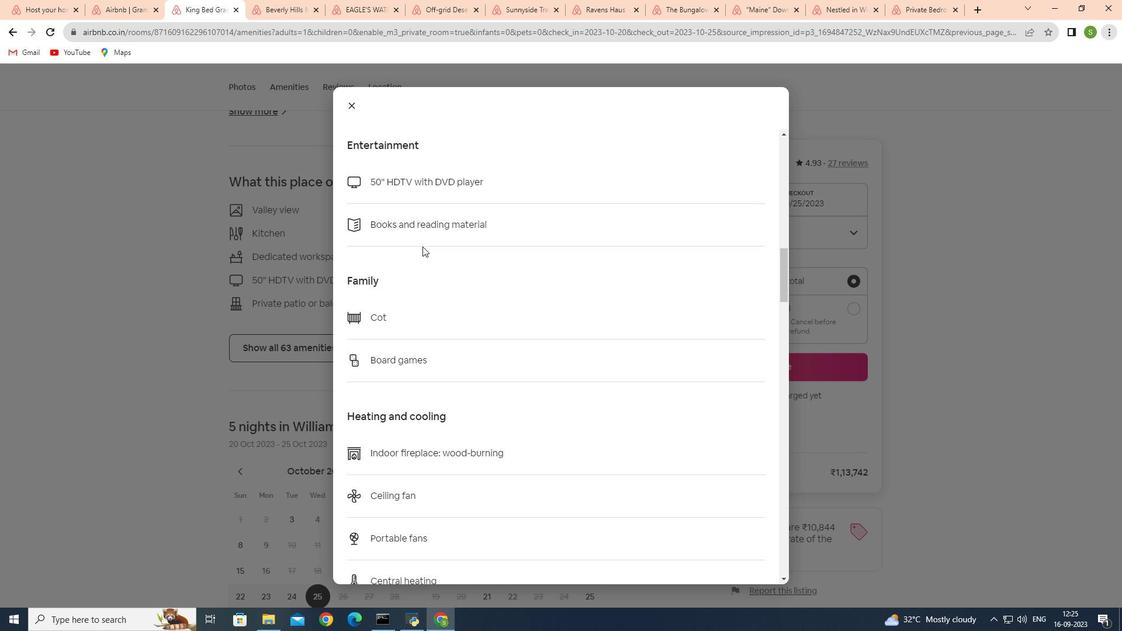 
Action: Mouse scrolled (422, 245) with delta (0, 0)
Screenshot: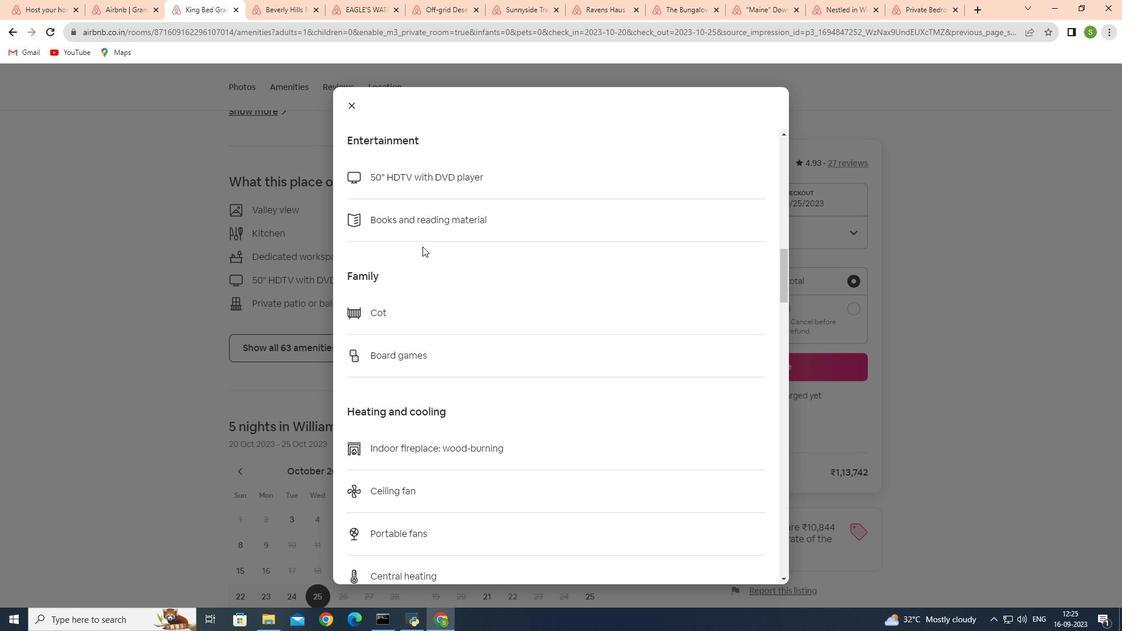 
Action: Mouse moved to (422, 246)
Screenshot: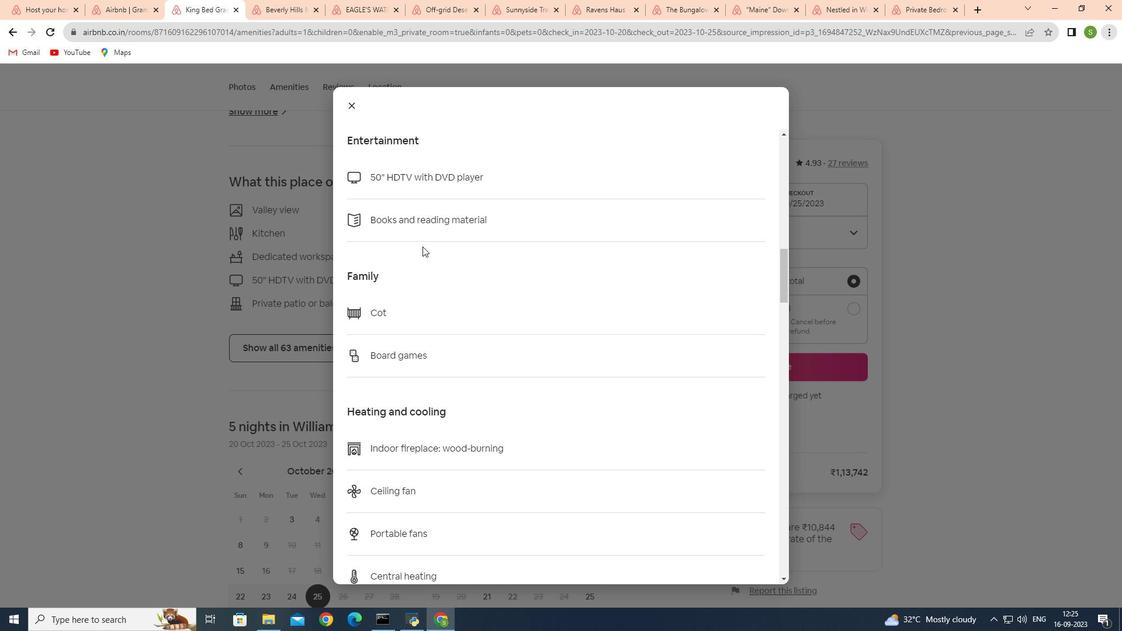 
Action: Mouse scrolled (422, 246) with delta (0, 0)
Screenshot: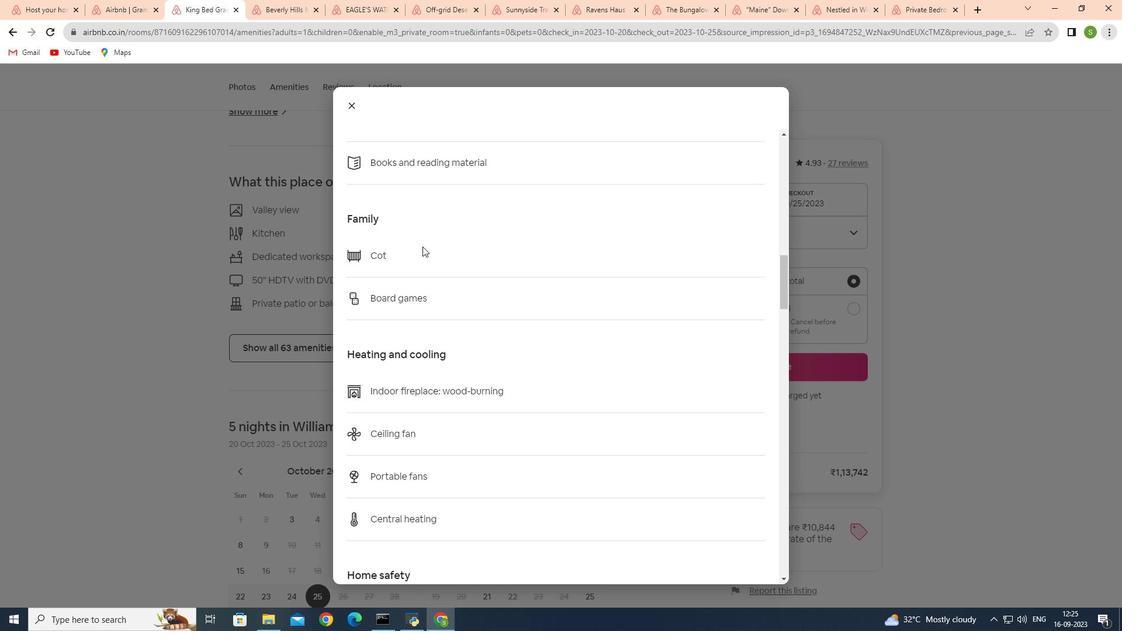 
Action: Mouse scrolled (422, 246) with delta (0, 0)
Screenshot: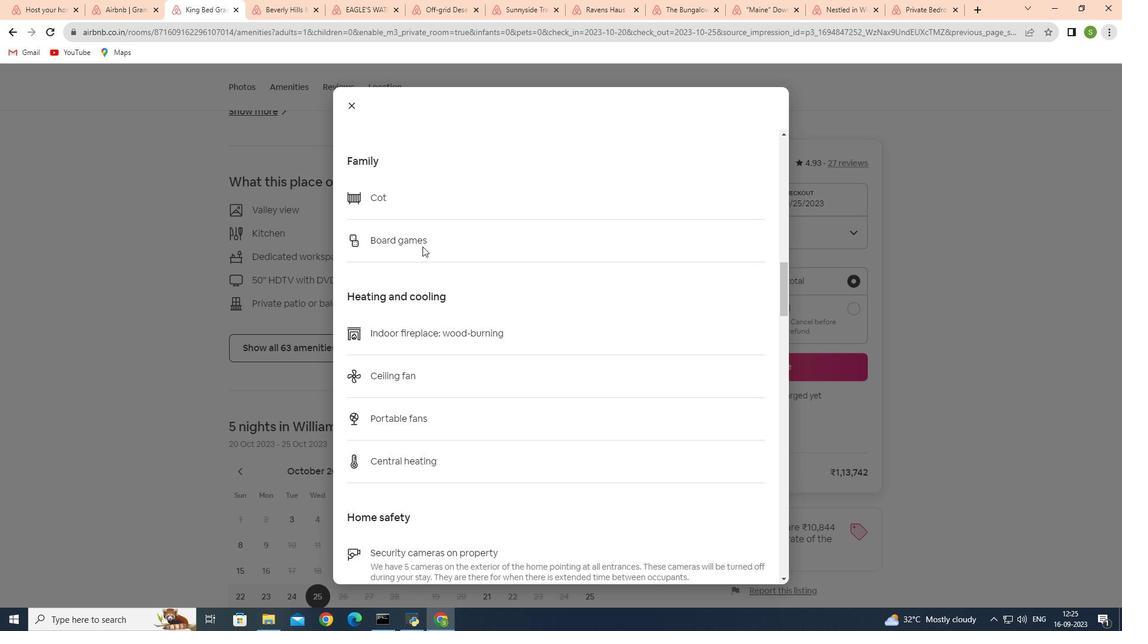 
Action: Mouse moved to (428, 249)
Screenshot: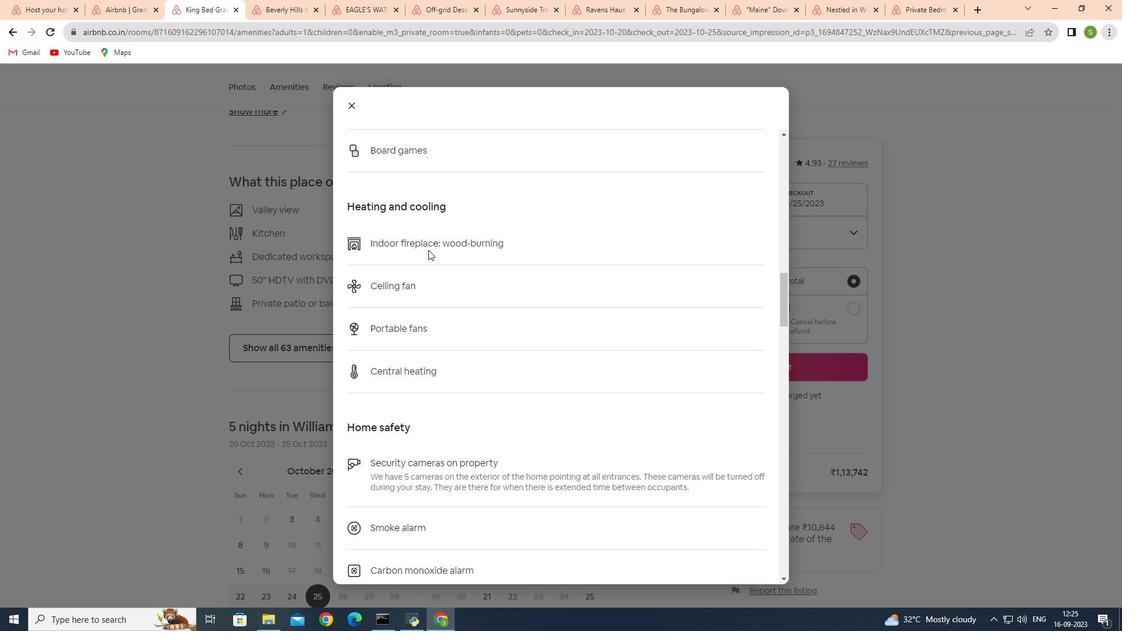 
Action: Mouse scrolled (428, 248) with delta (0, 0)
Screenshot: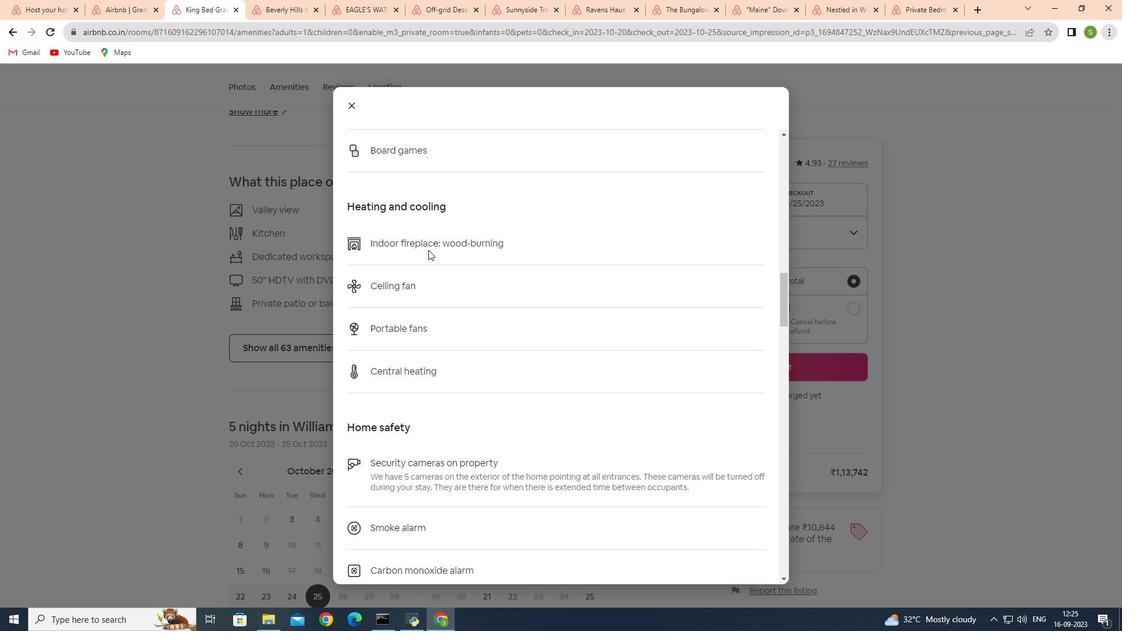 
Action: Mouse moved to (428, 249)
Screenshot: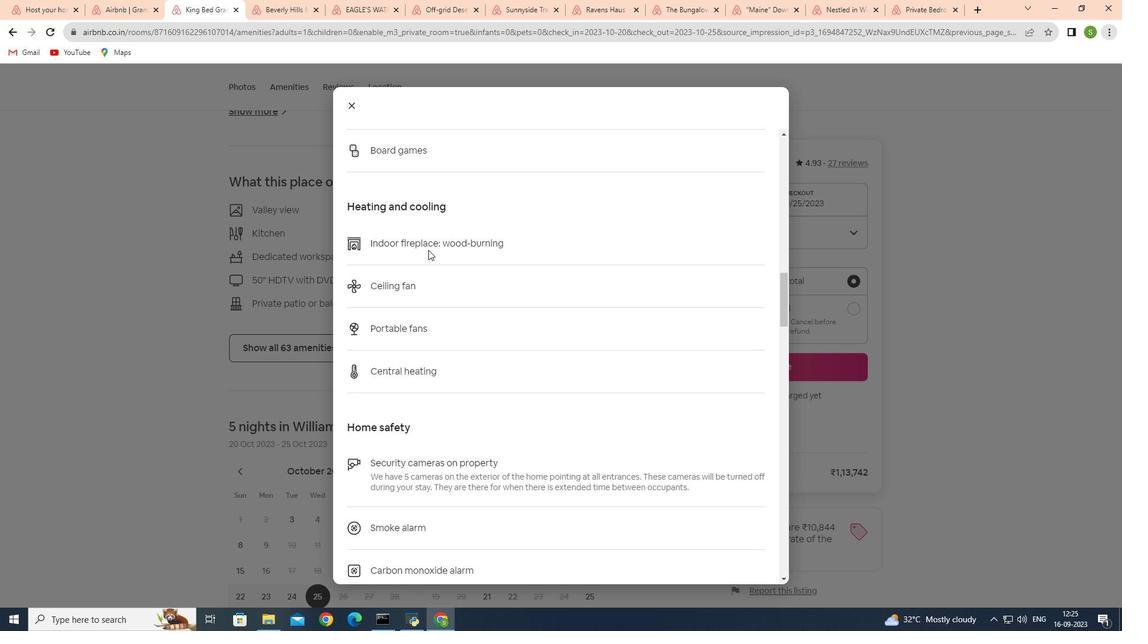 
Action: Mouse scrolled (428, 249) with delta (0, 0)
Screenshot: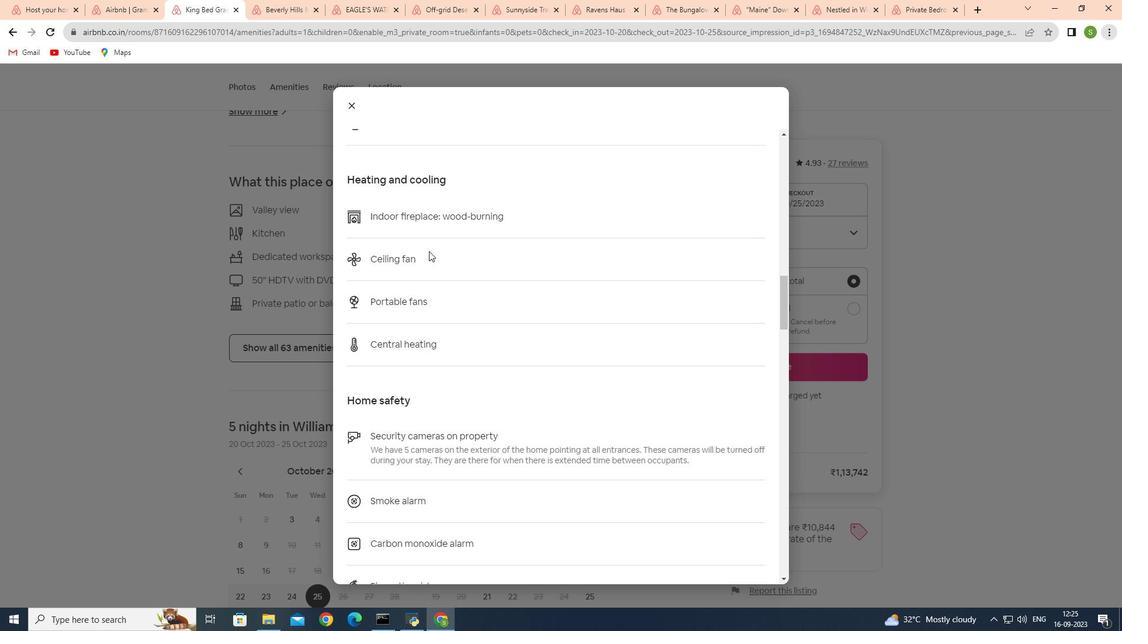 
Action: Mouse moved to (435, 254)
Screenshot: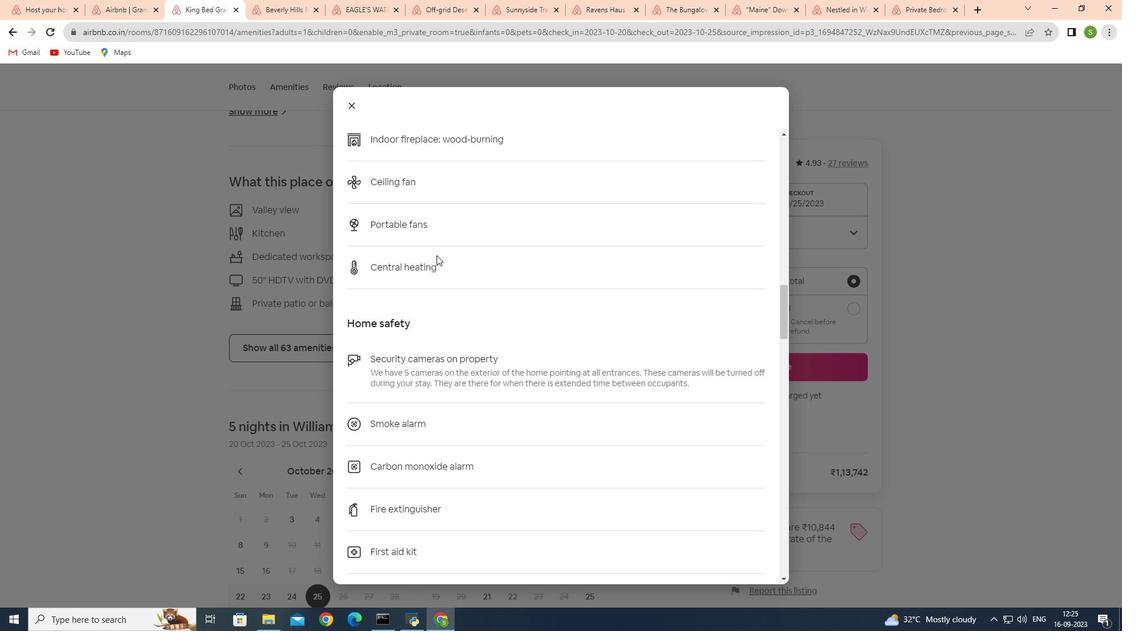 
Action: Mouse scrolled (435, 253) with delta (0, 0)
Screenshot: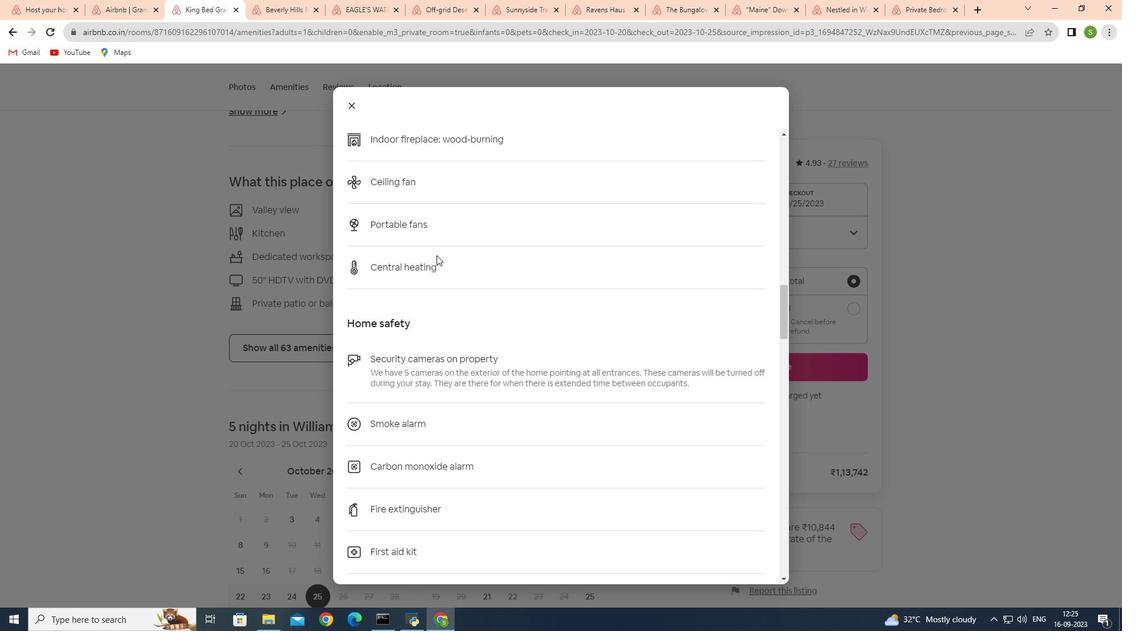 
Action: Mouse moved to (436, 254)
Screenshot: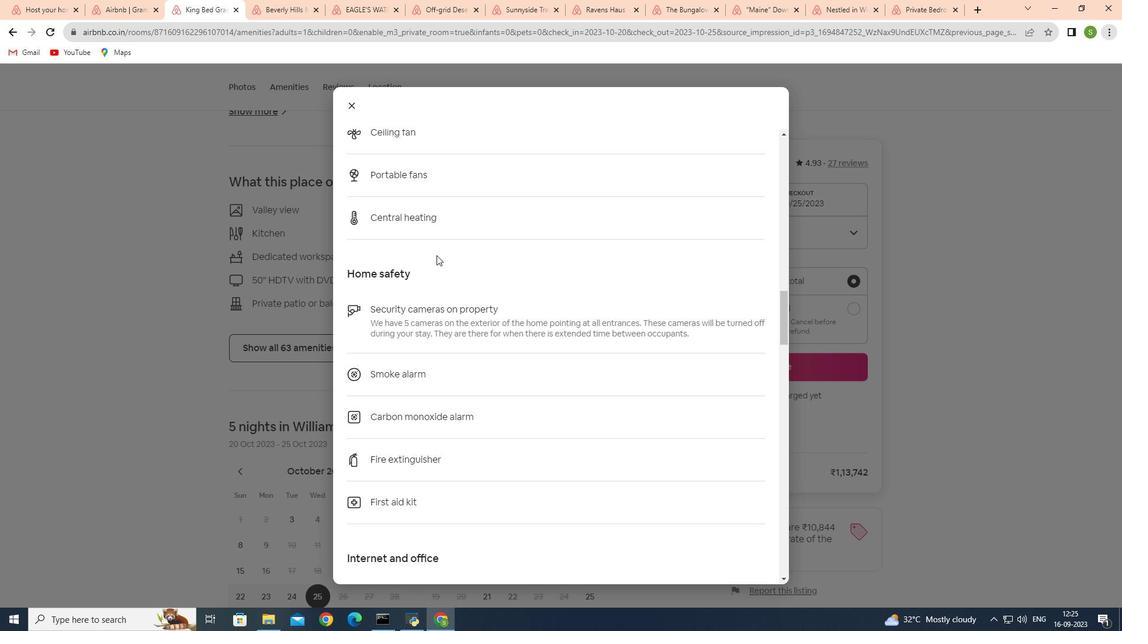 
Action: Mouse scrolled (436, 254) with delta (0, 0)
Screenshot: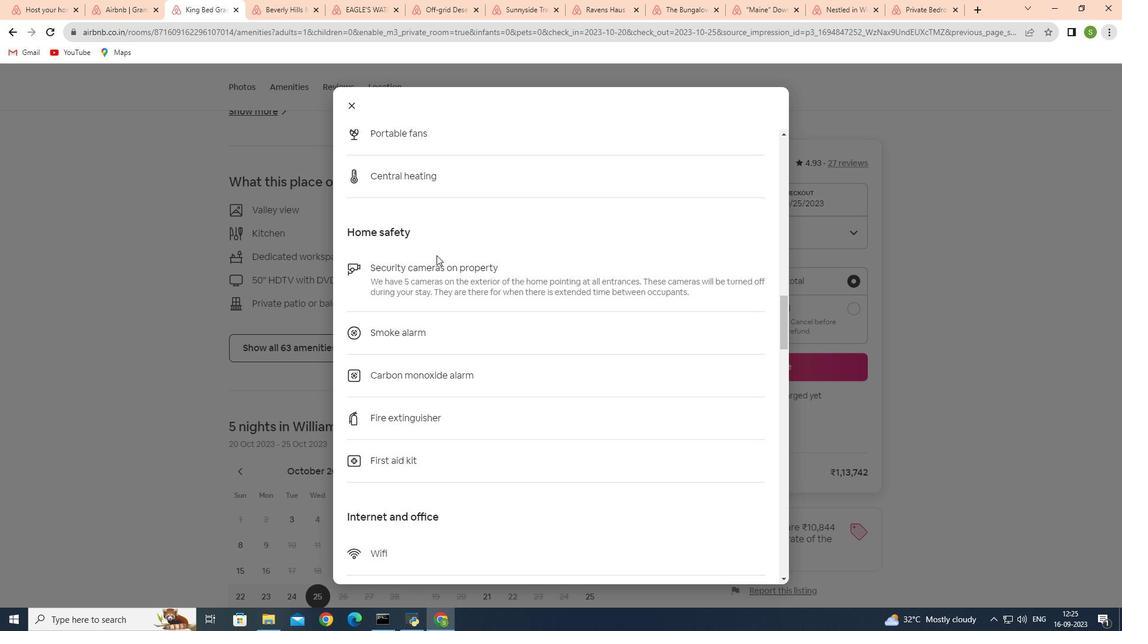 
Action: Mouse moved to (436, 255)
Screenshot: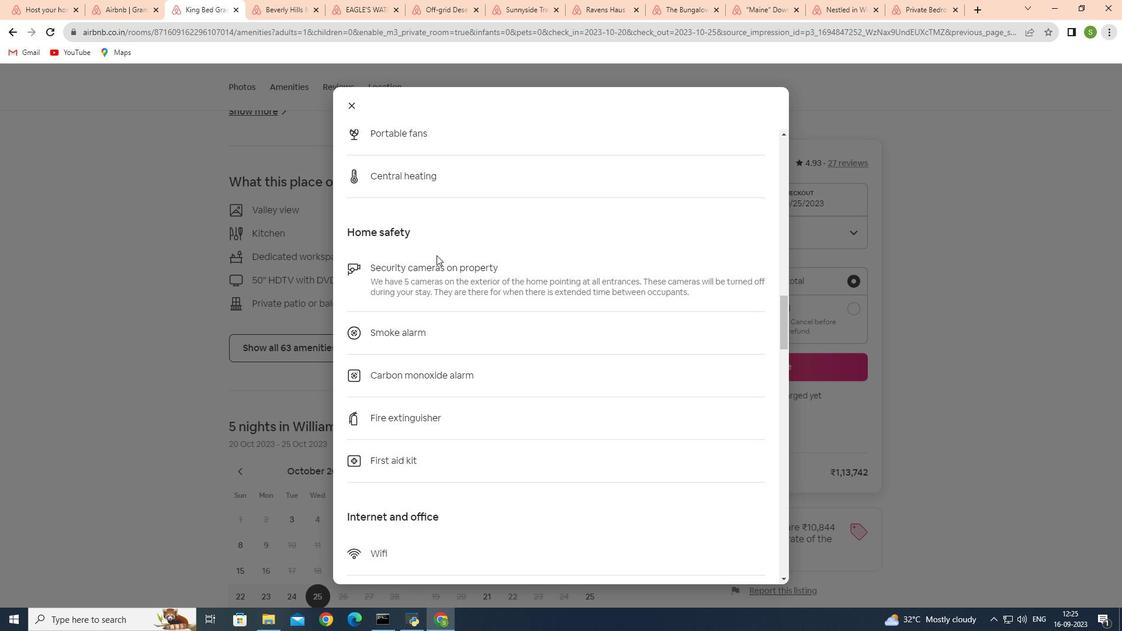 
Action: Mouse scrolled (436, 254) with delta (0, 0)
Screenshot: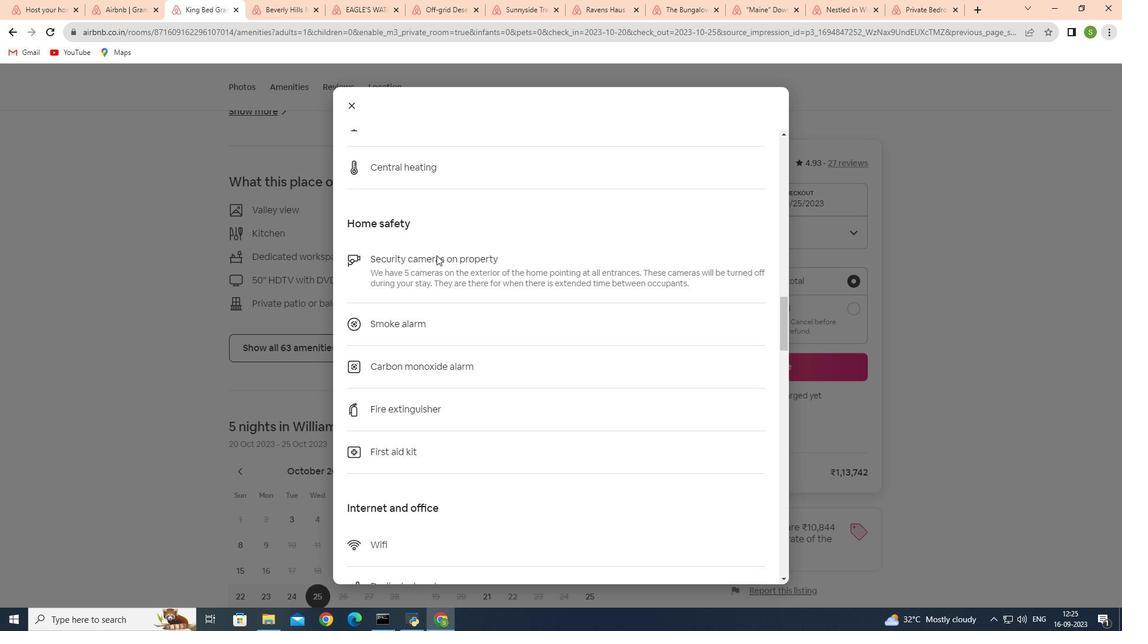 
Action: Mouse moved to (438, 255)
Screenshot: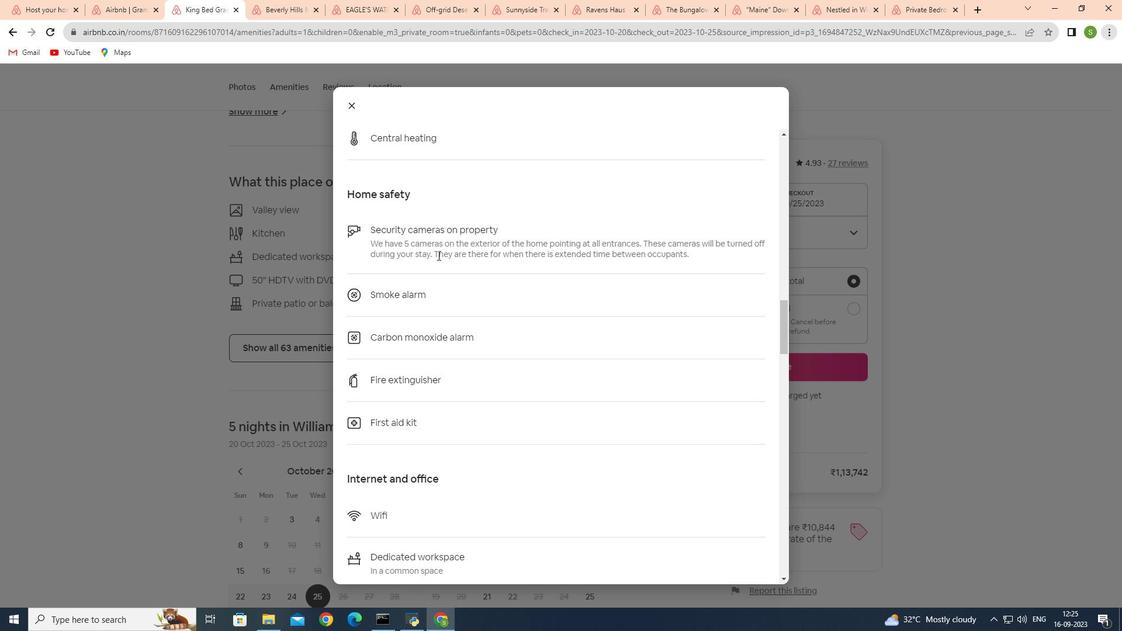 
Action: Mouse scrolled (438, 254) with delta (0, 0)
Screenshot: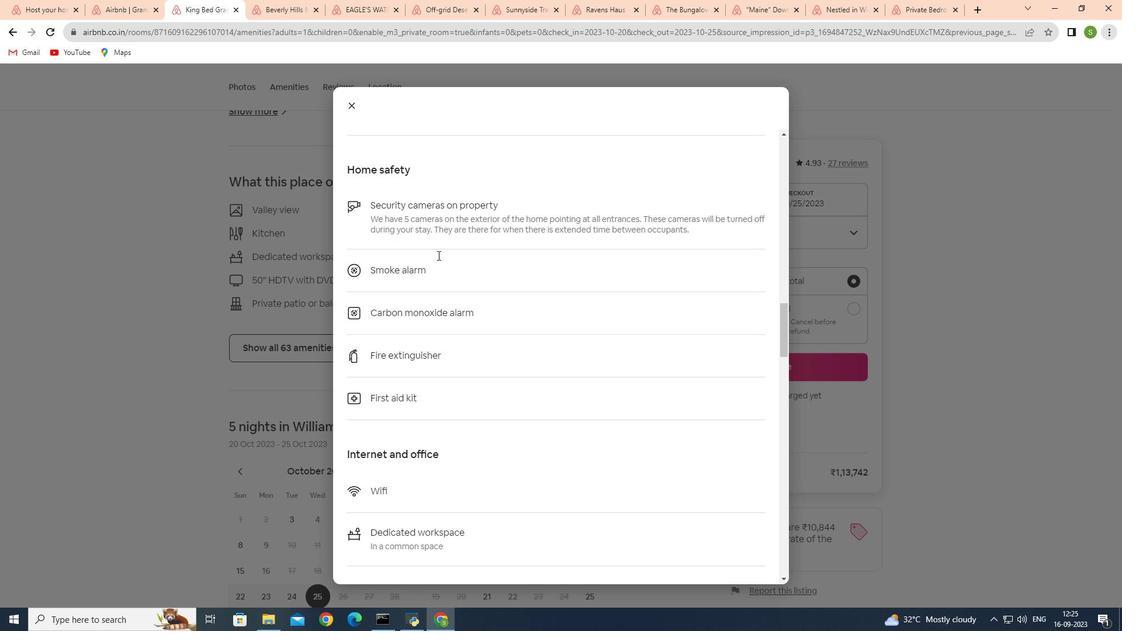 
Action: Mouse scrolled (438, 254) with delta (0, 0)
Screenshot: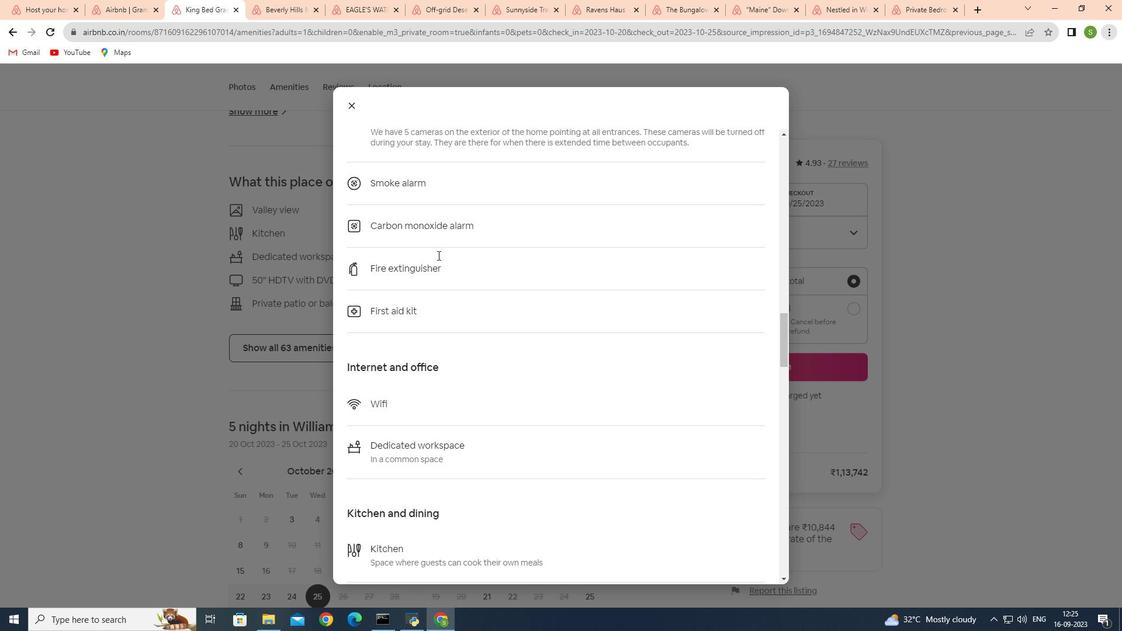 
Action: Mouse scrolled (438, 254) with delta (0, 0)
Screenshot: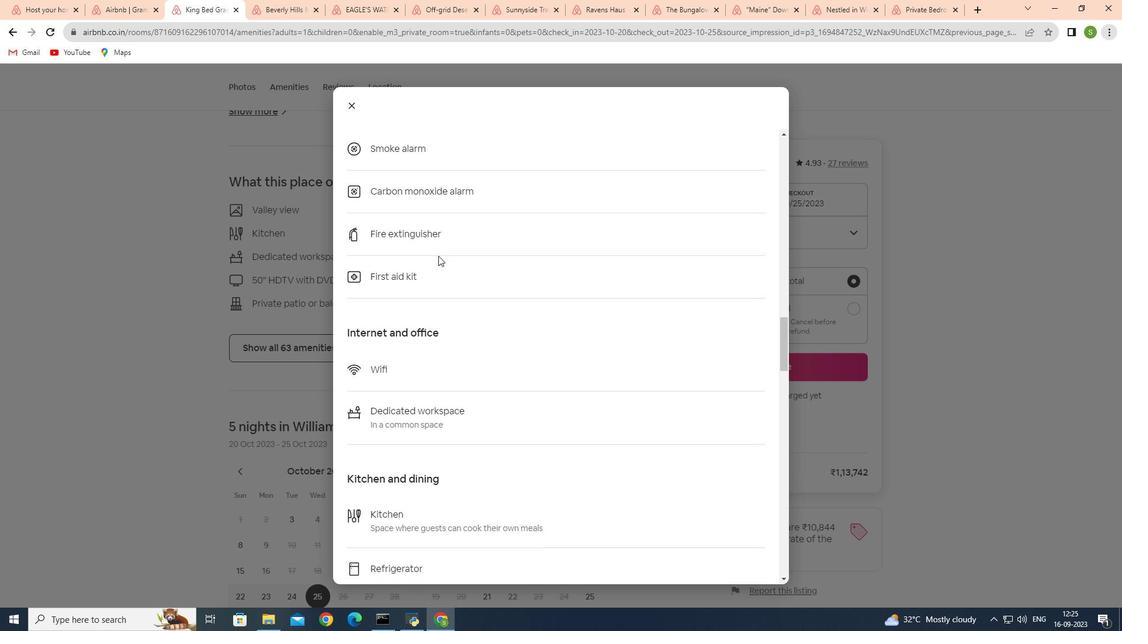 
Action: Mouse moved to (439, 256)
Screenshot: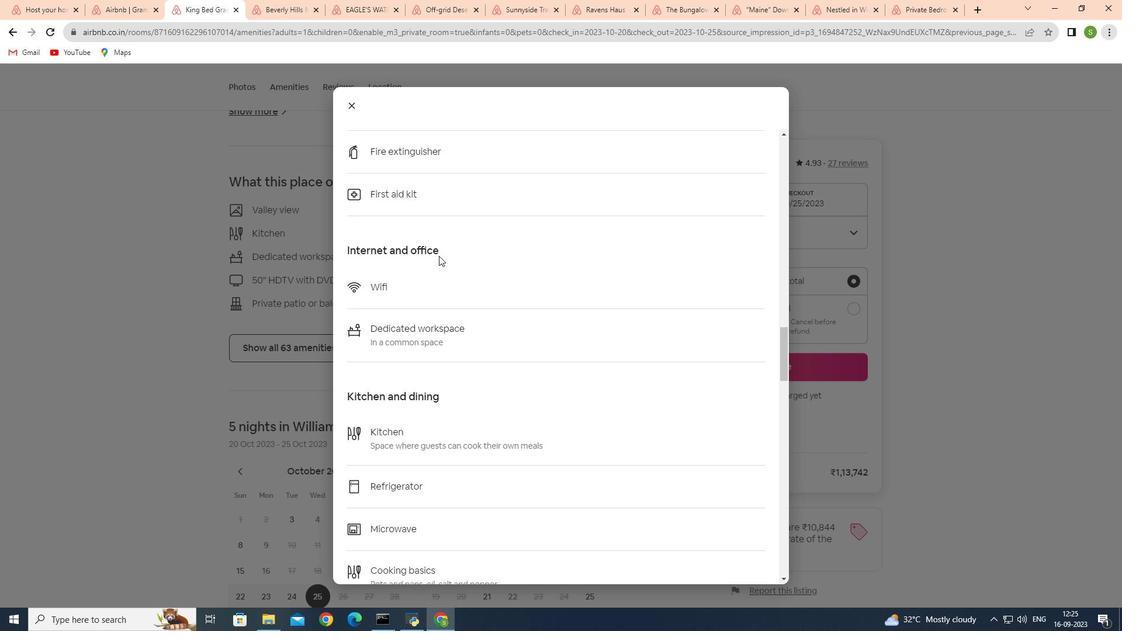 
Action: Mouse scrolled (439, 255) with delta (0, 0)
Screenshot: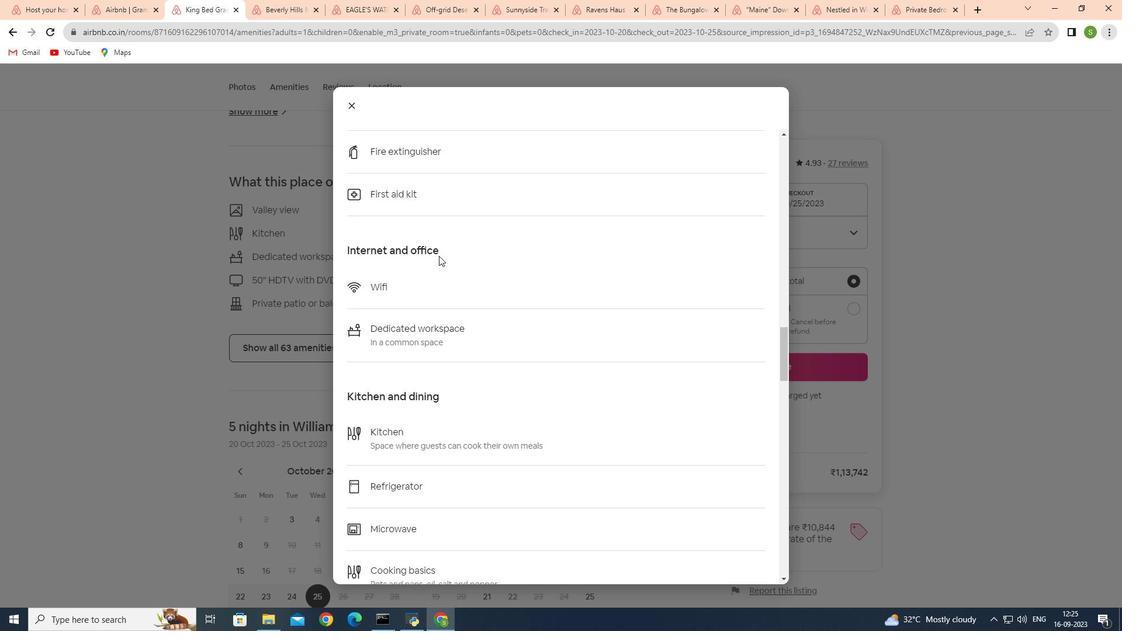 
Action: Mouse scrolled (439, 255) with delta (0, 0)
Screenshot: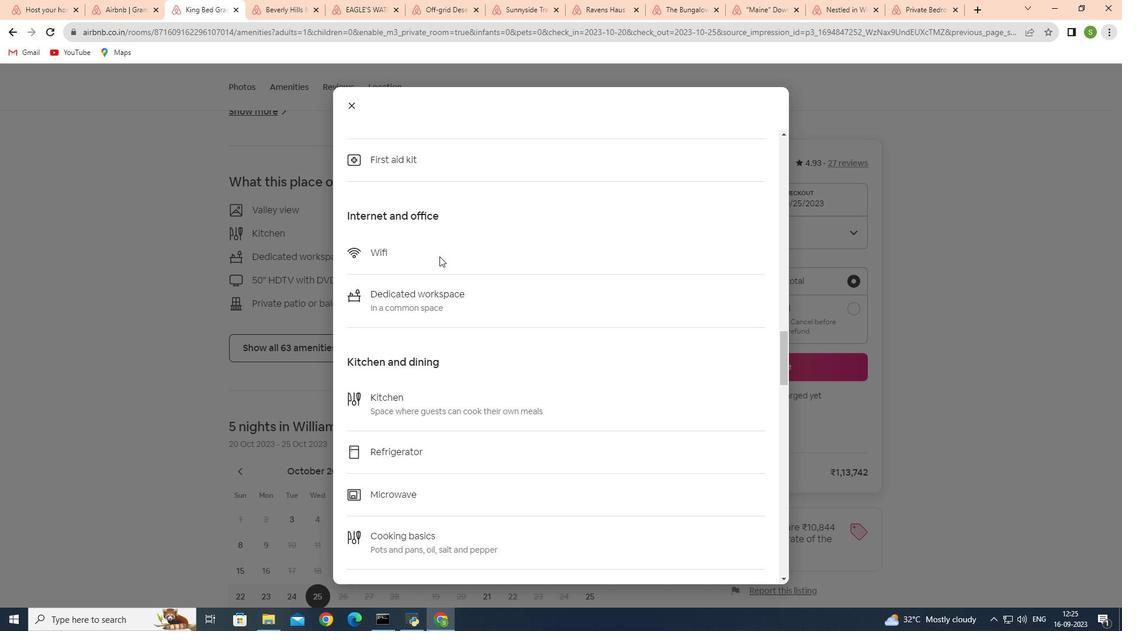 
Action: Mouse moved to (440, 256)
Screenshot: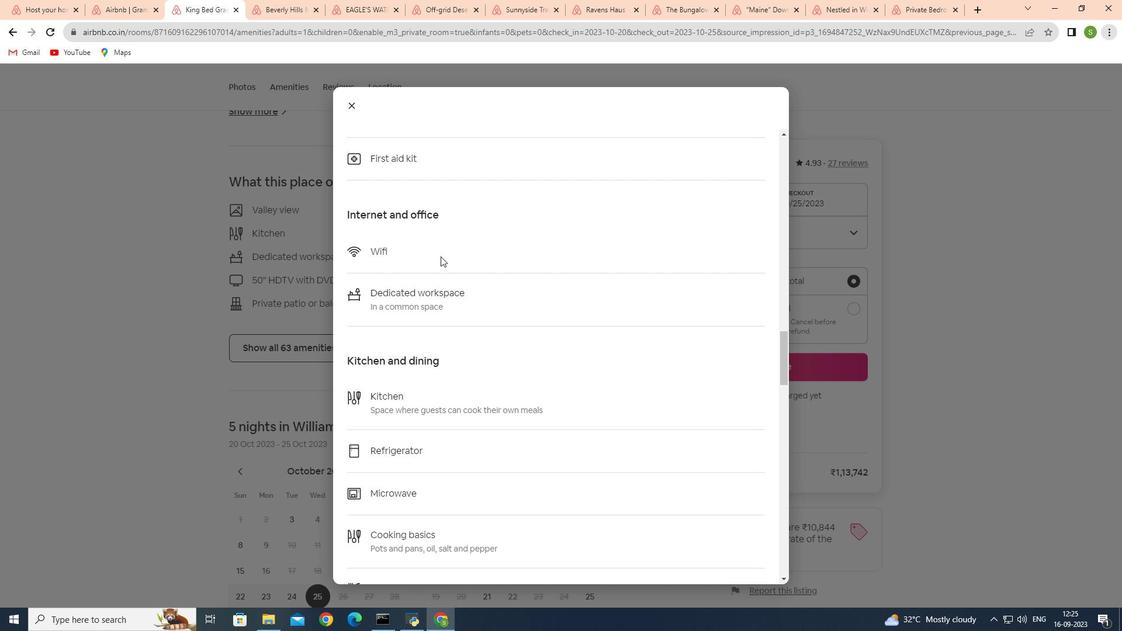 
Action: Mouse scrolled (440, 256) with delta (0, 0)
Screenshot: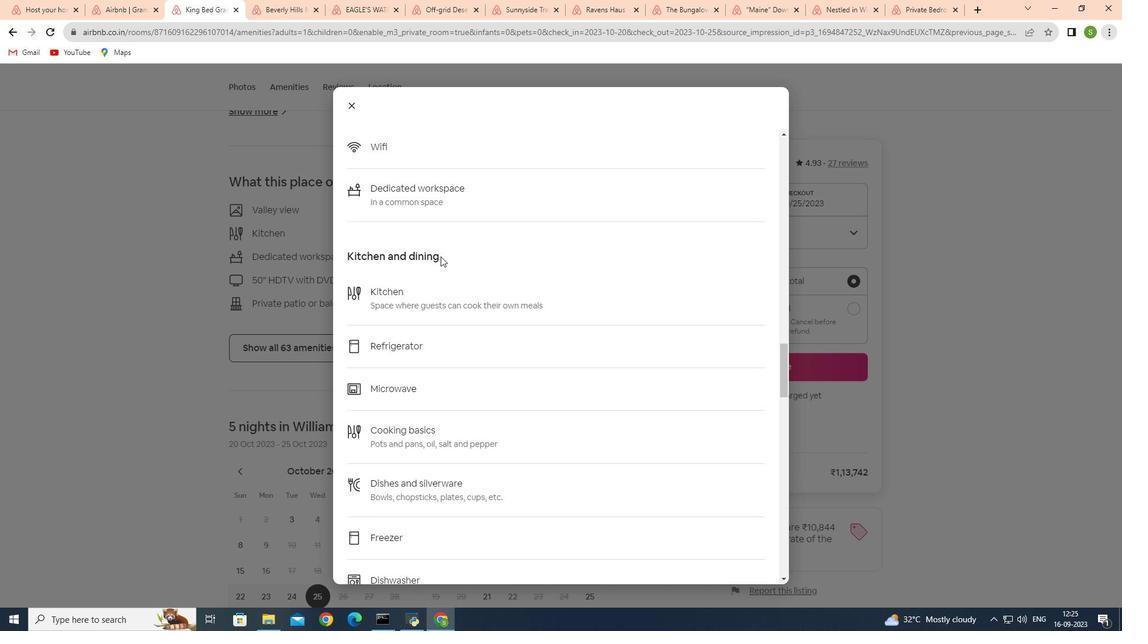 
Action: Mouse moved to (440, 256)
Screenshot: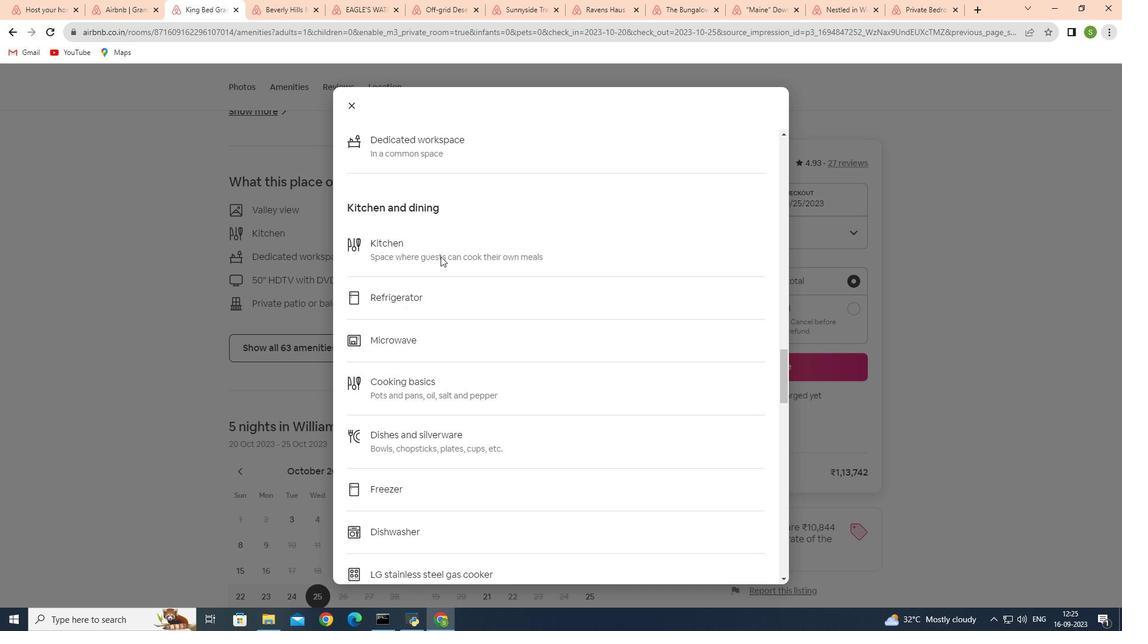 
Action: Mouse scrolled (440, 256) with delta (0, 0)
Screenshot: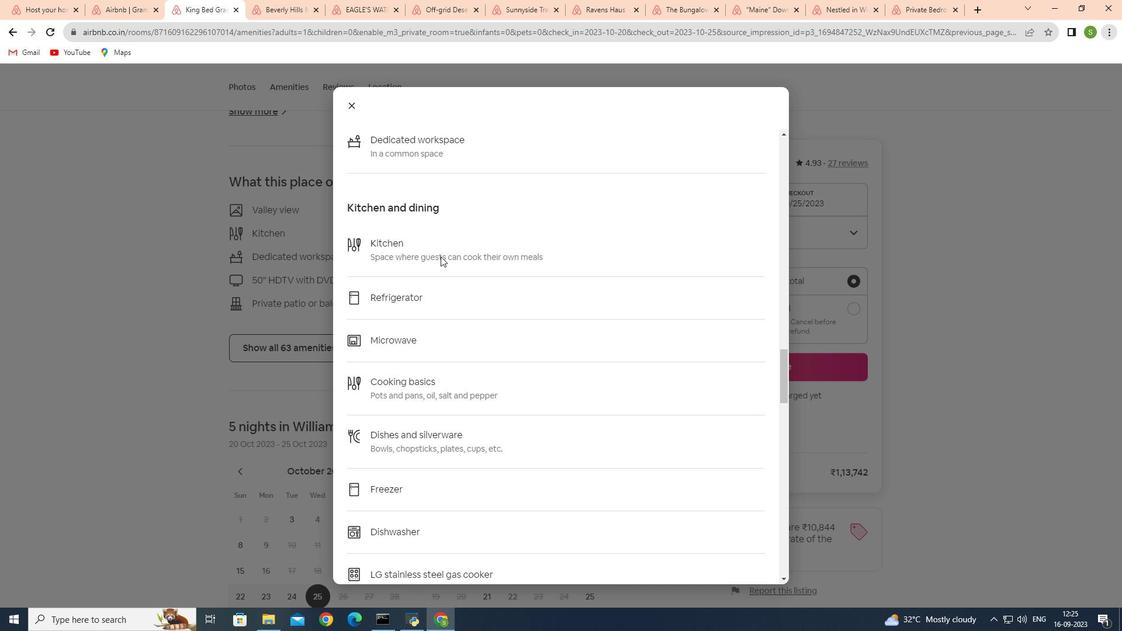 
Action: Mouse scrolled (440, 256) with delta (0, 0)
Screenshot: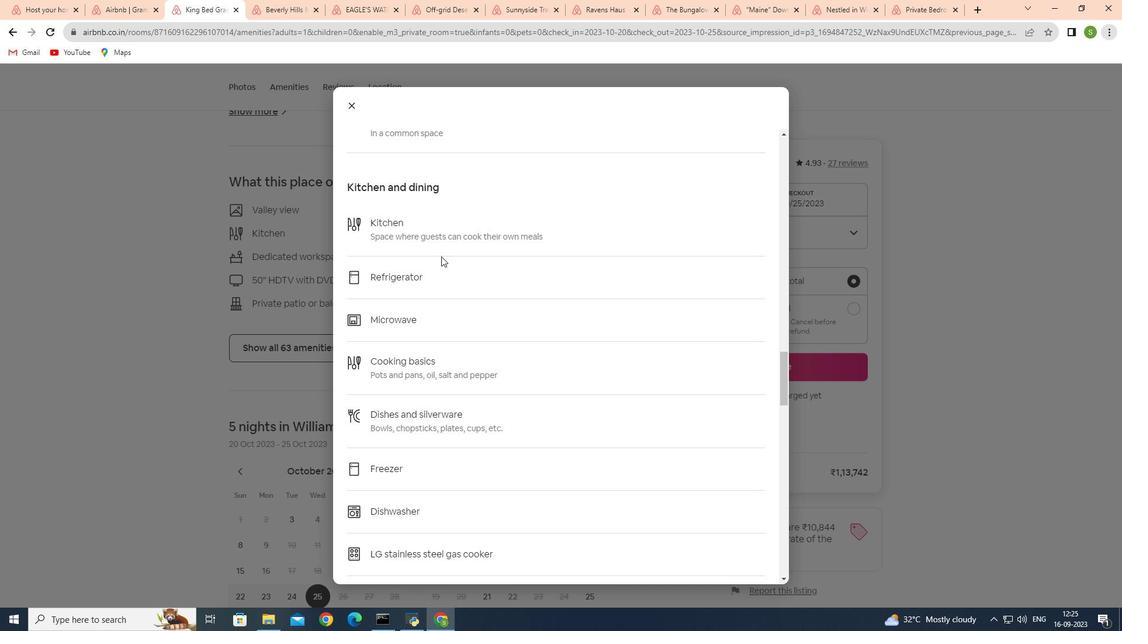 
Action: Mouse moved to (457, 259)
Screenshot: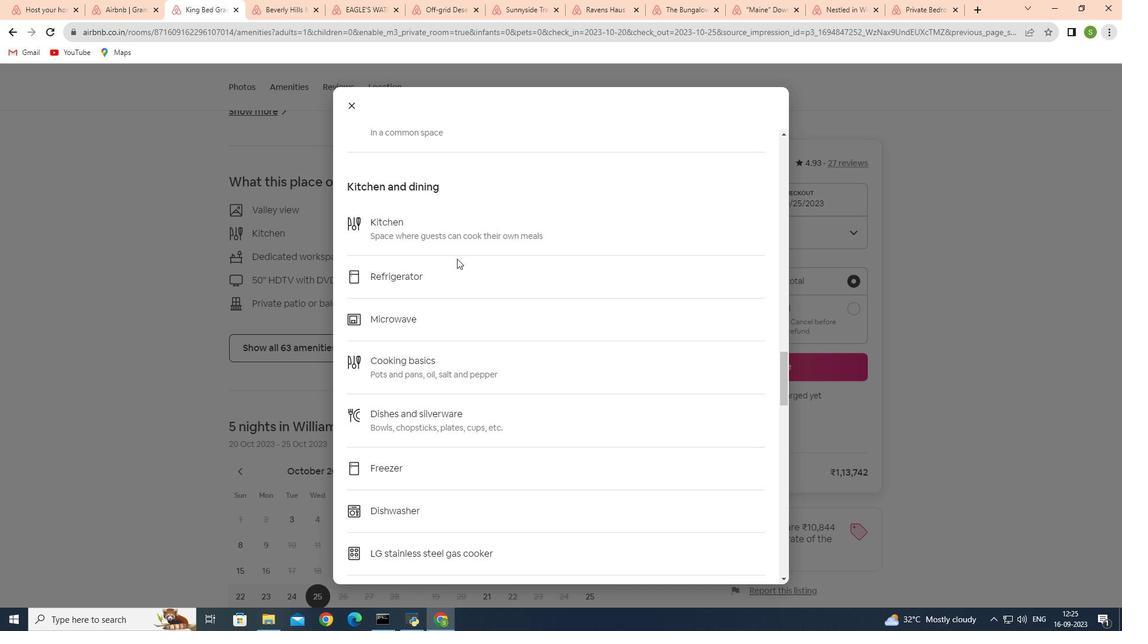 
Action: Mouse scrolled (457, 258) with delta (0, 0)
Screenshot: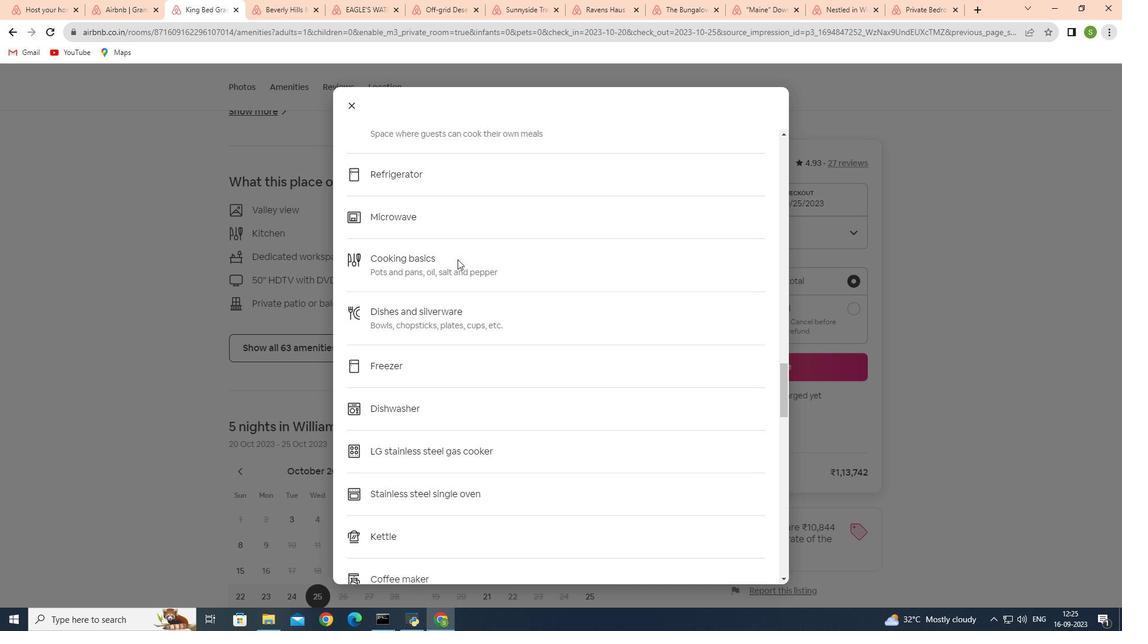 
Action: Mouse moved to (457, 259)
Screenshot: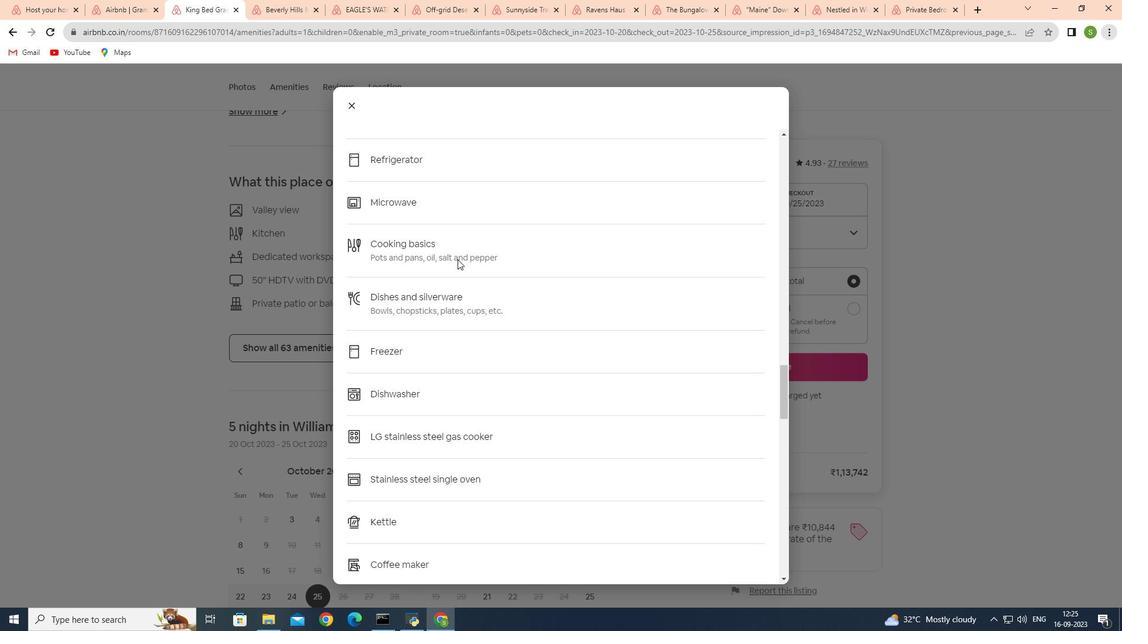 
Action: Mouse scrolled (457, 258) with delta (0, 0)
Screenshot: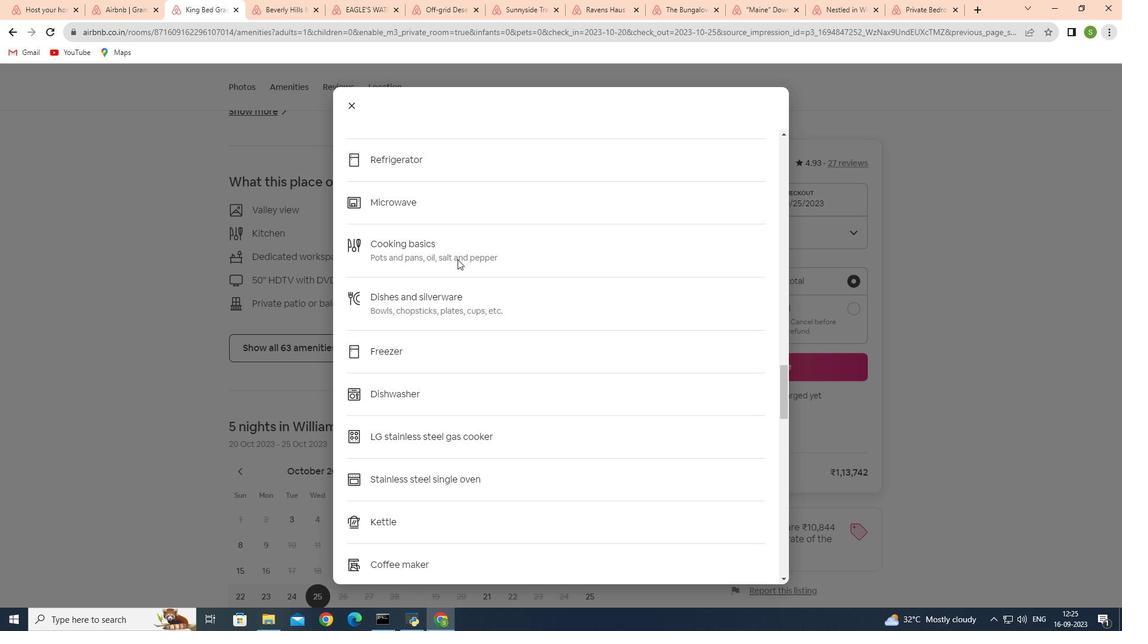 
Action: Mouse moved to (457, 259)
Screenshot: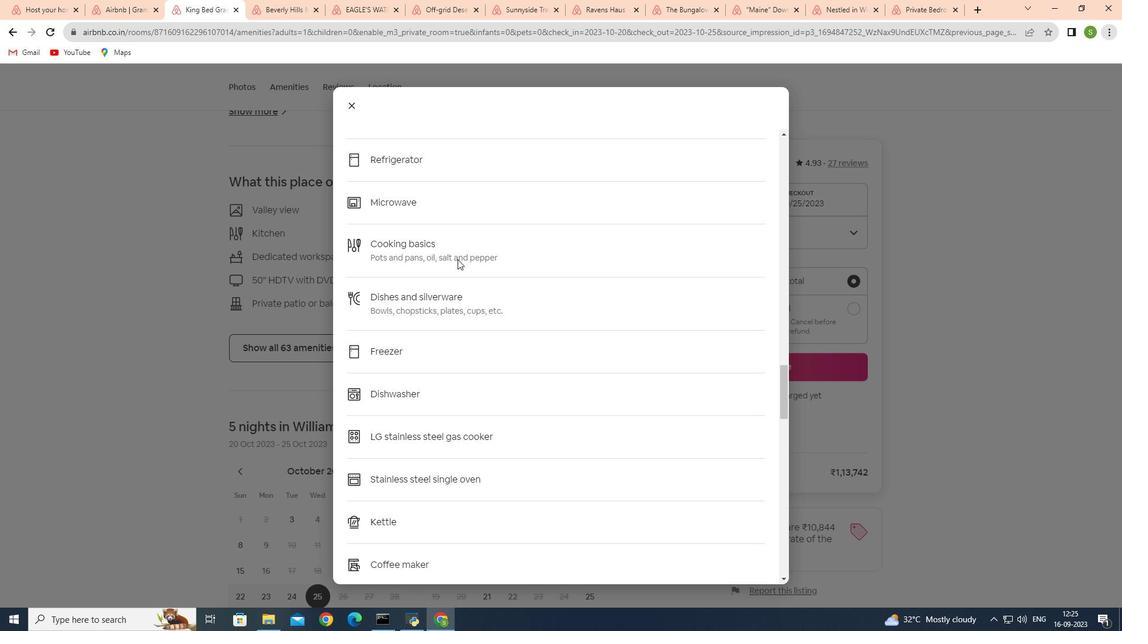 
Action: Mouse scrolled (457, 259) with delta (0, 0)
Screenshot: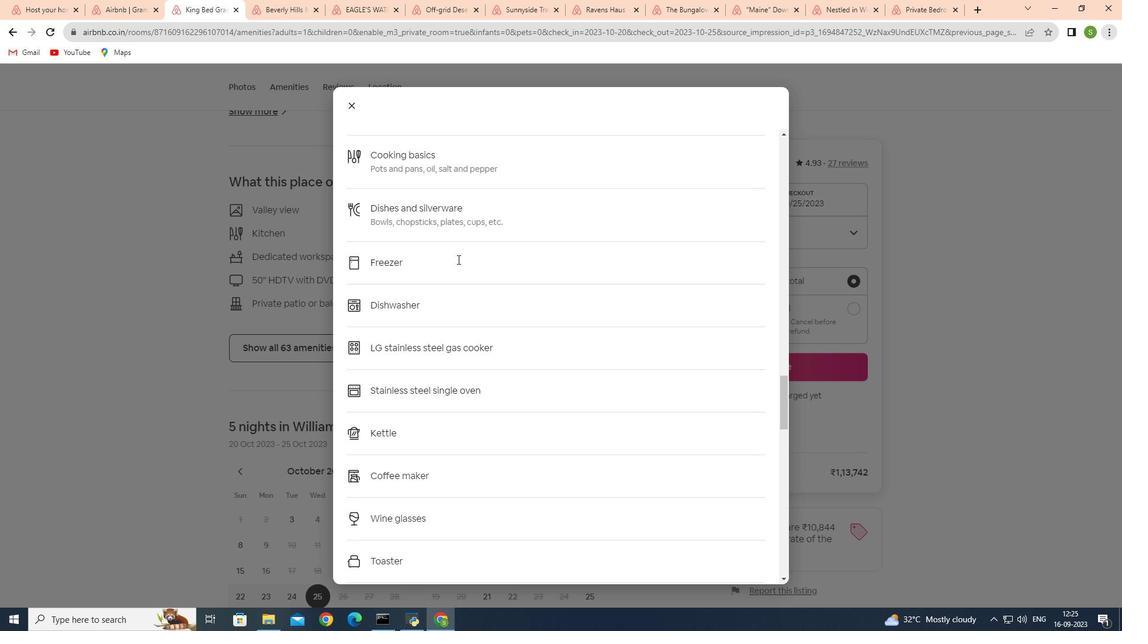 
Action: Mouse scrolled (457, 259) with delta (0, 0)
Screenshot: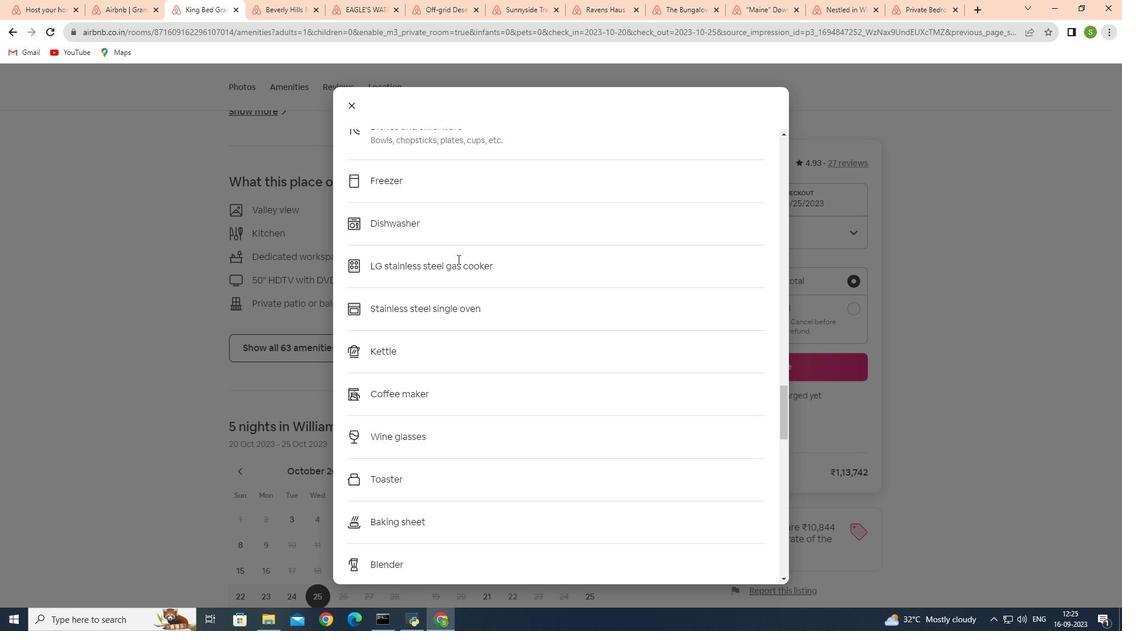 
Action: Mouse scrolled (457, 259) with delta (0, 0)
Screenshot: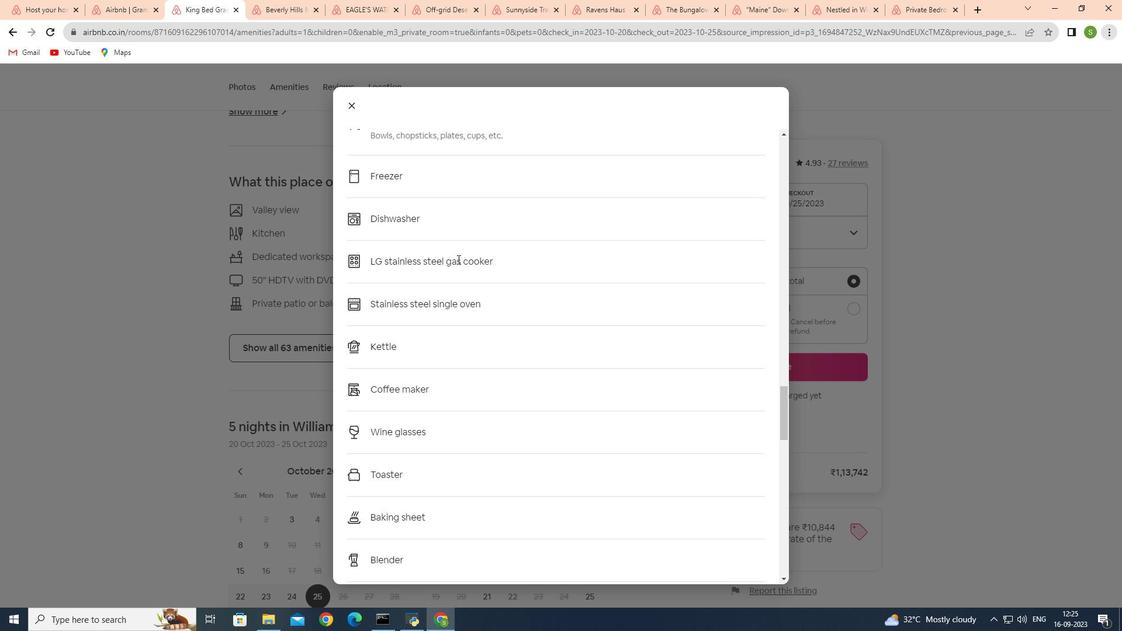 
Action: Mouse moved to (457, 259)
Screenshot: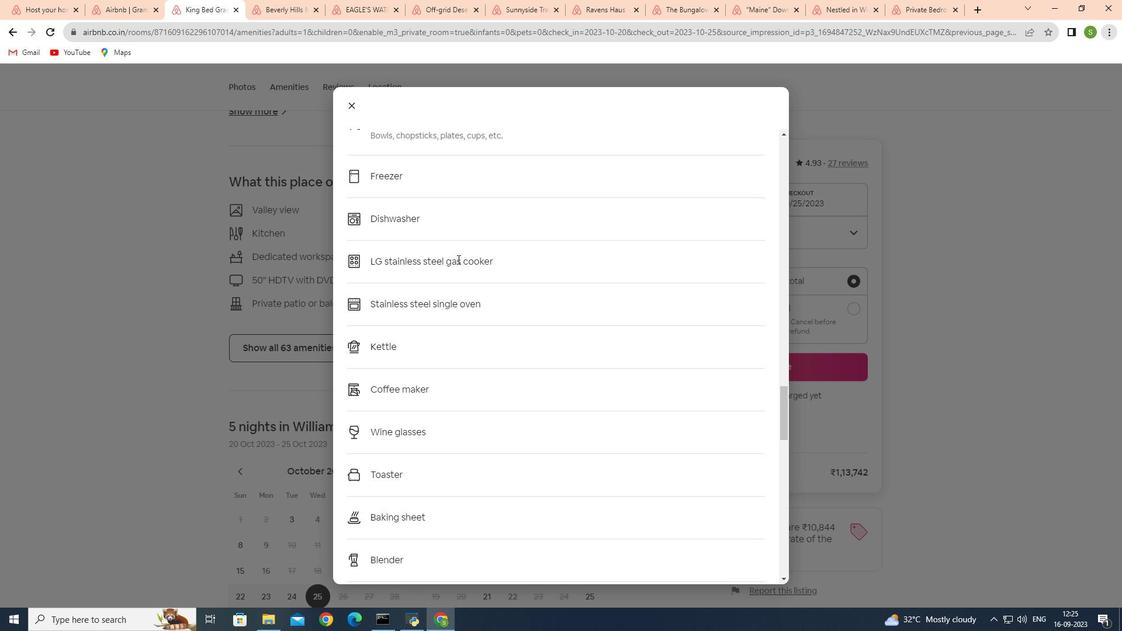 
Action: Mouse scrolled (457, 259) with delta (0, 0)
Screenshot: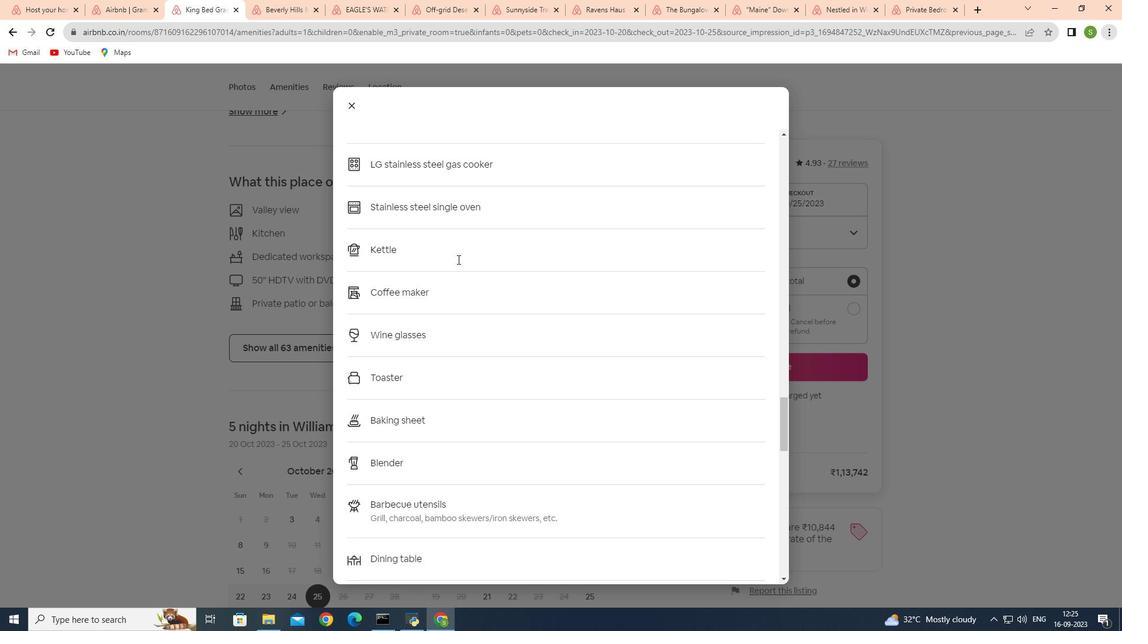 
Action: Mouse scrolled (457, 259) with delta (0, 0)
Screenshot: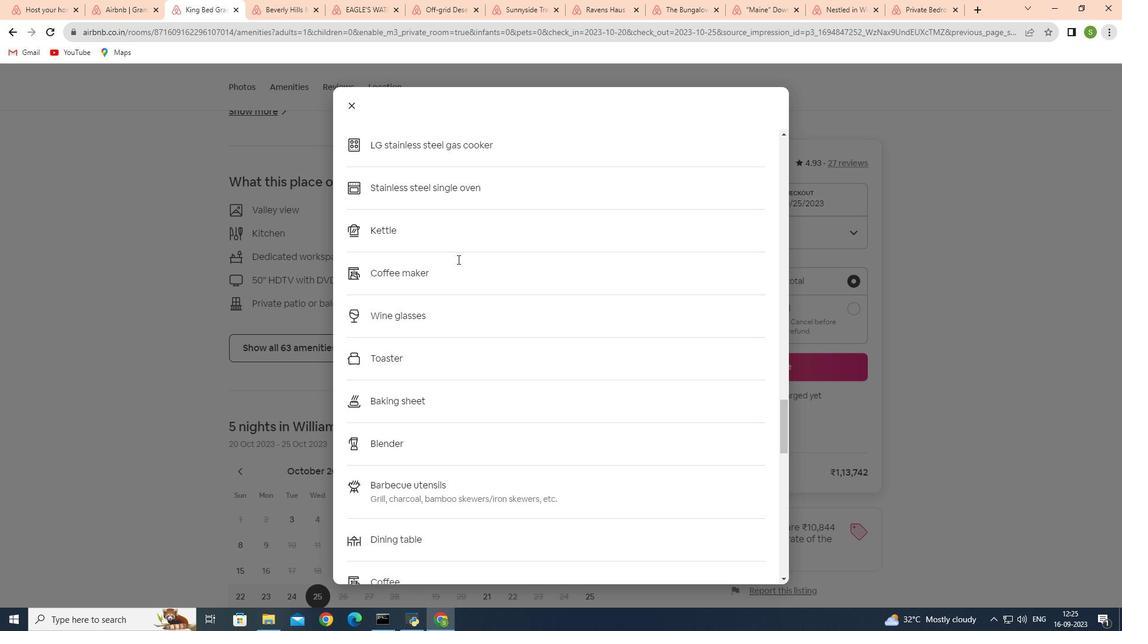 
Action: Mouse scrolled (457, 259) with delta (0, 0)
Screenshot: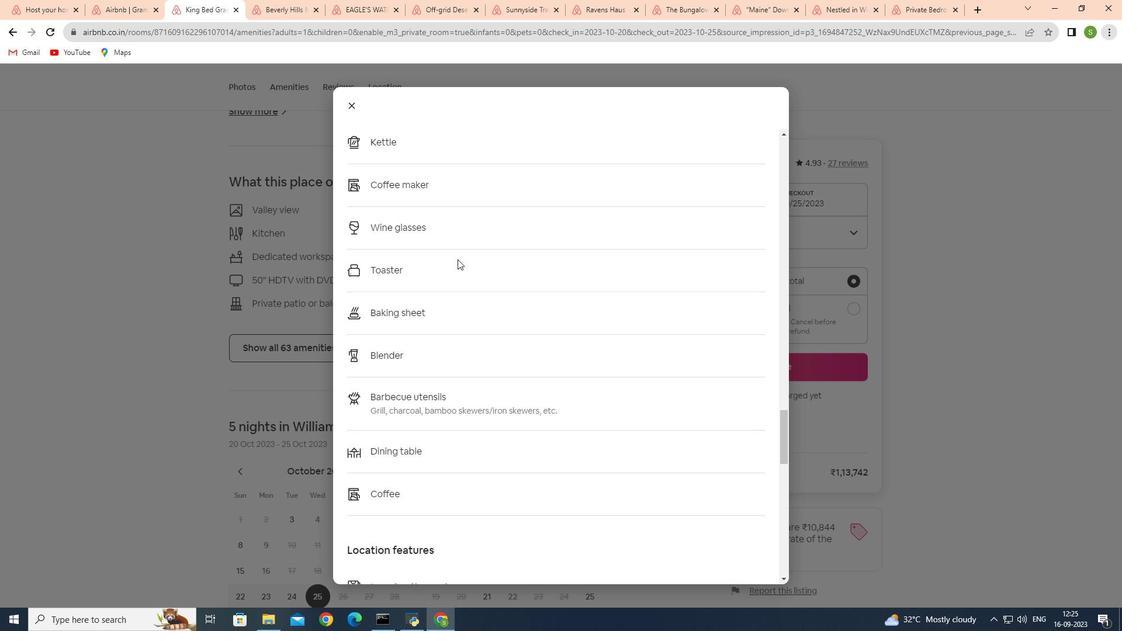 
Action: Mouse scrolled (457, 259) with delta (0, 0)
Screenshot: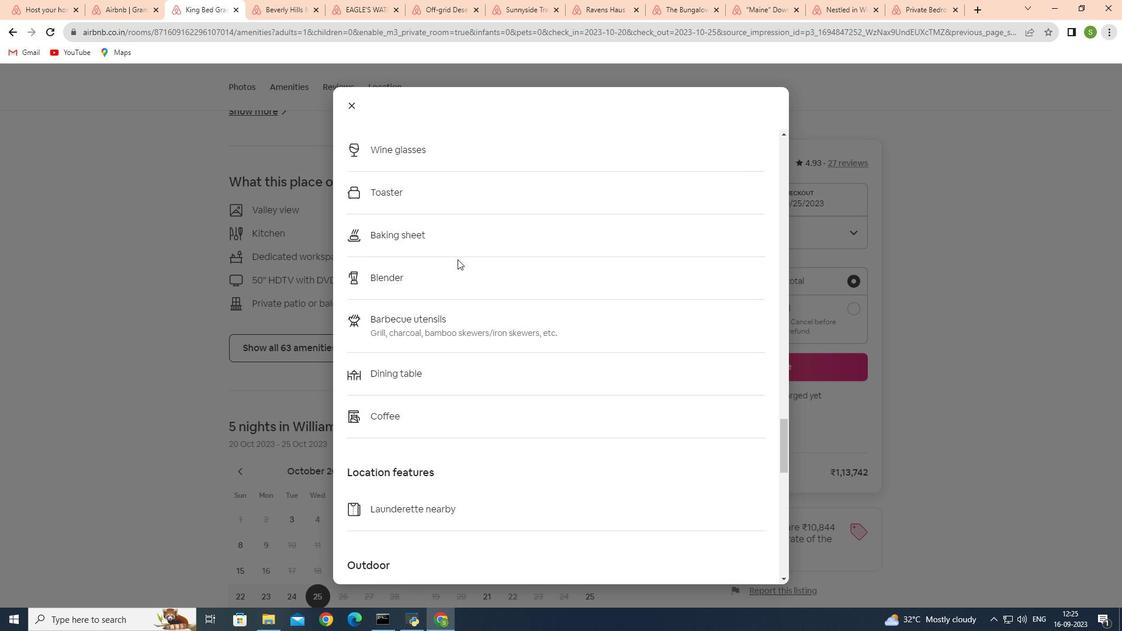 
Action: Mouse scrolled (457, 259) with delta (0, 0)
Screenshot: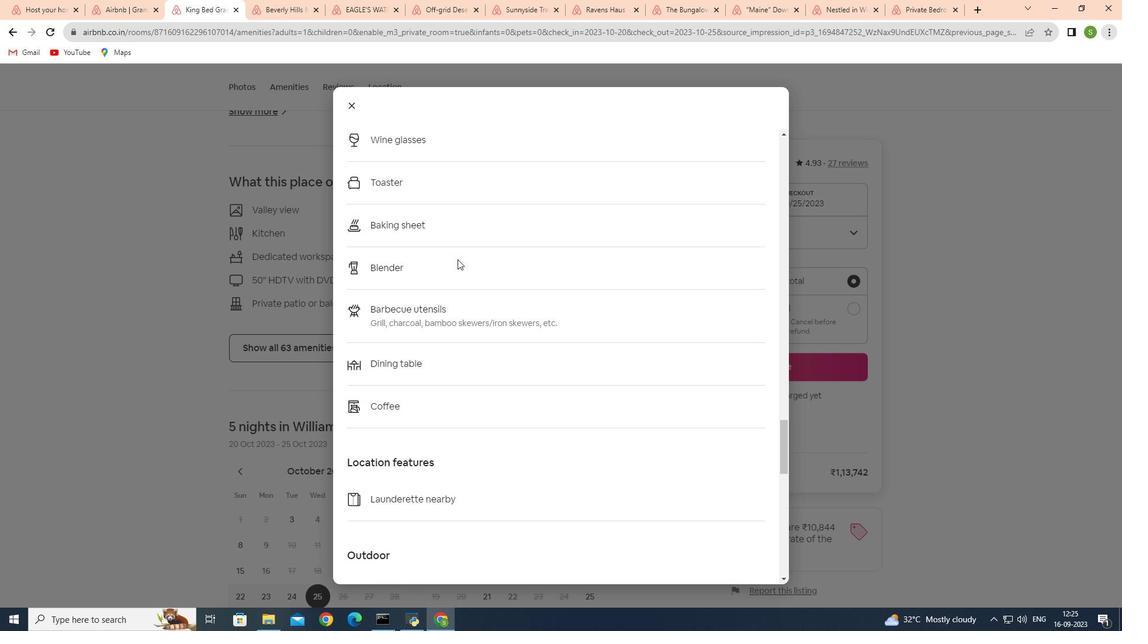 
Action: Mouse moved to (459, 259)
Screenshot: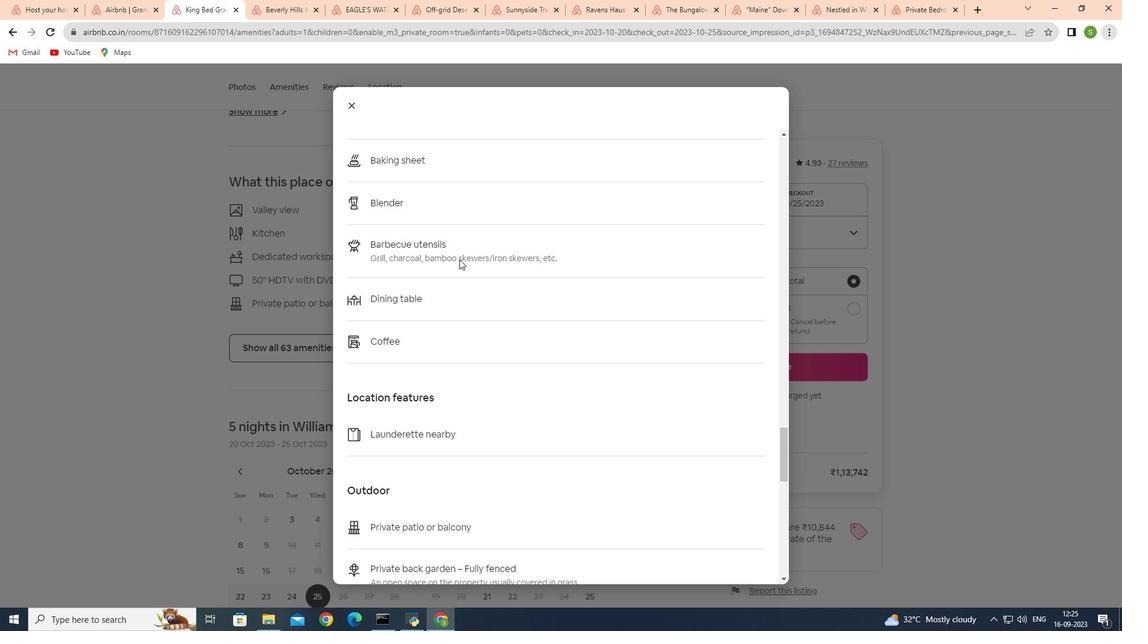 
Action: Mouse scrolled (459, 259) with delta (0, 0)
Screenshot: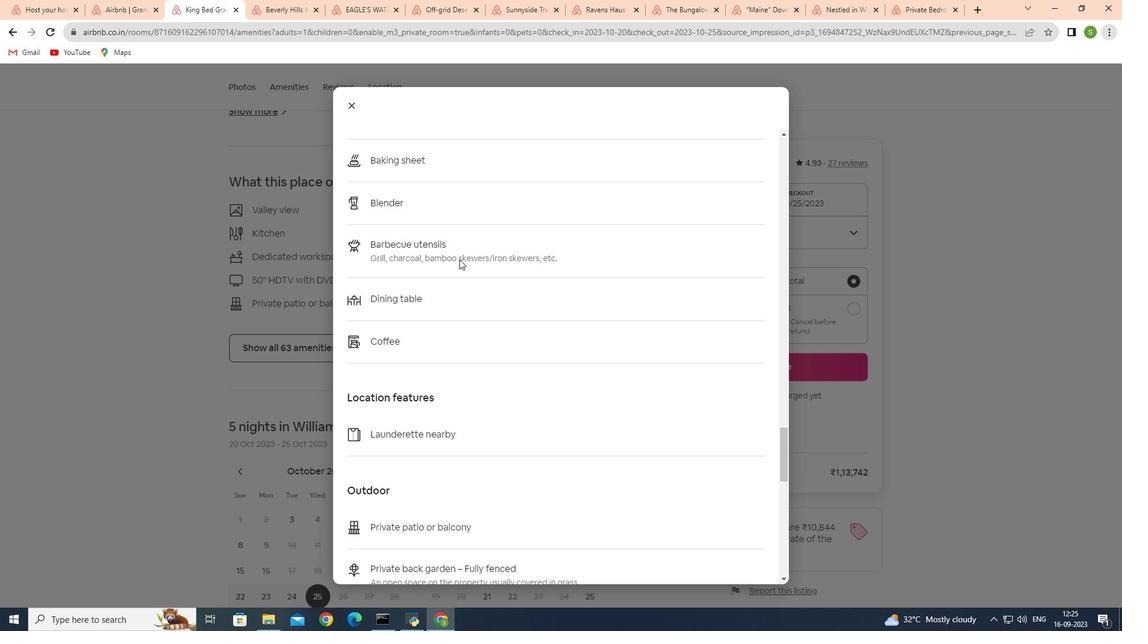 
Action: Mouse scrolled (459, 259) with delta (0, 0)
Screenshot: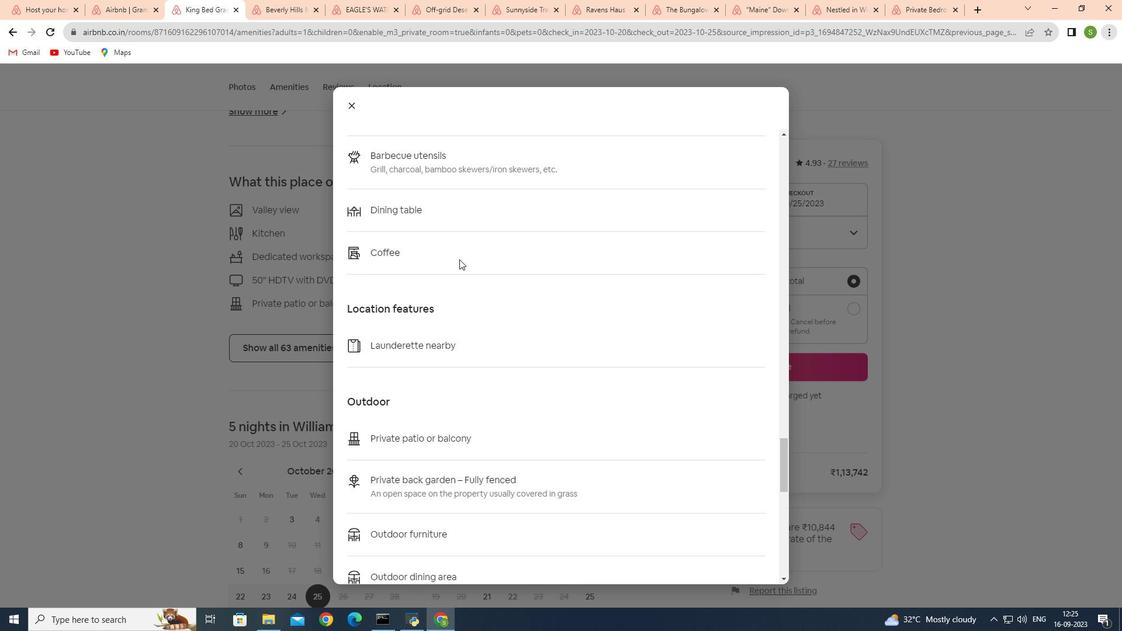 
Action: Mouse scrolled (459, 259) with delta (0, 0)
Screenshot: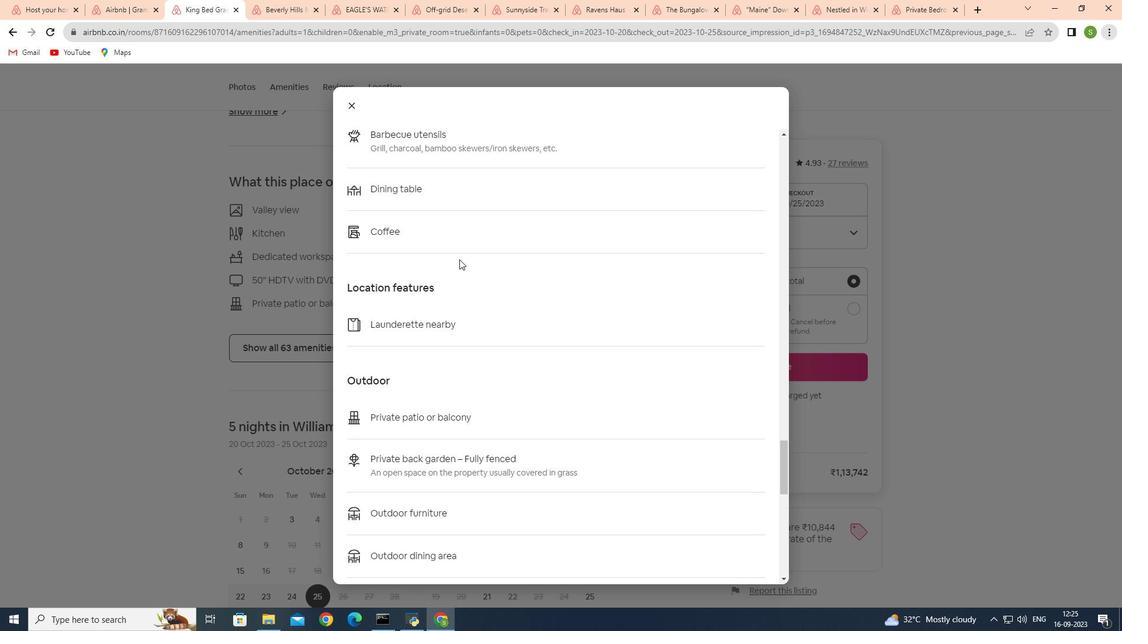 
Action: Mouse moved to (460, 259)
Screenshot: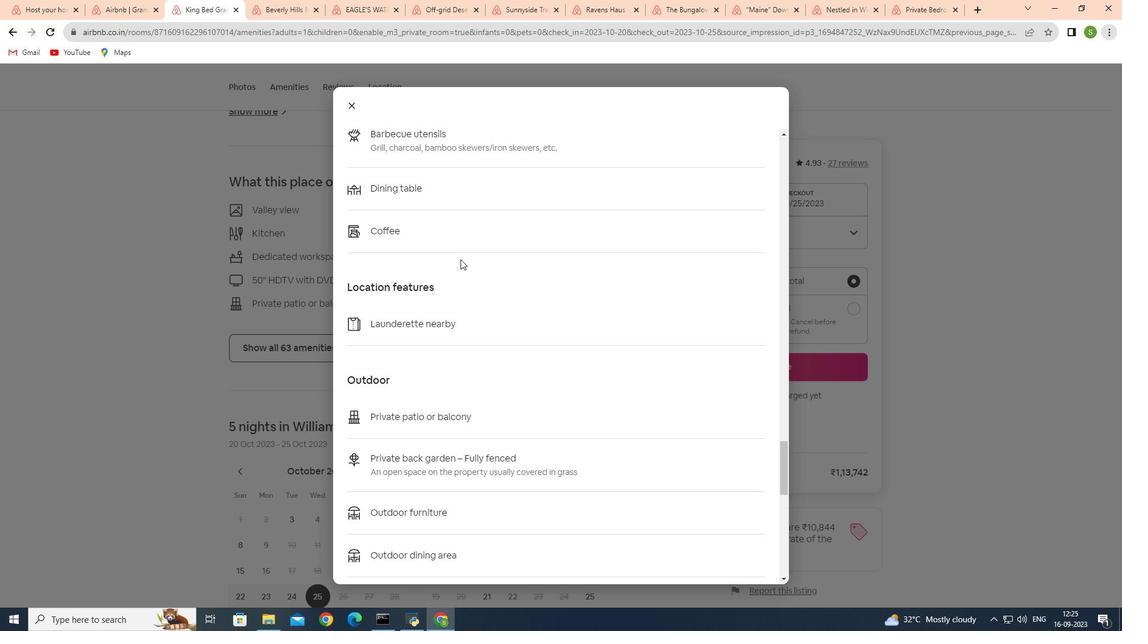
Action: Mouse scrolled (460, 259) with delta (0, 0)
Screenshot: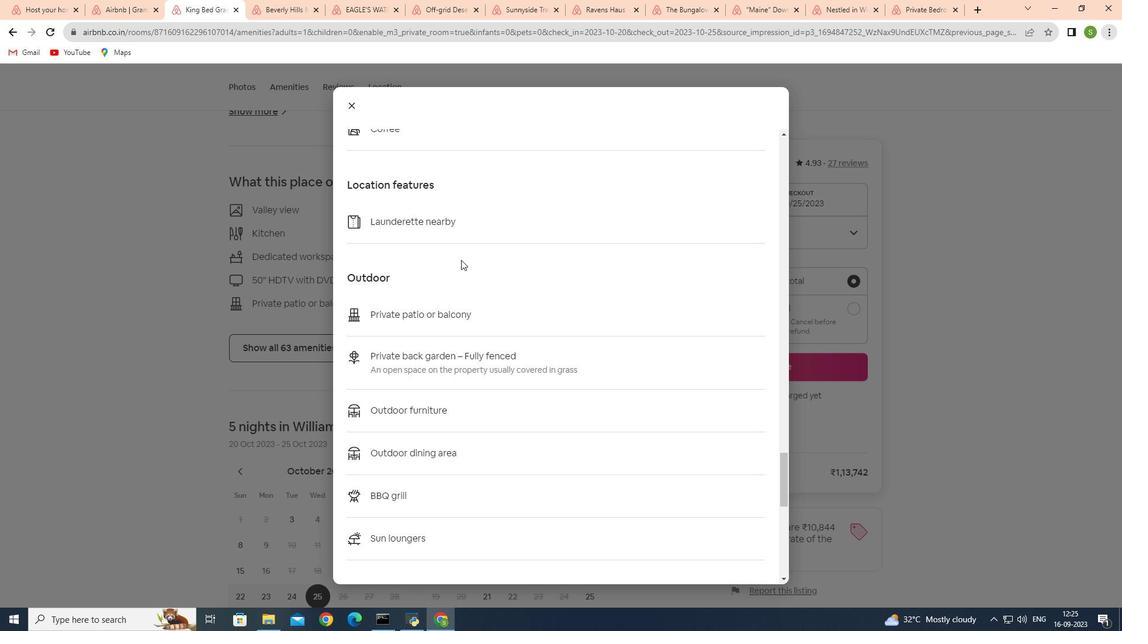 
Action: Mouse moved to (461, 260)
Screenshot: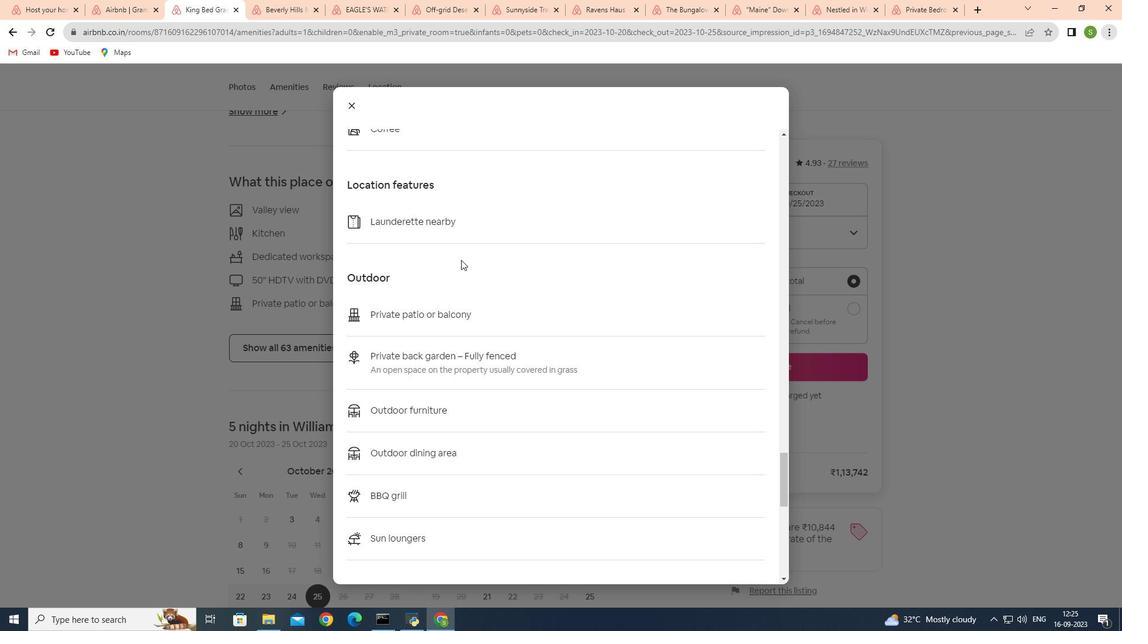 
Action: Mouse scrolled (461, 259) with delta (0, 0)
Screenshot: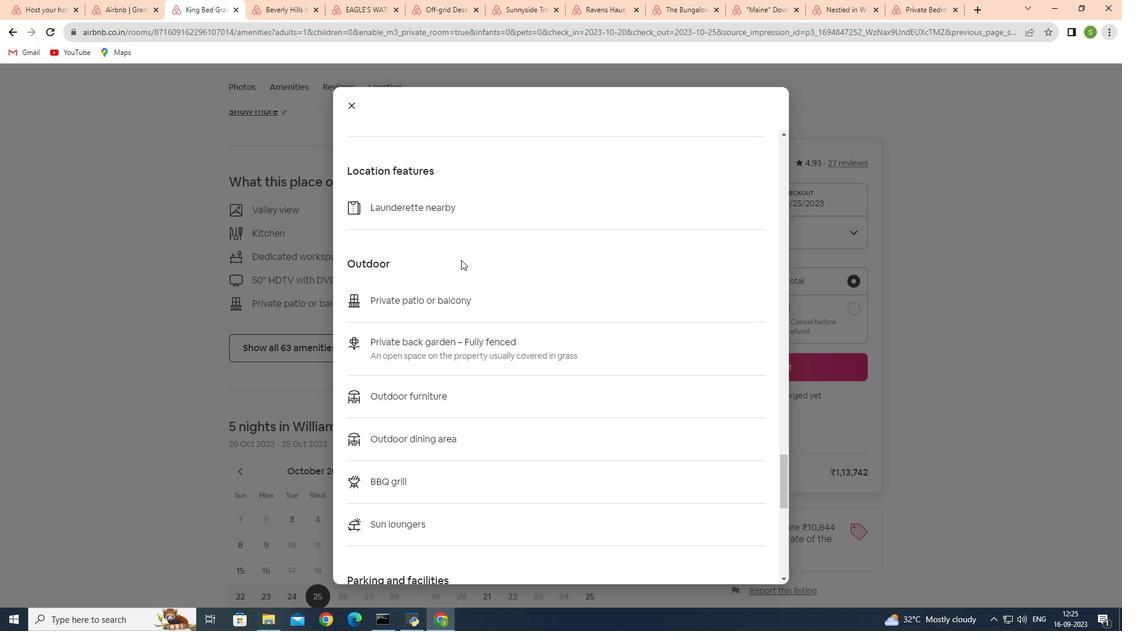 
Action: Mouse scrolled (461, 259) with delta (0, 0)
Screenshot: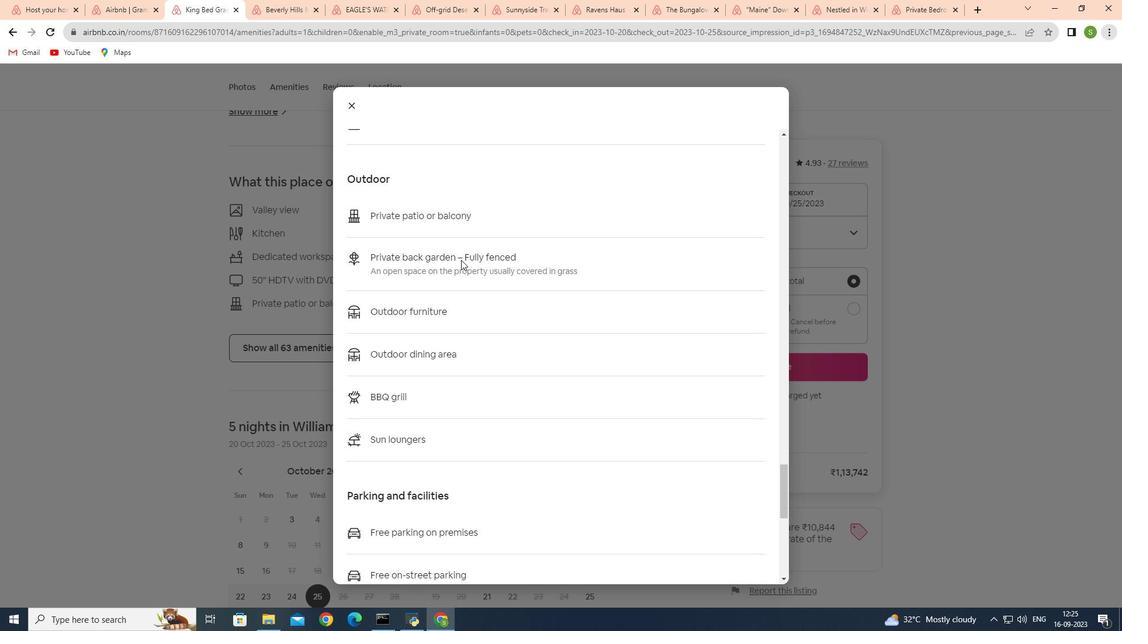 
Action: Mouse scrolled (461, 259) with delta (0, 0)
